 Task: Buy 5 Salad Shakers from Salad Tools & Spinners section under best seller category for shipping address: Manuel Garcia, 1228 Ridge Road, Dodge City, Kansas 67801, Cell Number 6205197251. Pay from credit card ending with 7965, CVV 549
Action: Mouse moved to (168, 84)
Screenshot: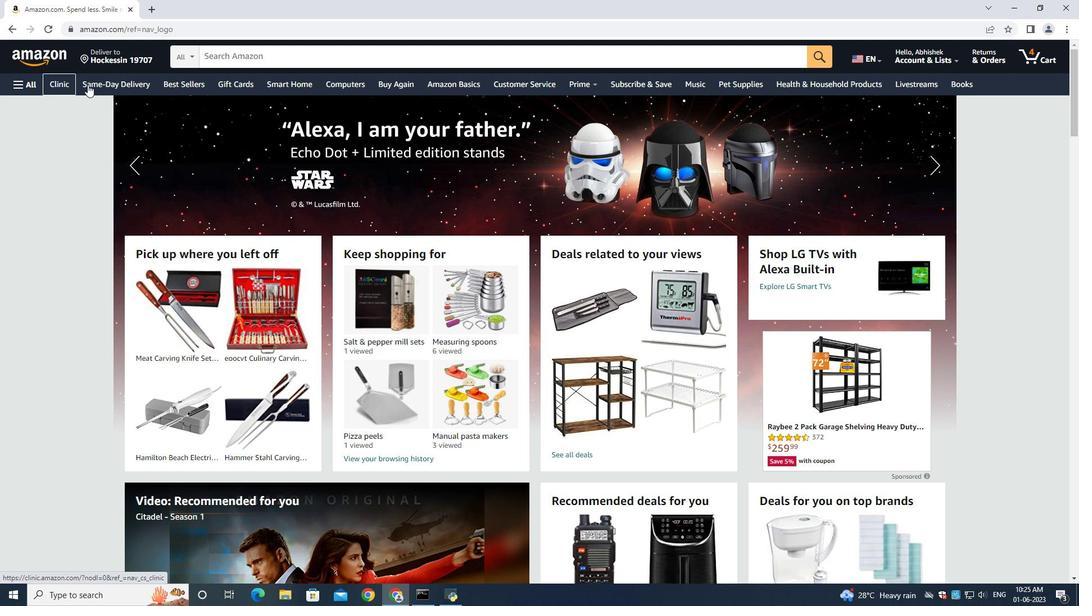 
Action: Mouse pressed left at (168, 84)
Screenshot: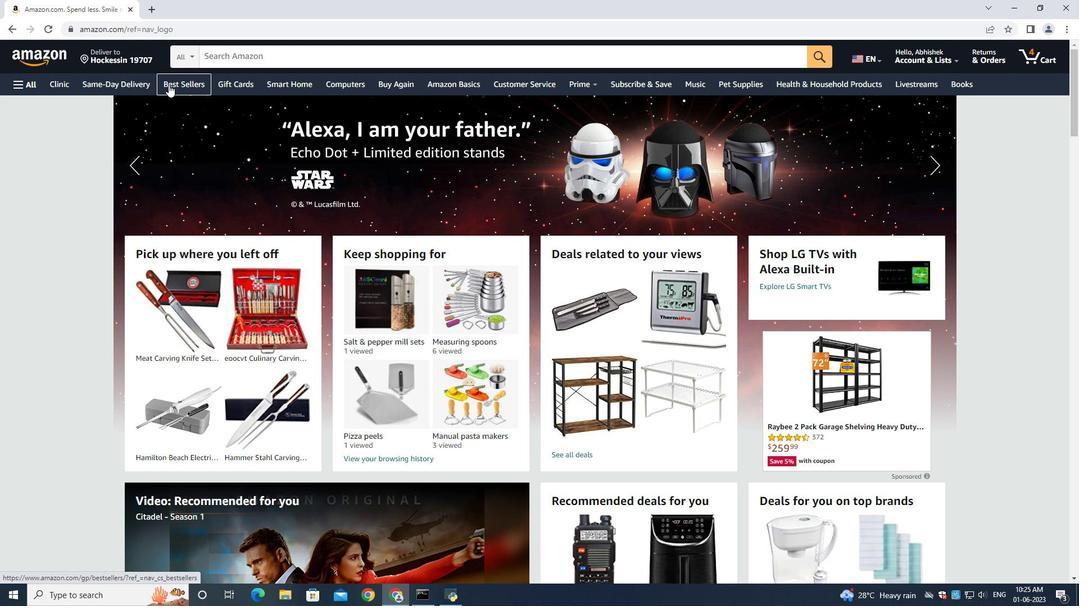 
Action: Mouse moved to (1057, 233)
Screenshot: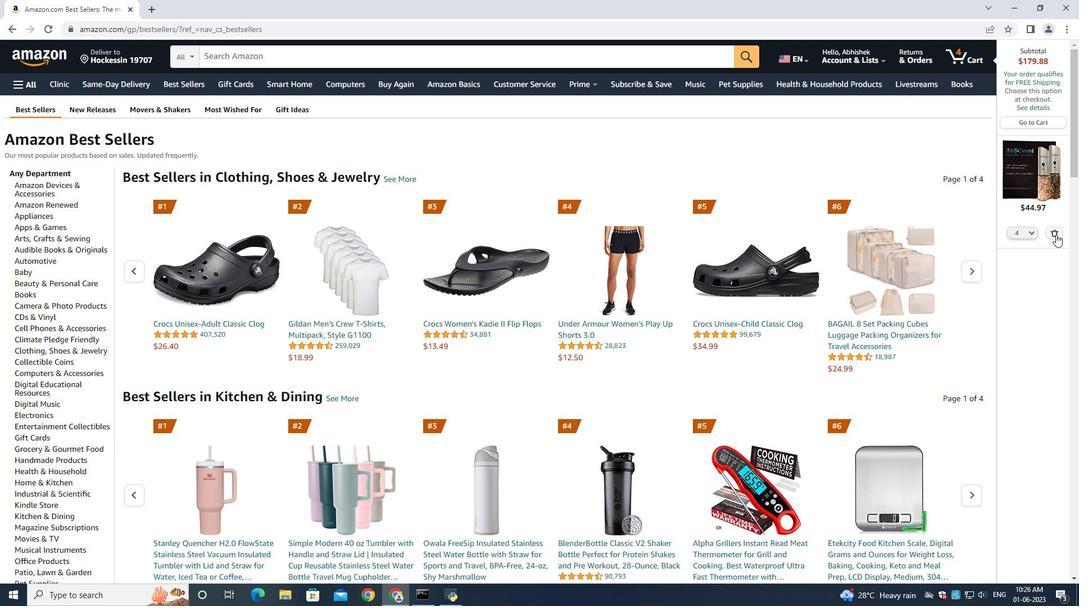 
Action: Mouse pressed left at (1057, 233)
Screenshot: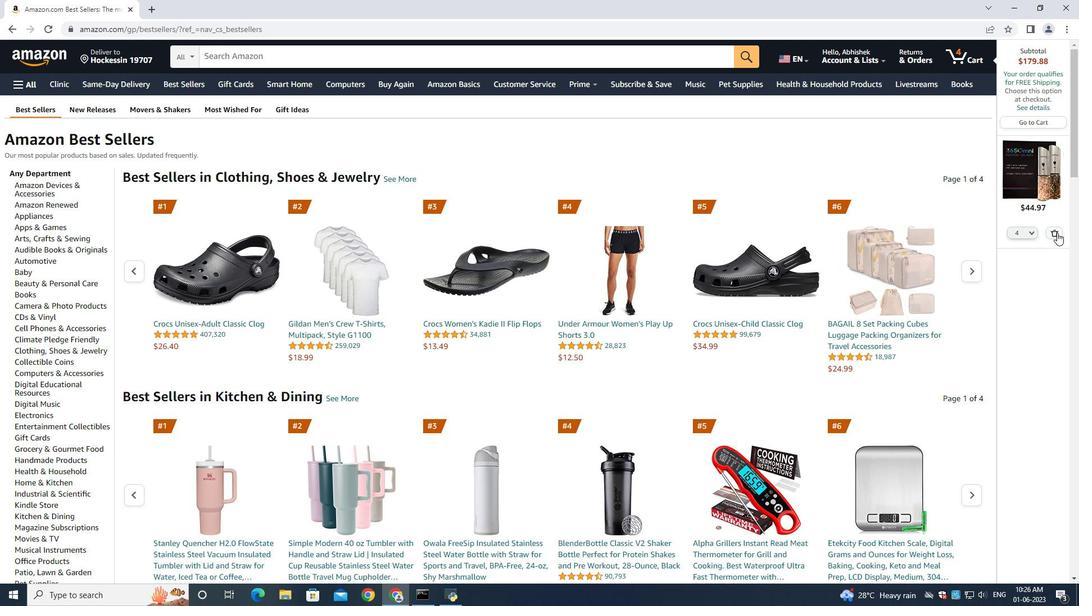 
Action: Mouse moved to (187, 84)
Screenshot: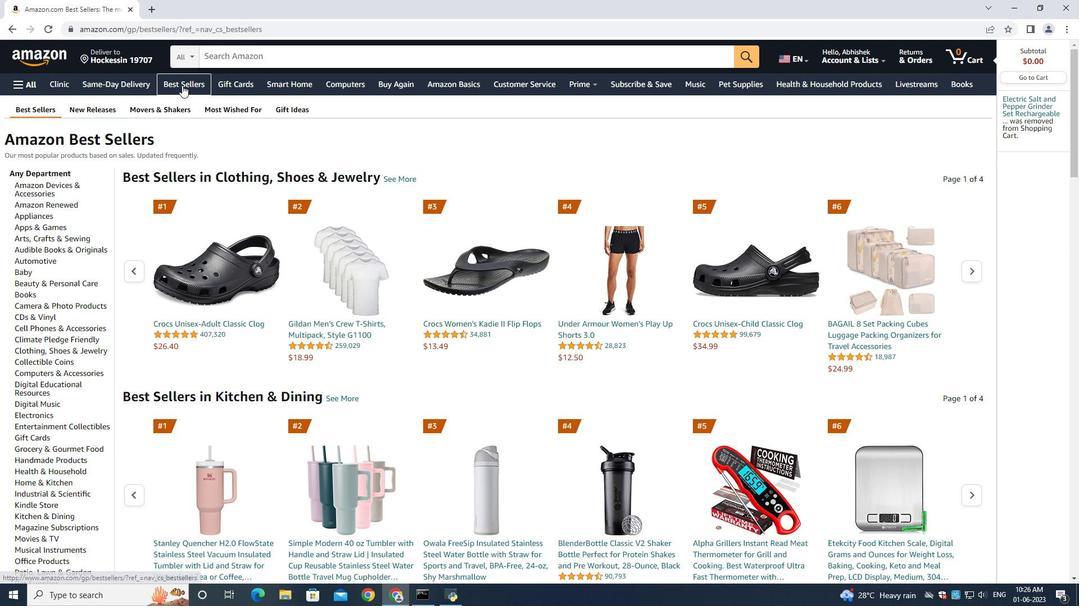 
Action: Mouse pressed left at (187, 84)
Screenshot: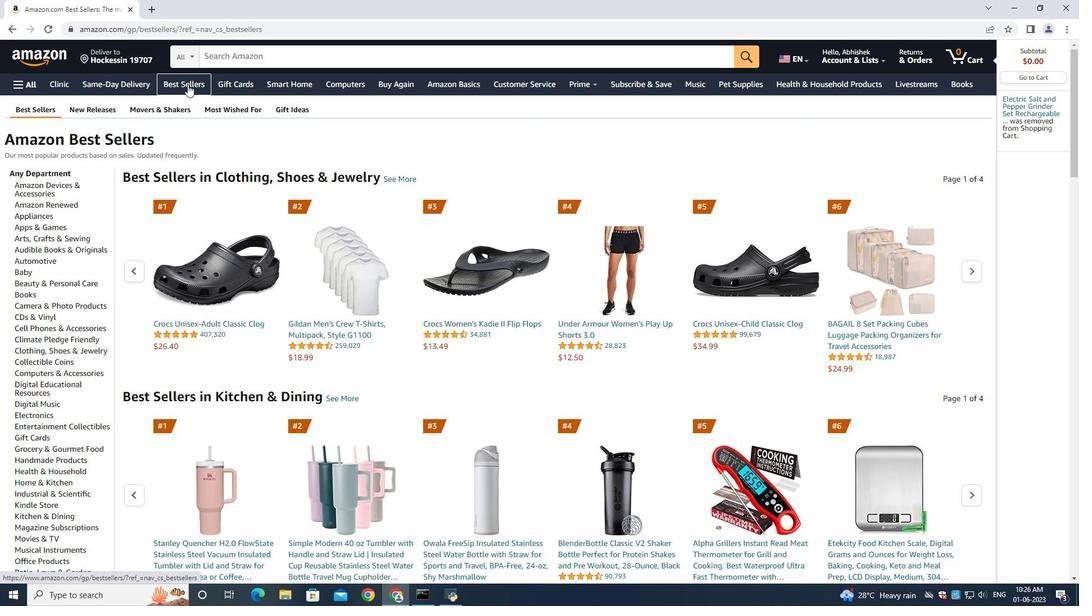 
Action: Mouse moved to (229, 61)
Screenshot: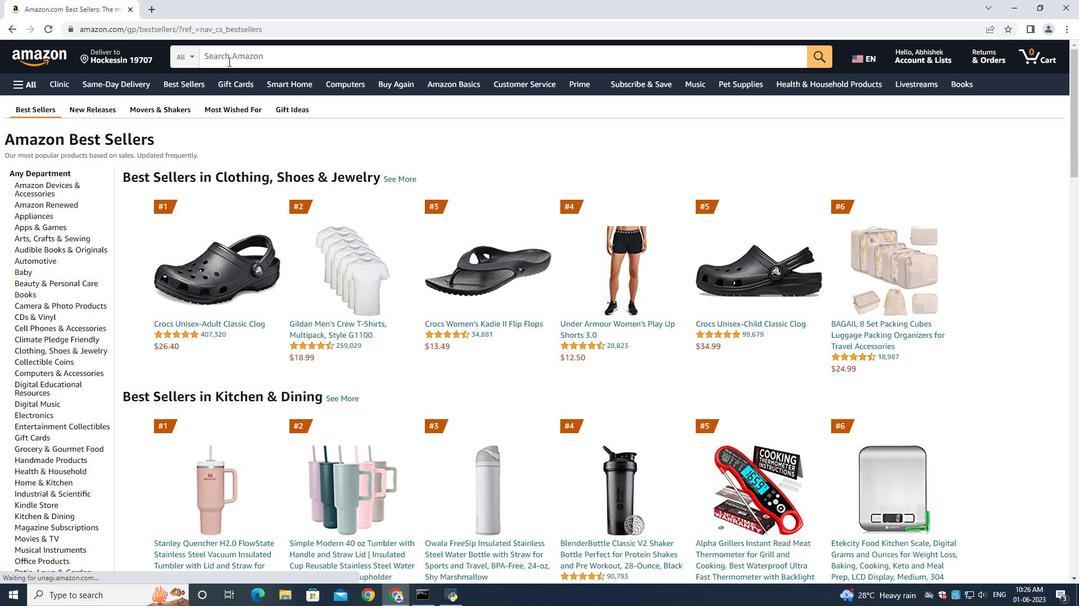
Action: Mouse pressed left at (229, 61)
Screenshot: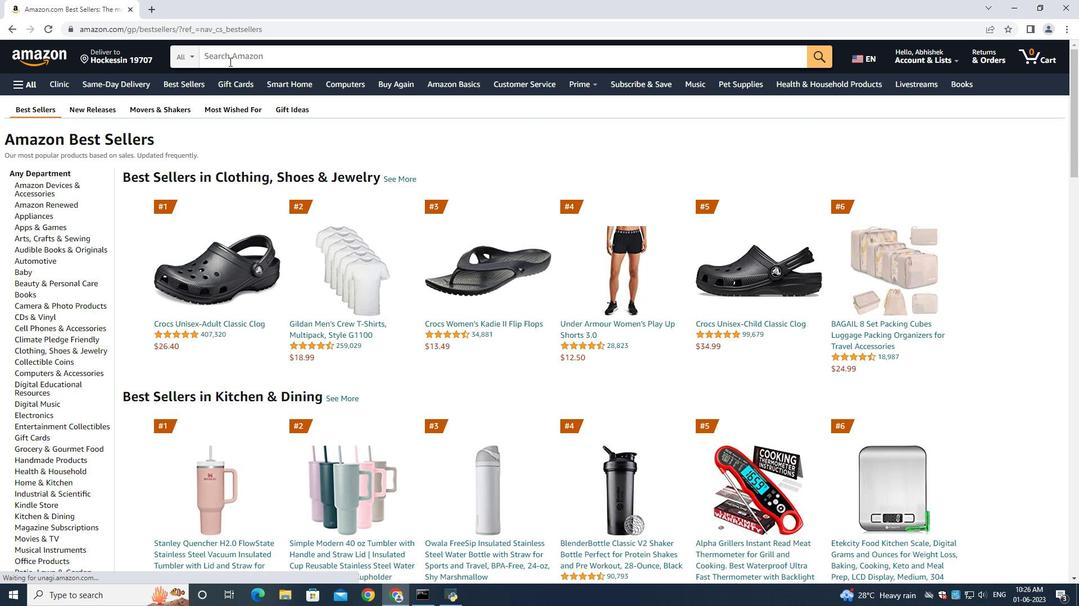 
Action: Mouse moved to (229, 61)
Screenshot: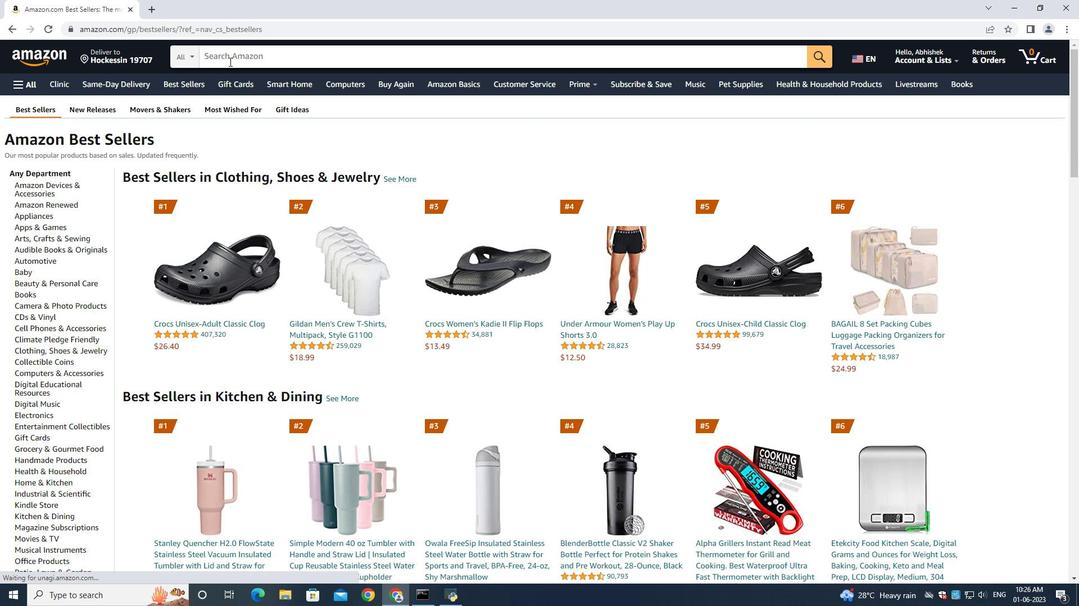 
Action: Key pressed <Key.shift>Salad<Key.space><Key.shift>Shakers<Key.enter>
Screenshot: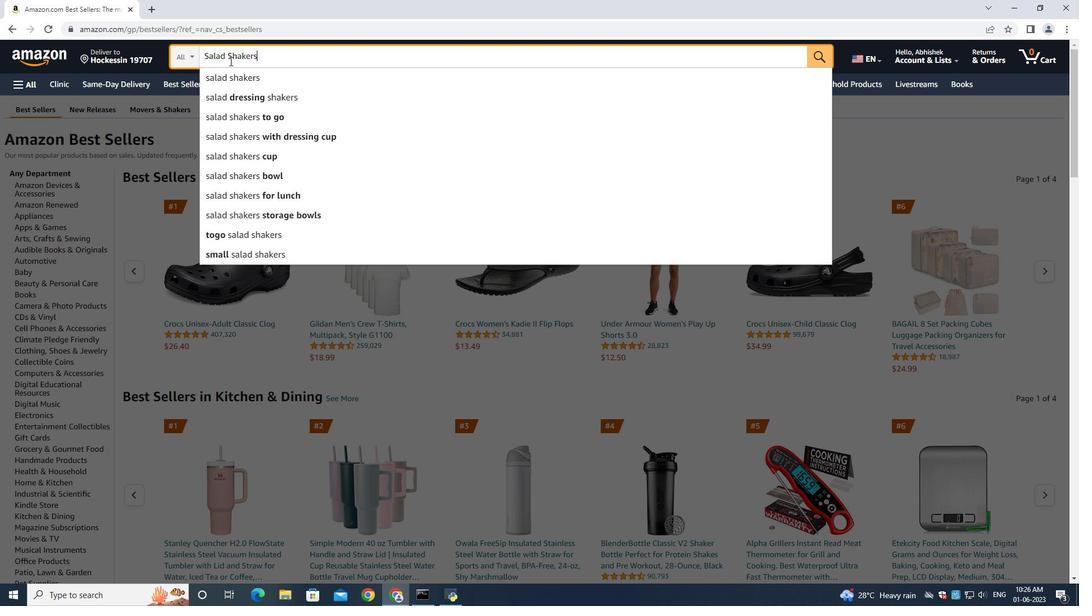 
Action: Mouse moved to (74, 316)
Screenshot: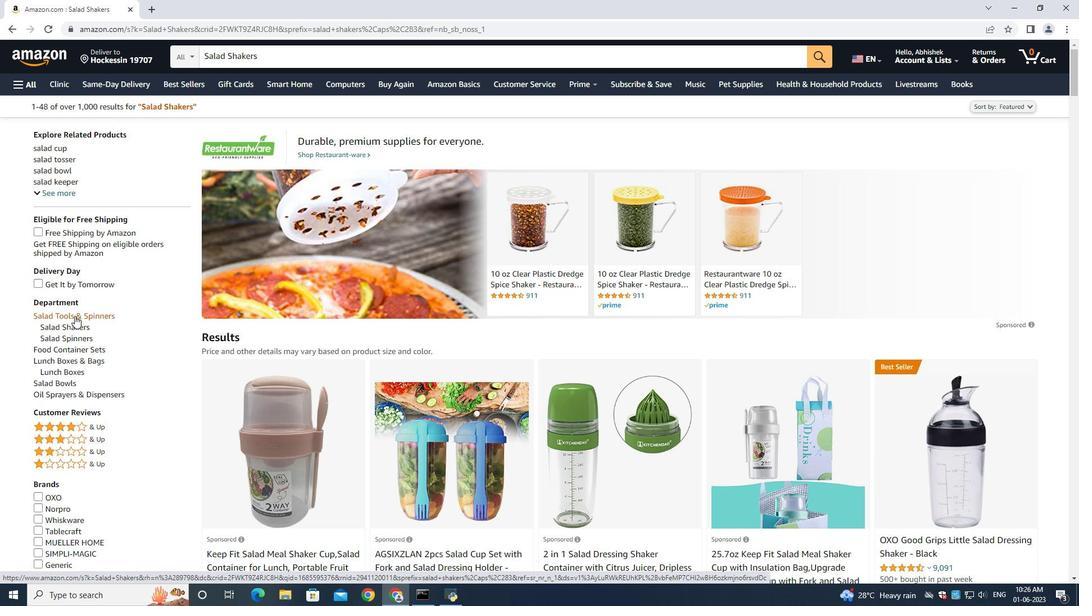 
Action: Mouse pressed left at (74, 316)
Screenshot: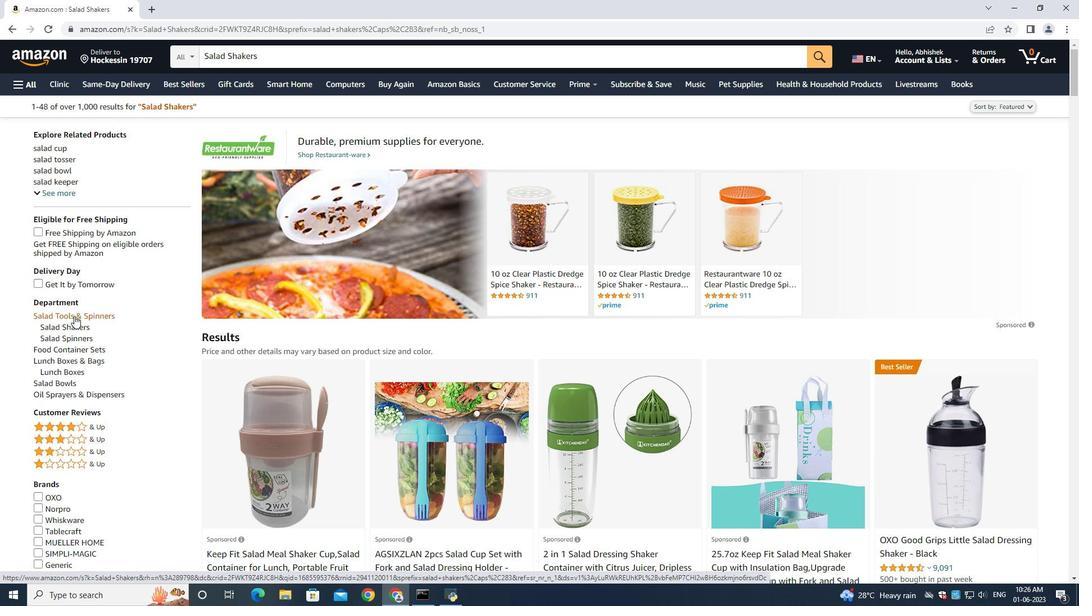 
Action: Mouse moved to (430, 355)
Screenshot: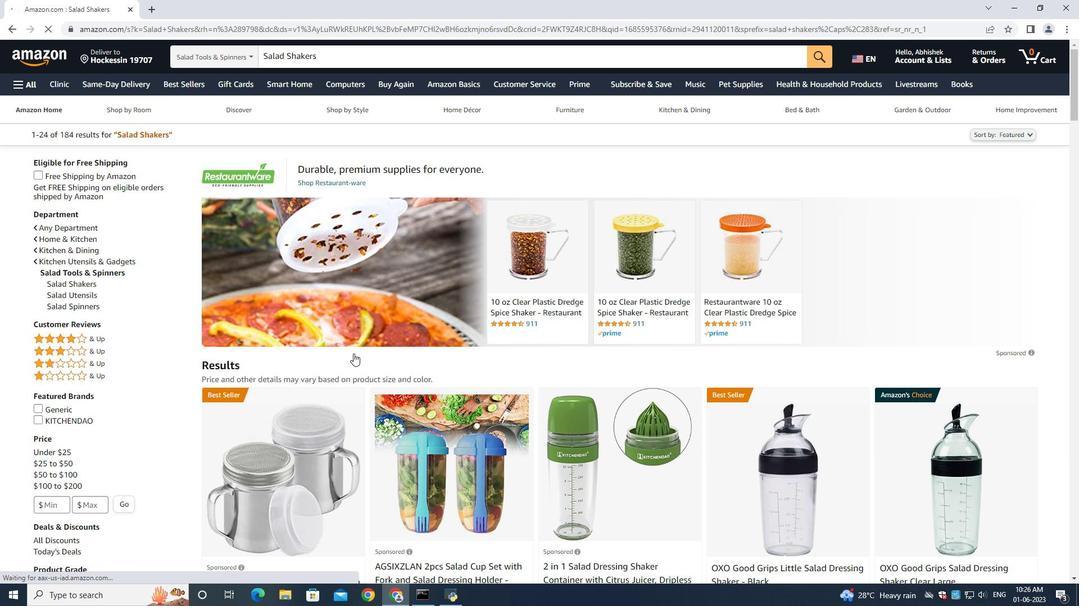 
Action: Mouse scrolled (430, 354) with delta (0, 0)
Screenshot: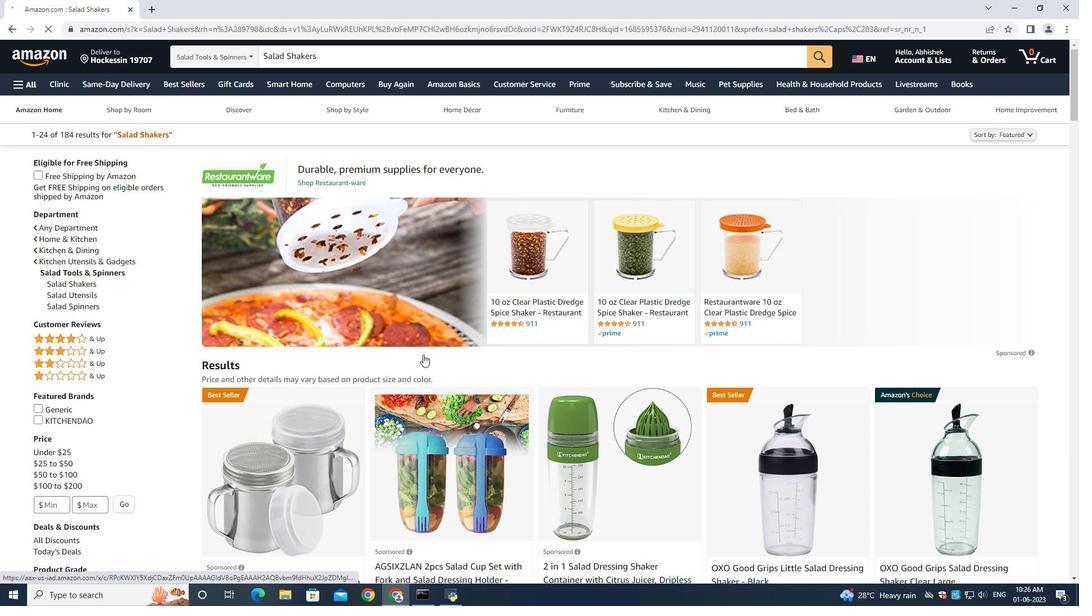 
Action: Mouse moved to (430, 356)
Screenshot: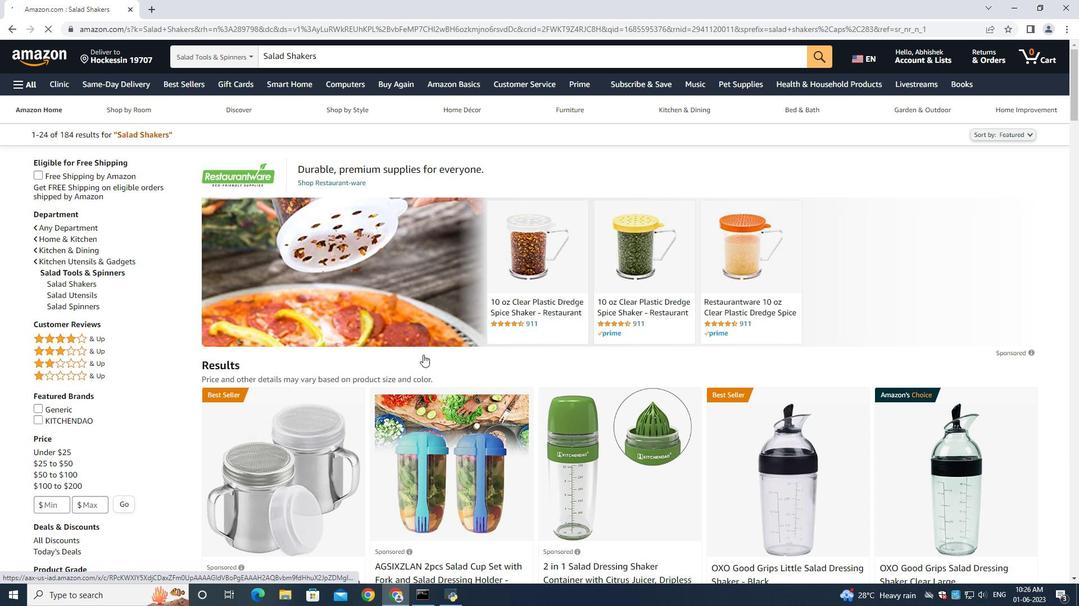 
Action: Mouse scrolled (430, 355) with delta (0, 0)
Screenshot: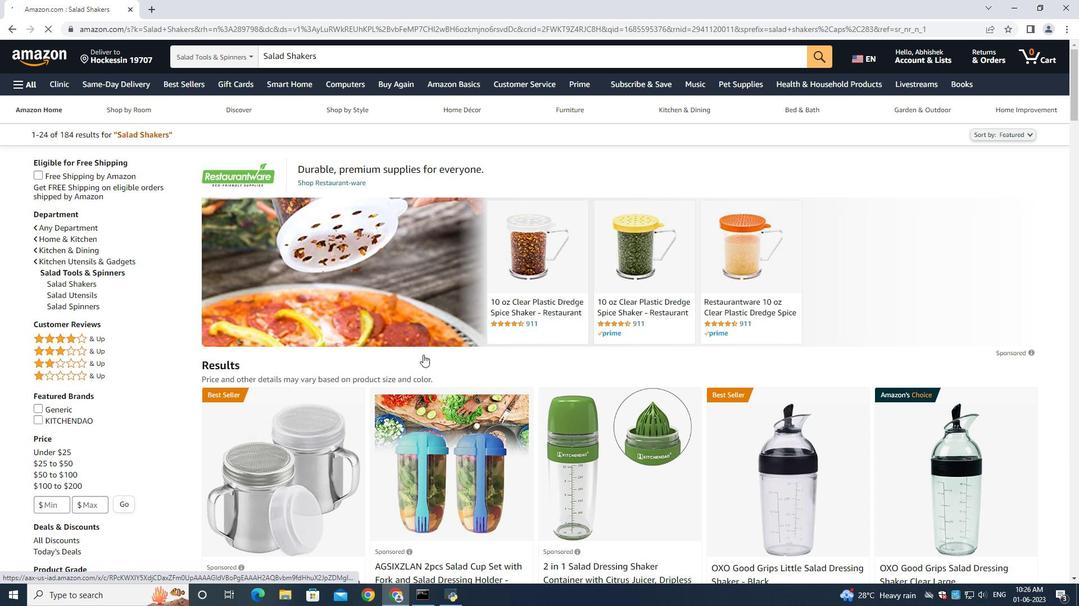 
Action: Mouse scrolled (430, 355) with delta (0, 0)
Screenshot: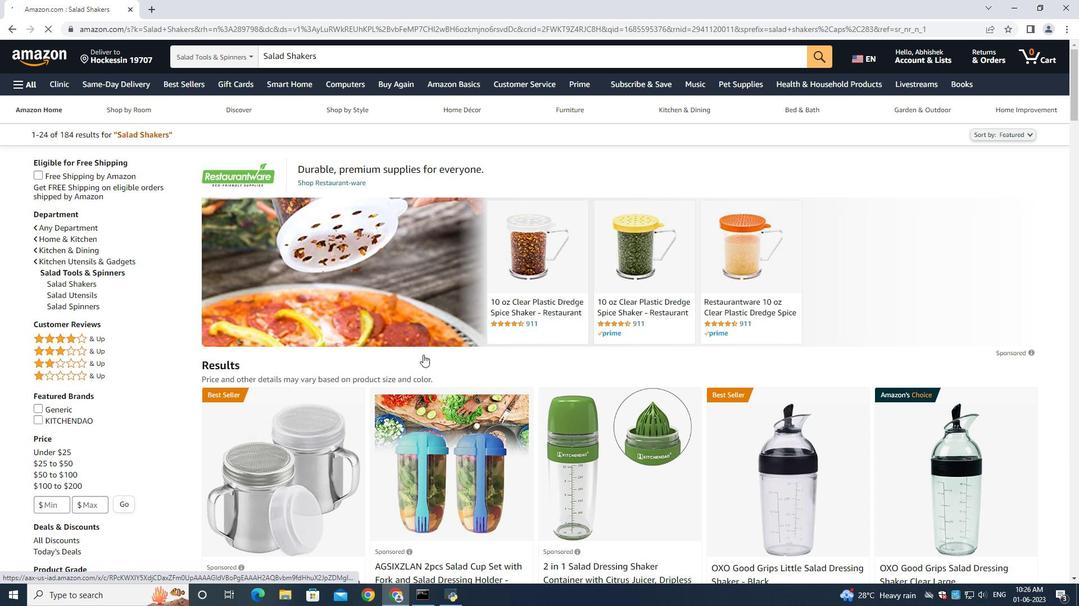 
Action: Mouse scrolled (430, 355) with delta (0, 0)
Screenshot: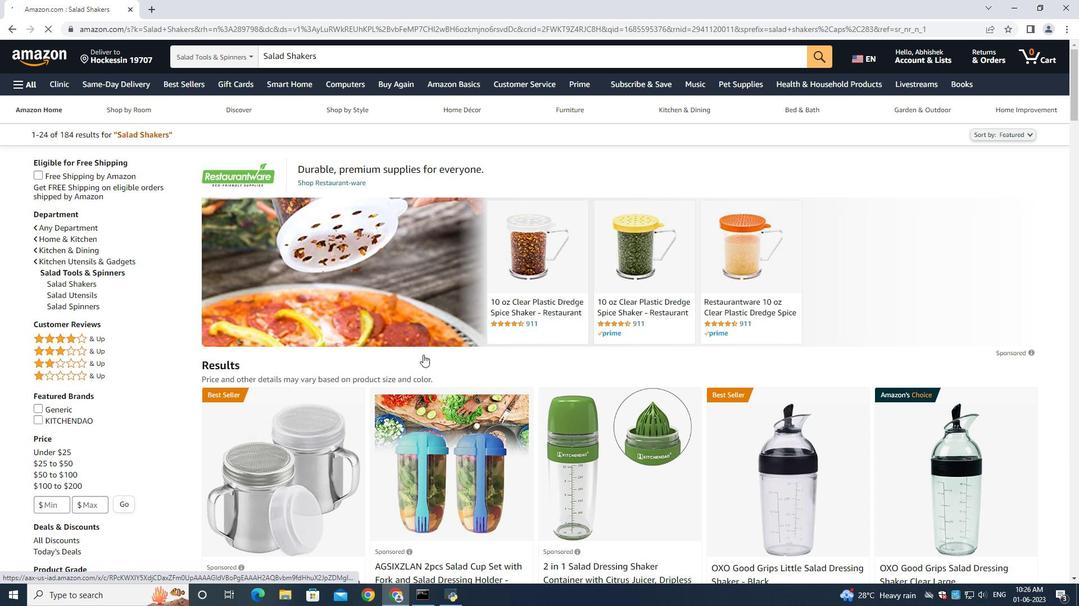 
Action: Mouse moved to (454, 329)
Screenshot: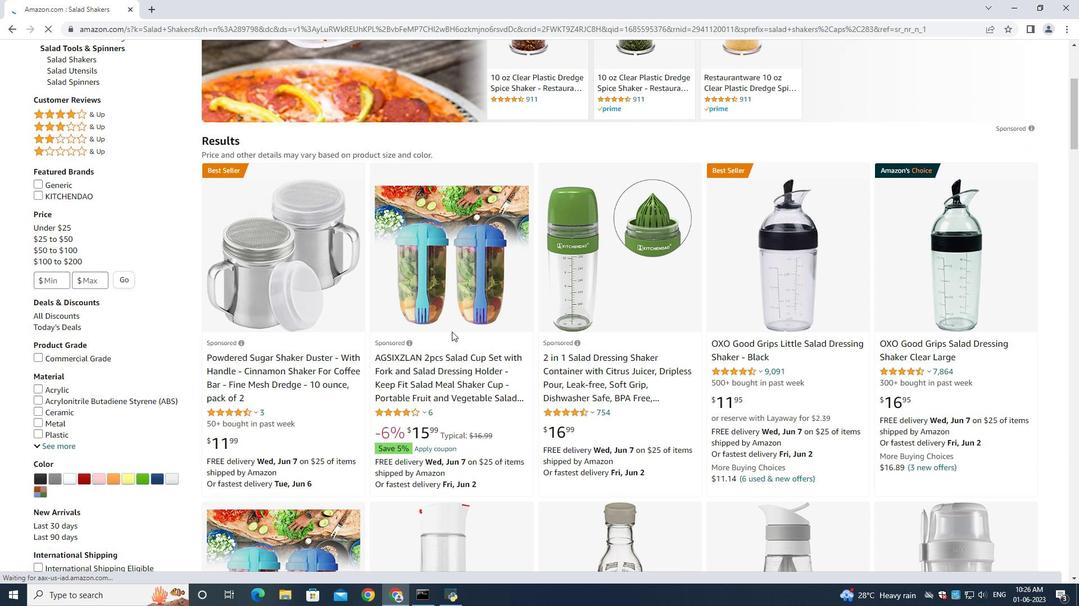 
Action: Mouse scrolled (454, 329) with delta (0, 0)
Screenshot: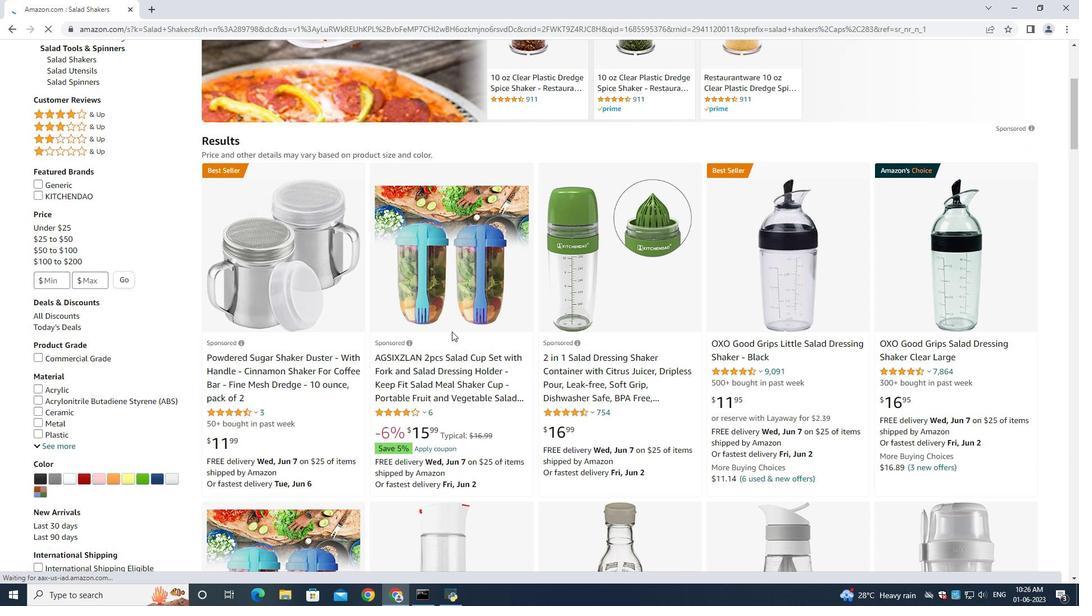 
Action: Mouse scrolled (454, 329) with delta (0, 0)
Screenshot: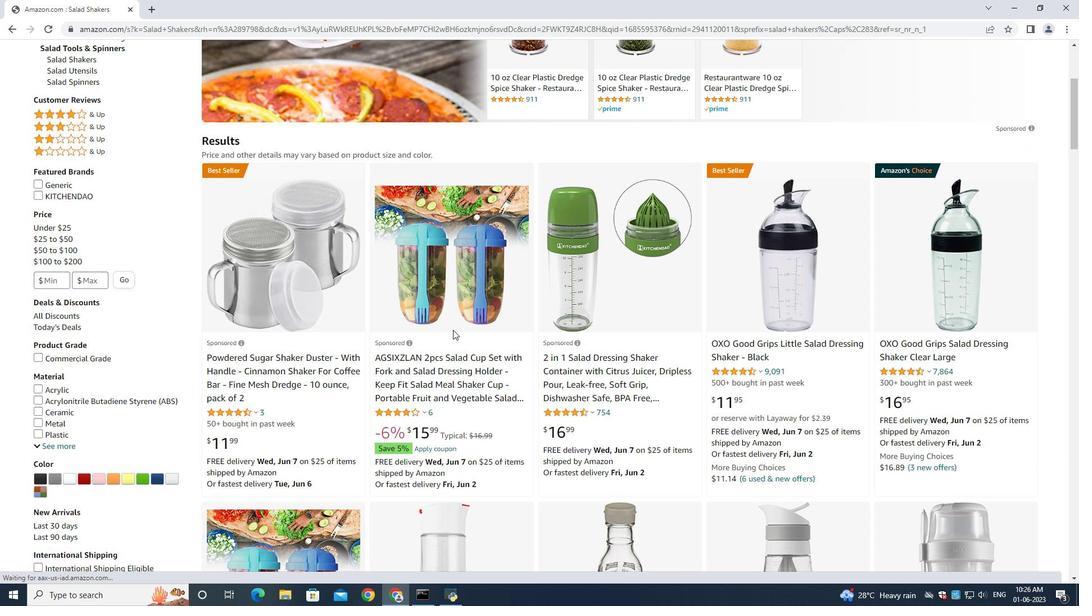 
Action: Mouse moved to (423, 247)
Screenshot: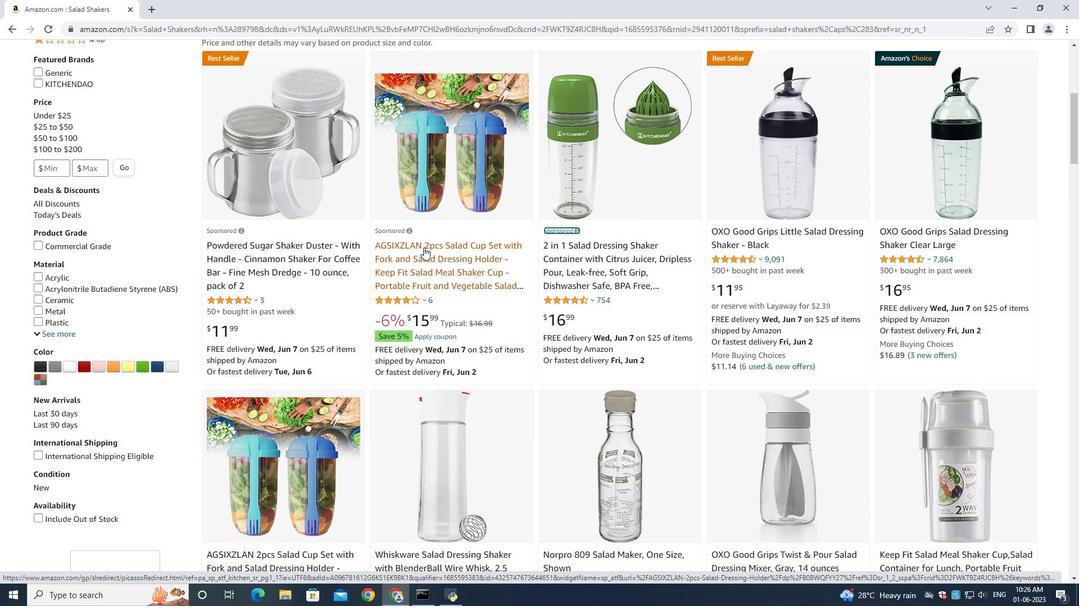 
Action: Mouse pressed left at (423, 247)
Screenshot: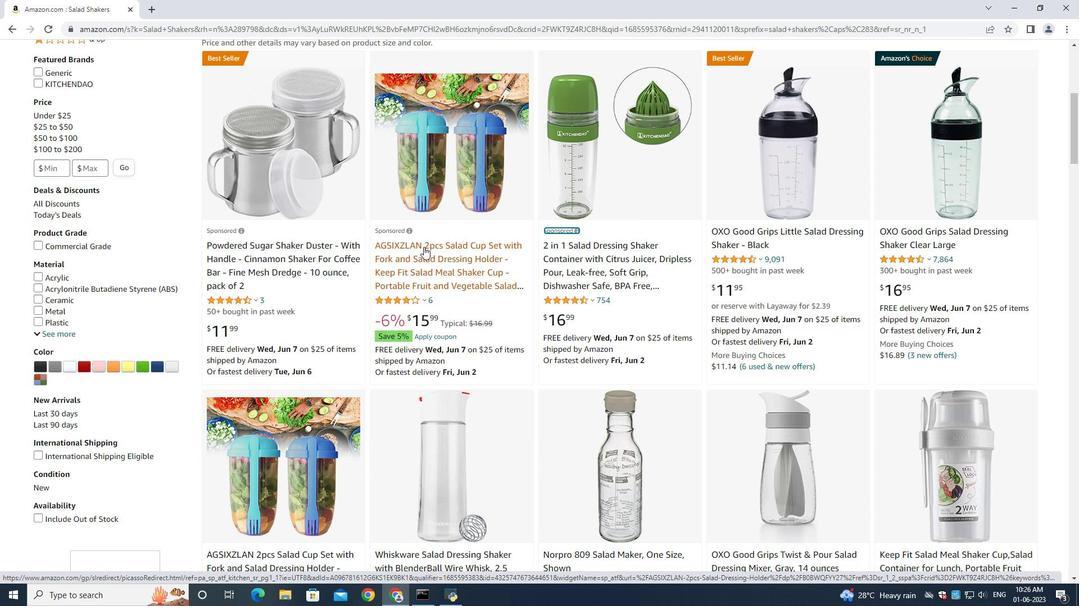
Action: Mouse moved to (620, 274)
Screenshot: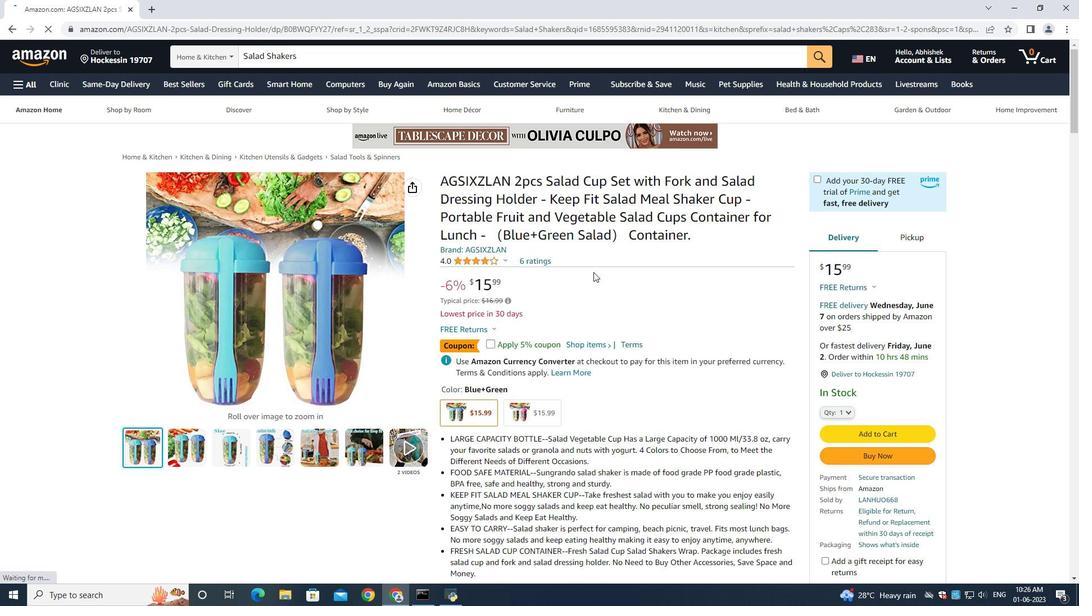 
Action: Mouse scrolled (620, 273) with delta (0, 0)
Screenshot: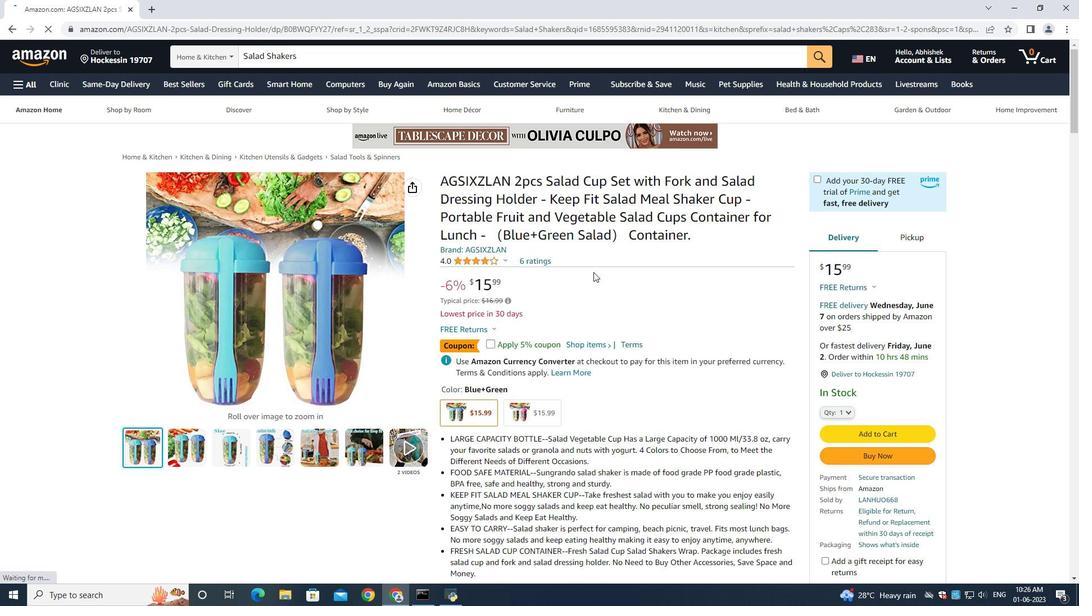 
Action: Mouse scrolled (620, 273) with delta (0, 0)
Screenshot: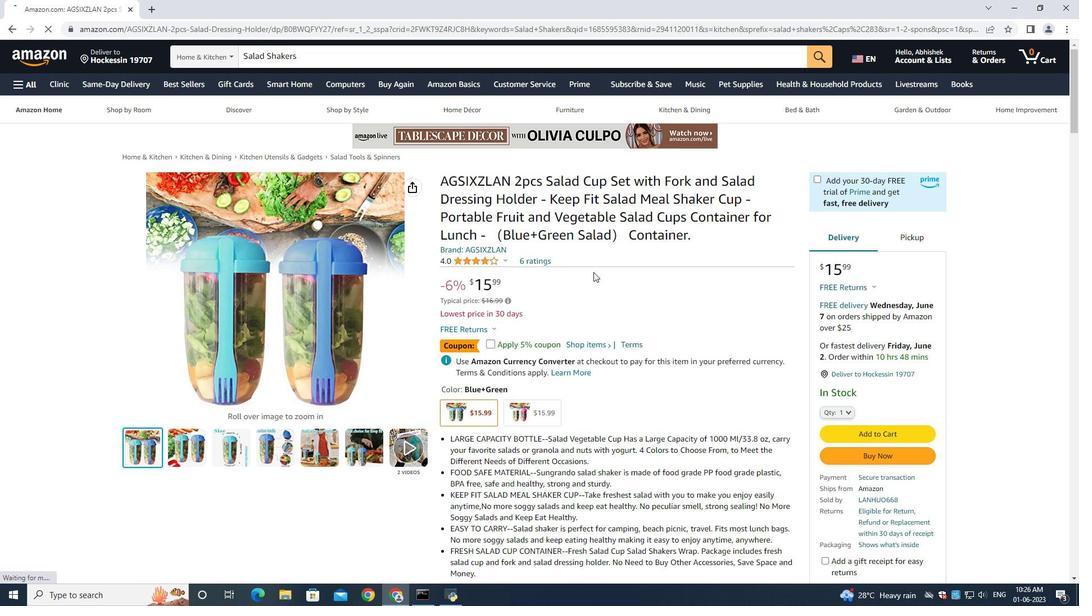 
Action: Mouse moved to (415, 338)
Screenshot: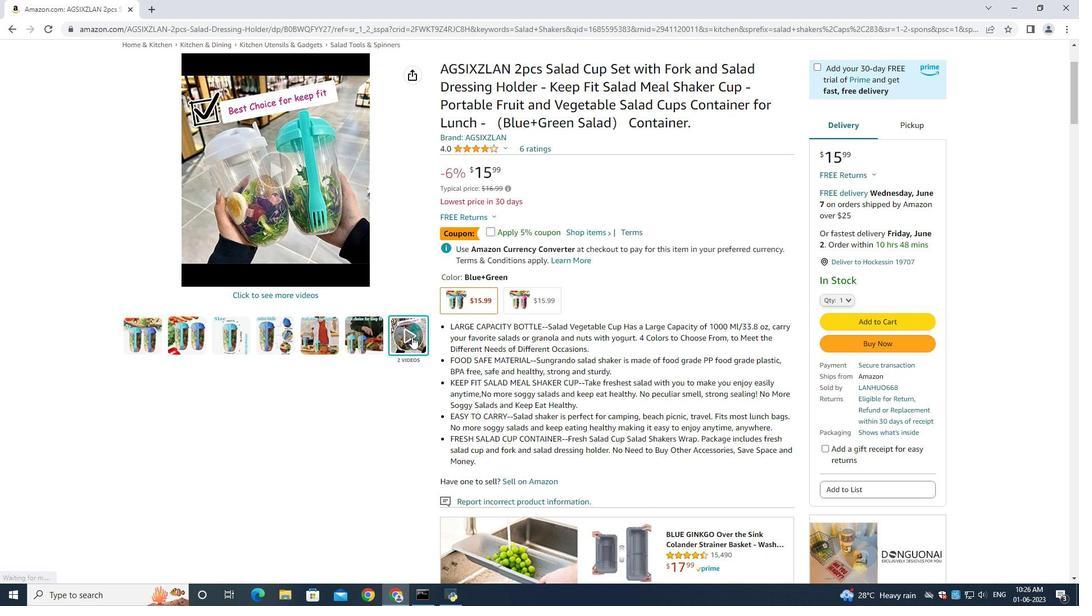 
Action: Mouse pressed left at (415, 338)
Screenshot: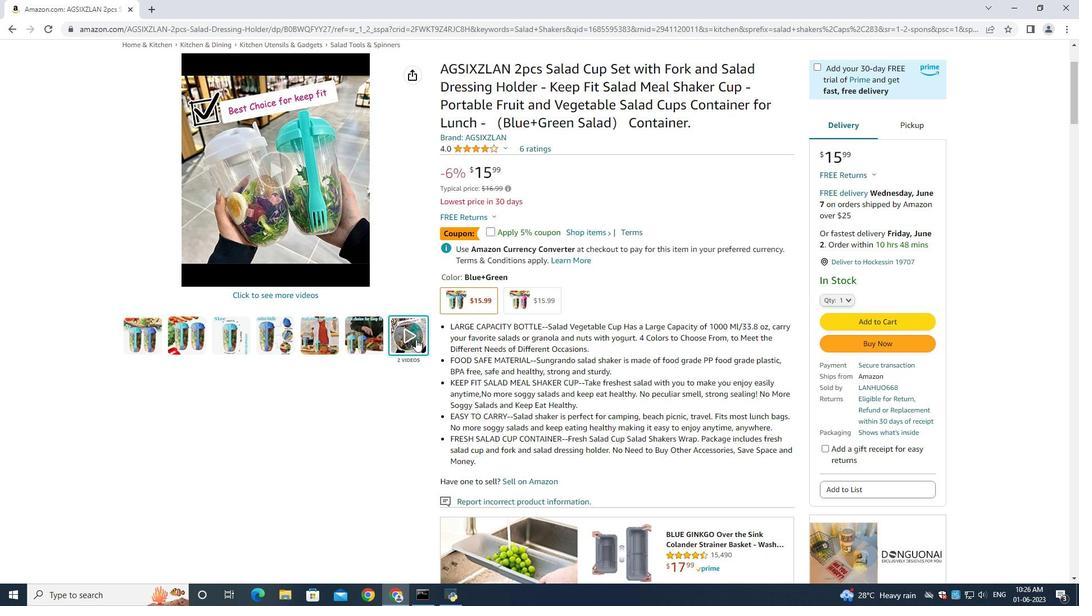 
Action: Mouse moved to (1041, 103)
Screenshot: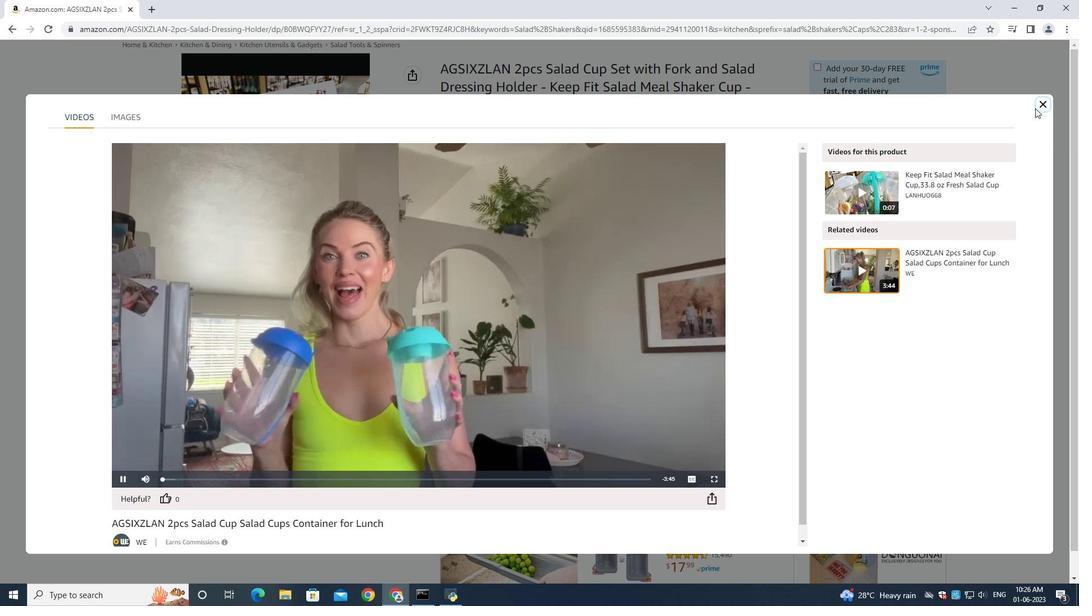 
Action: Mouse pressed left at (1041, 103)
Screenshot: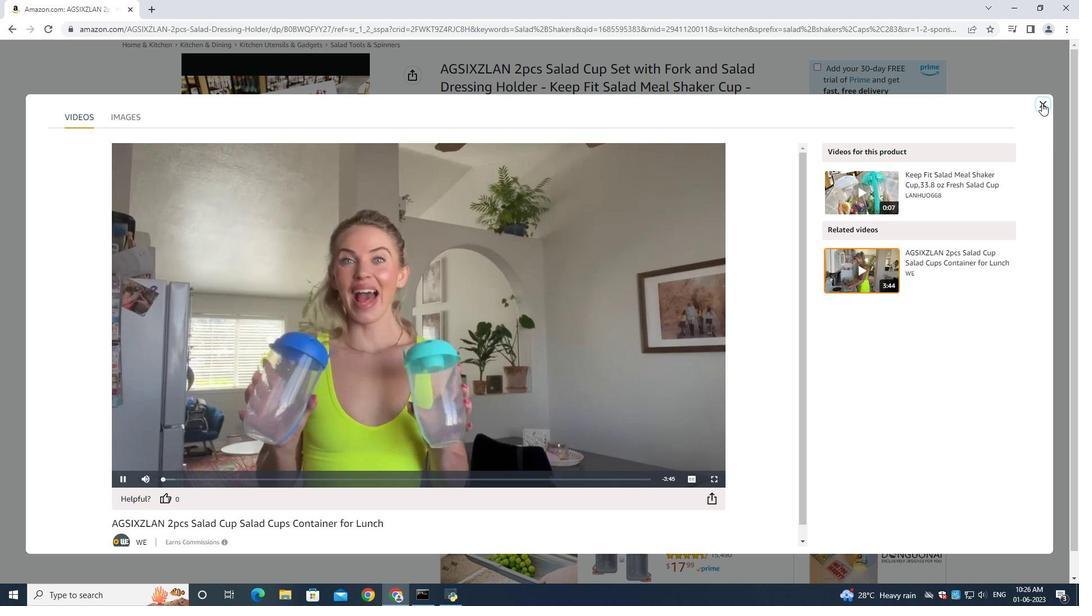 
Action: Mouse moved to (848, 297)
Screenshot: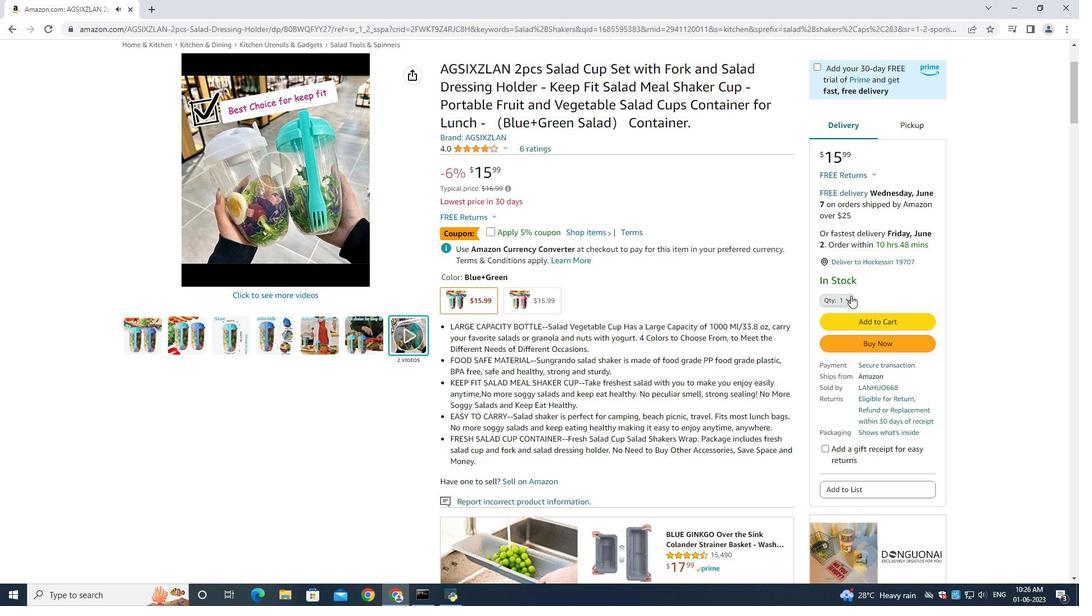 
Action: Mouse pressed left at (848, 297)
Screenshot: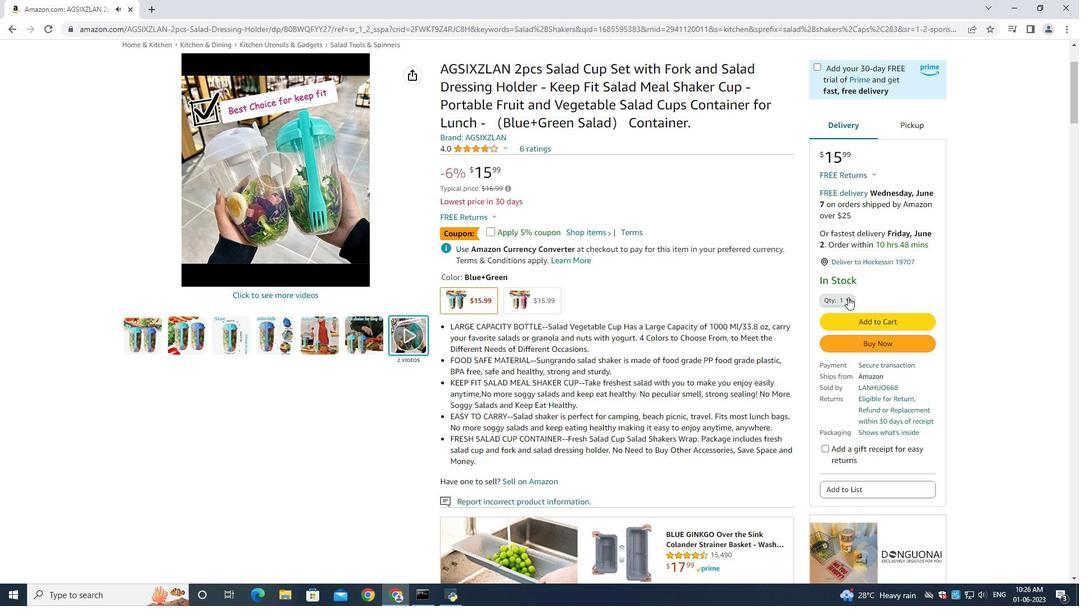 
Action: Mouse moved to (831, 358)
Screenshot: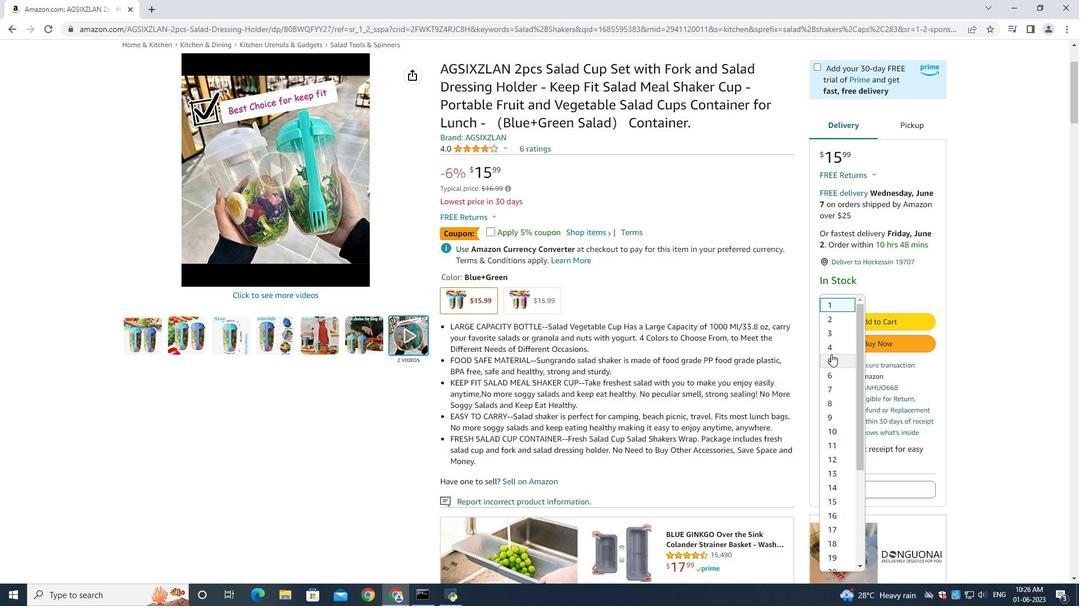 
Action: Mouse pressed left at (831, 358)
Screenshot: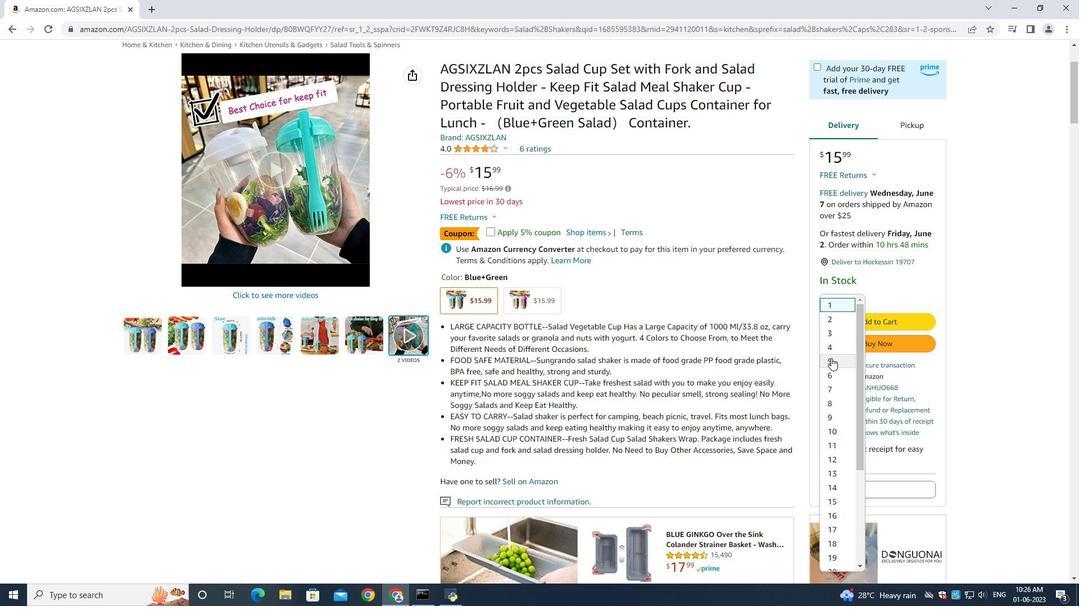 
Action: Mouse moved to (875, 335)
Screenshot: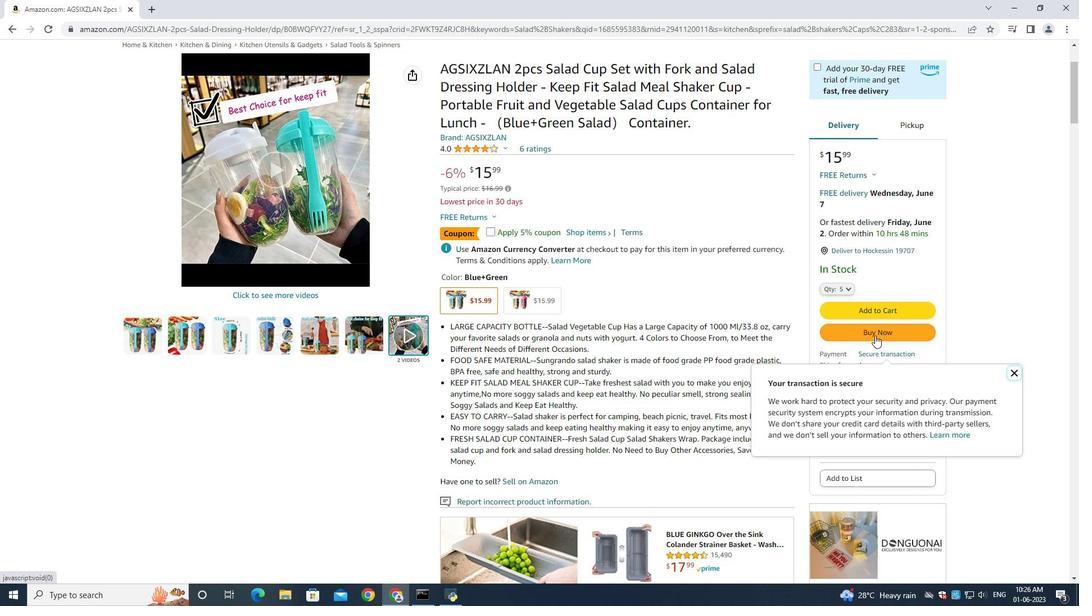 
Action: Mouse pressed left at (875, 335)
Screenshot: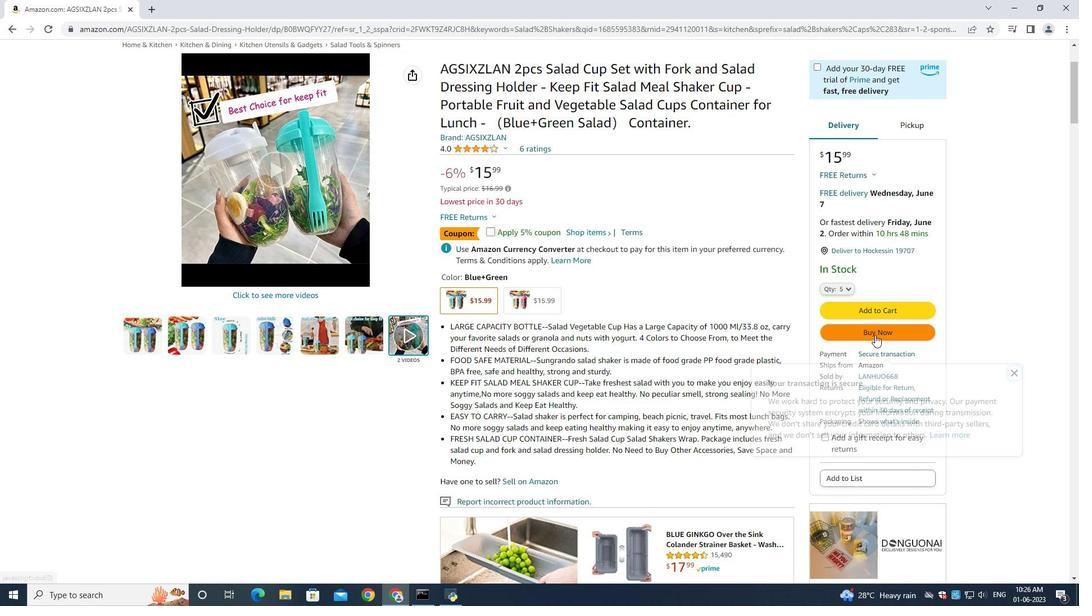 
Action: Mouse moved to (722, 343)
Screenshot: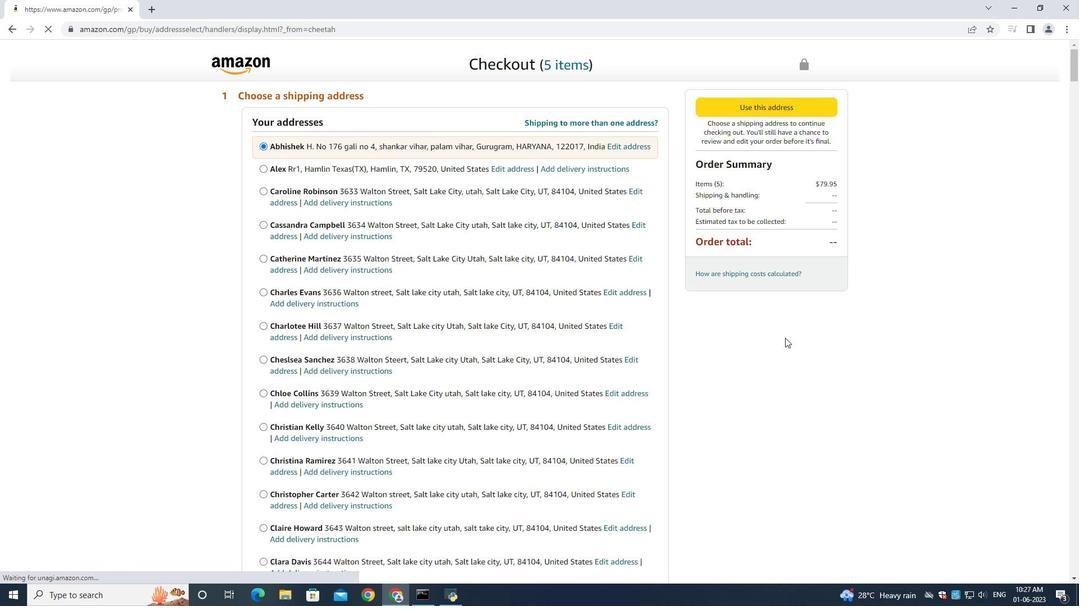 
Action: Mouse scrolled (722, 342) with delta (0, 0)
Screenshot: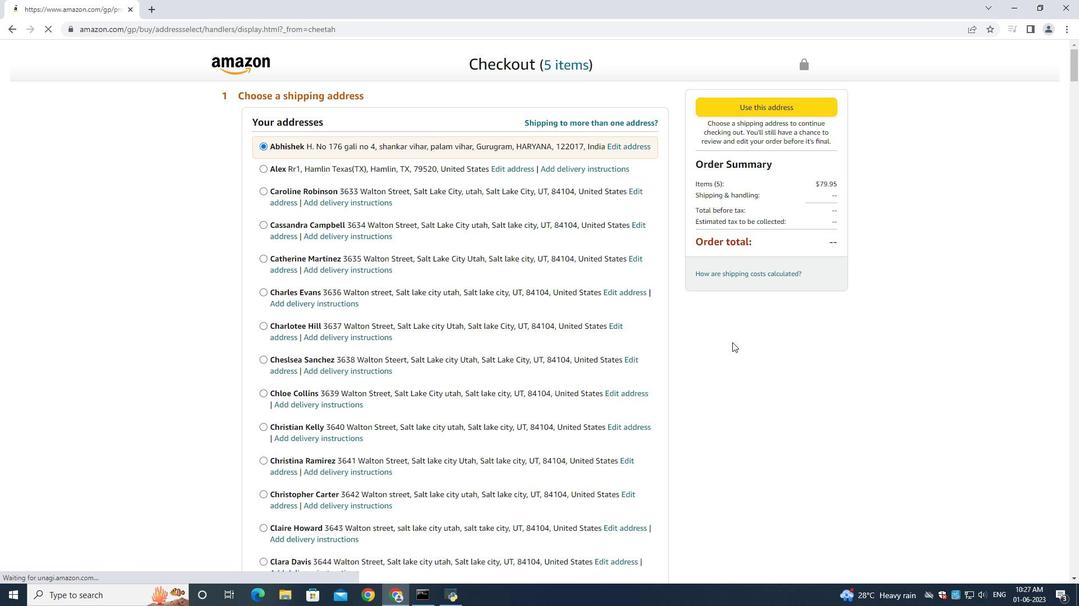 
Action: Mouse moved to (722, 343)
Screenshot: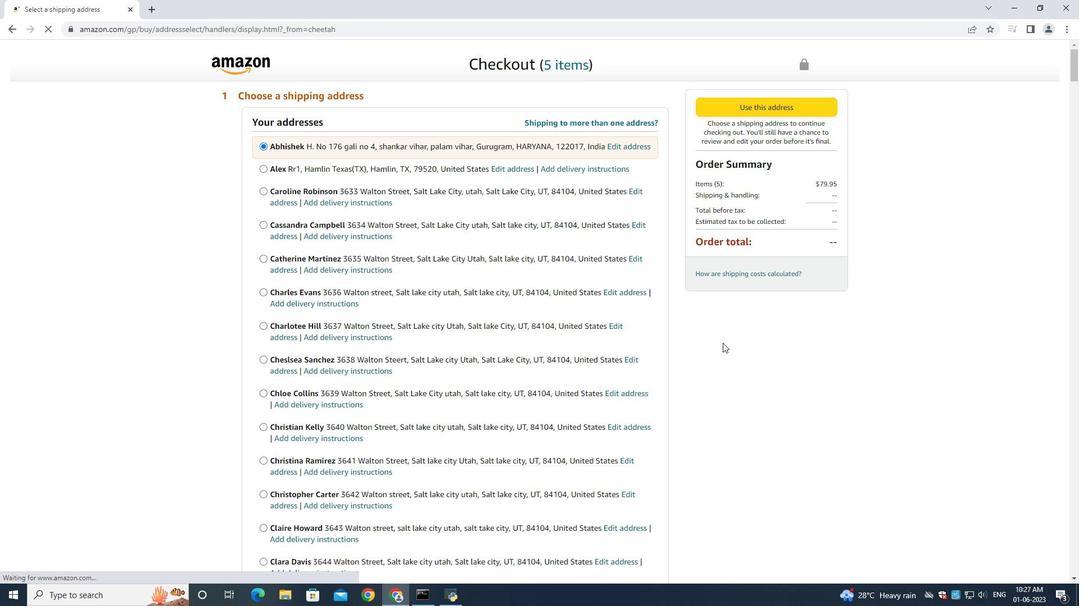 
Action: Mouse scrolled (722, 342) with delta (0, 0)
Screenshot: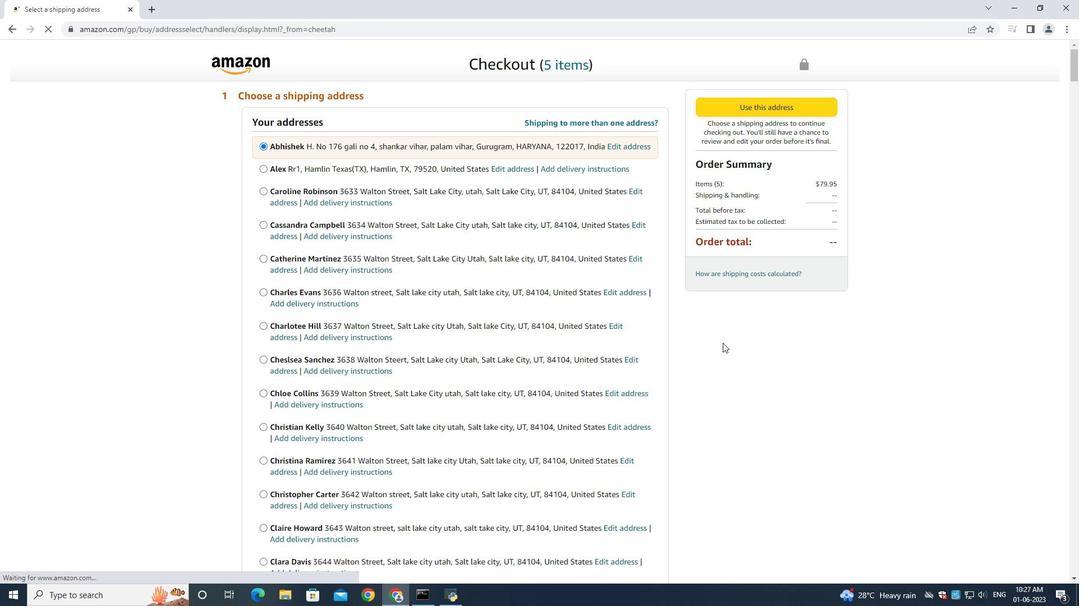 
Action: Mouse moved to (720, 343)
Screenshot: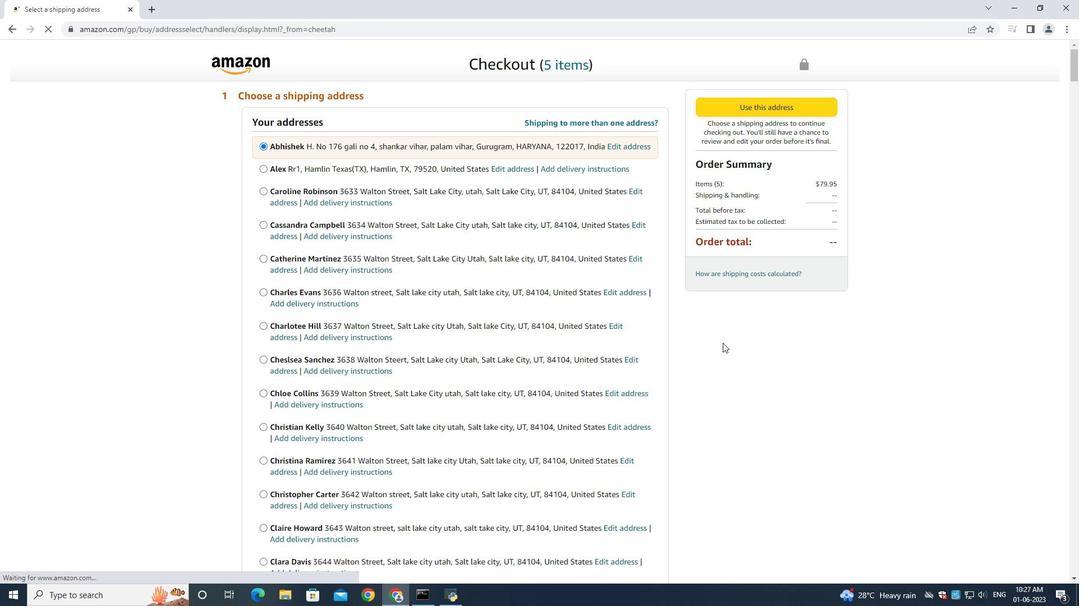 
Action: Mouse scrolled (722, 342) with delta (0, 0)
Screenshot: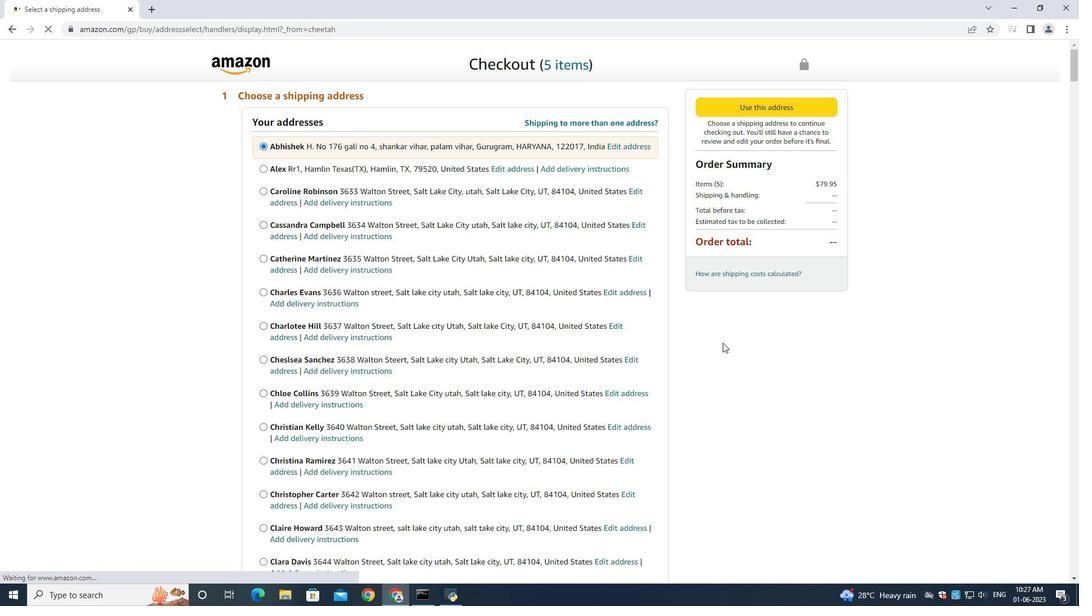 
Action: Mouse scrolled (722, 342) with delta (0, 0)
Screenshot: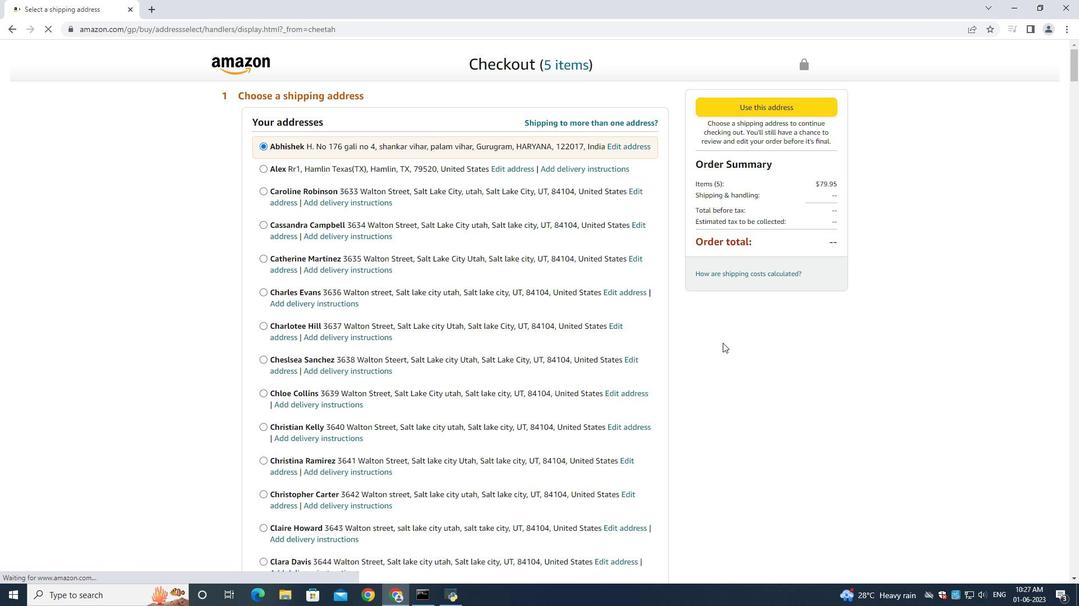 
Action: Mouse scrolled (722, 342) with delta (0, 0)
Screenshot: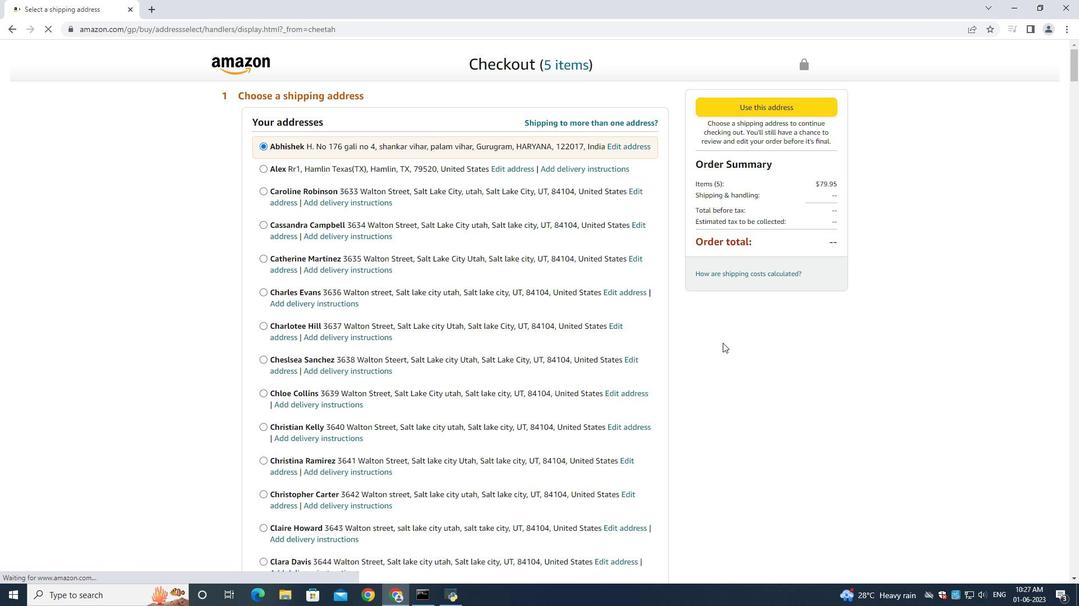
Action: Mouse scrolled (722, 342) with delta (0, 0)
Screenshot: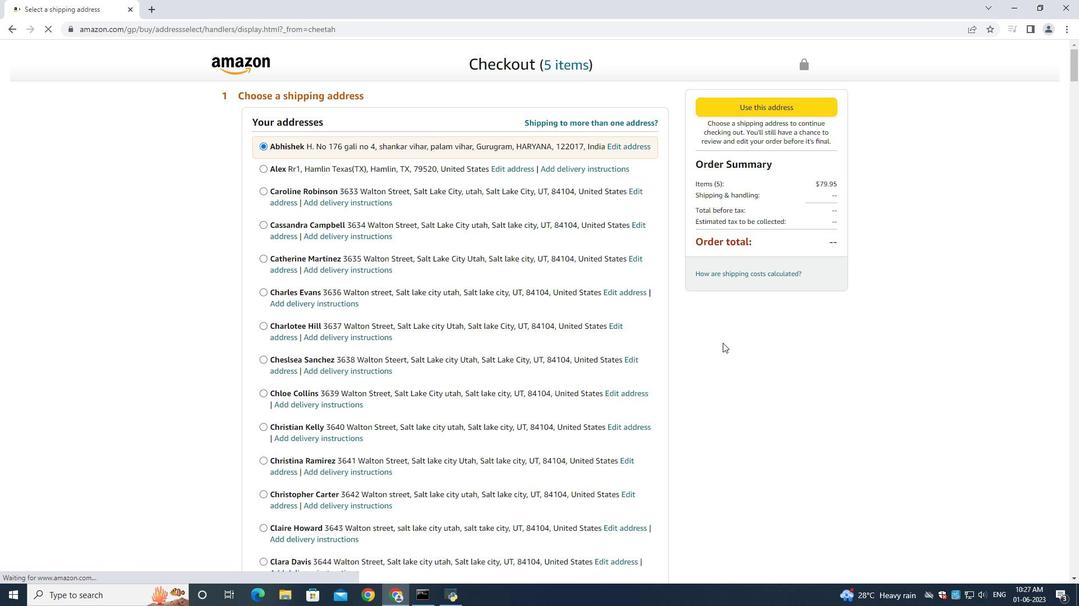 
Action: Mouse moved to (703, 345)
Screenshot: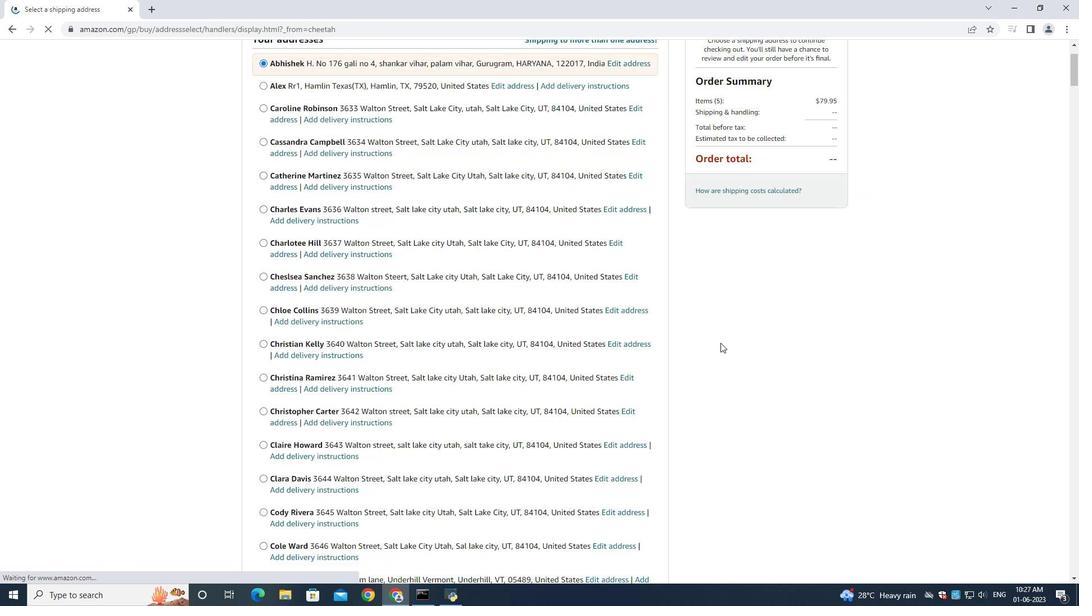 
Action: Mouse scrolled (709, 343) with delta (0, 0)
Screenshot: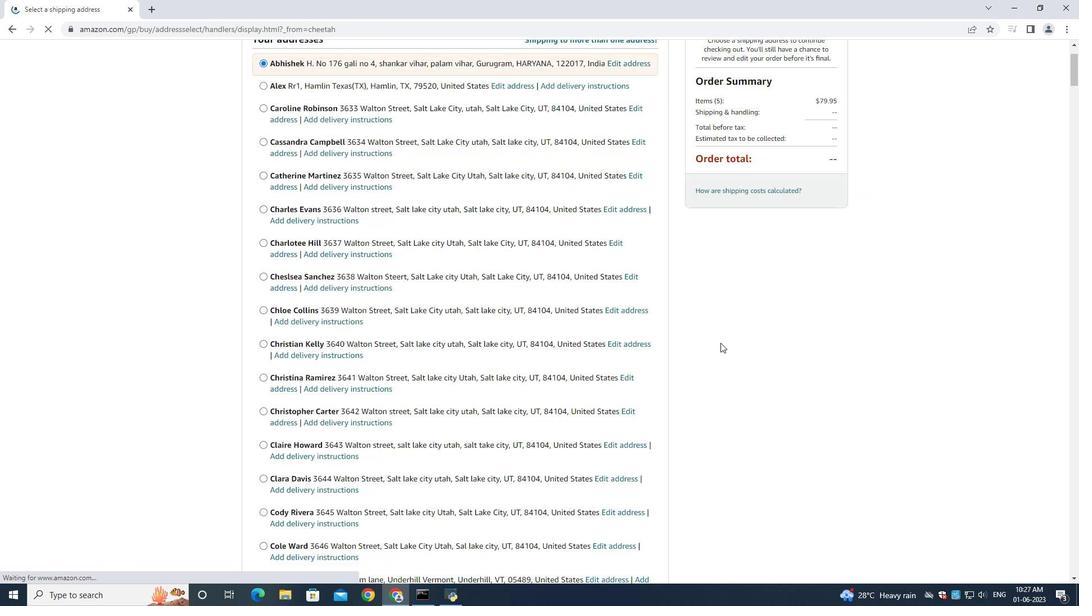 
Action: Mouse moved to (672, 350)
Screenshot: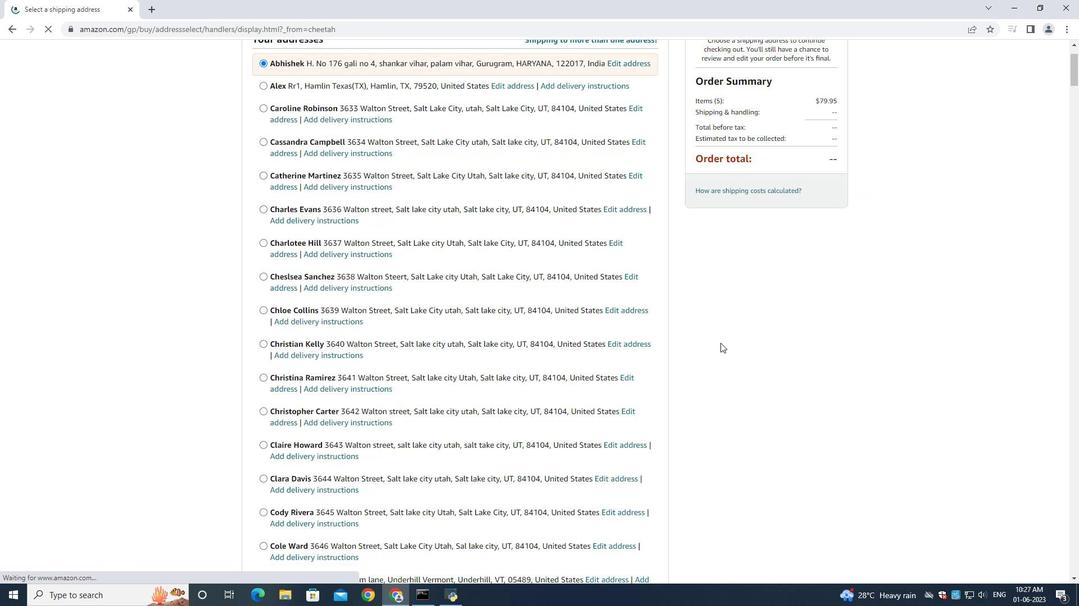 
Action: Mouse scrolled (695, 347) with delta (0, 0)
Screenshot: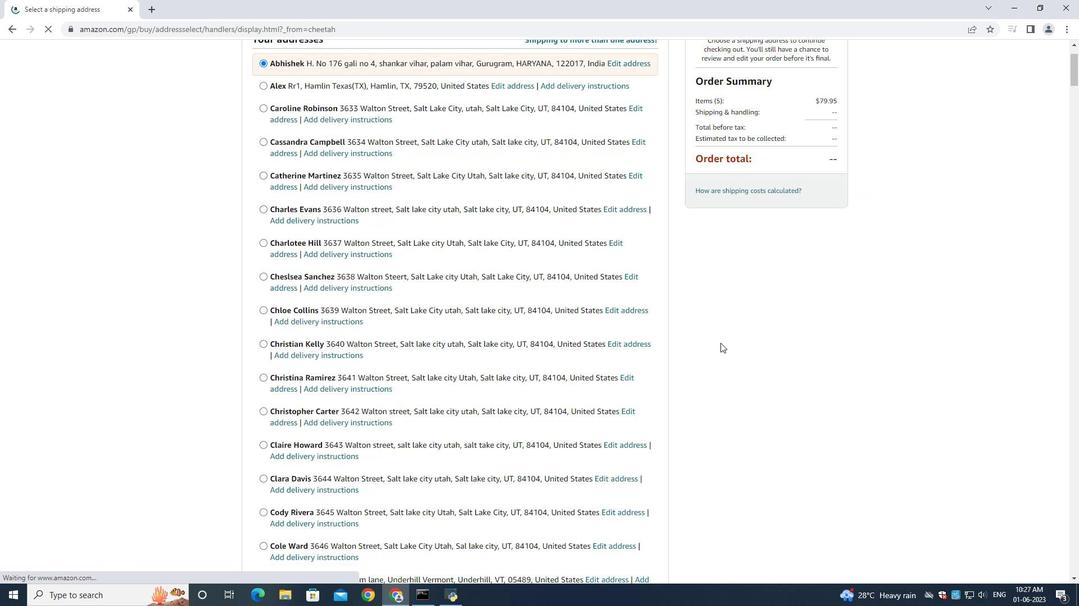 
Action: Mouse moved to (592, 349)
Screenshot: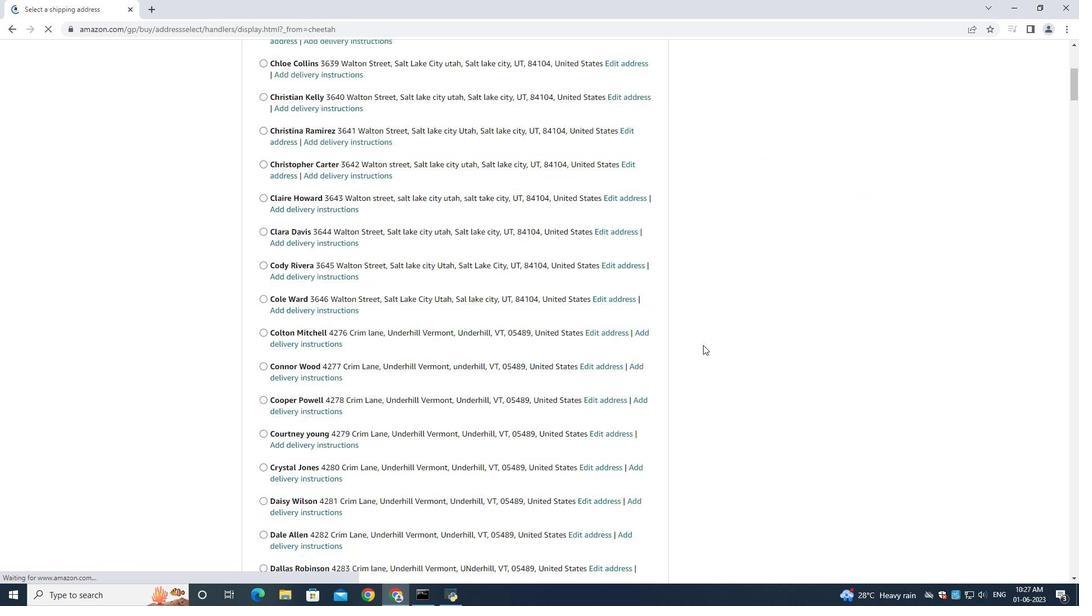 
Action: Mouse scrolled (662, 351) with delta (0, 0)
Screenshot: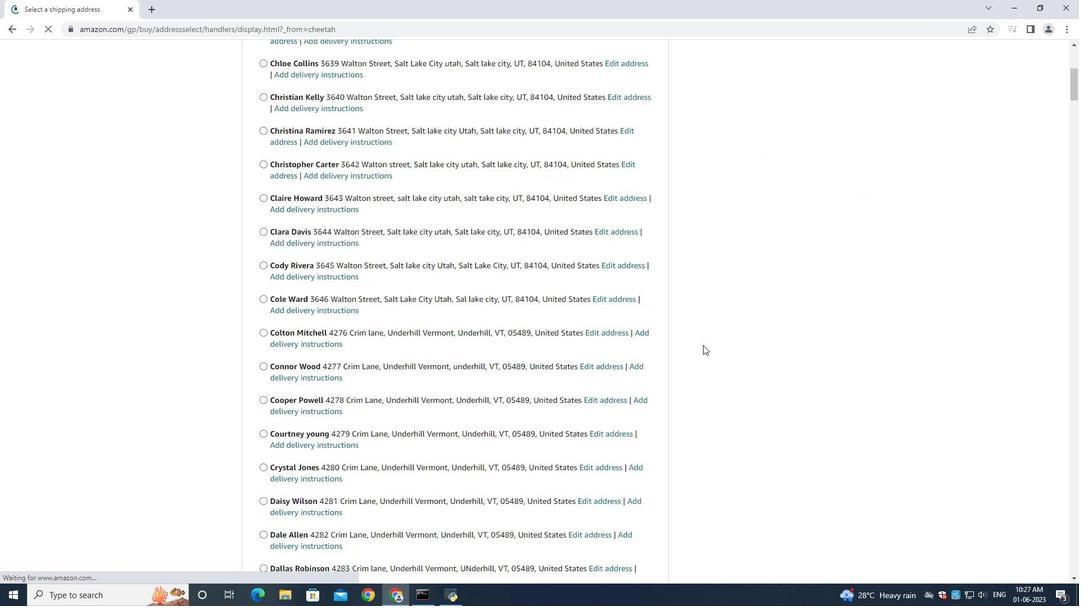 
Action: Mouse moved to (591, 349)
Screenshot: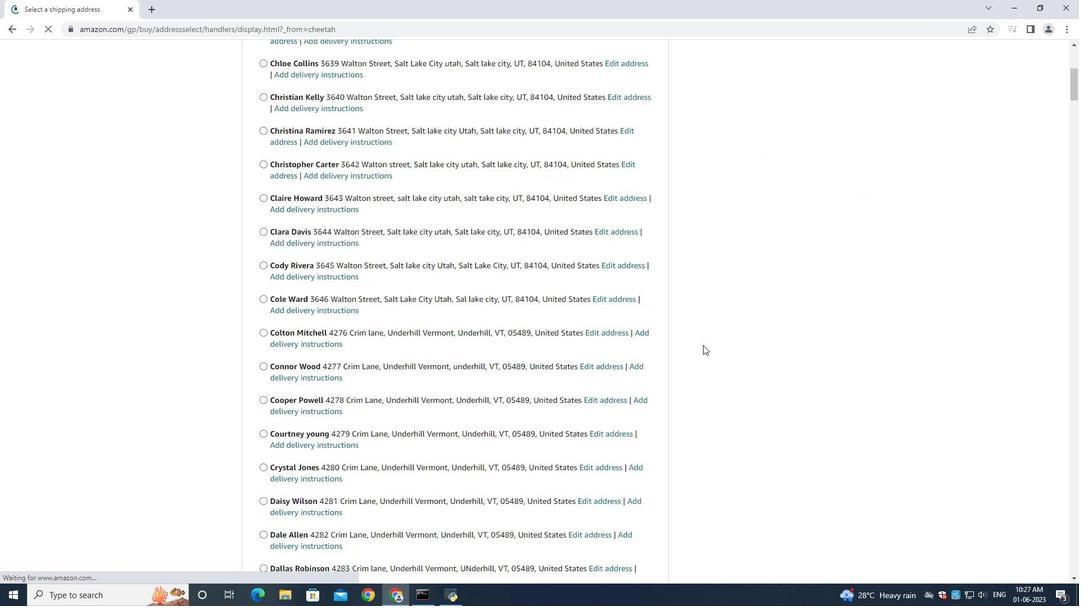 
Action: Mouse scrolled (591, 348) with delta (0, 0)
Screenshot: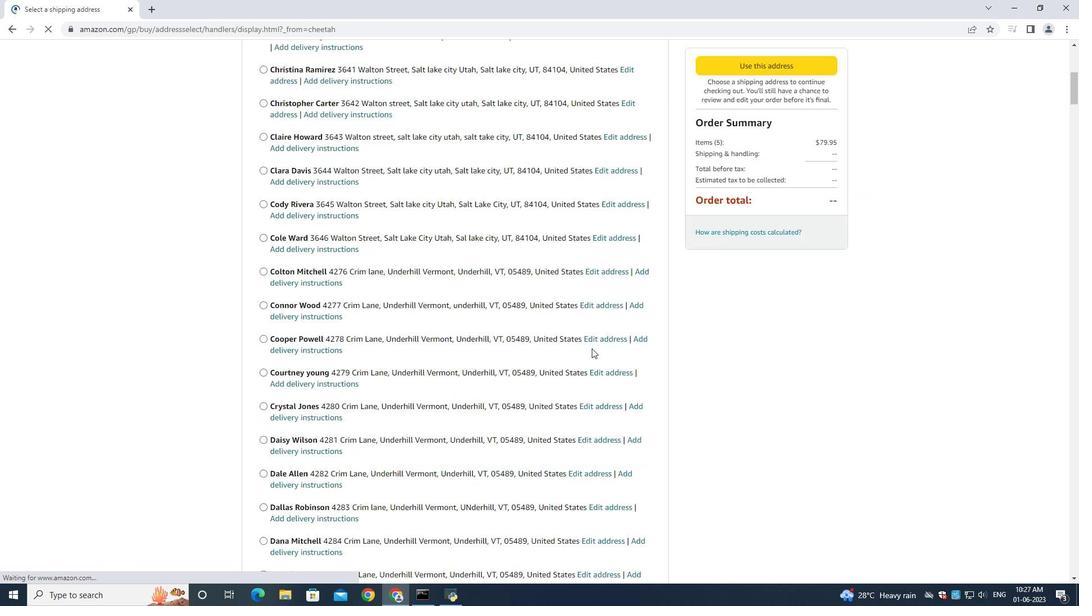 
Action: Mouse scrolled (591, 348) with delta (0, 0)
Screenshot: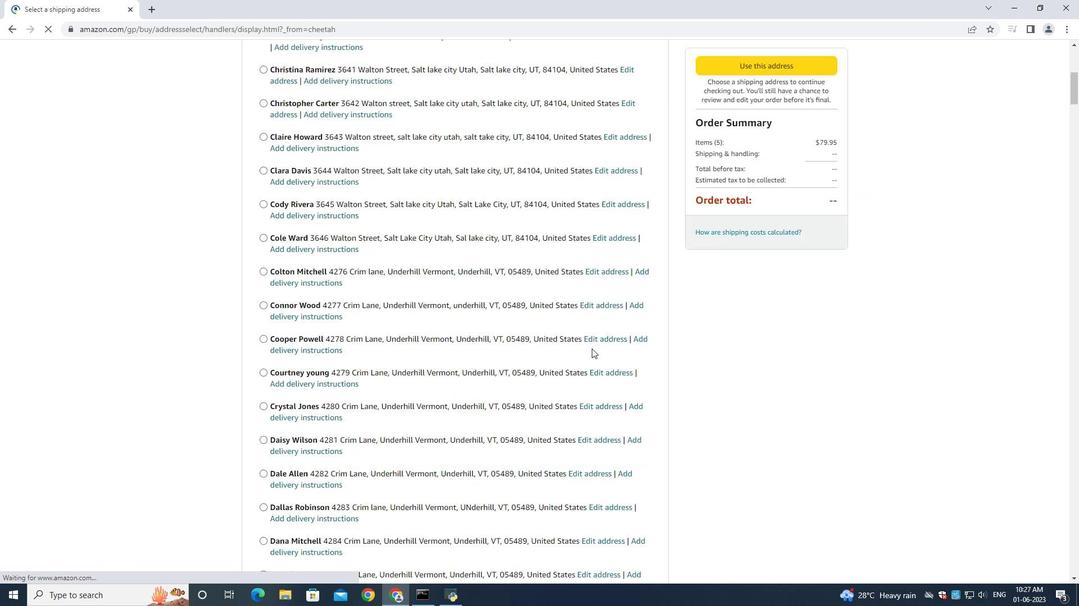 
Action: Mouse scrolled (591, 348) with delta (0, 0)
Screenshot: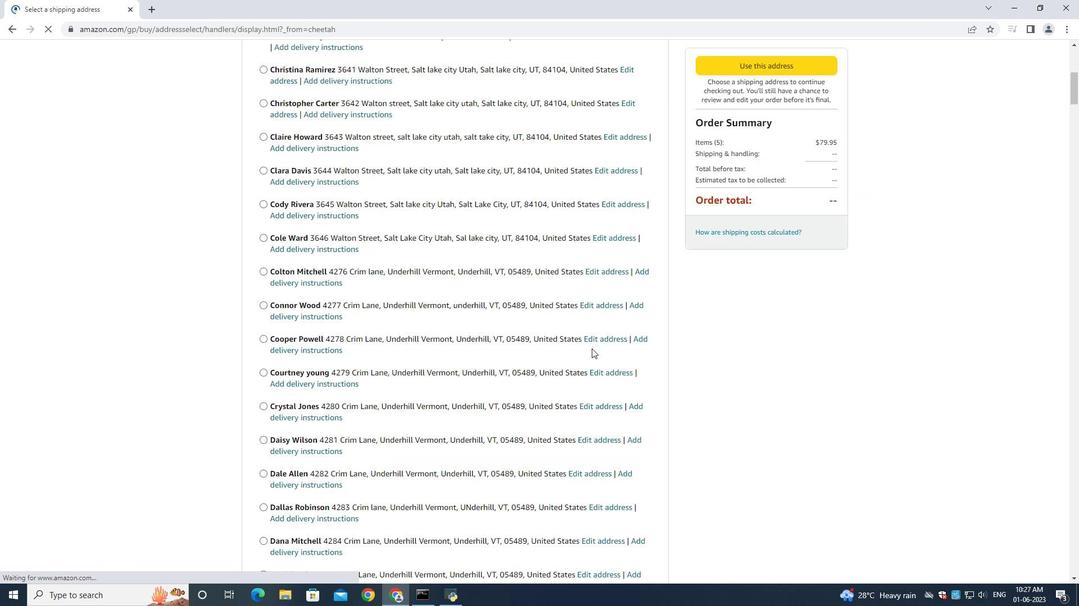 
Action: Mouse moved to (591, 349)
Screenshot: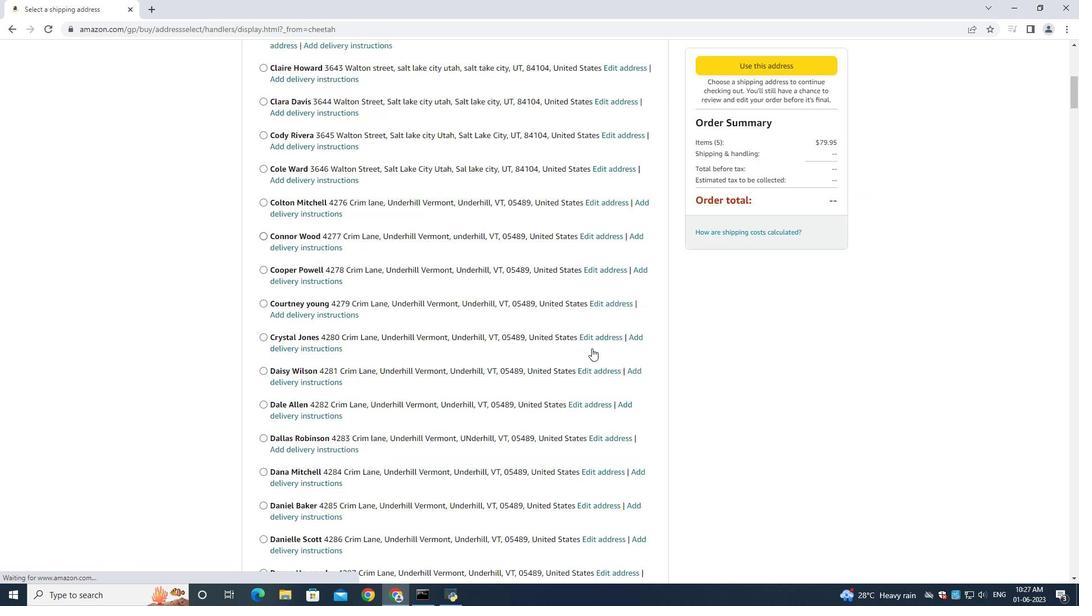 
Action: Mouse scrolled (591, 348) with delta (0, 0)
Screenshot: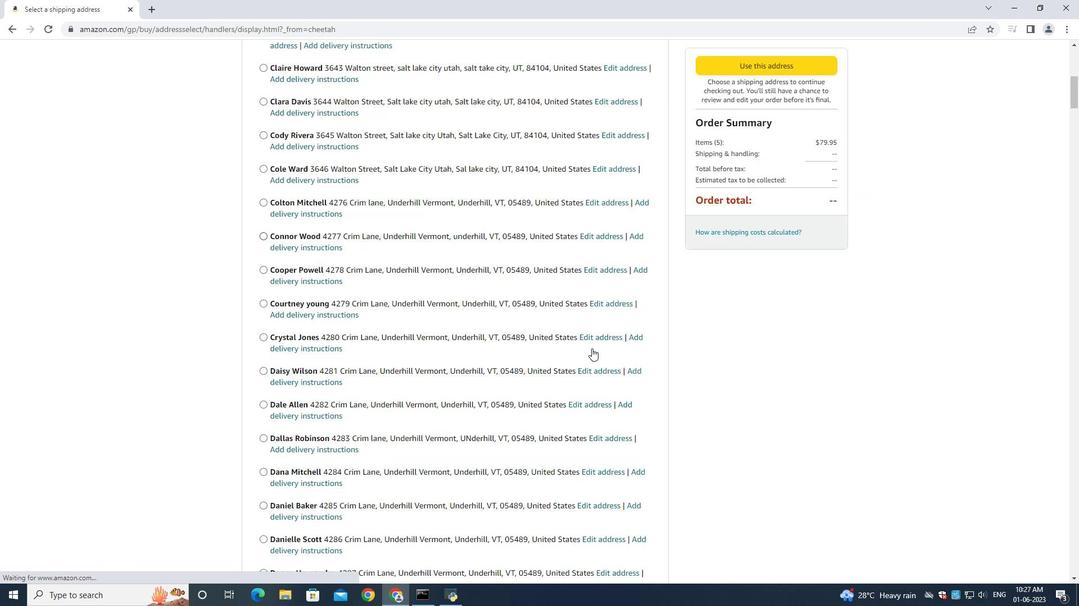 
Action: Mouse moved to (590, 349)
Screenshot: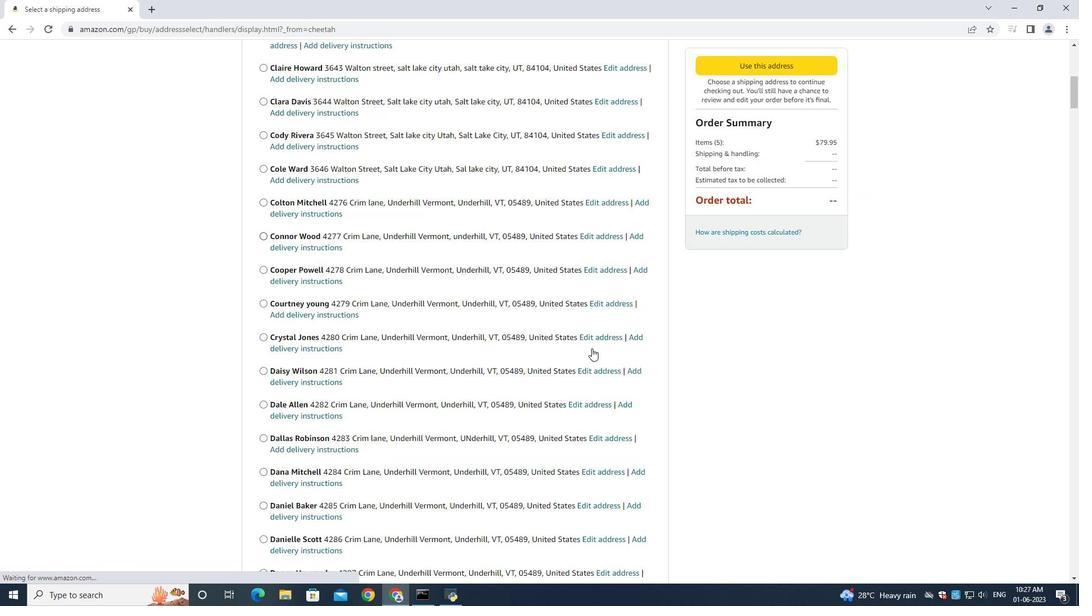 
Action: Mouse scrolled (591, 348) with delta (0, 0)
Screenshot: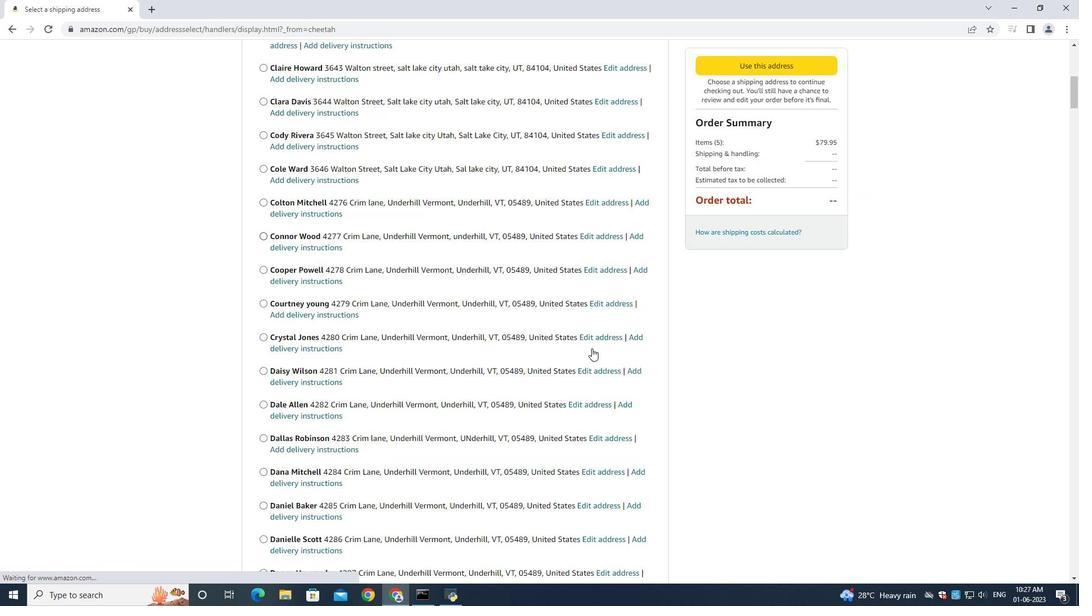 
Action: Mouse moved to (590, 349)
Screenshot: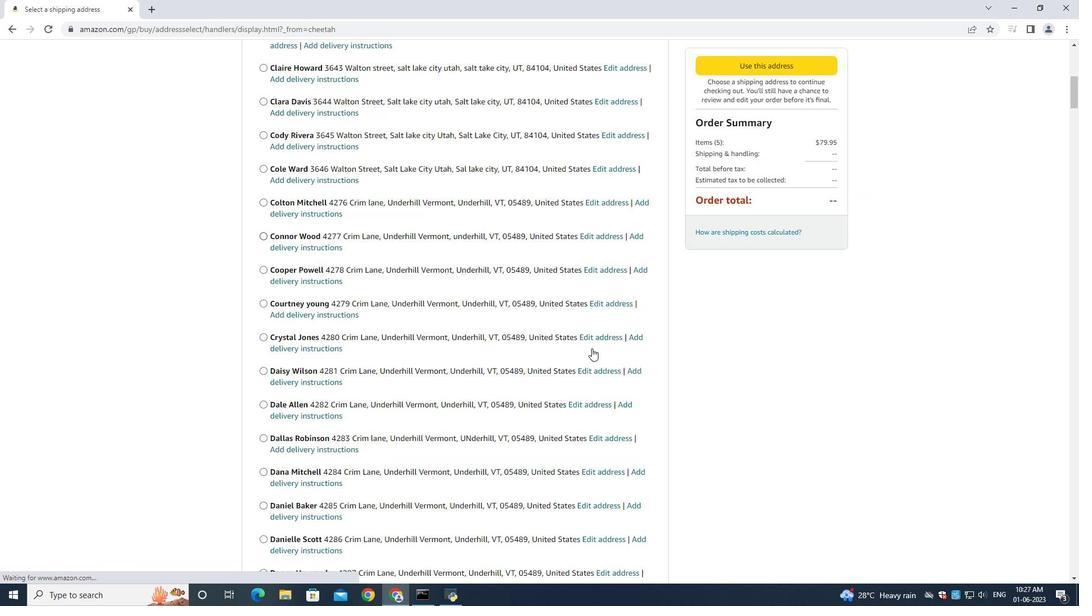 
Action: Mouse scrolled (590, 348) with delta (0, 0)
Screenshot: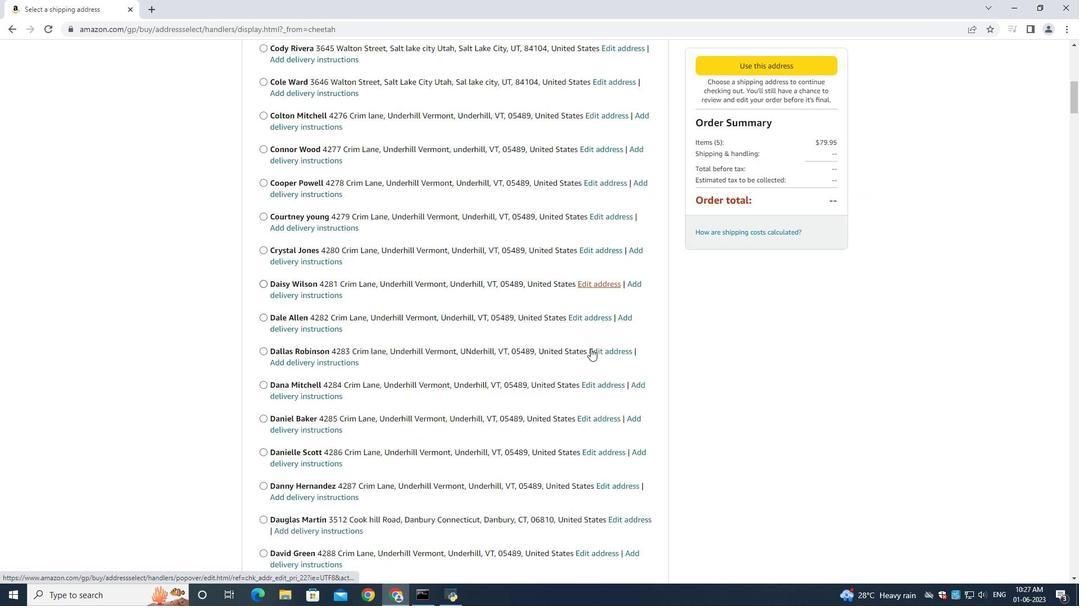 
Action: Mouse scrolled (590, 348) with delta (0, 0)
Screenshot: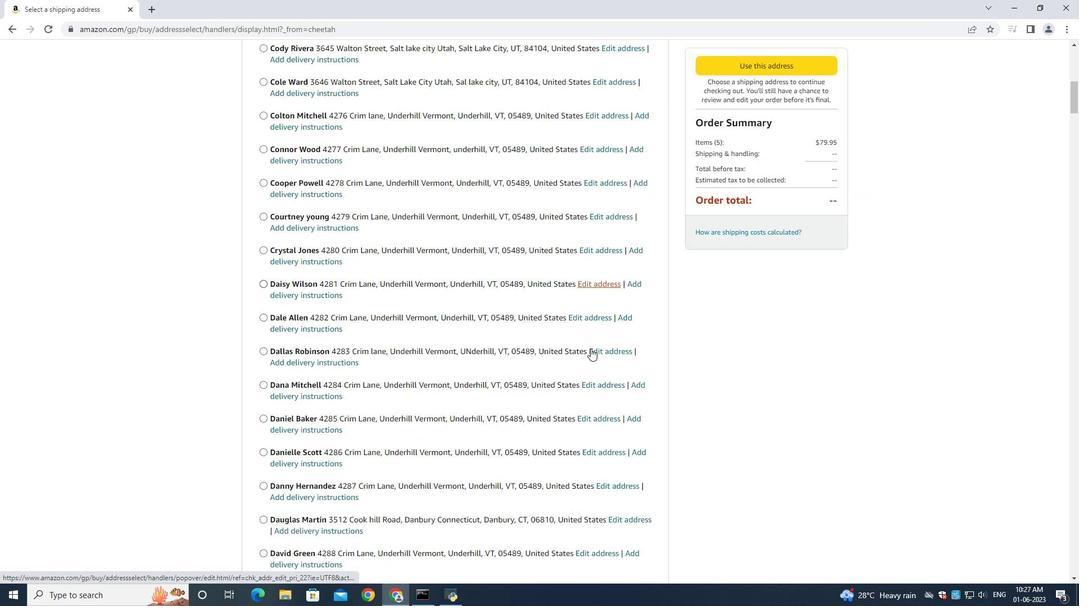 
Action: Mouse scrolled (590, 348) with delta (0, 0)
Screenshot: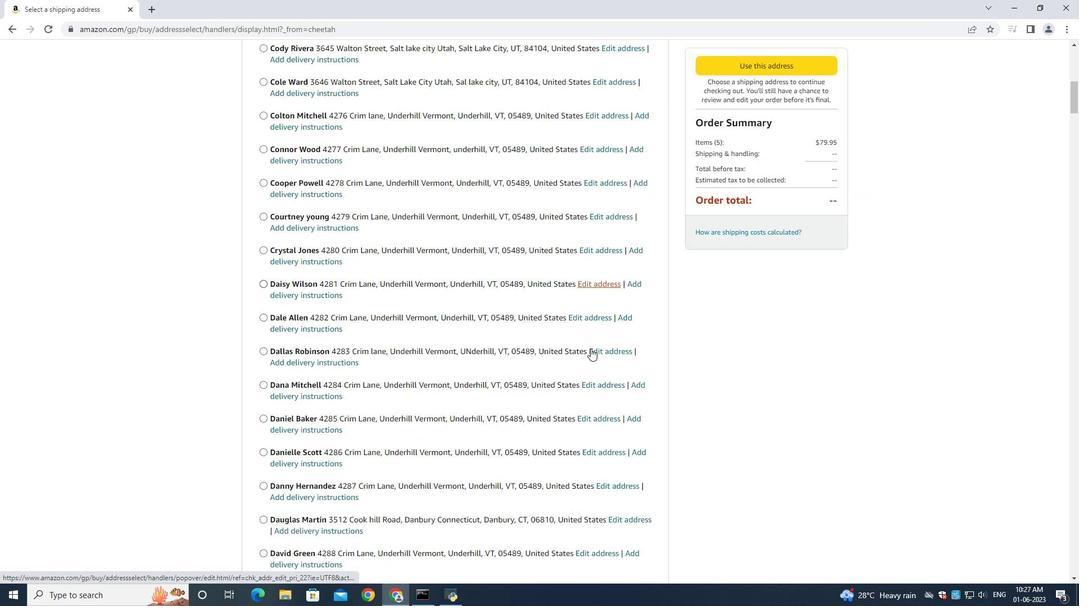 
Action: Mouse scrolled (590, 348) with delta (0, 0)
Screenshot: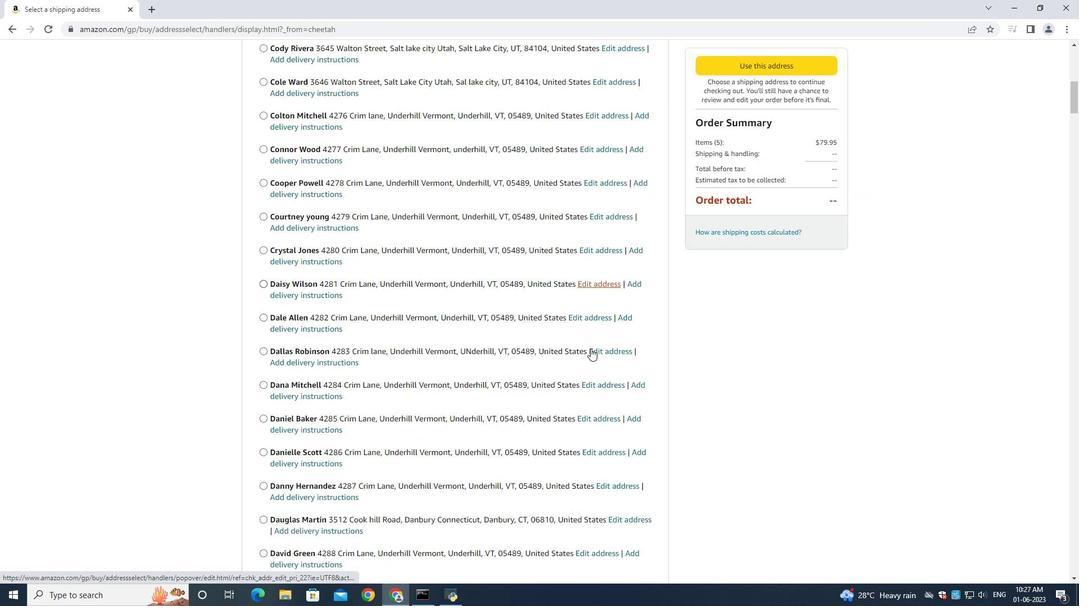 
Action: Mouse moved to (590, 349)
Screenshot: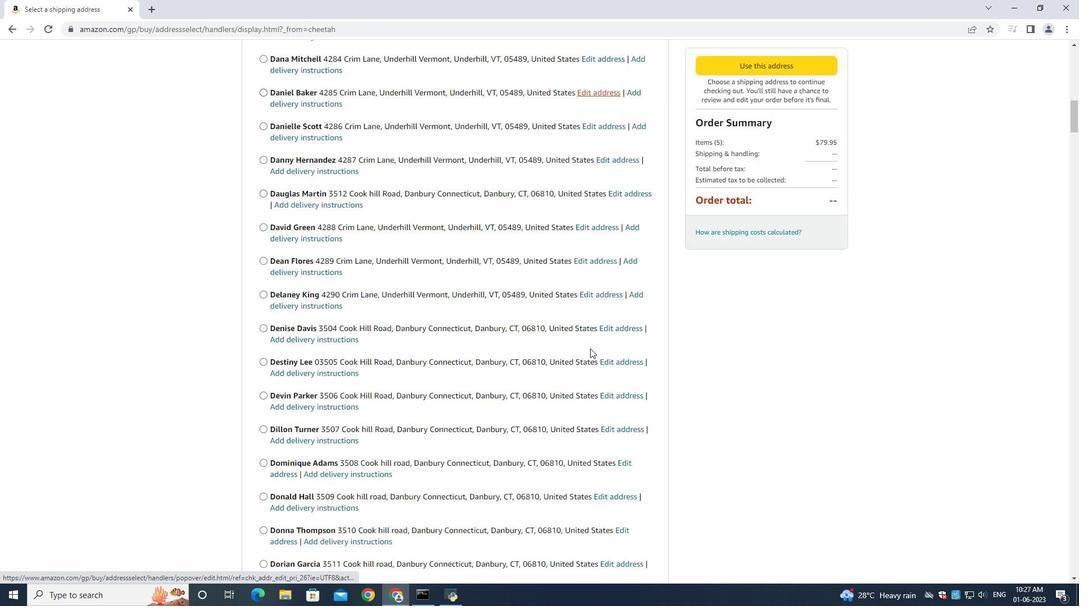 
Action: Mouse scrolled (590, 348) with delta (0, 0)
Screenshot: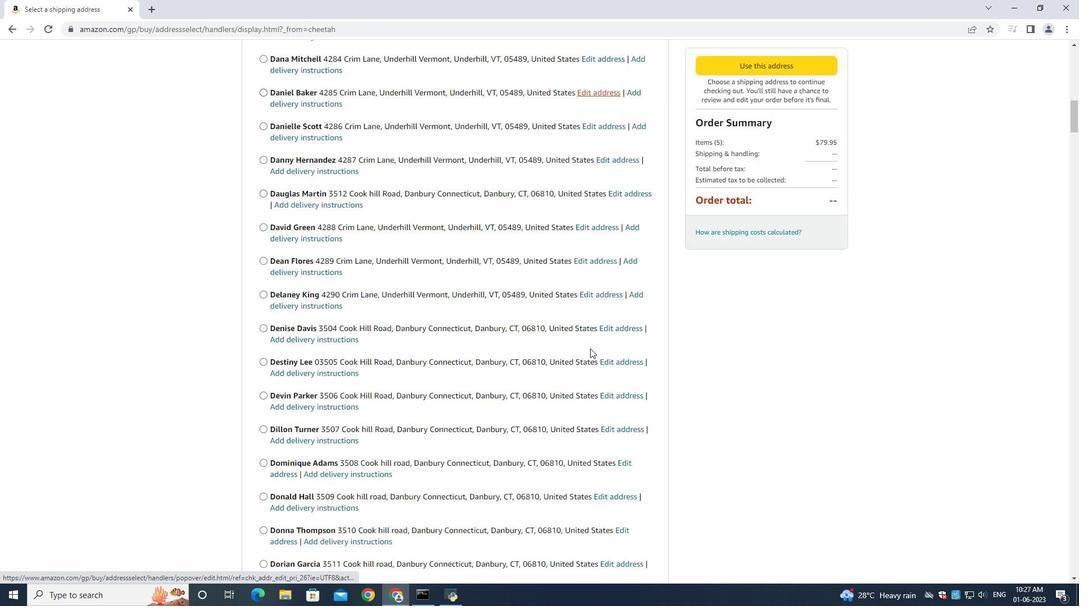 
Action: Mouse moved to (591, 351)
Screenshot: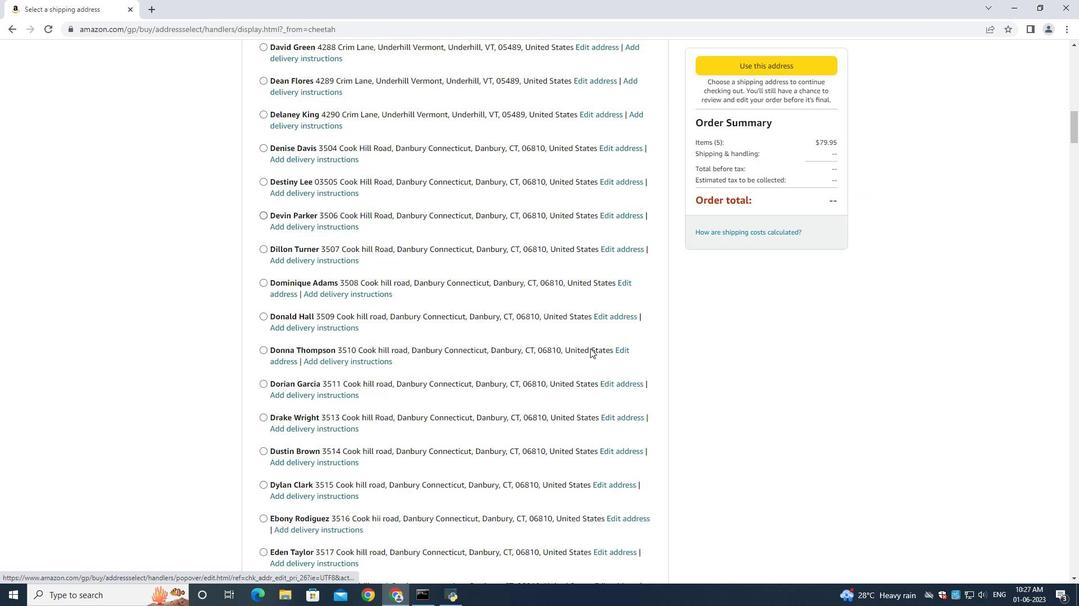 
Action: Mouse scrolled (591, 350) with delta (0, 0)
Screenshot: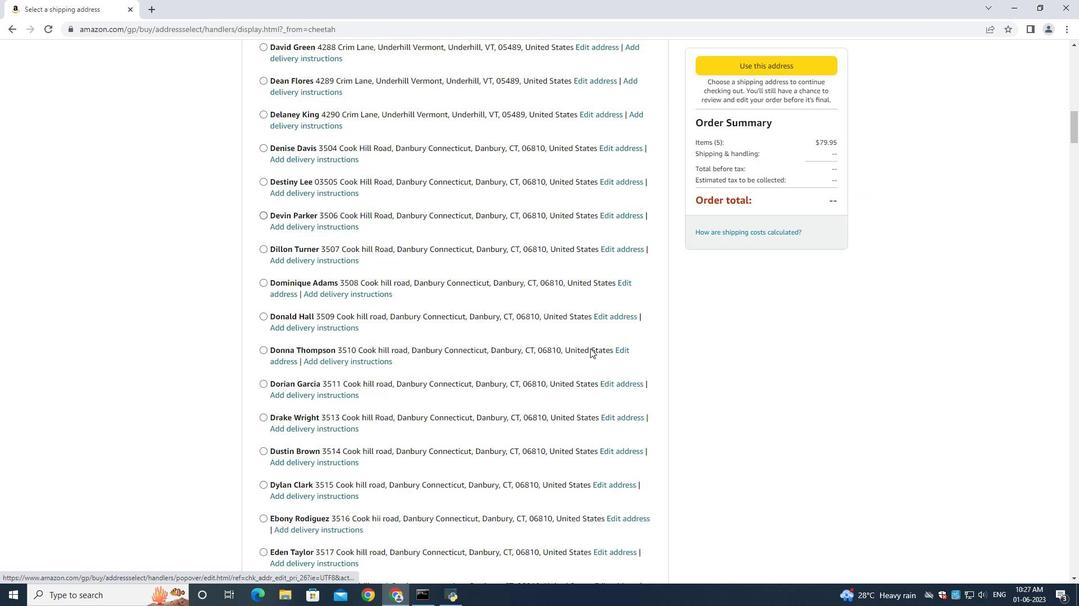 
Action: Mouse scrolled (591, 351) with delta (0, 0)
Screenshot: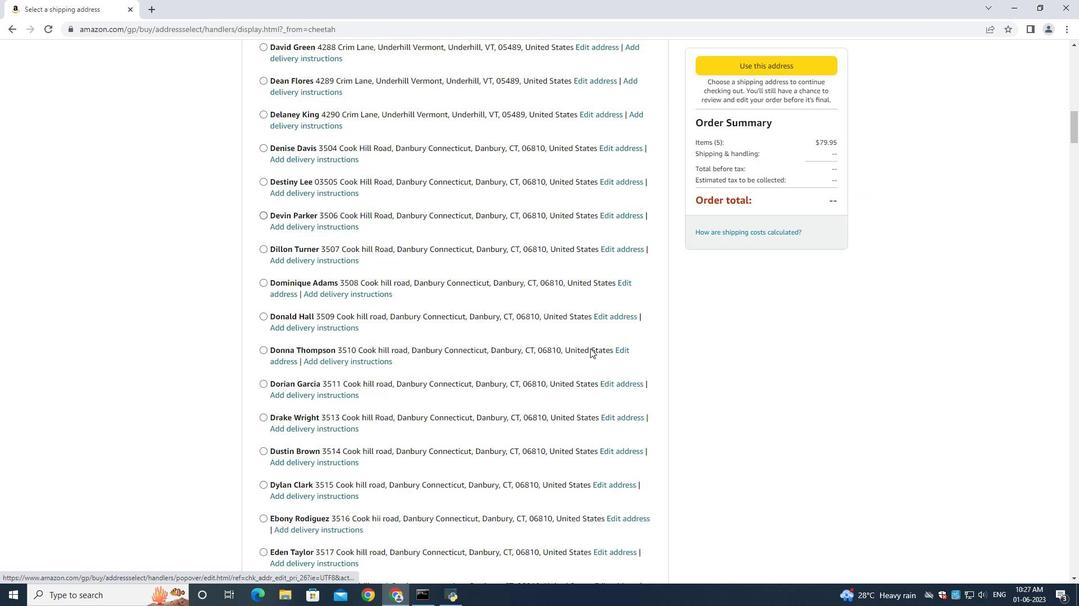 
Action: Mouse scrolled (591, 351) with delta (0, 0)
Screenshot: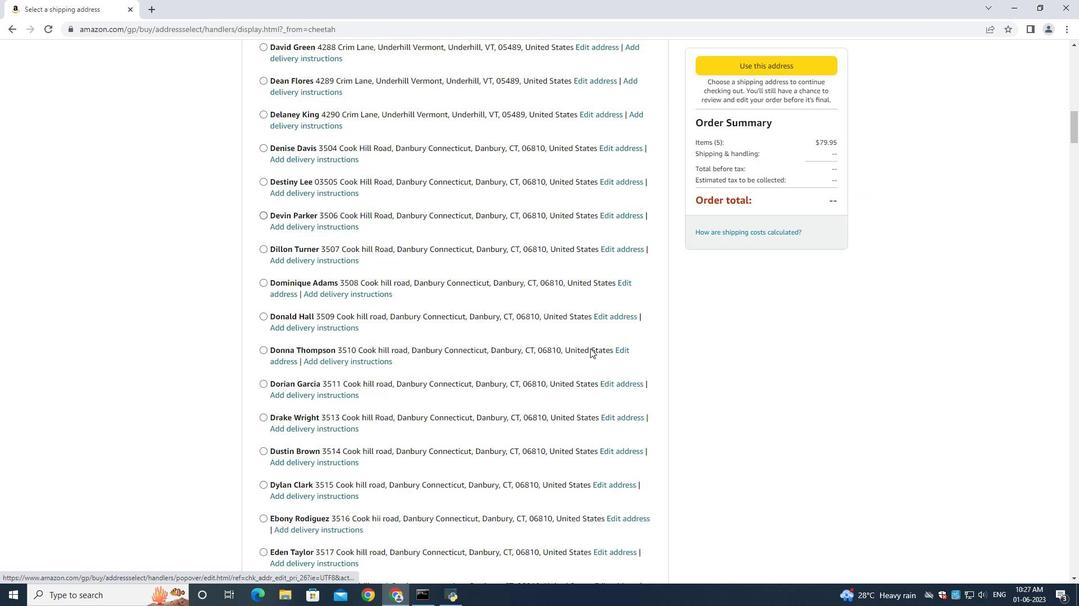 
Action: Mouse scrolled (591, 351) with delta (0, 0)
Screenshot: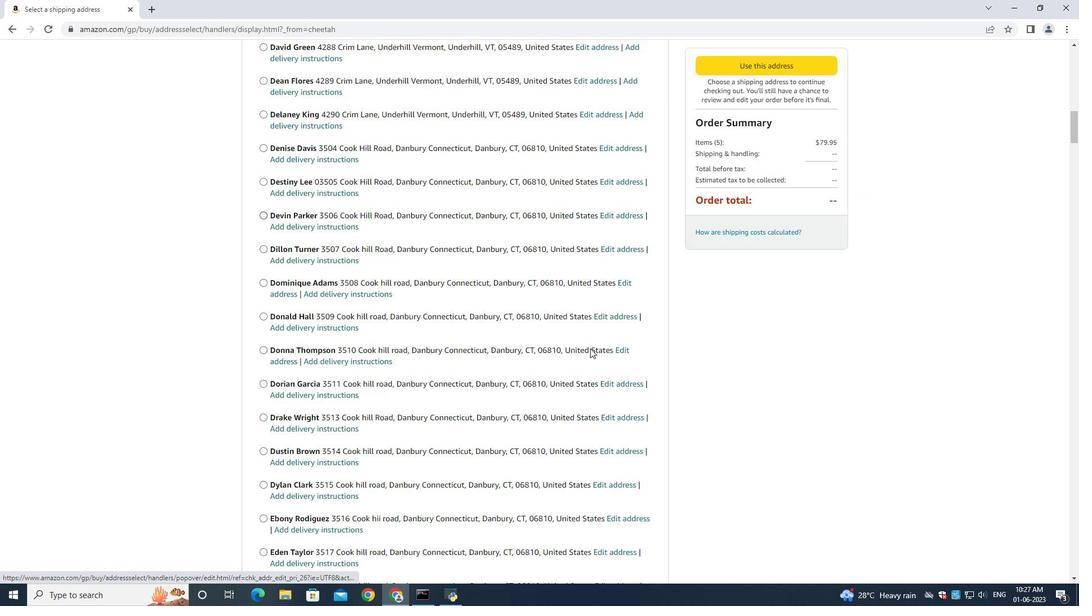 
Action: Mouse scrolled (591, 351) with delta (0, 0)
Screenshot: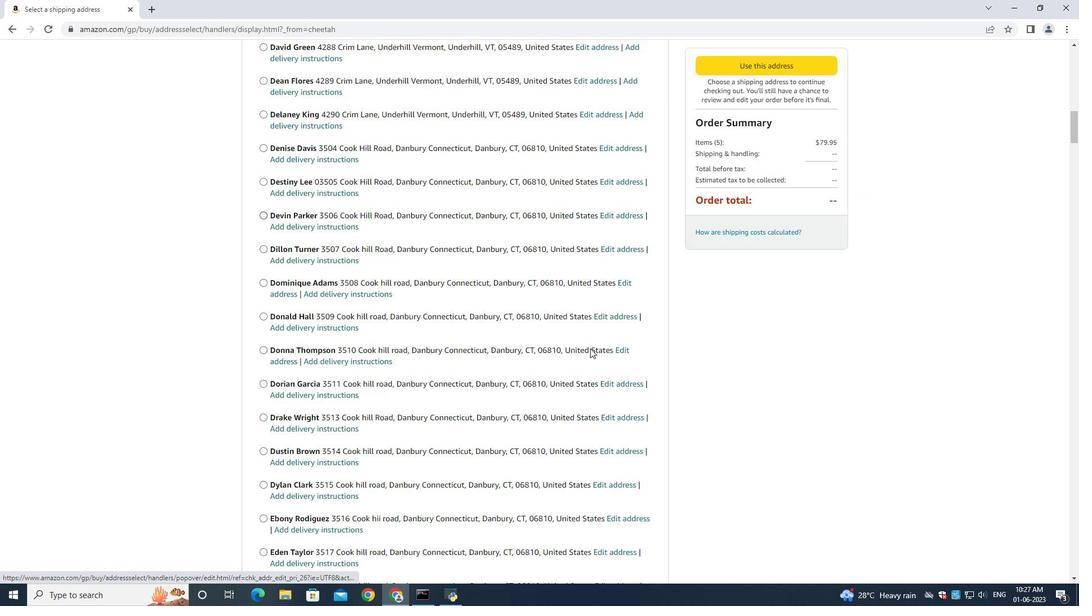 
Action: Mouse moved to (591, 352)
Screenshot: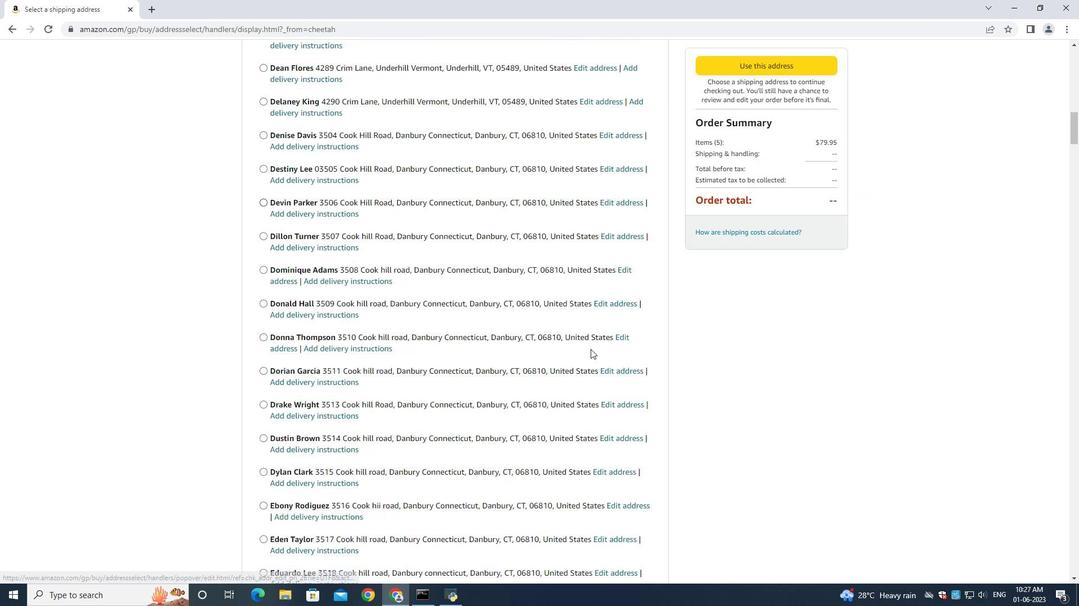 
Action: Mouse scrolled (591, 351) with delta (0, 0)
Screenshot: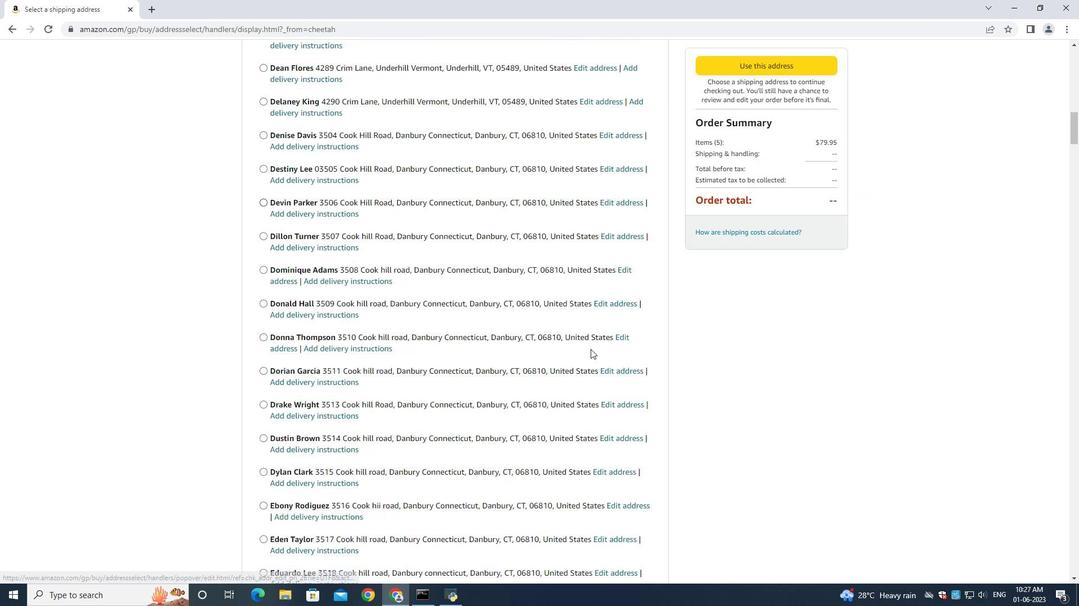 
Action: Mouse moved to (592, 352)
Screenshot: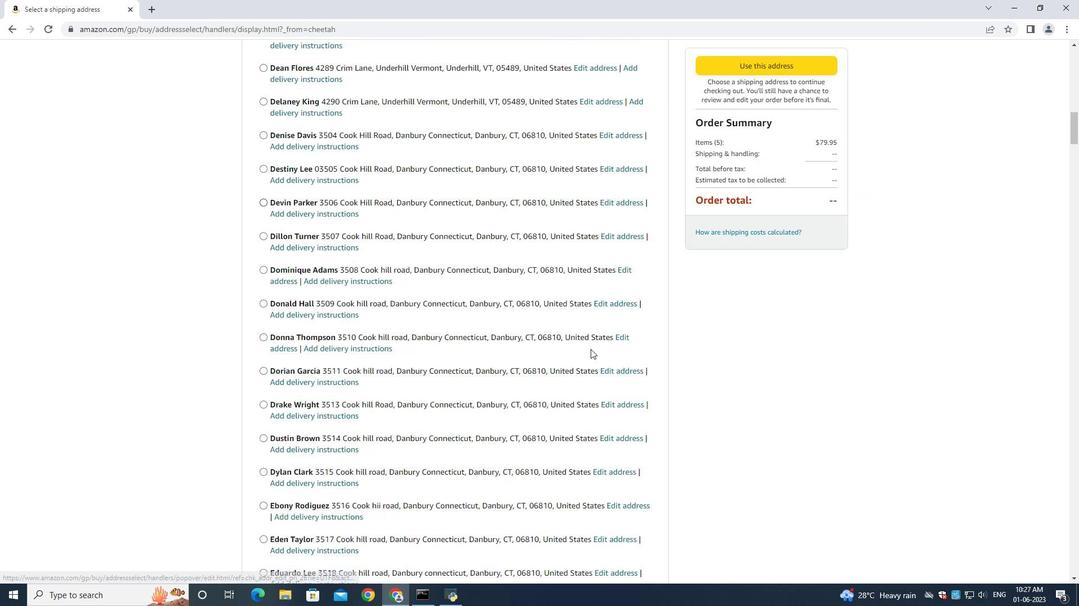 
Action: Mouse scrolled (591, 351) with delta (0, 0)
Screenshot: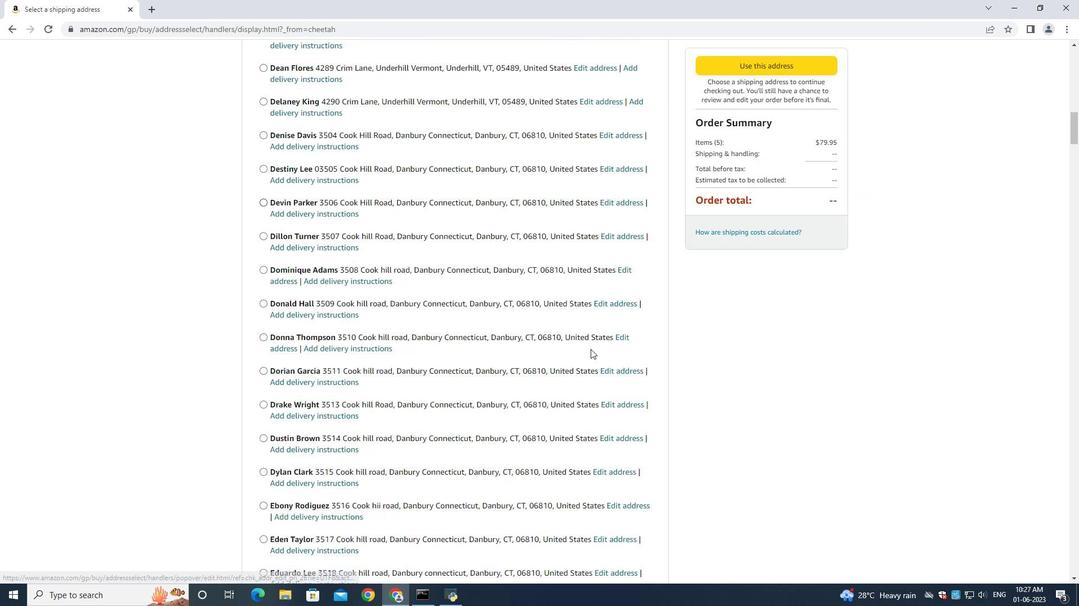 
Action: Mouse scrolled (591, 351) with delta (0, 0)
Screenshot: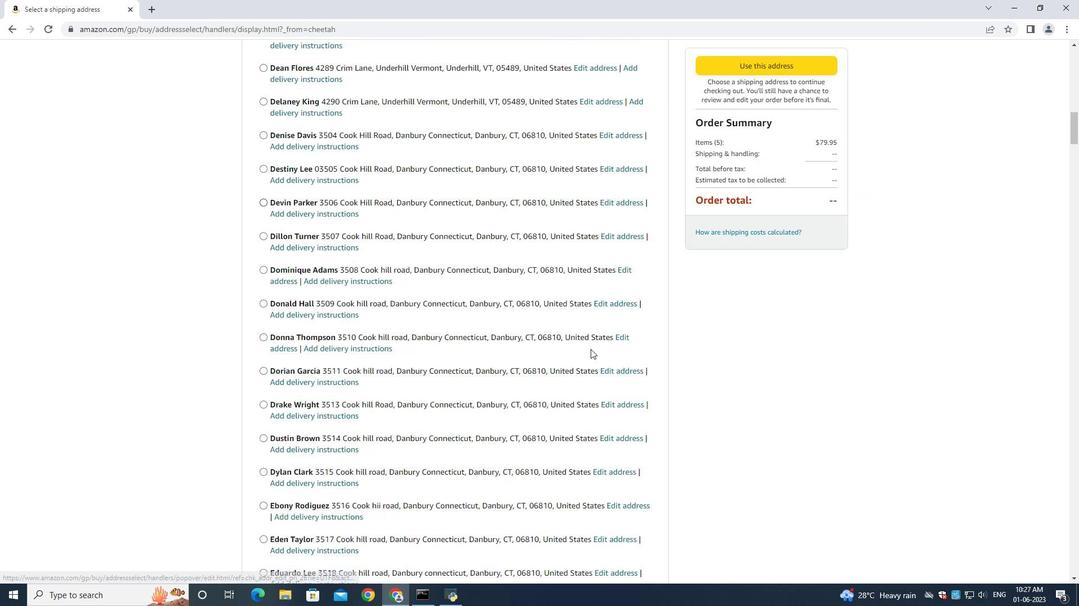 
Action: Mouse scrolled (592, 351) with delta (0, 0)
Screenshot: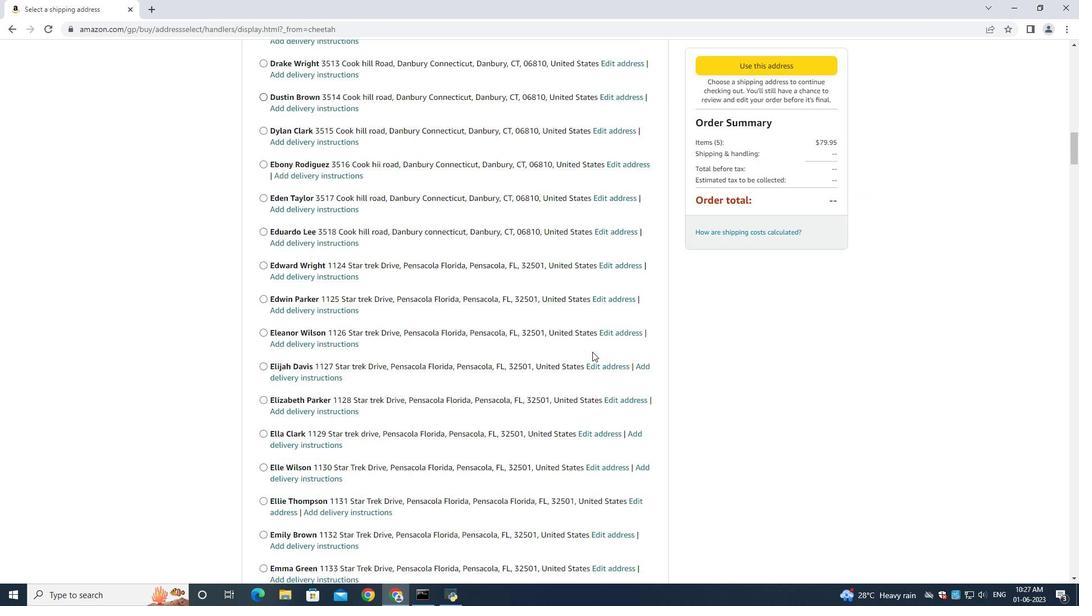 
Action: Mouse moved to (592, 352)
Screenshot: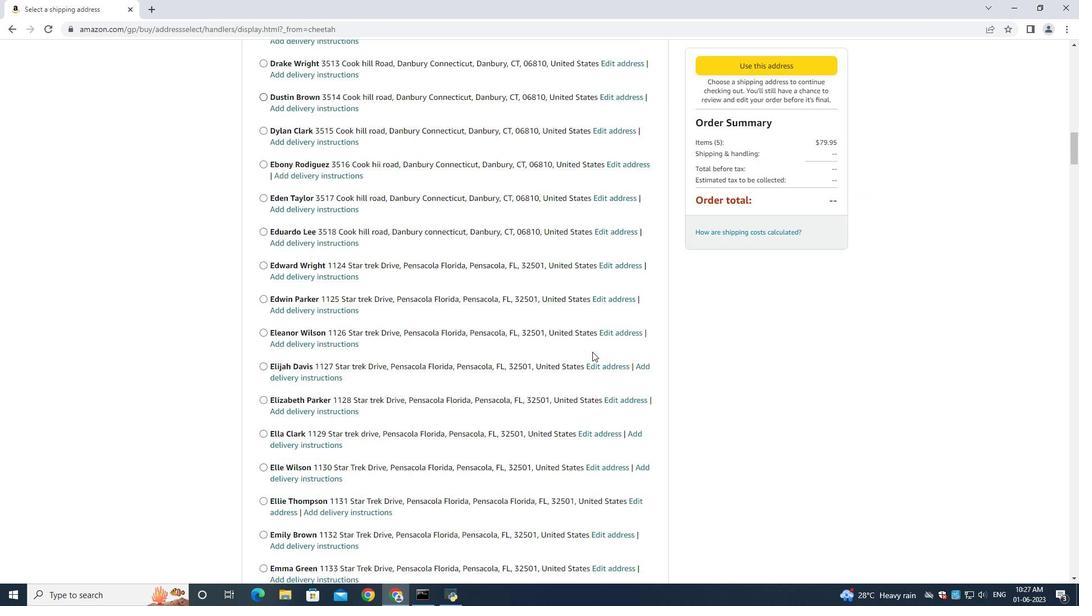 
Action: Mouse scrolled (592, 352) with delta (0, 0)
Screenshot: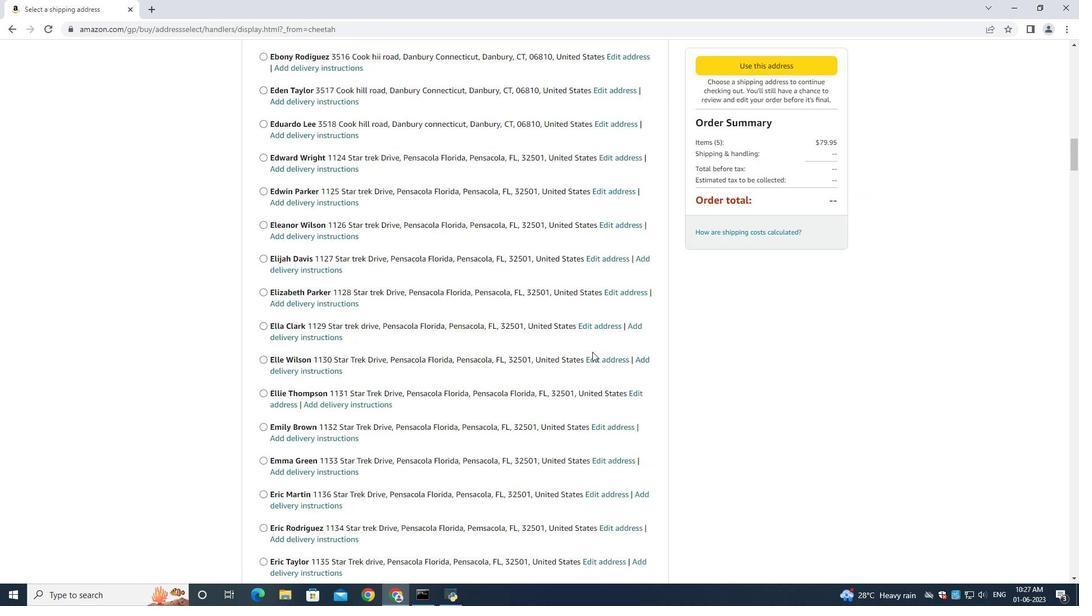 
Action: Mouse moved to (592, 353)
Screenshot: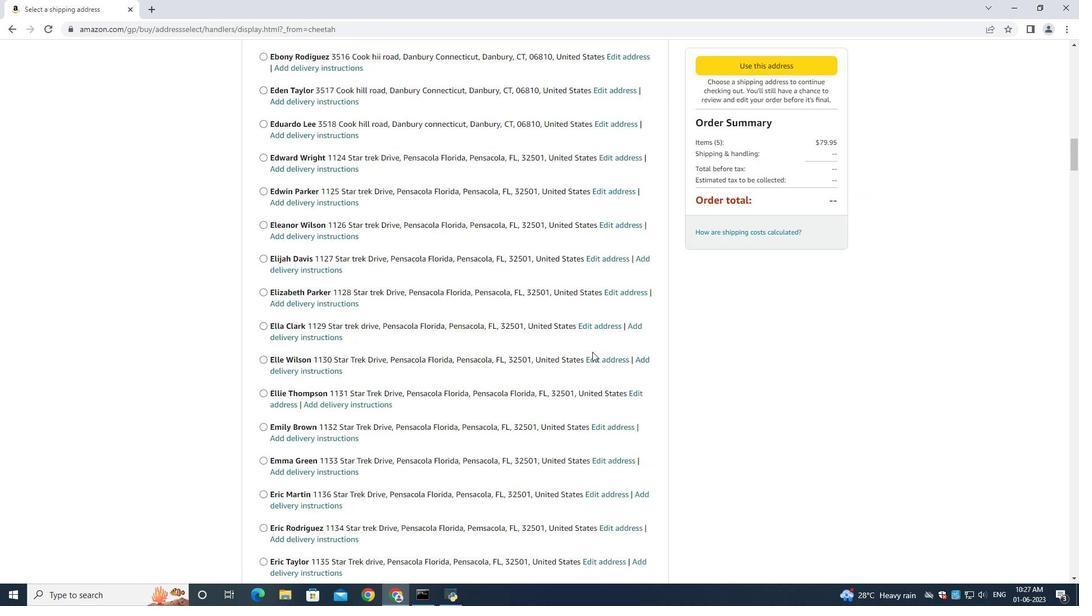 
Action: Mouse scrolled (592, 352) with delta (0, 0)
Screenshot: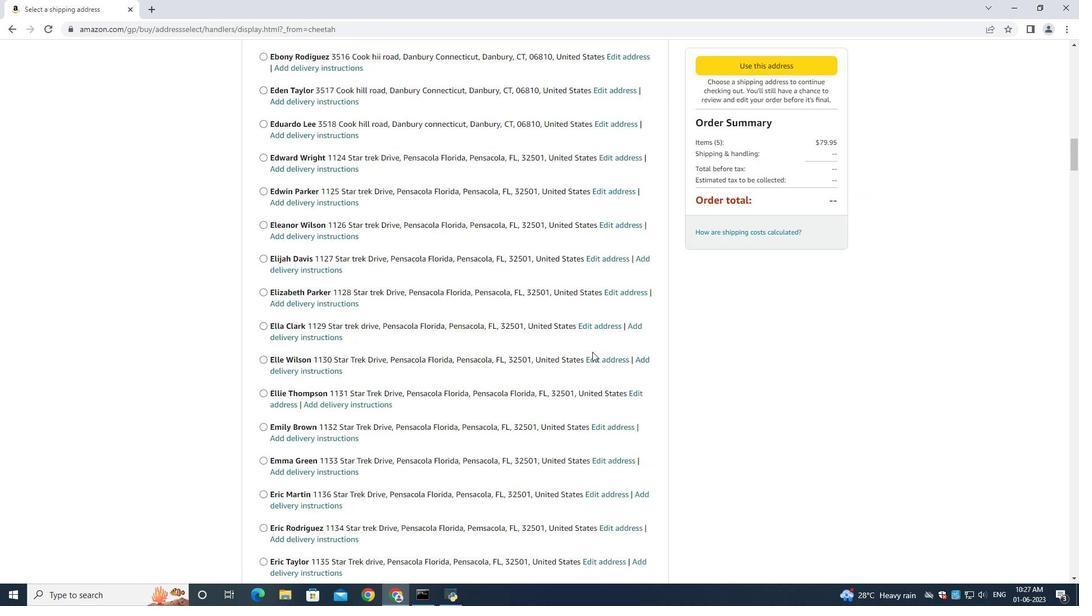 
Action: Mouse scrolled (592, 352) with delta (0, 0)
Screenshot: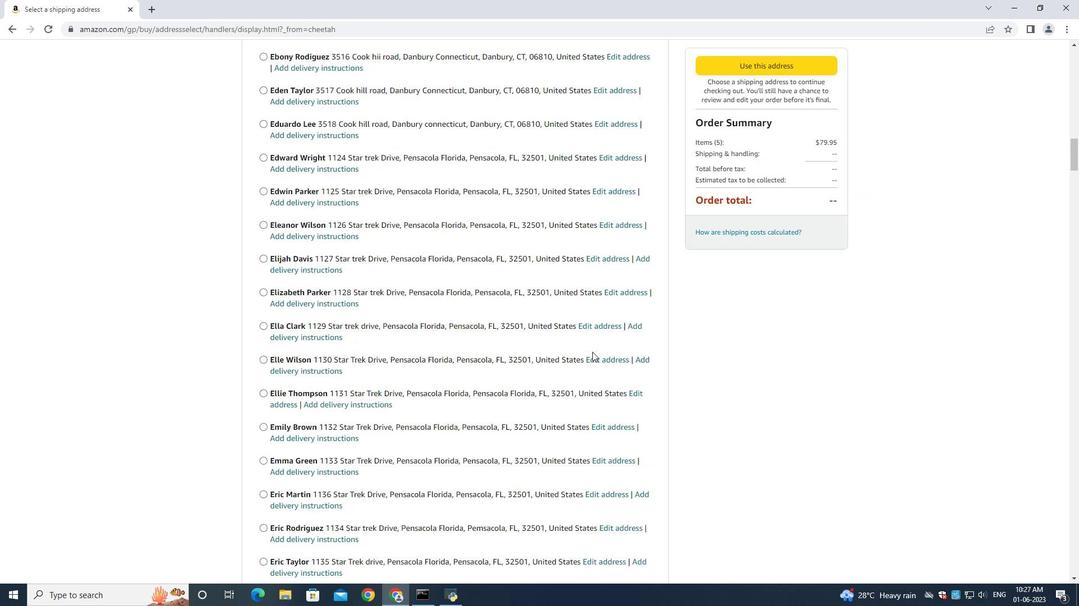 
Action: Mouse moved to (593, 353)
Screenshot: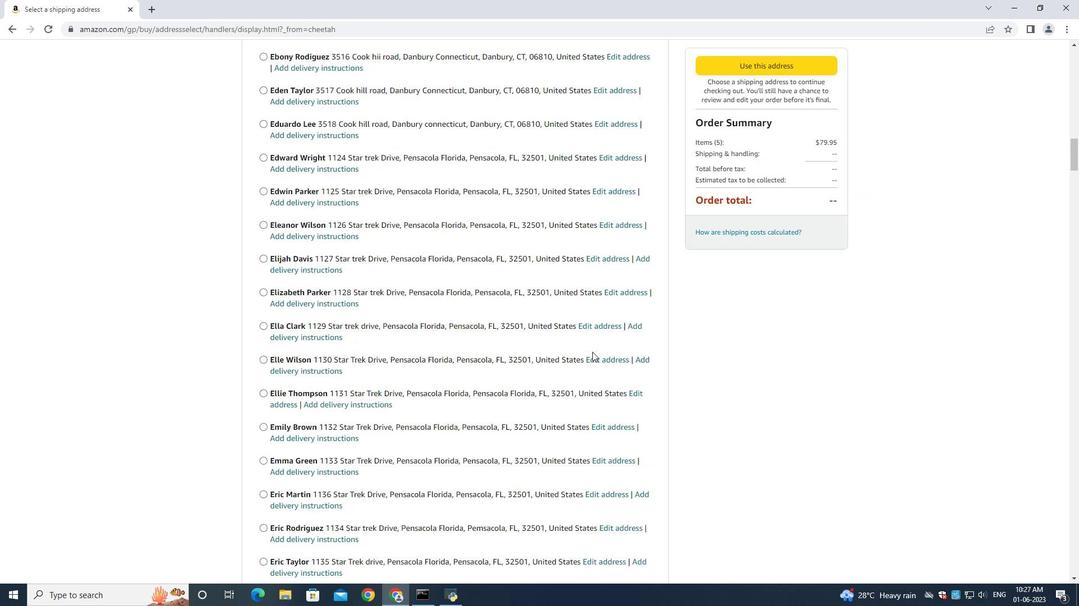 
Action: Mouse scrolled (592, 352) with delta (0, 0)
Screenshot: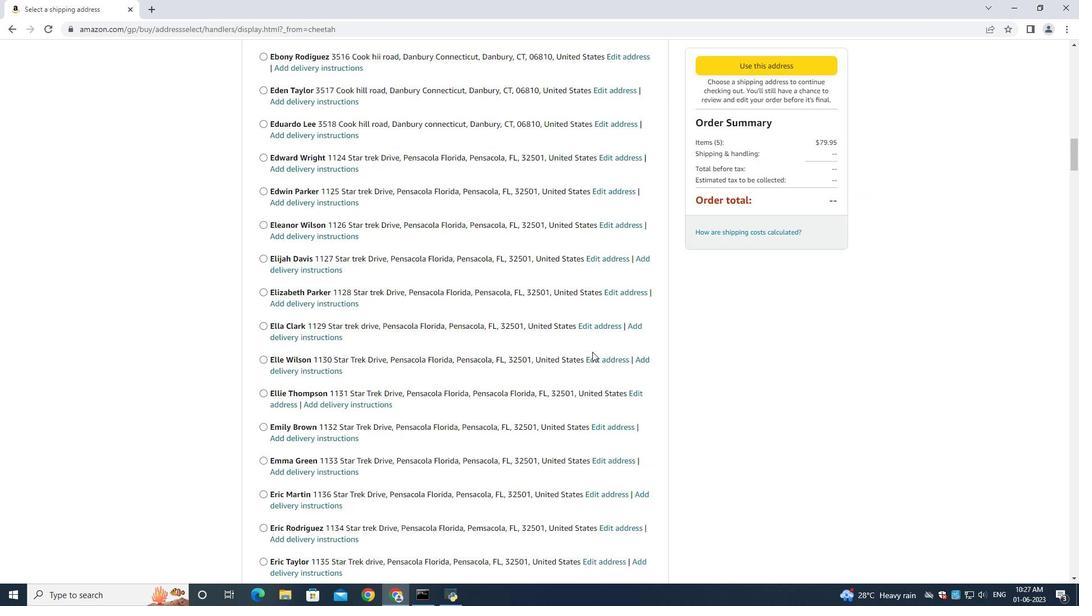 
Action: Mouse scrolled (593, 352) with delta (0, 0)
Screenshot: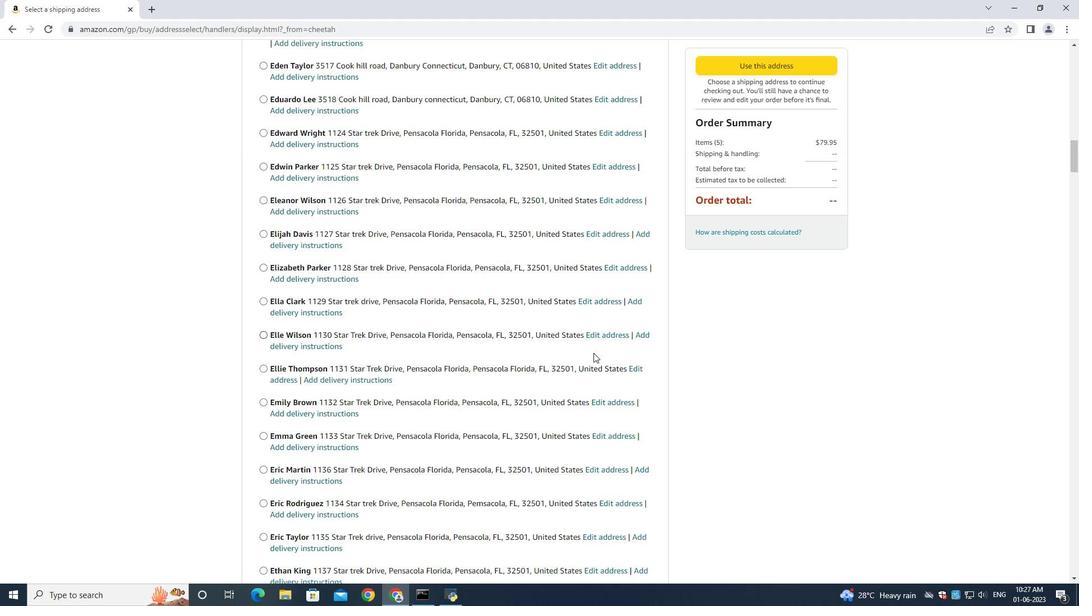 
Action: Mouse scrolled (593, 352) with delta (0, 0)
Screenshot: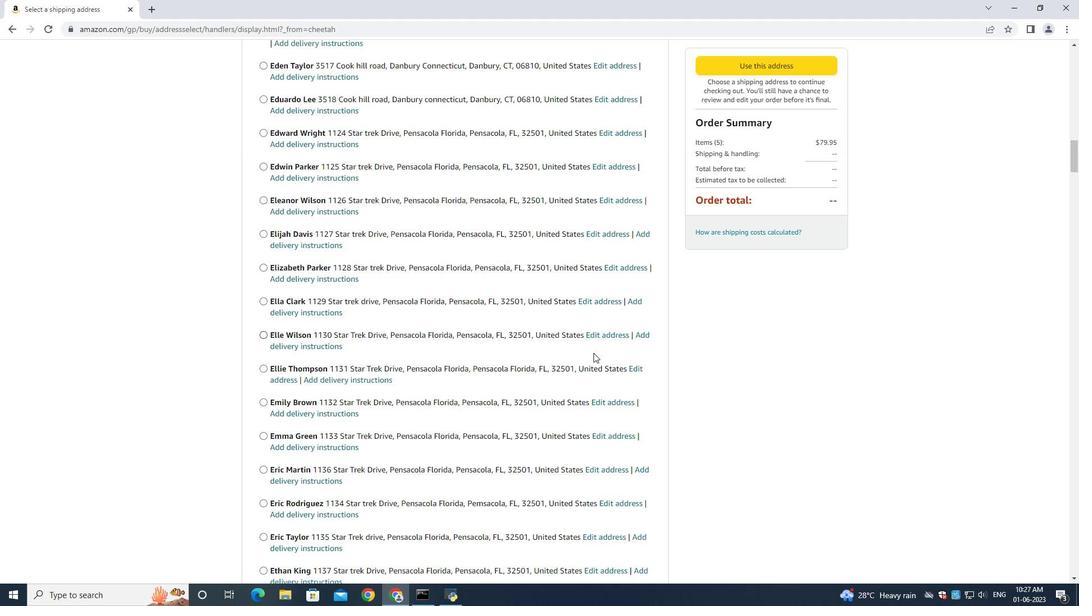 
Action: Mouse scrolled (593, 352) with delta (0, 0)
Screenshot: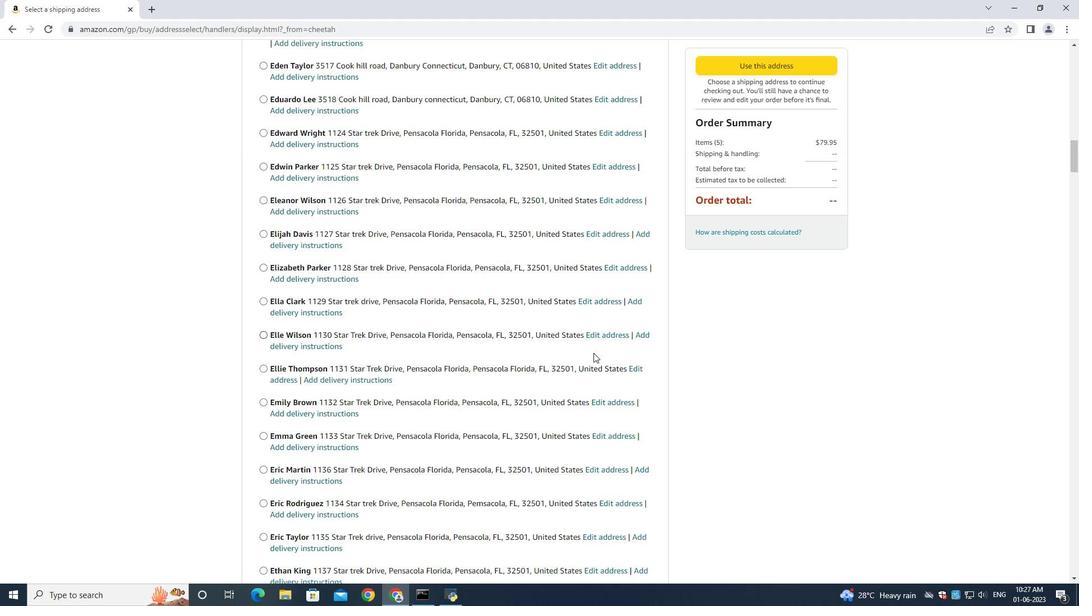 
Action: Mouse scrolled (593, 352) with delta (0, 0)
Screenshot: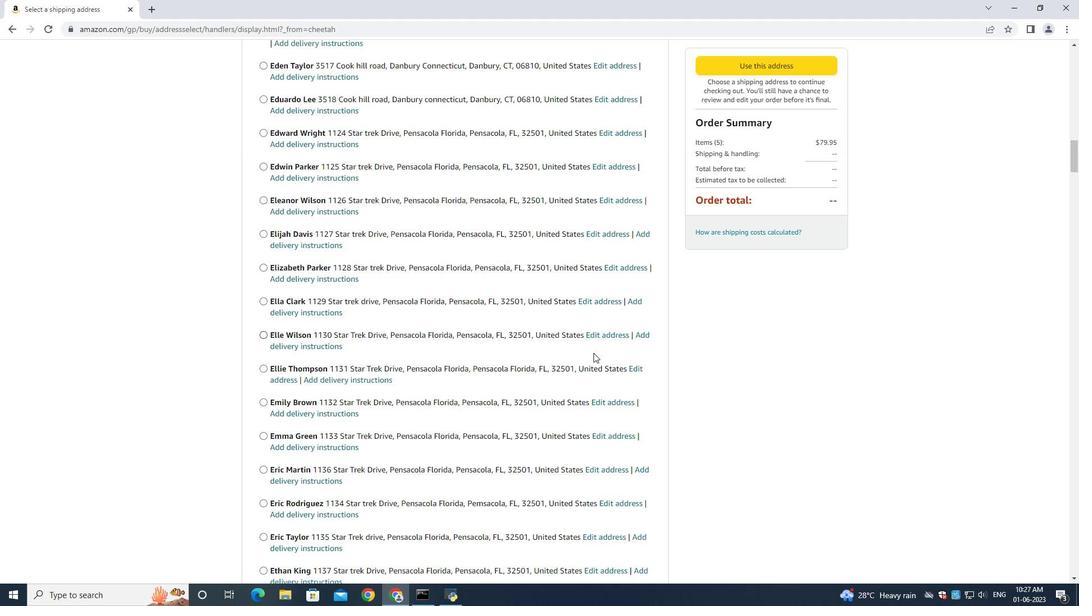 
Action: Mouse scrolled (593, 352) with delta (0, 0)
Screenshot: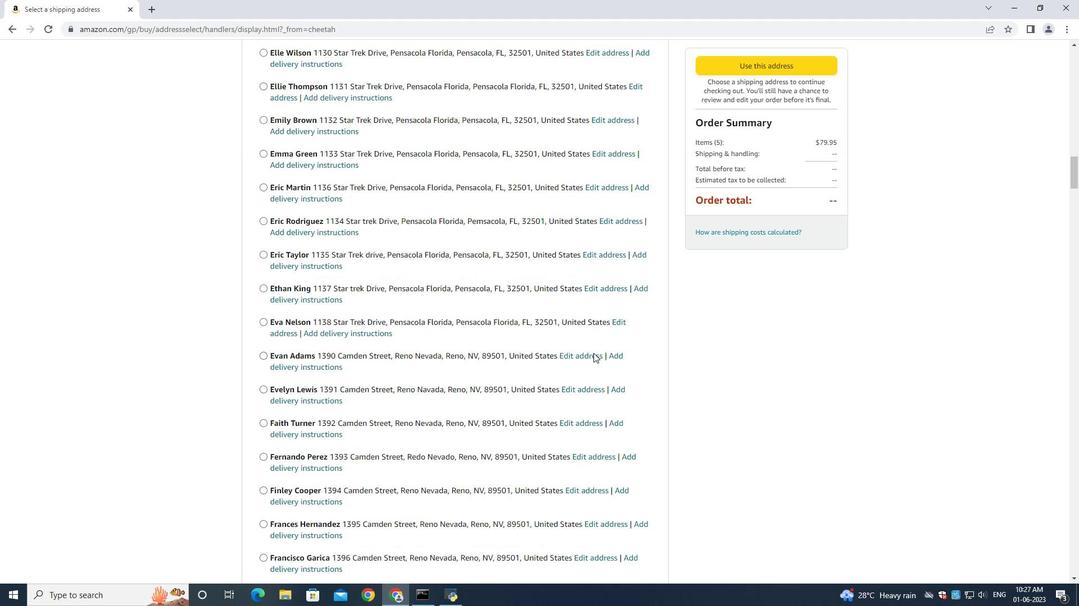 
Action: Mouse scrolled (593, 352) with delta (0, 0)
Screenshot: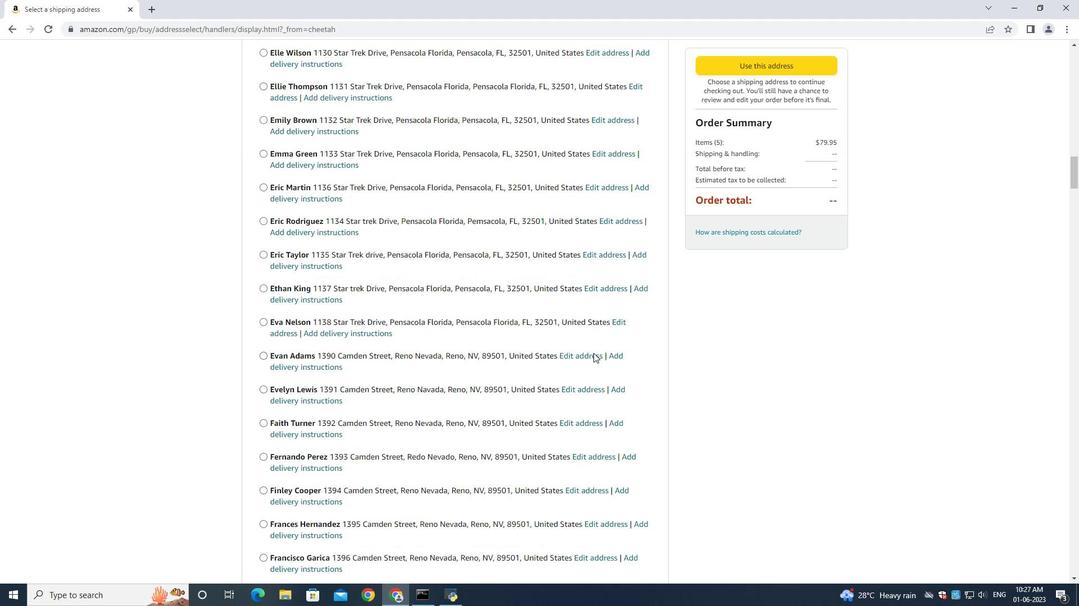 
Action: Mouse scrolled (593, 352) with delta (0, 0)
Screenshot: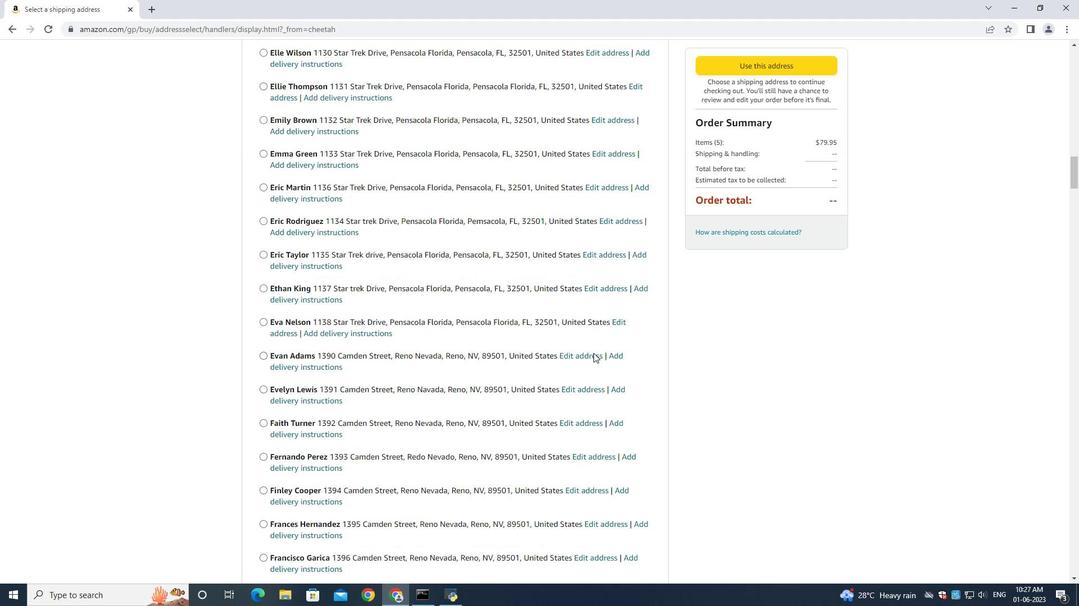 
Action: Mouse scrolled (593, 352) with delta (0, 0)
Screenshot: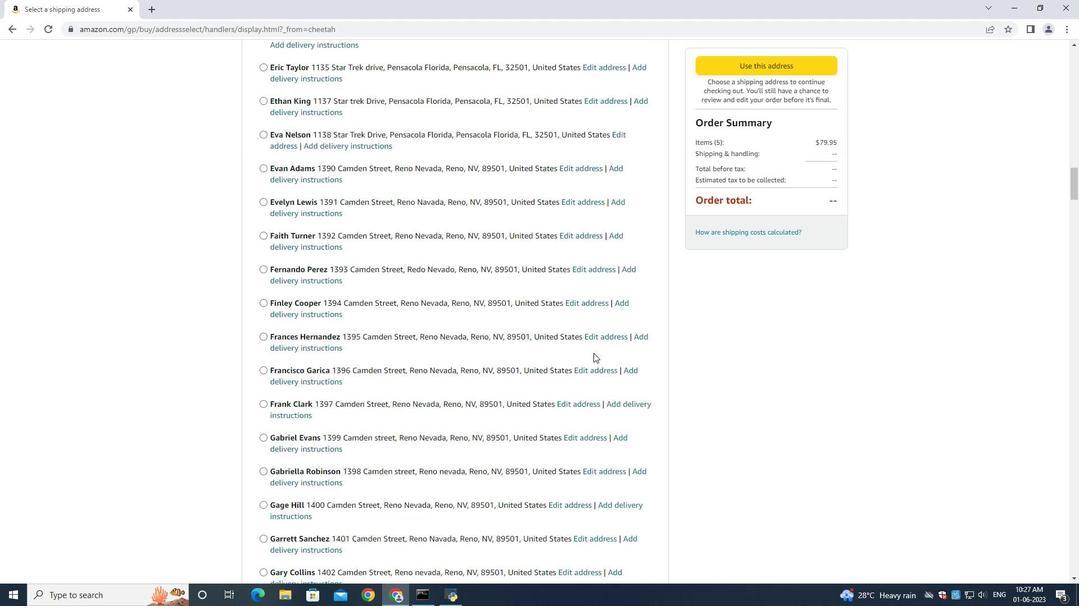 
Action: Mouse moved to (593, 354)
Screenshot: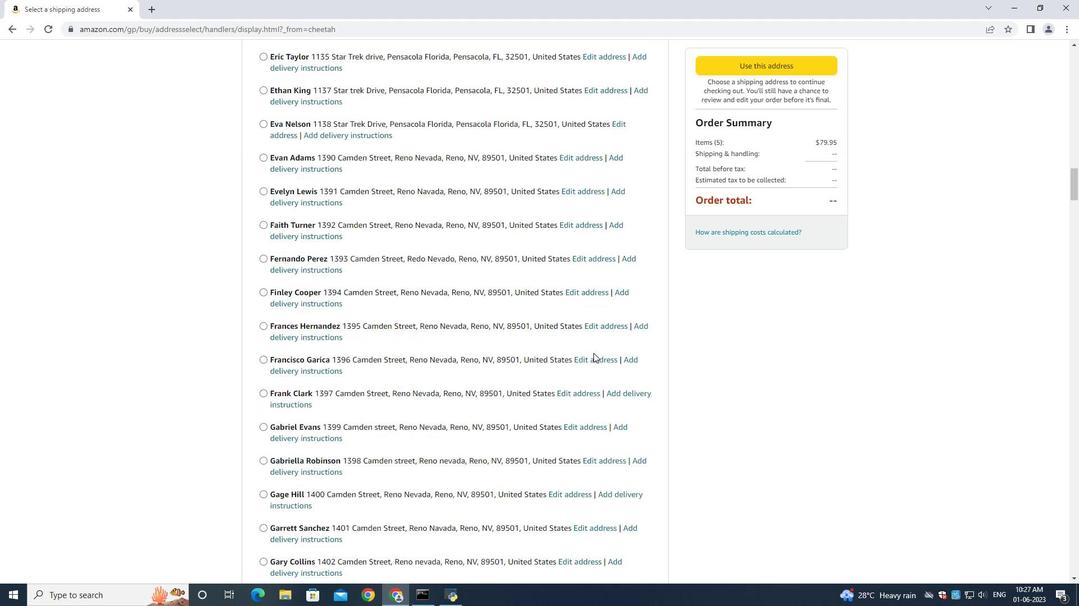 
Action: Mouse scrolled (593, 353) with delta (0, 0)
Screenshot: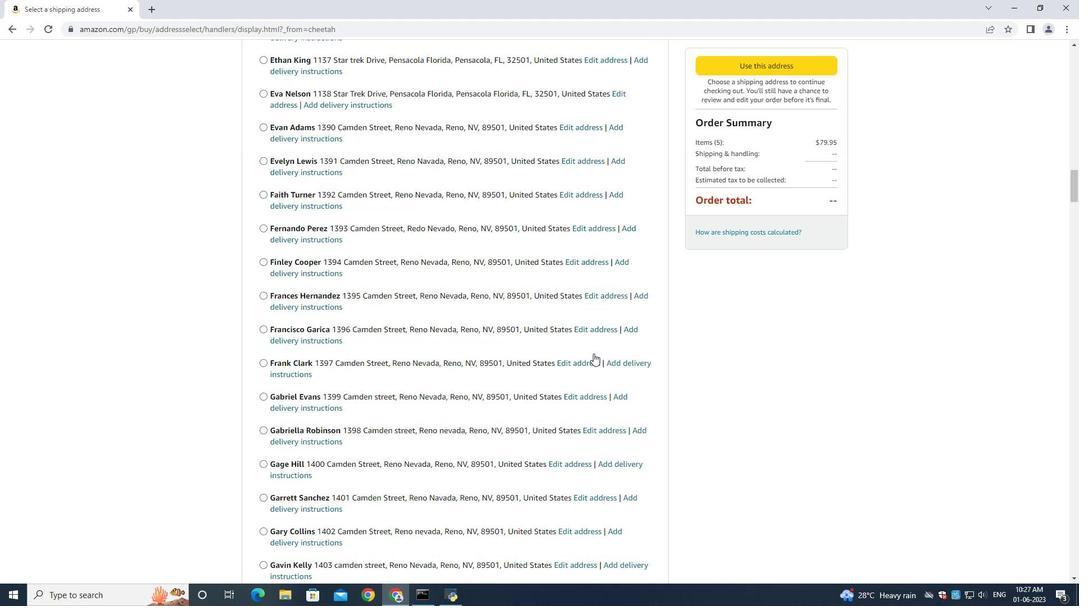 
Action: Mouse moved to (593, 354)
Screenshot: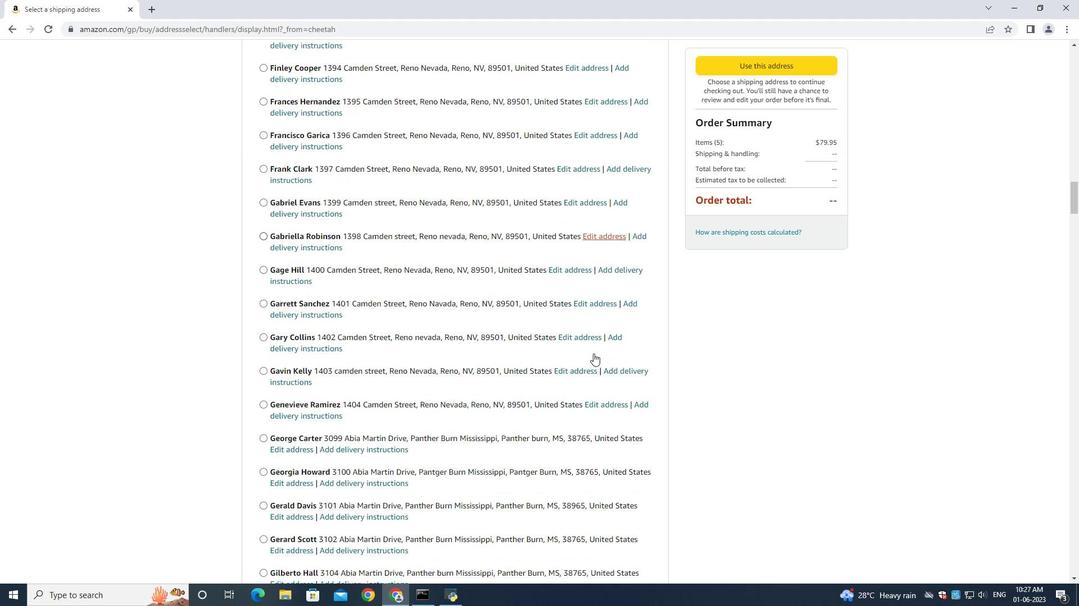 
Action: Mouse scrolled (593, 353) with delta (0, 0)
Screenshot: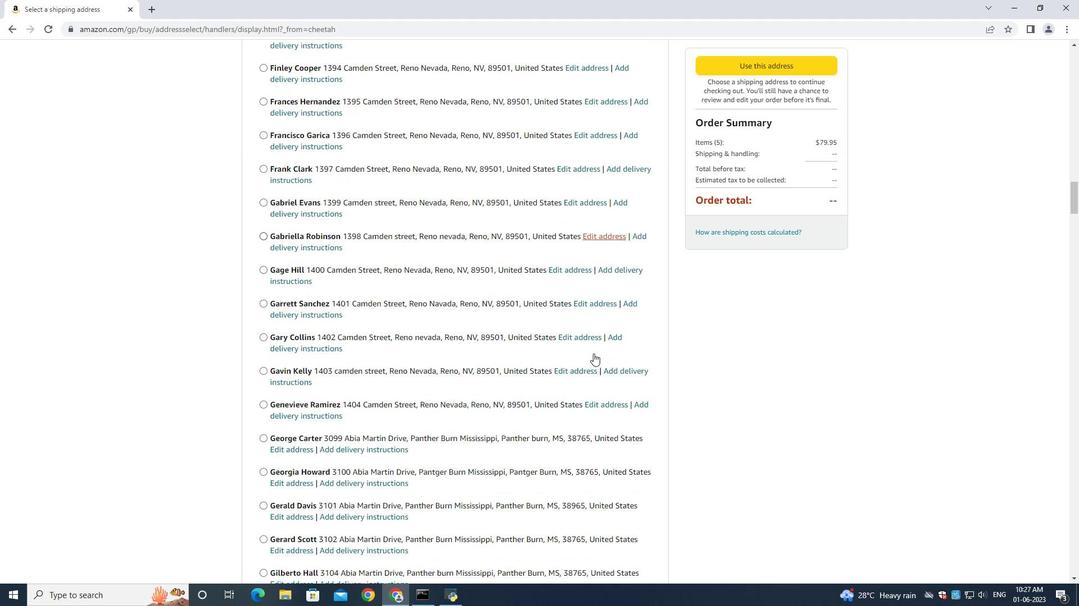 
Action: Mouse moved to (595, 357)
Screenshot: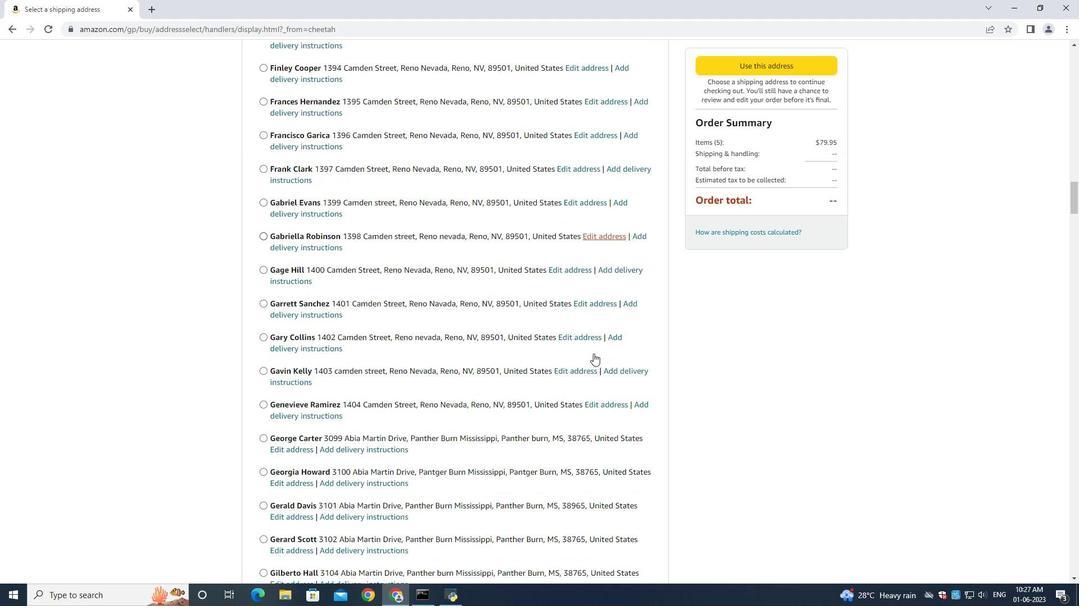 
Action: Mouse scrolled (593, 353) with delta (0, 0)
Screenshot: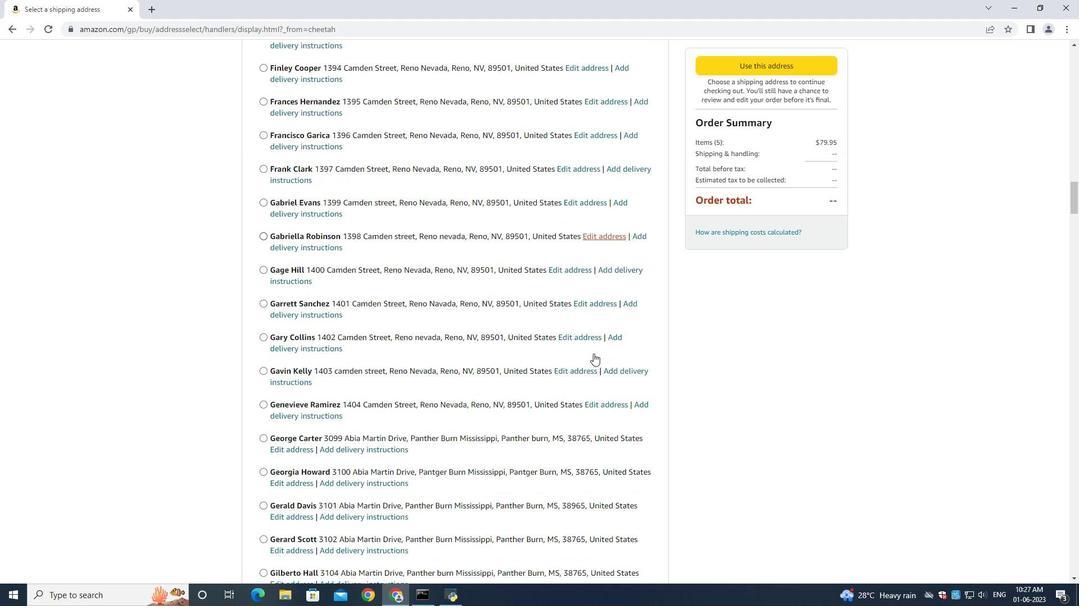 
Action: Mouse scrolled (593, 353) with delta (0, 0)
Screenshot: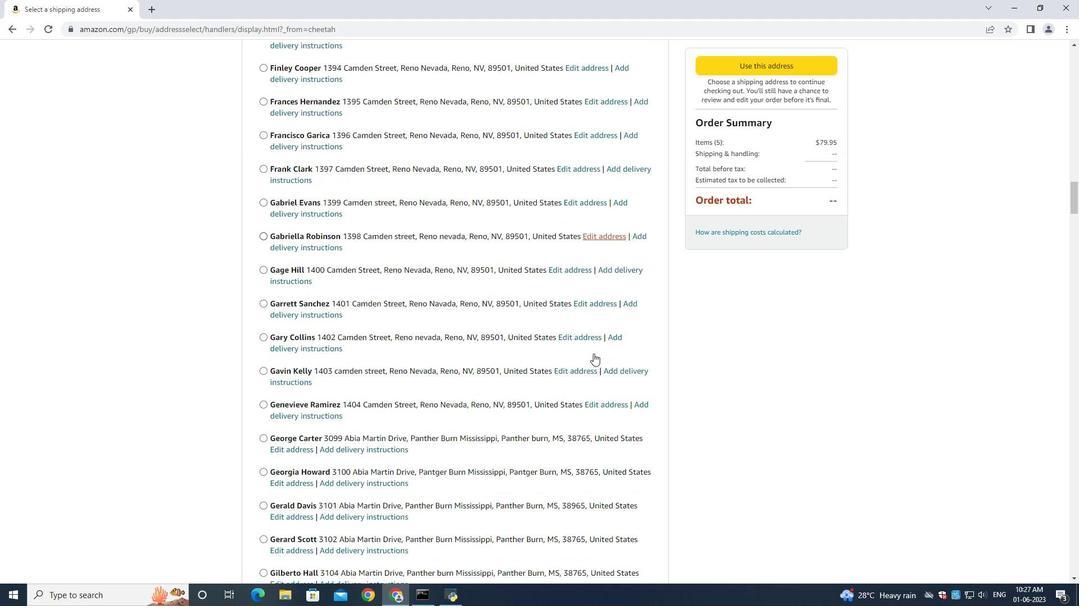 
Action: Mouse moved to (595, 357)
Screenshot: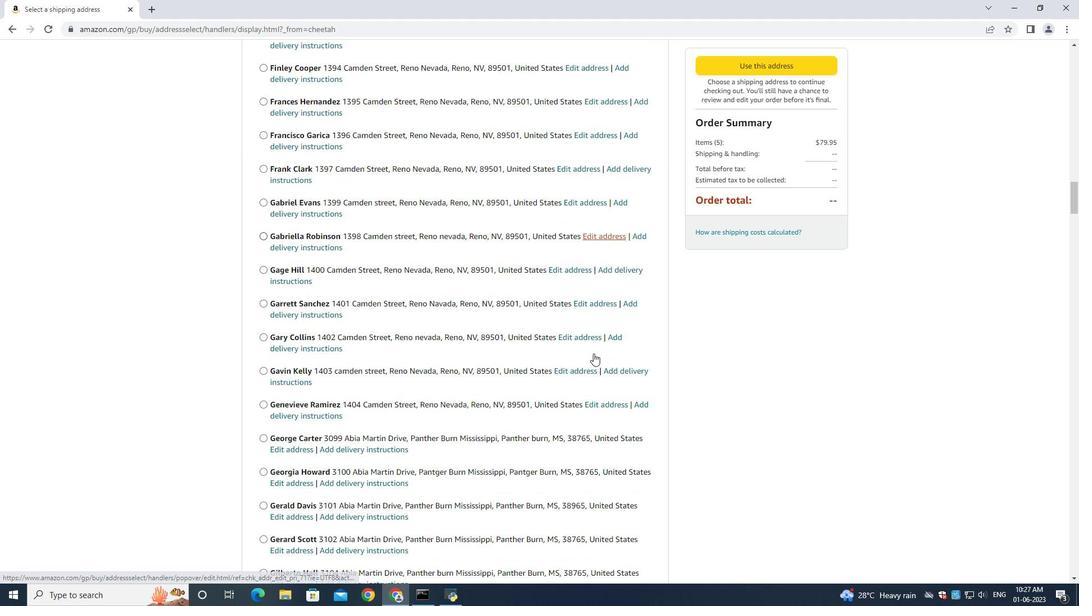 
Action: Mouse scrolled (595, 356) with delta (0, 0)
Screenshot: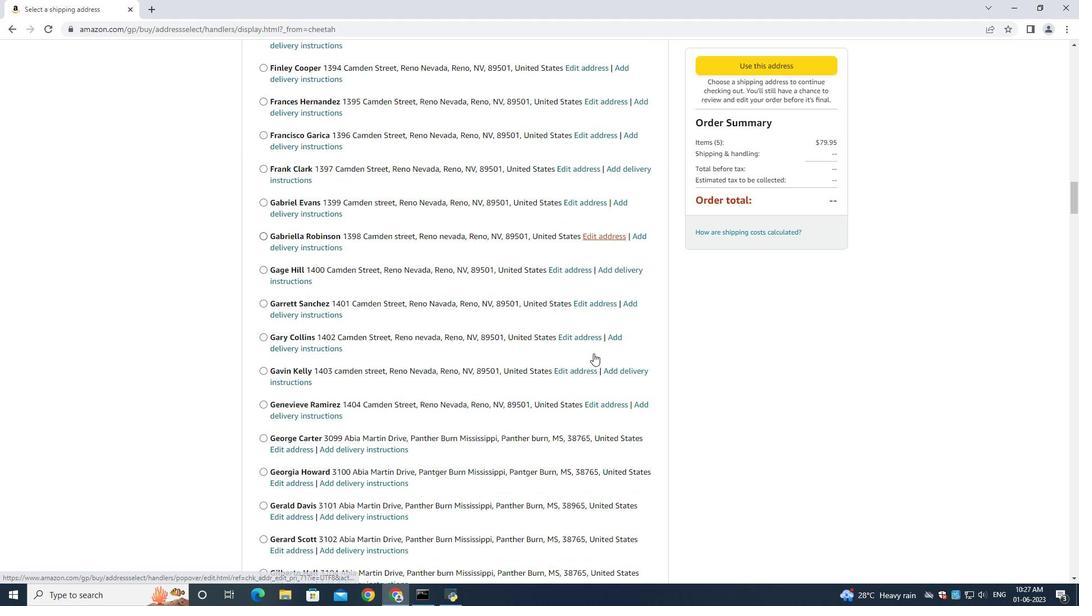 
Action: Mouse moved to (595, 357)
Screenshot: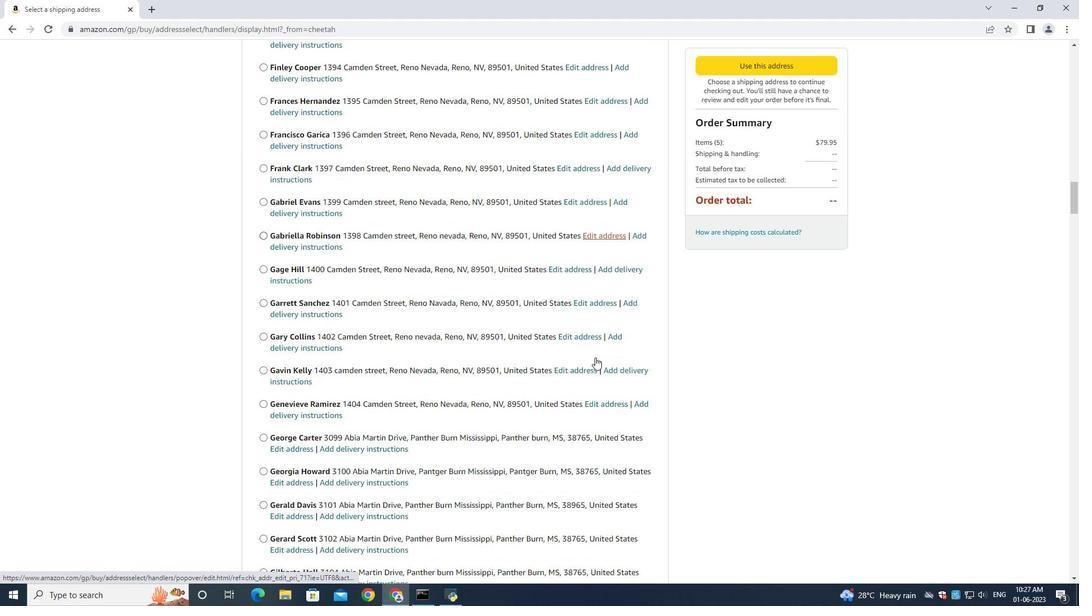 
Action: Mouse scrolled (595, 356) with delta (0, 0)
Screenshot: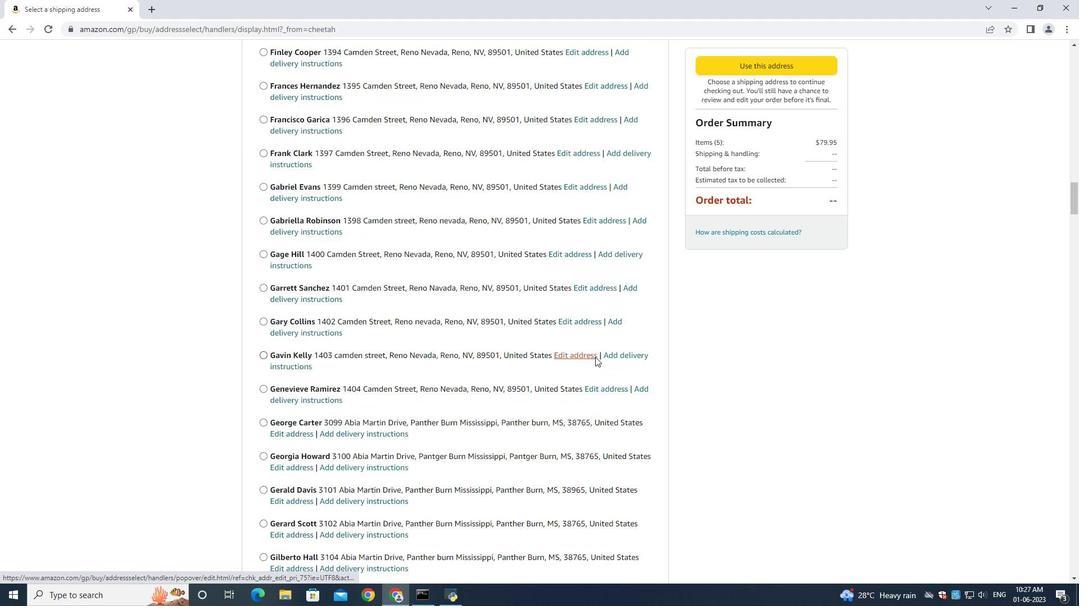 
Action: Mouse moved to (595, 357)
Screenshot: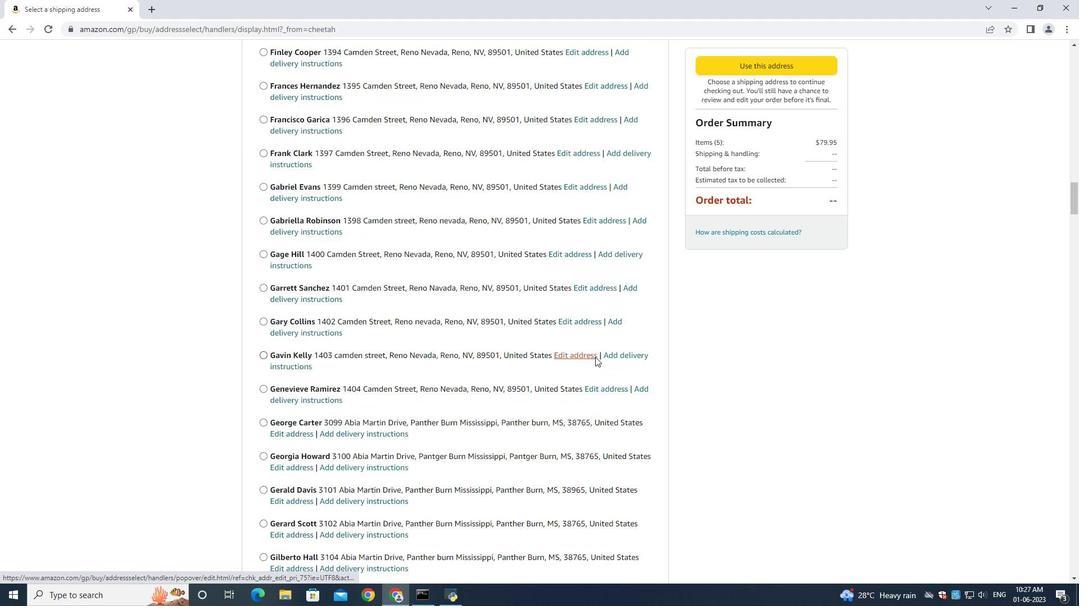 
Action: Mouse scrolled (595, 356) with delta (0, 0)
Screenshot: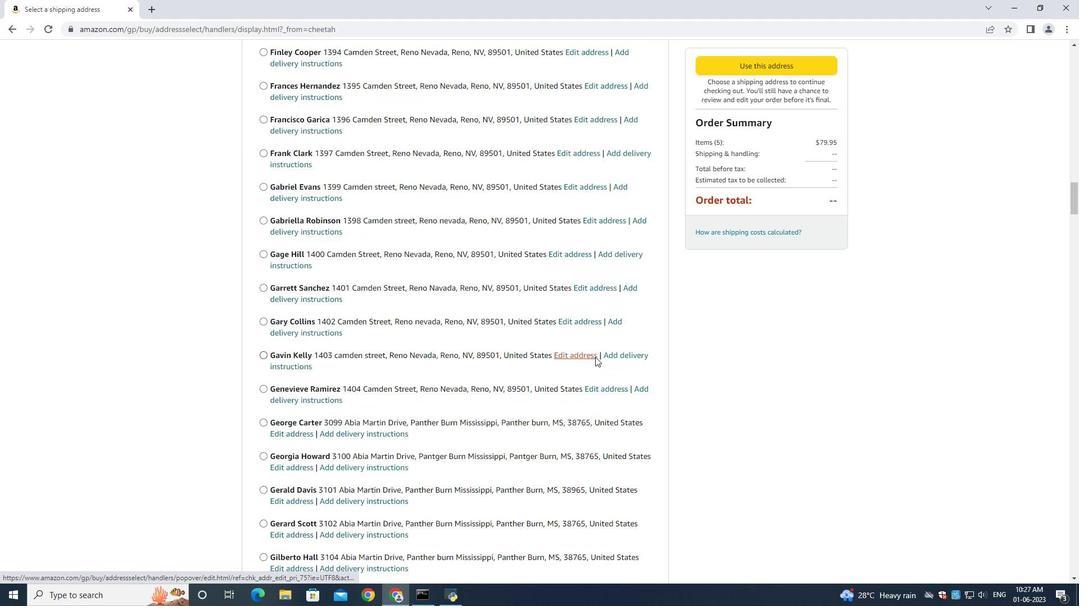 
Action: Mouse scrolled (595, 356) with delta (0, 0)
Screenshot: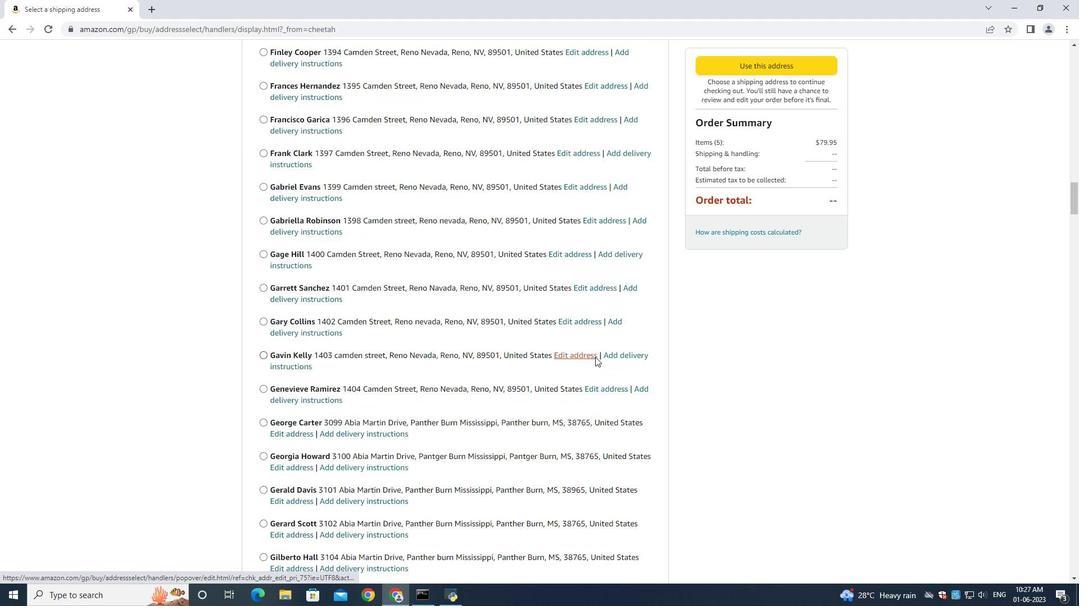 
Action: Mouse scrolled (595, 357) with delta (0, 0)
Screenshot: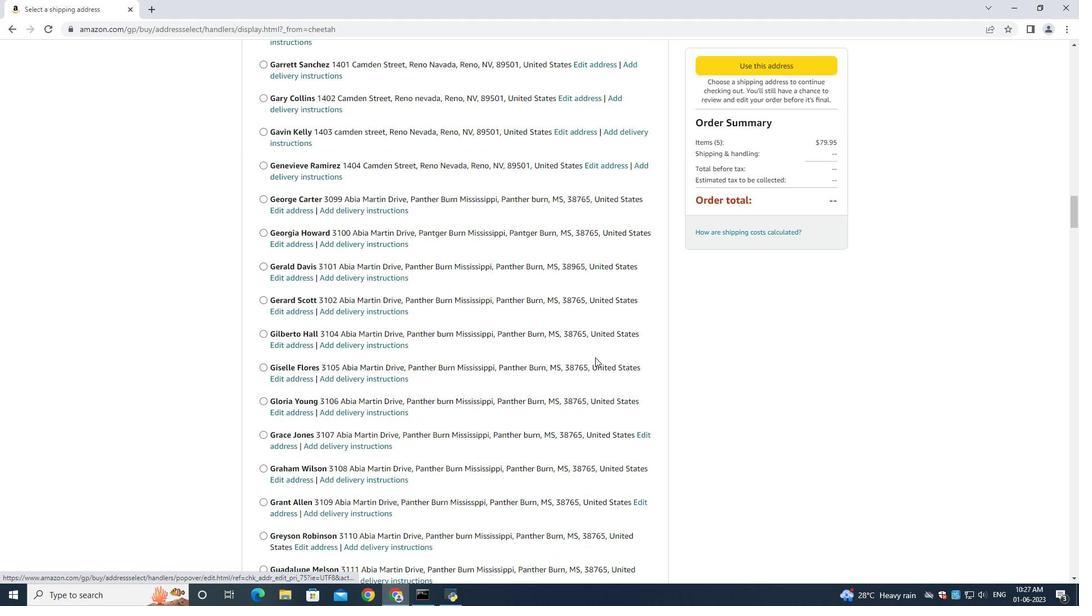 
Action: Mouse scrolled (595, 357) with delta (0, 0)
Screenshot: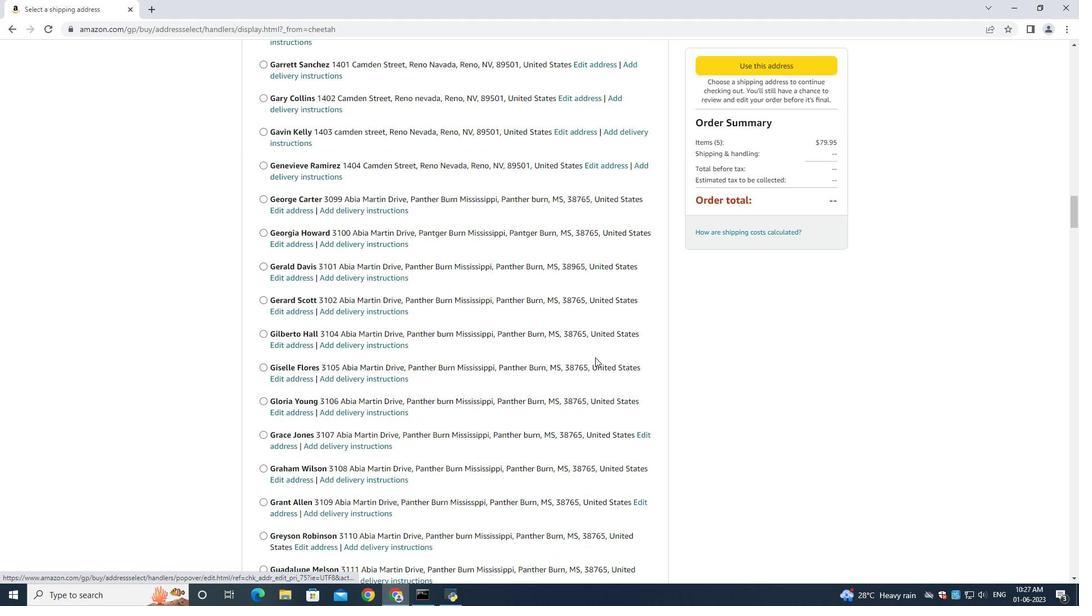 
Action: Mouse scrolled (595, 357) with delta (0, 0)
Screenshot: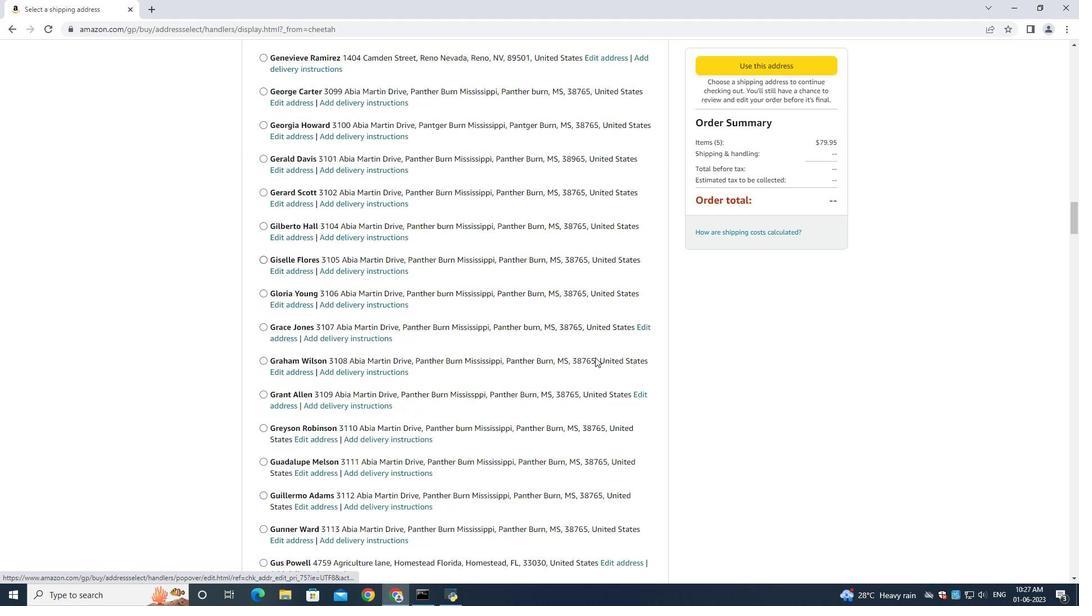 
Action: Mouse scrolled (595, 357) with delta (0, 0)
Screenshot: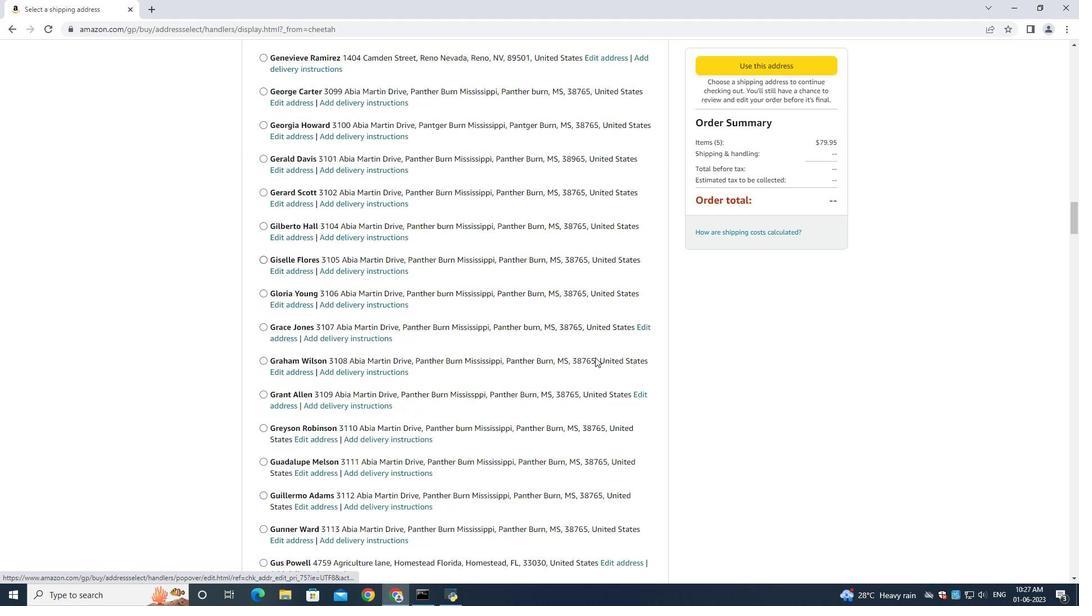 
Action: Mouse scrolled (595, 357) with delta (0, 0)
Screenshot: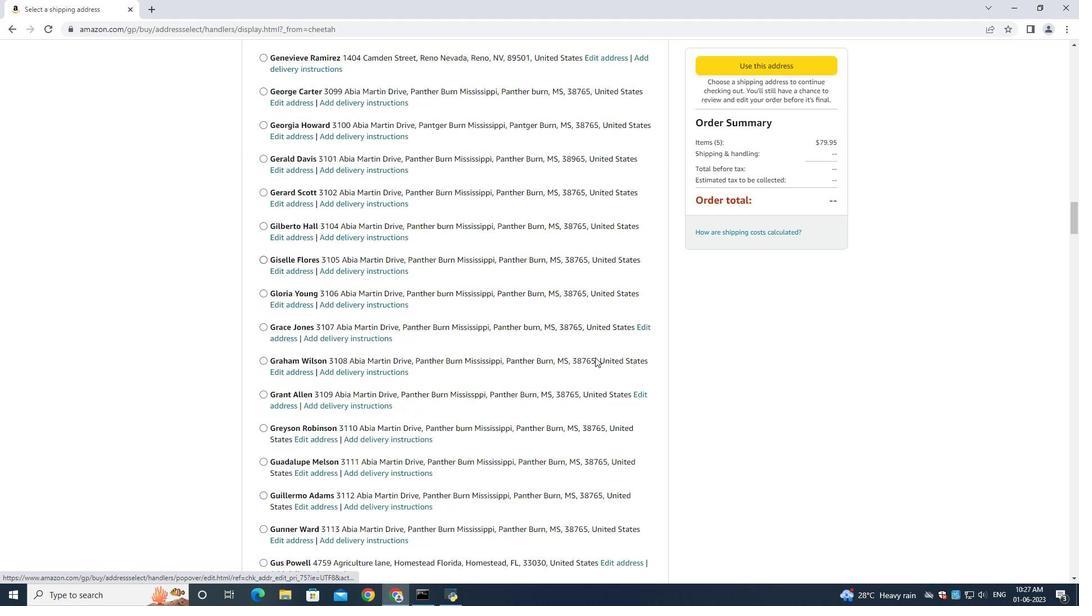 
Action: Mouse scrolled (595, 357) with delta (0, 0)
Screenshot: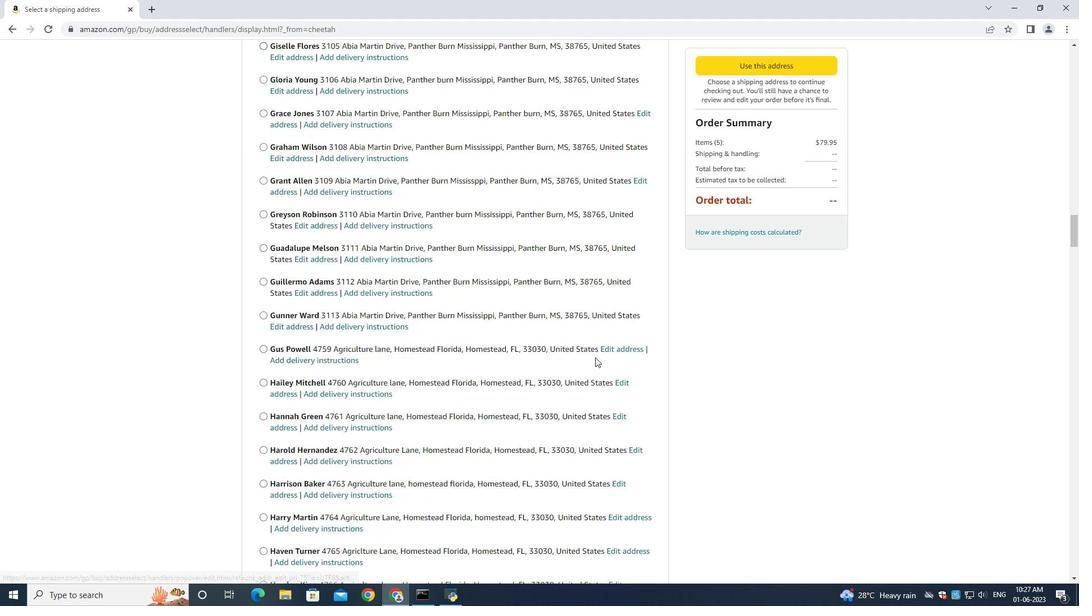 
Action: Mouse scrolled (595, 357) with delta (0, 0)
Screenshot: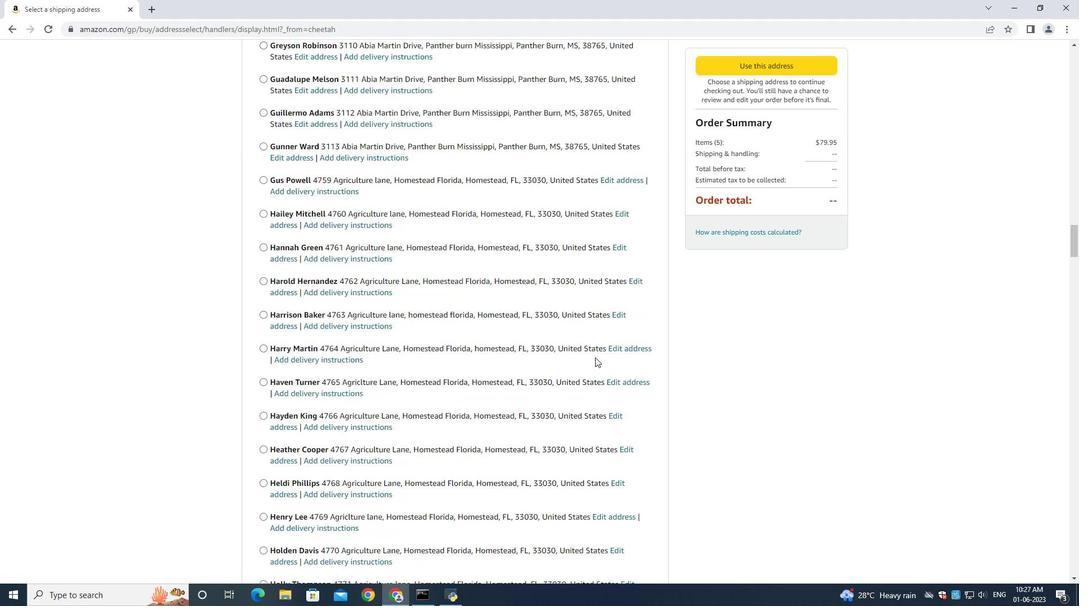 
Action: Mouse scrolled (595, 357) with delta (0, 0)
Screenshot: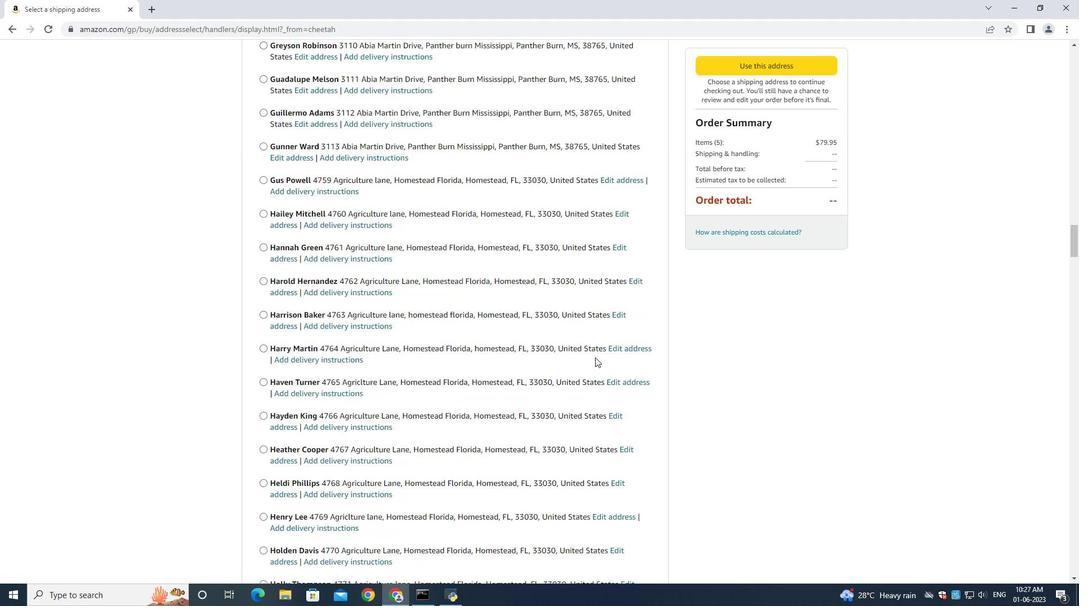 
Action: Mouse scrolled (595, 357) with delta (0, 0)
Screenshot: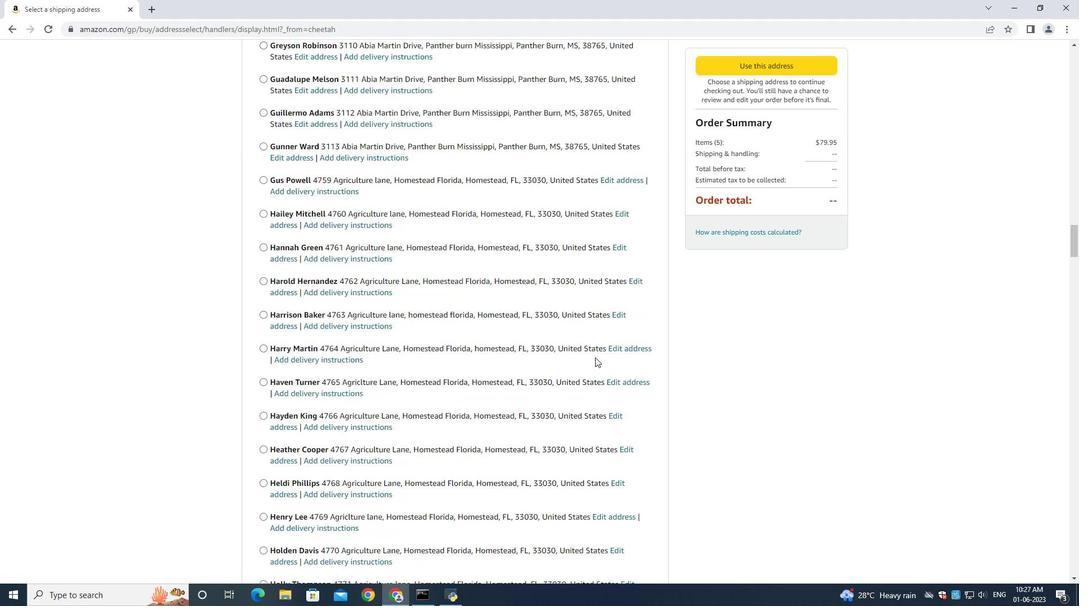 
Action: Mouse scrolled (595, 357) with delta (0, 0)
Screenshot: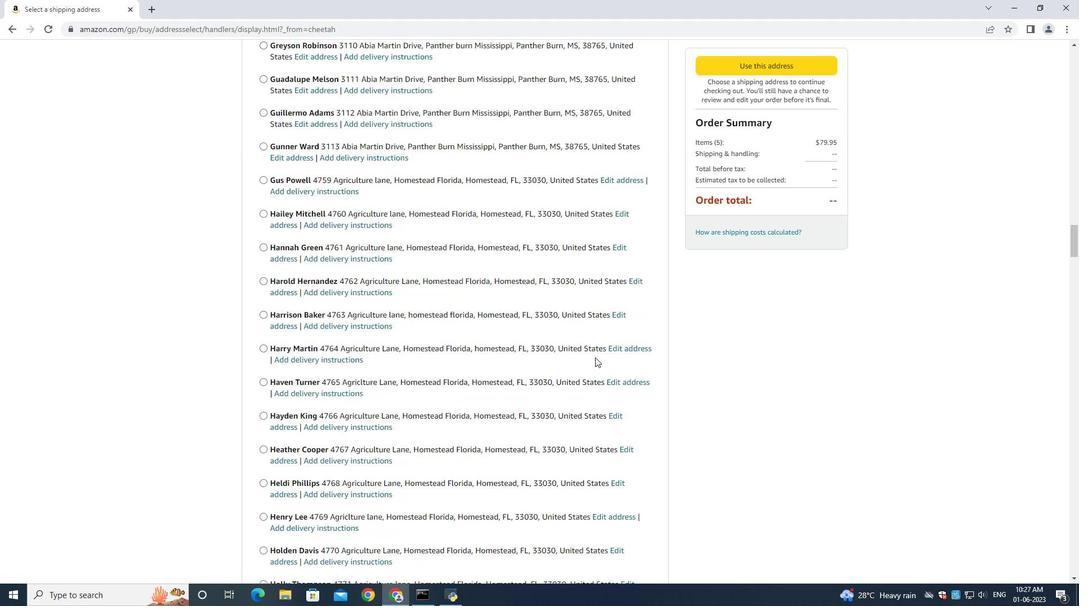 
Action: Mouse scrolled (595, 357) with delta (0, 0)
Screenshot: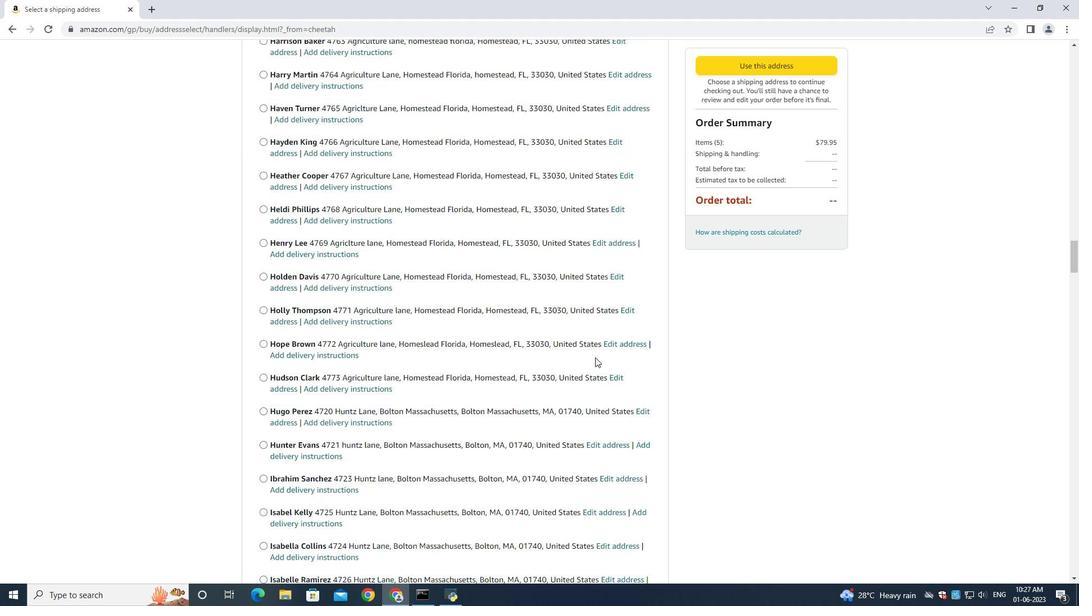 
Action: Mouse scrolled (595, 357) with delta (0, 0)
Screenshot: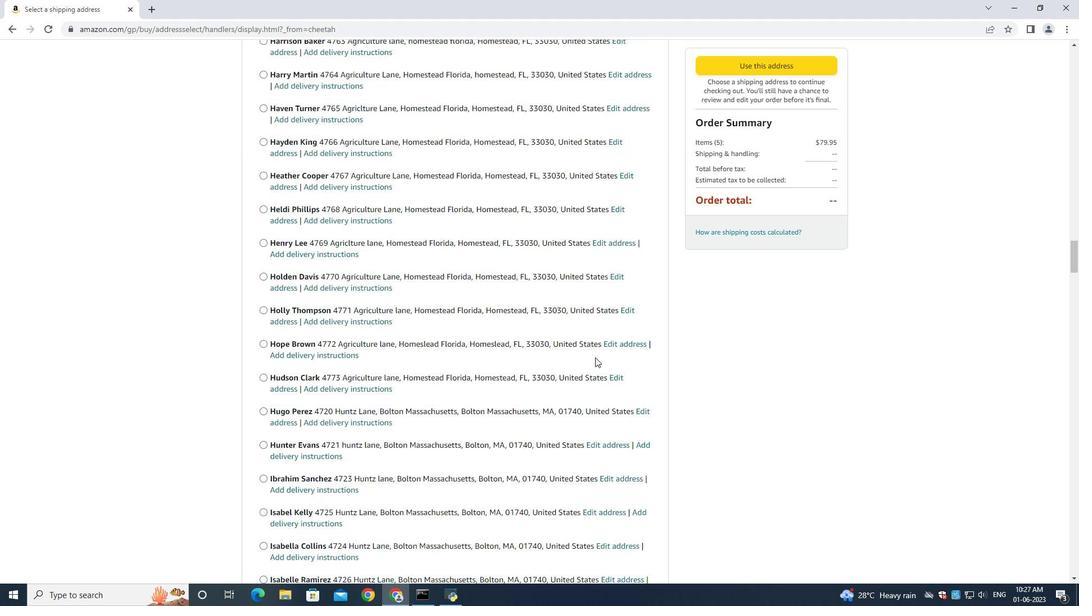 
Action: Mouse scrolled (595, 357) with delta (0, 0)
Screenshot: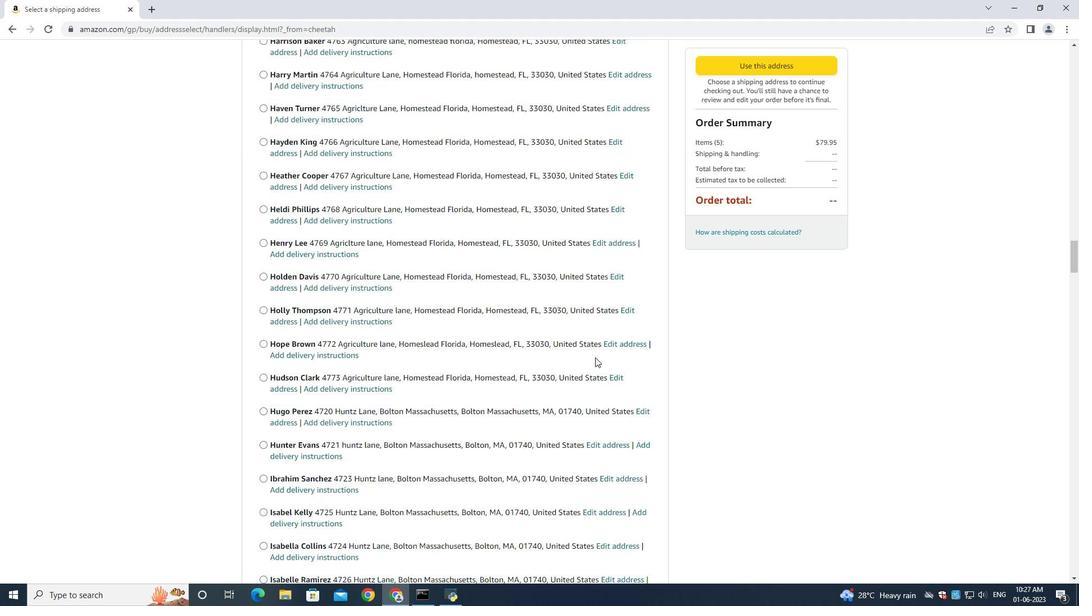 
Action: Mouse scrolled (595, 357) with delta (0, 0)
Screenshot: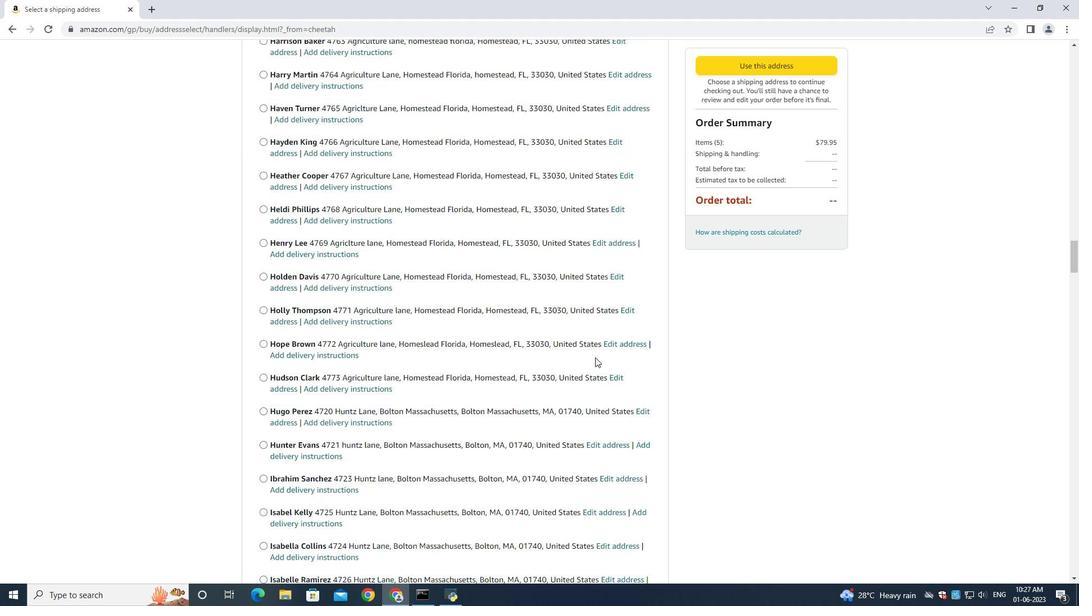 
Action: Mouse scrolled (595, 357) with delta (0, 0)
Screenshot: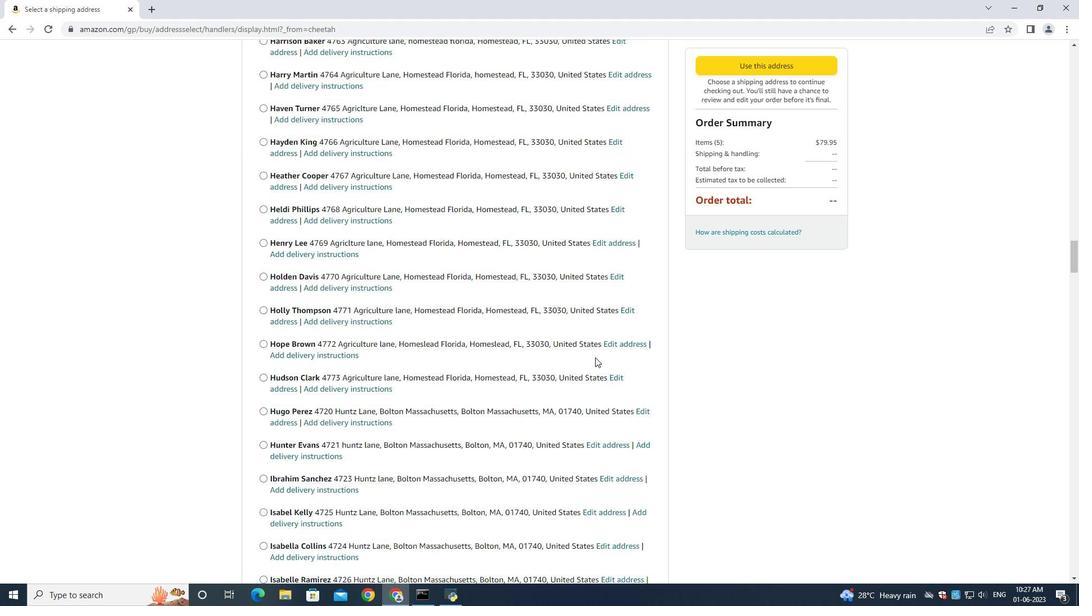 
Action: Mouse scrolled (595, 357) with delta (0, 0)
Screenshot: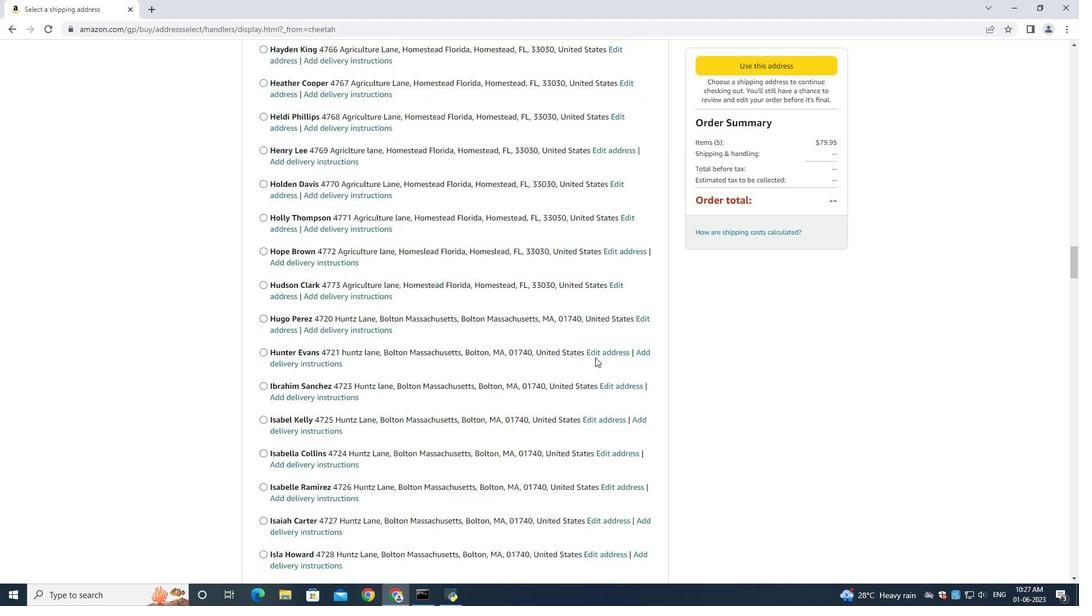 
Action: Mouse scrolled (595, 357) with delta (0, 0)
Screenshot: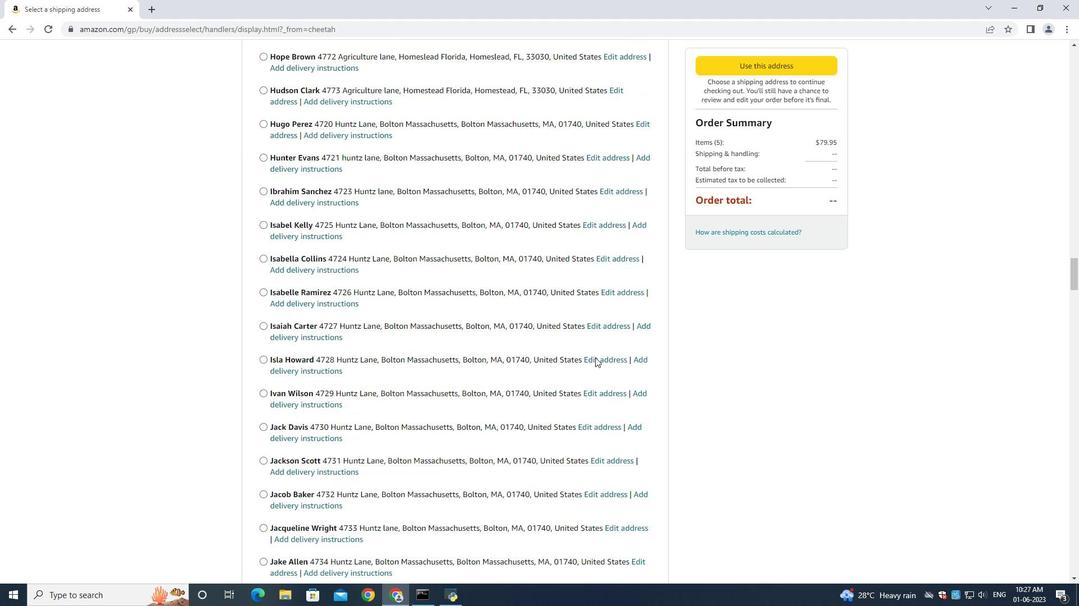 
Action: Mouse scrolled (595, 357) with delta (0, 0)
Screenshot: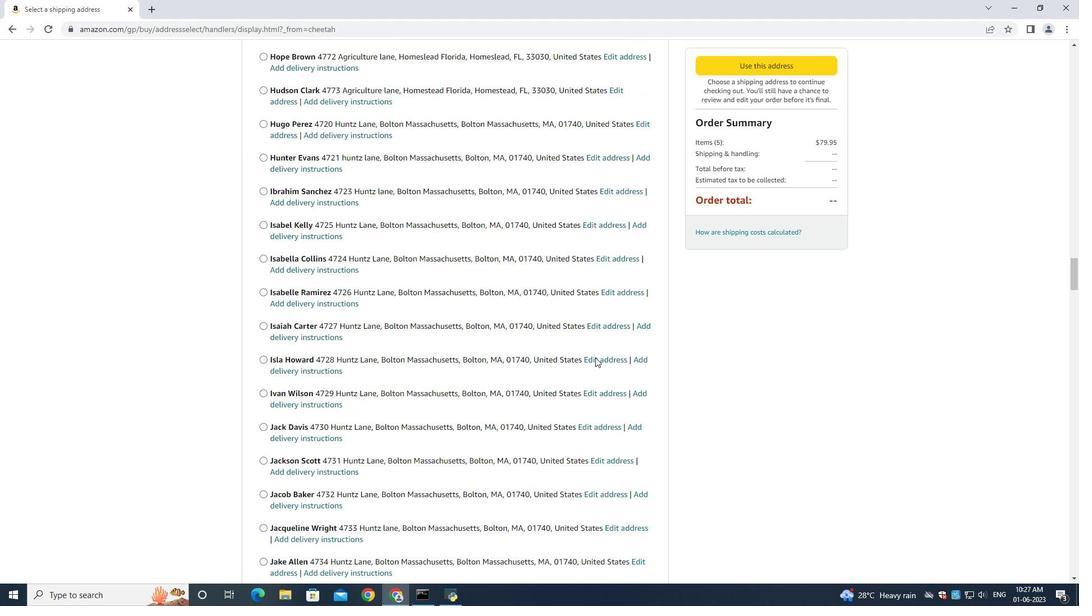 
Action: Mouse scrolled (595, 357) with delta (0, 0)
Screenshot: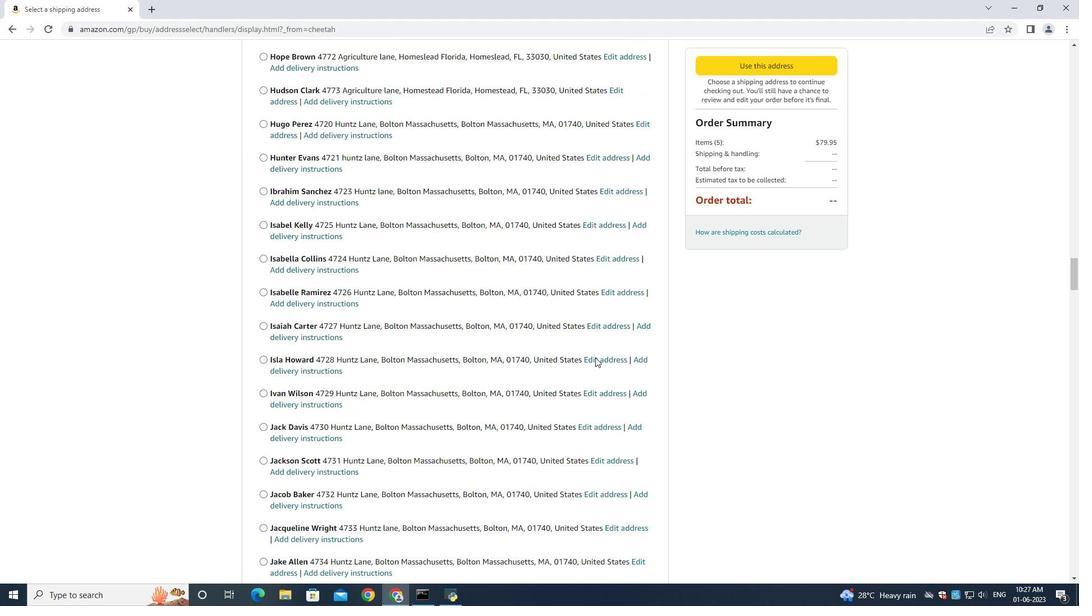 
Action: Mouse scrolled (595, 357) with delta (0, 0)
Screenshot: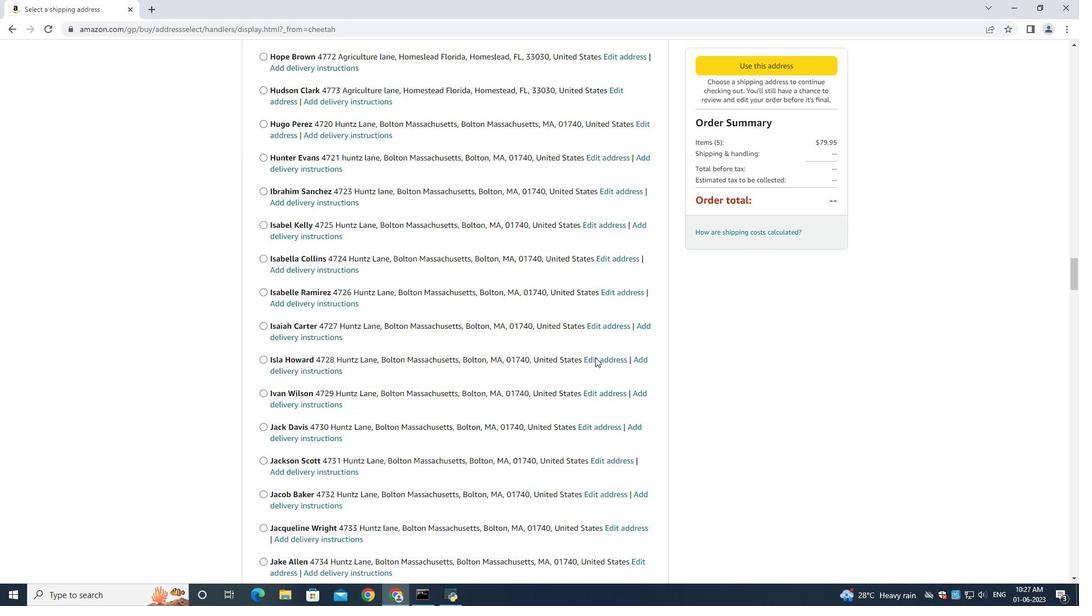 
Action: Mouse scrolled (595, 357) with delta (0, 0)
Screenshot: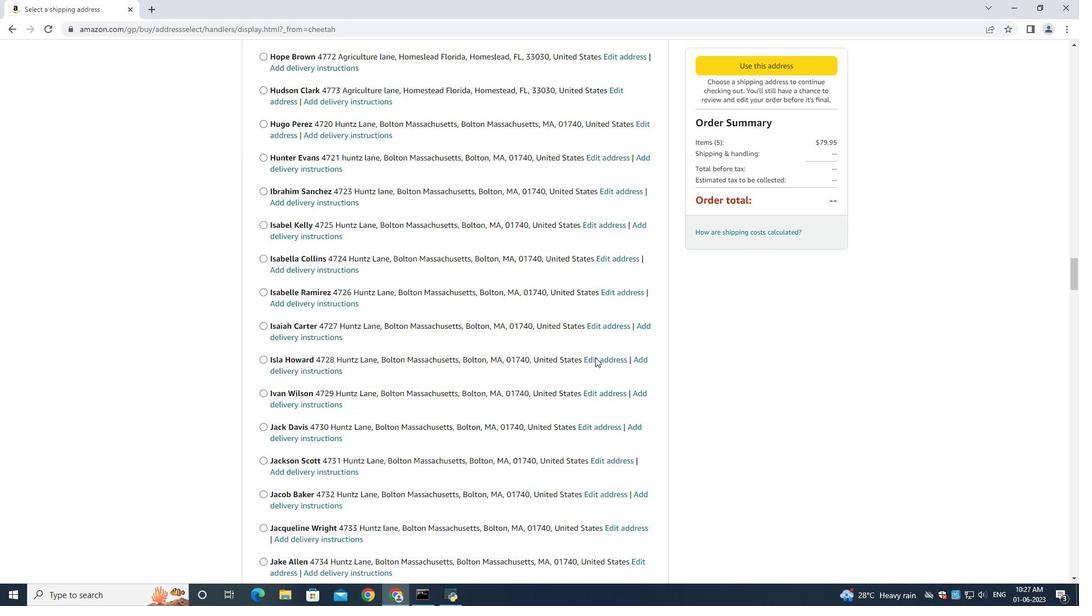 
Action: Mouse scrolled (595, 357) with delta (0, 0)
Screenshot: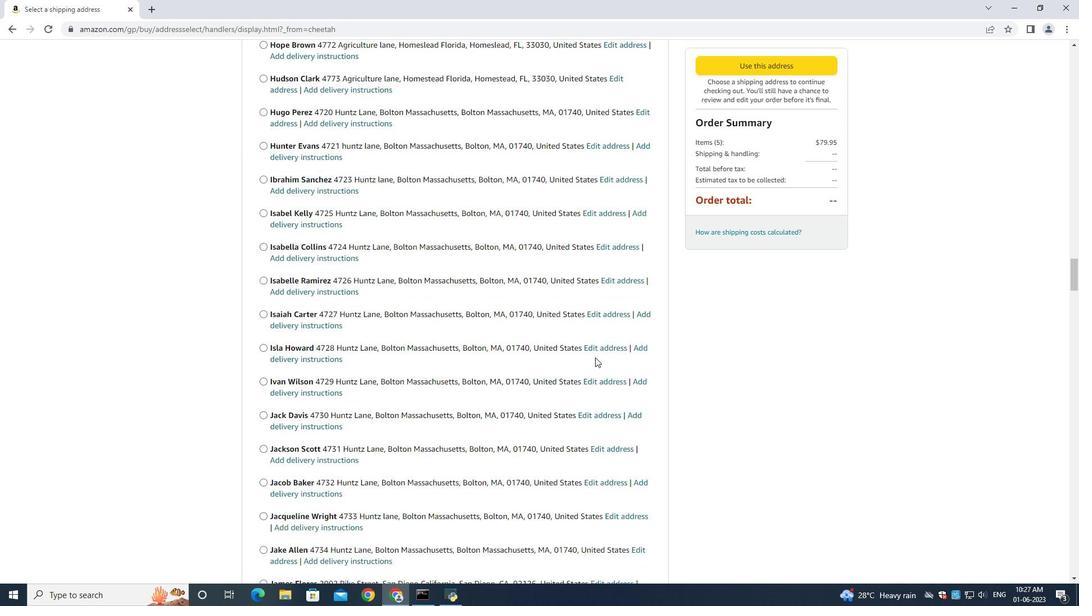 
Action: Mouse scrolled (595, 357) with delta (0, 0)
Screenshot: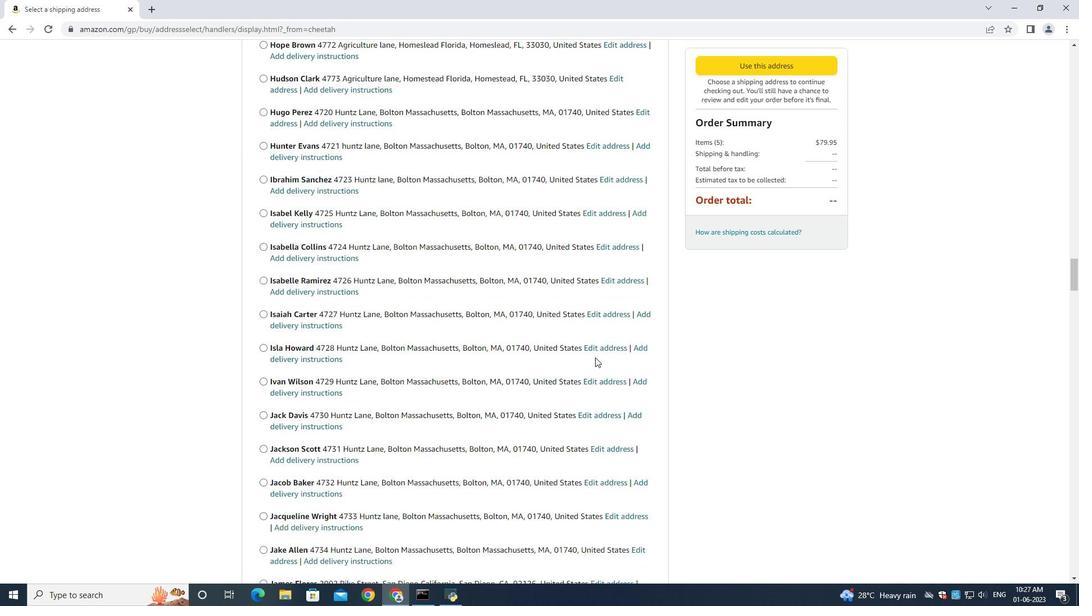 
Action: Mouse scrolled (595, 357) with delta (0, 0)
Screenshot: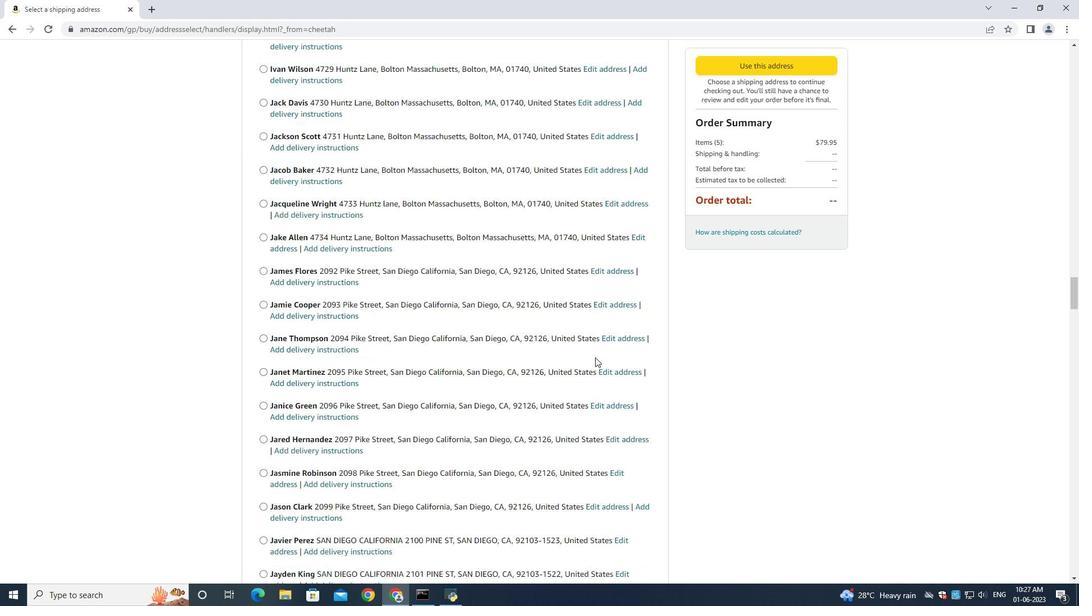 
Action: Mouse scrolled (595, 357) with delta (0, 0)
Screenshot: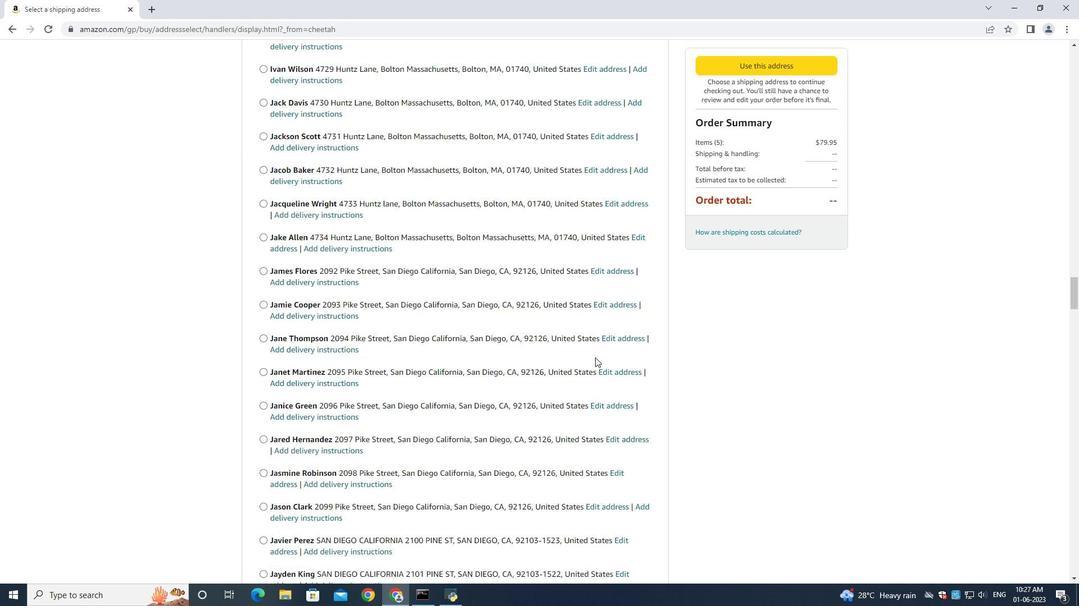 
Action: Mouse scrolled (595, 357) with delta (0, 0)
Screenshot: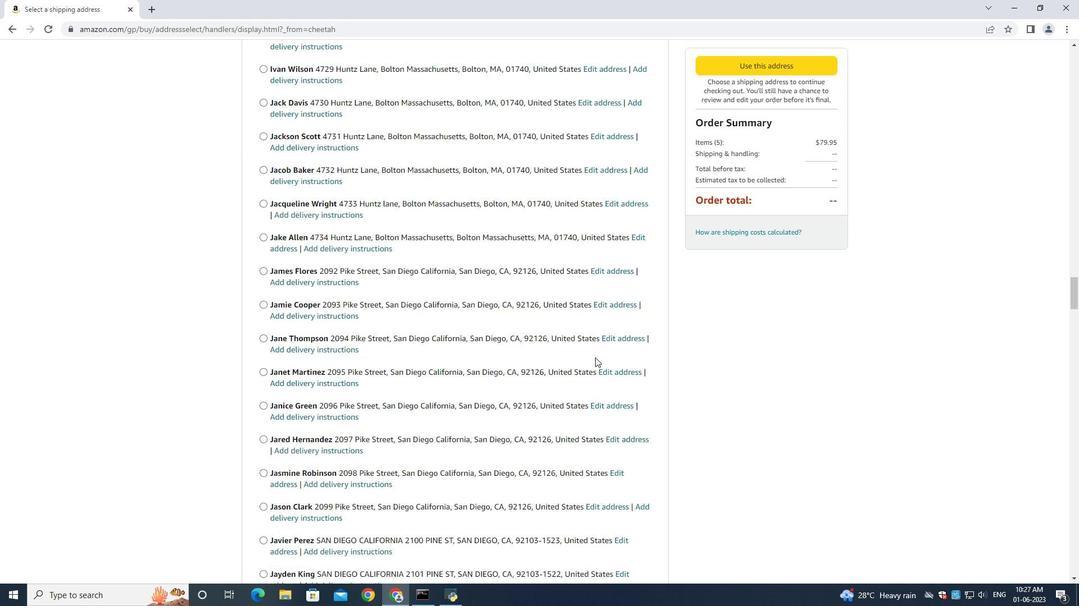 
Action: Mouse scrolled (595, 357) with delta (0, 0)
Screenshot: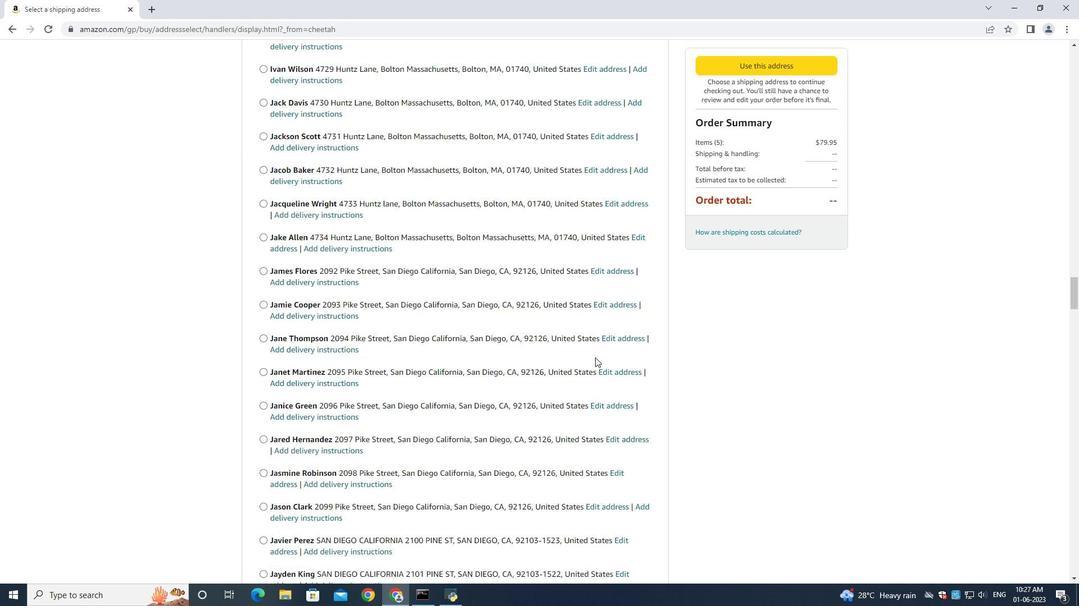 
Action: Mouse scrolled (595, 357) with delta (0, 0)
Screenshot: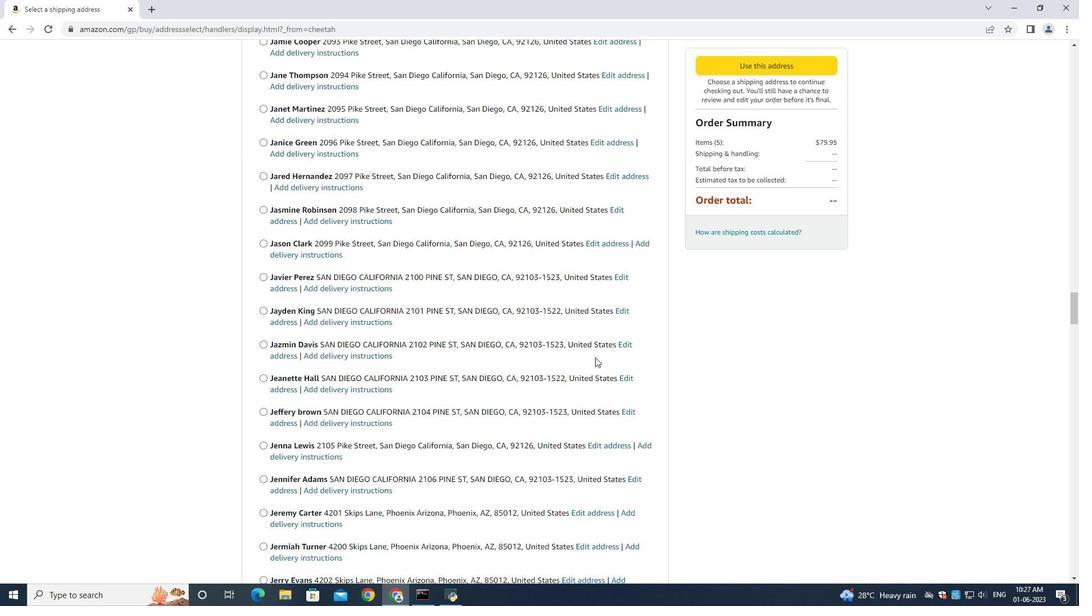 
Action: Mouse scrolled (595, 357) with delta (0, 0)
Screenshot: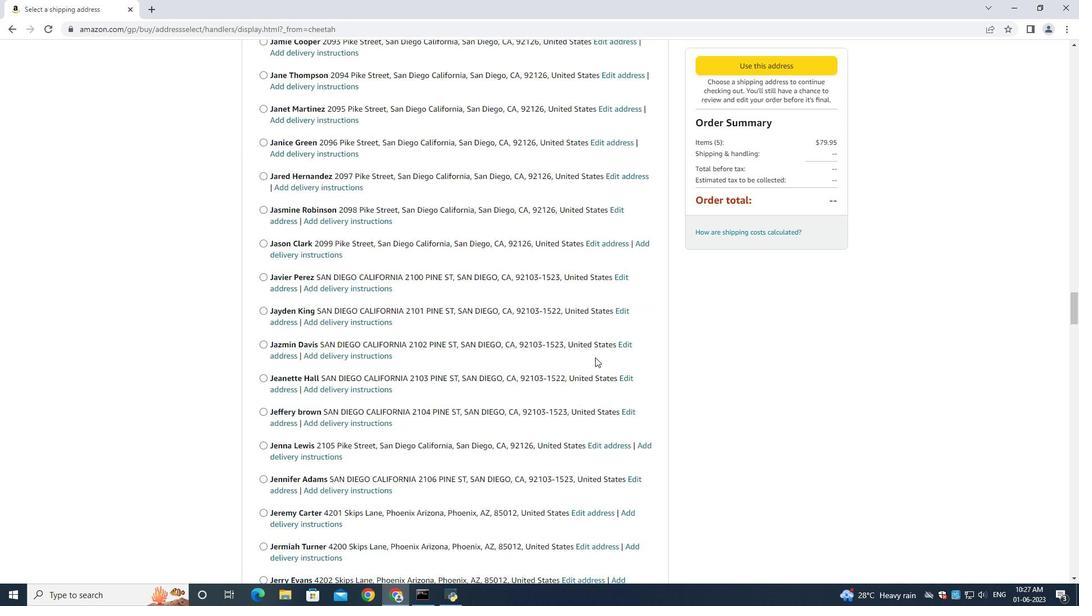 
Action: Mouse scrolled (595, 357) with delta (0, 0)
Screenshot: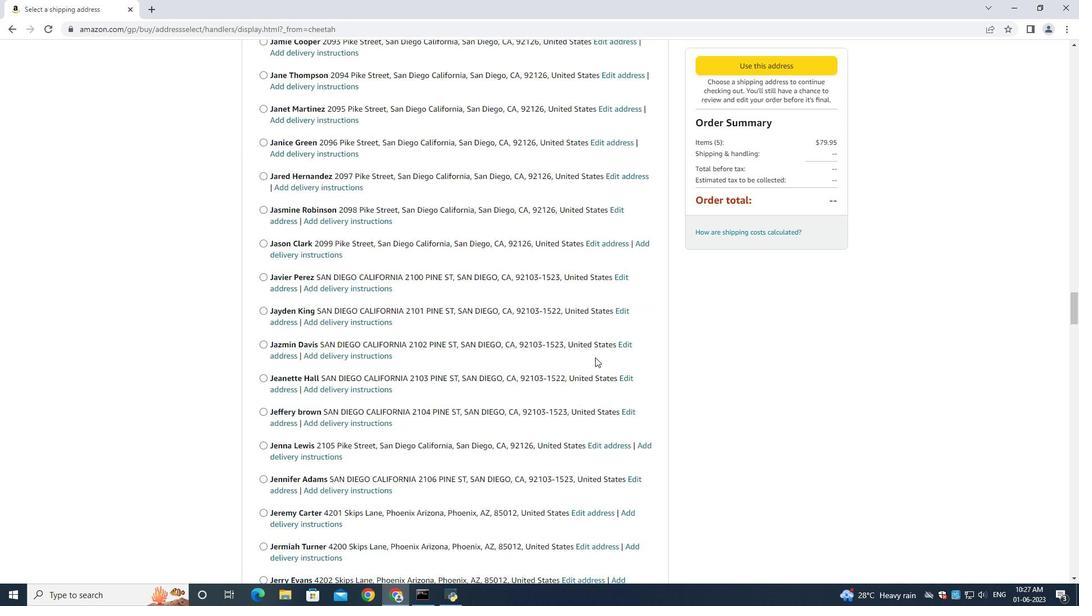 
Action: Mouse scrolled (595, 357) with delta (0, 0)
Screenshot: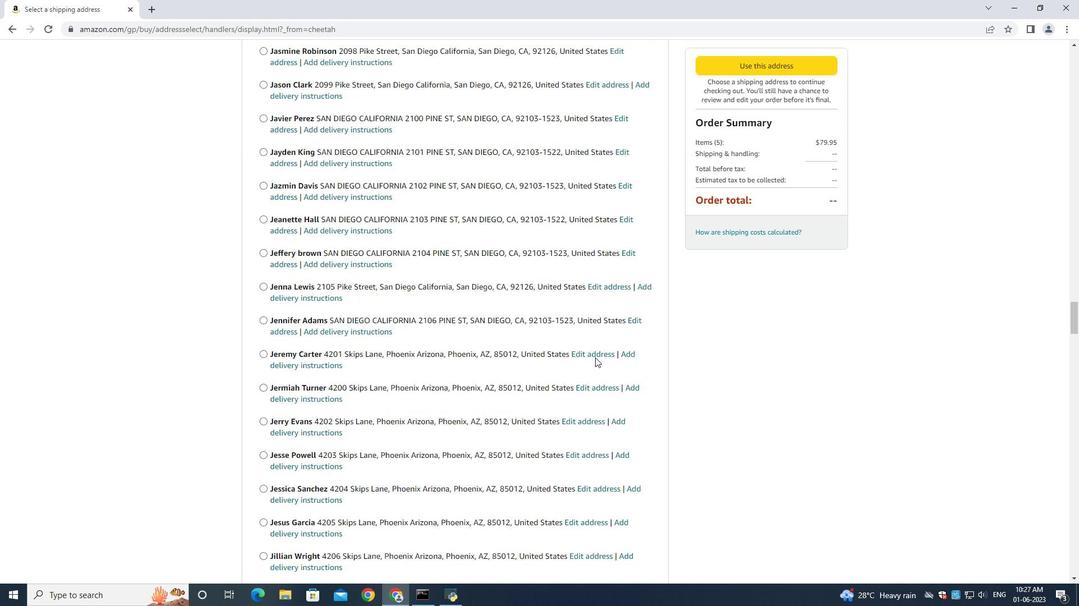 
Action: Mouse scrolled (595, 357) with delta (0, 0)
Screenshot: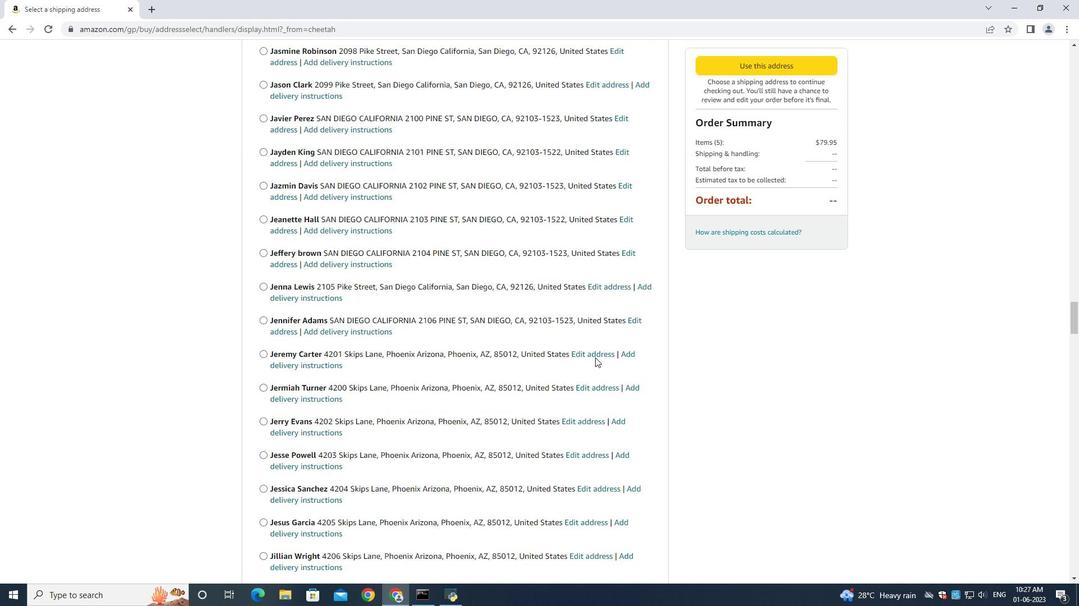 
Action: Mouse scrolled (595, 357) with delta (0, 0)
Screenshot: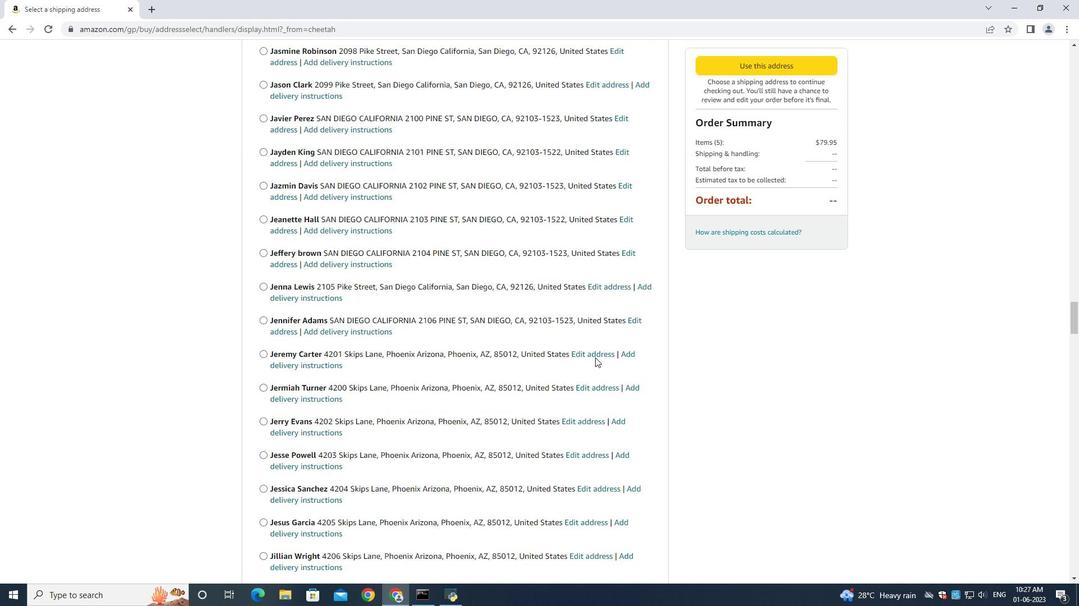 
Action: Mouse scrolled (595, 357) with delta (0, 0)
Screenshot: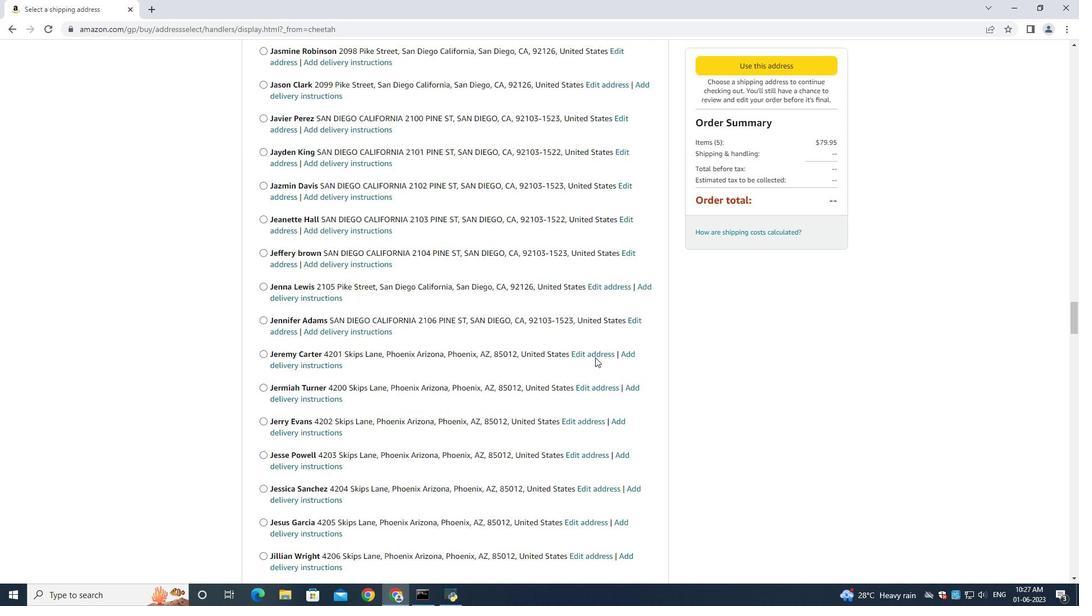 
Action: Mouse scrolled (595, 357) with delta (0, 0)
Screenshot: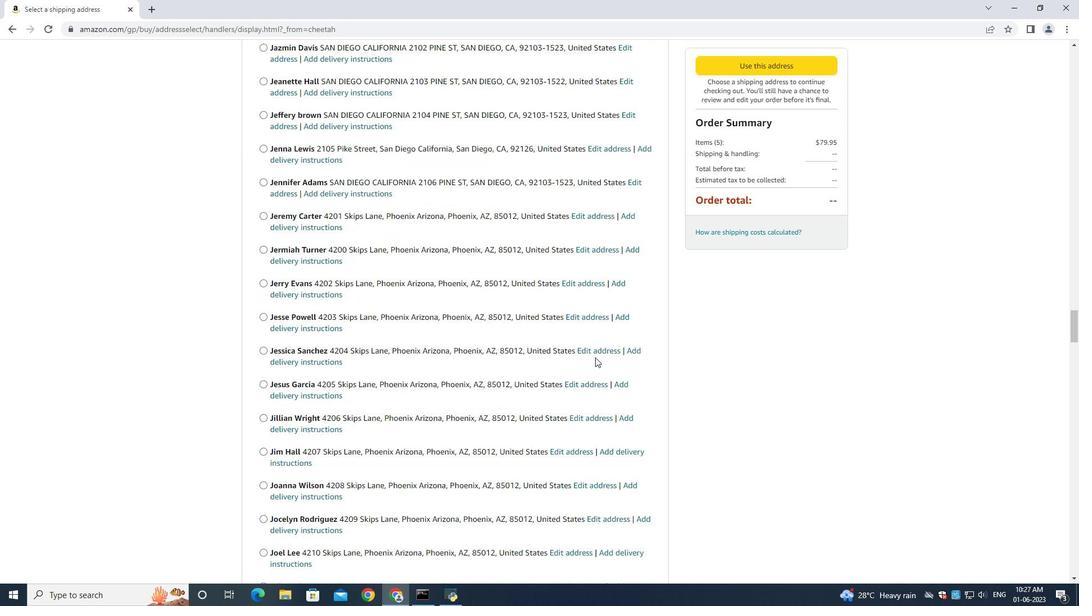 
Action: Mouse scrolled (595, 357) with delta (0, 0)
Screenshot: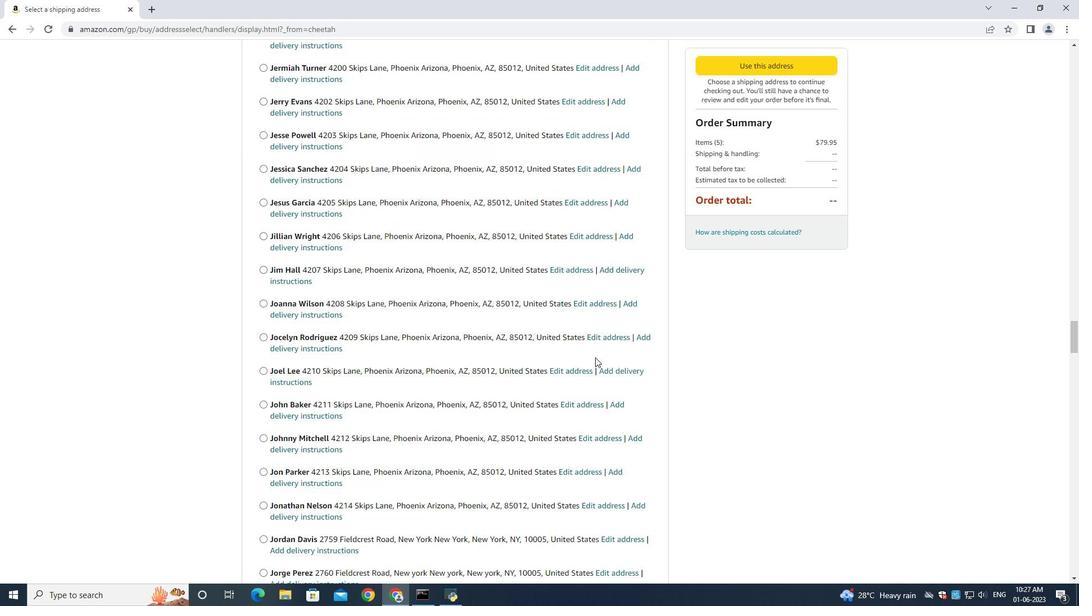 
Action: Mouse scrolled (595, 357) with delta (0, 0)
Screenshot: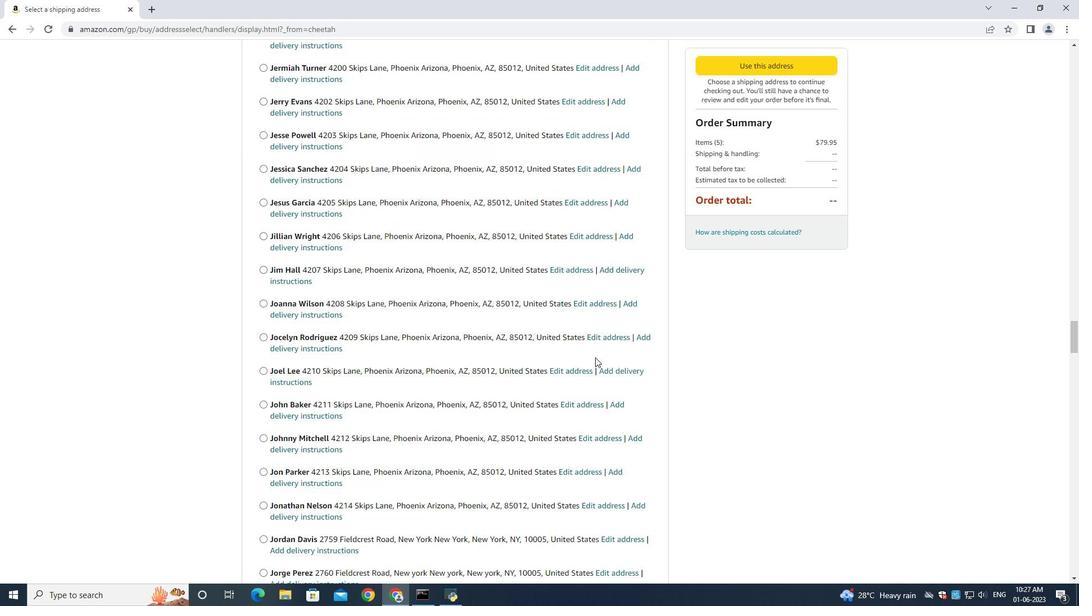 
Action: Mouse scrolled (595, 357) with delta (0, 0)
Screenshot: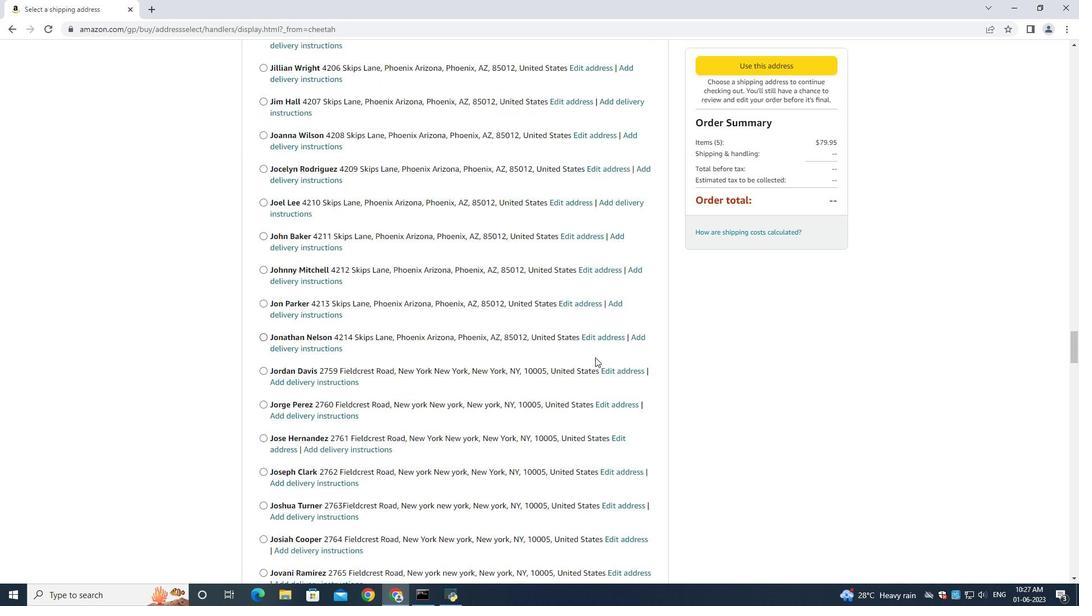 
Action: Mouse scrolled (595, 357) with delta (0, 0)
Screenshot: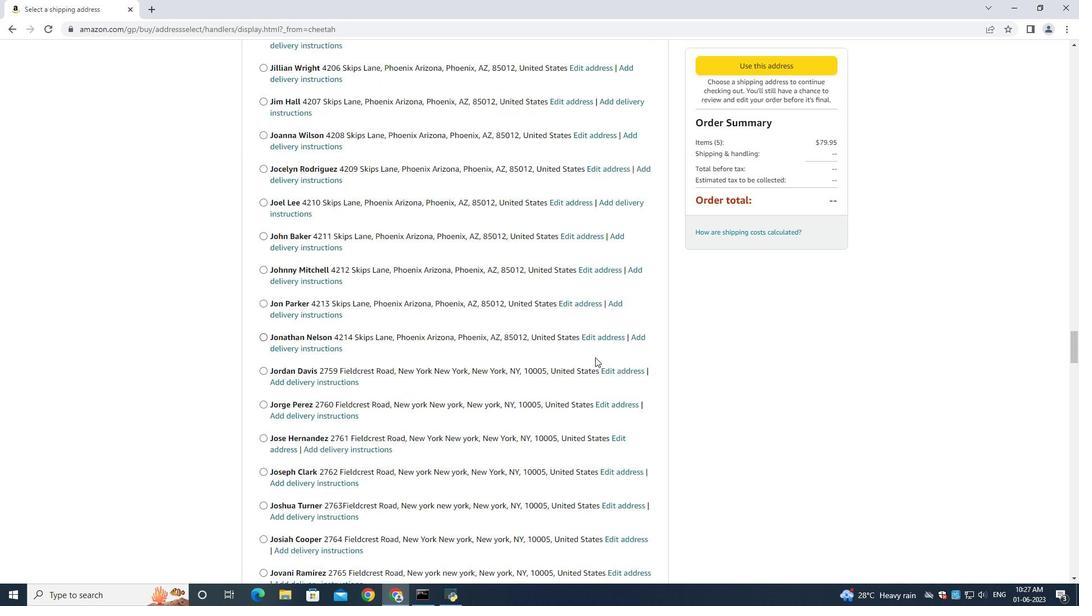 
Action: Mouse scrolled (595, 357) with delta (0, 0)
Screenshot: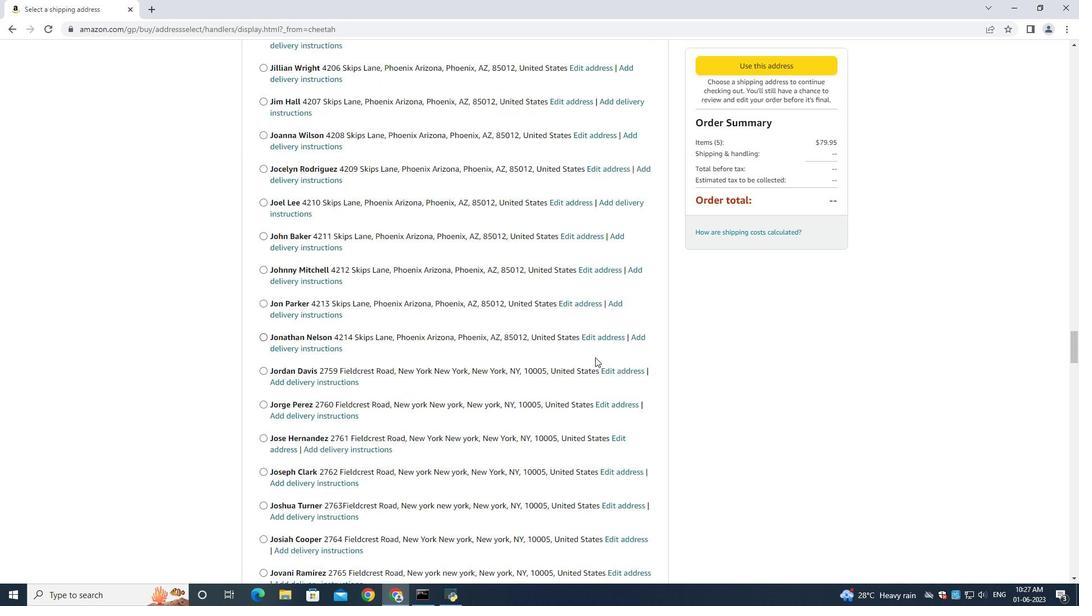 
Action: Mouse scrolled (595, 357) with delta (0, 0)
Screenshot: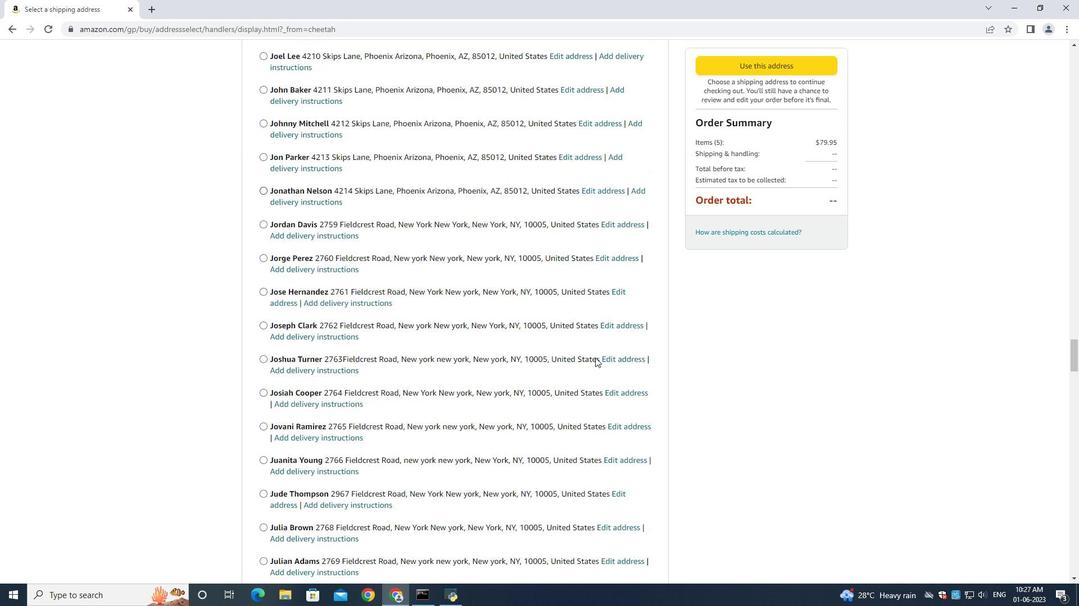 
Action: Mouse scrolled (595, 357) with delta (0, 0)
Screenshot: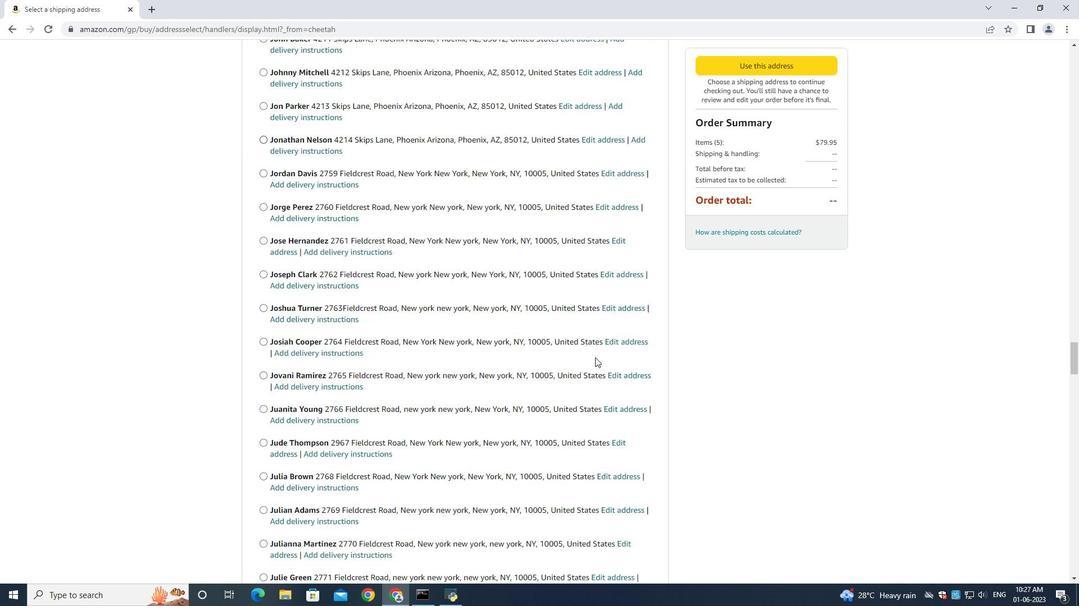 
Action: Mouse scrolled (595, 357) with delta (0, 0)
Screenshot: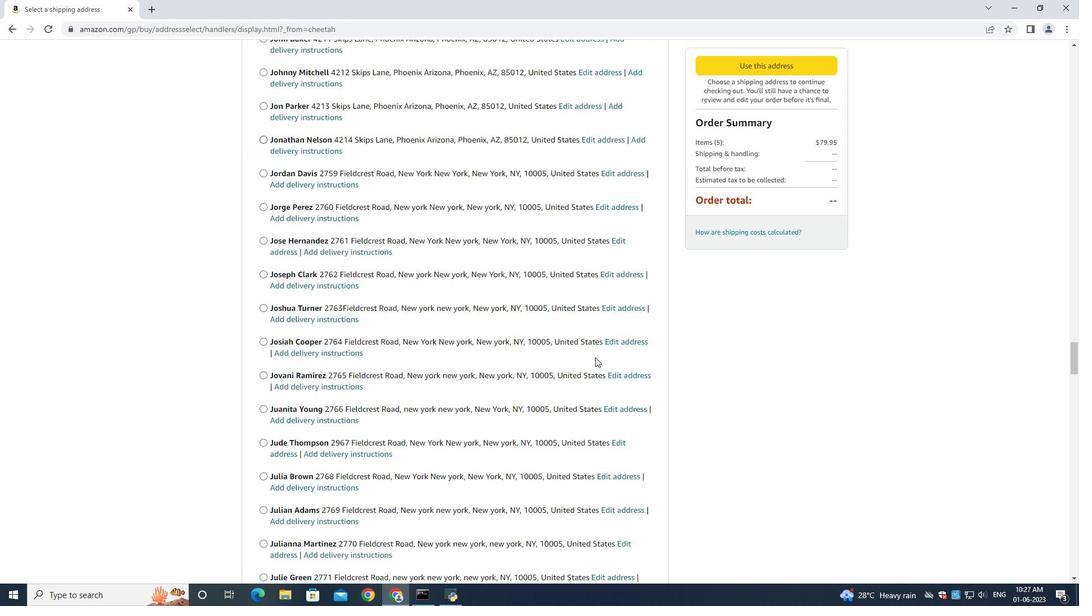 
Action: Mouse scrolled (595, 357) with delta (0, 0)
Screenshot: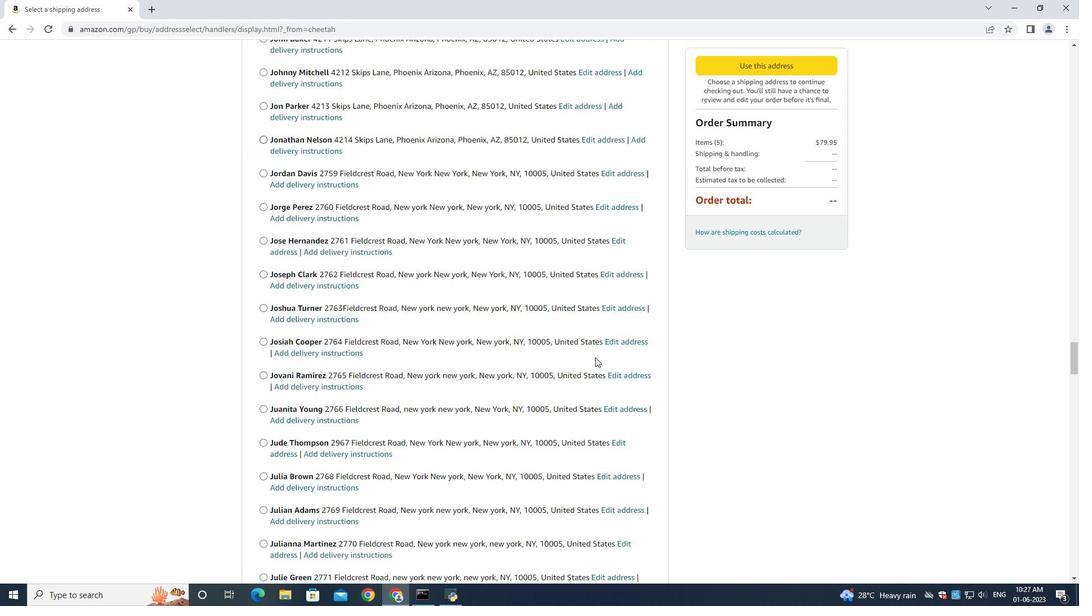 
Action: Mouse scrolled (595, 357) with delta (0, 0)
Screenshot: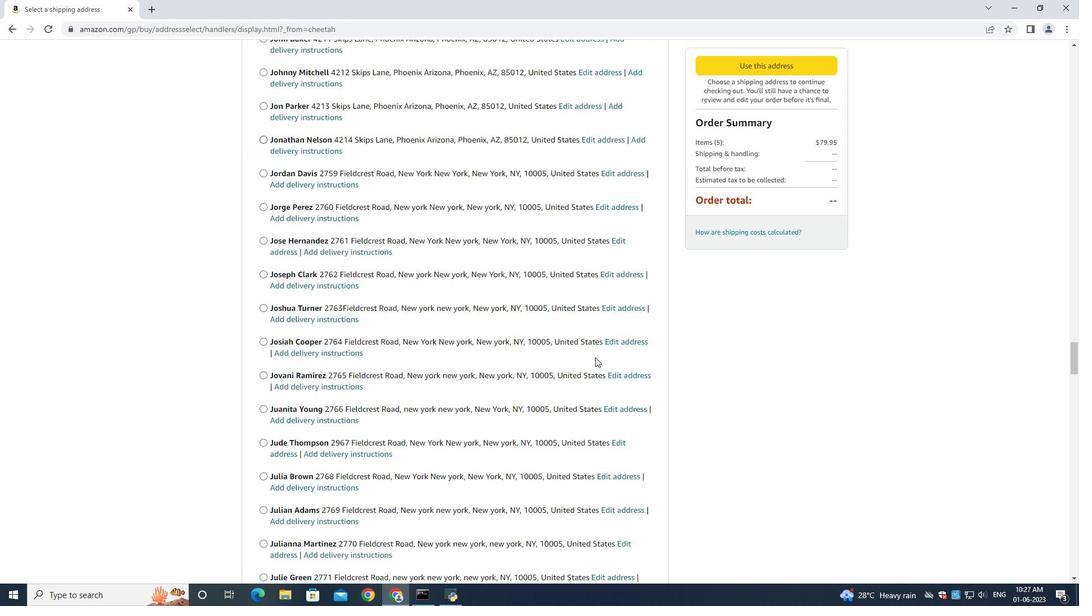 
Action: Mouse scrolled (595, 357) with delta (0, 0)
Screenshot: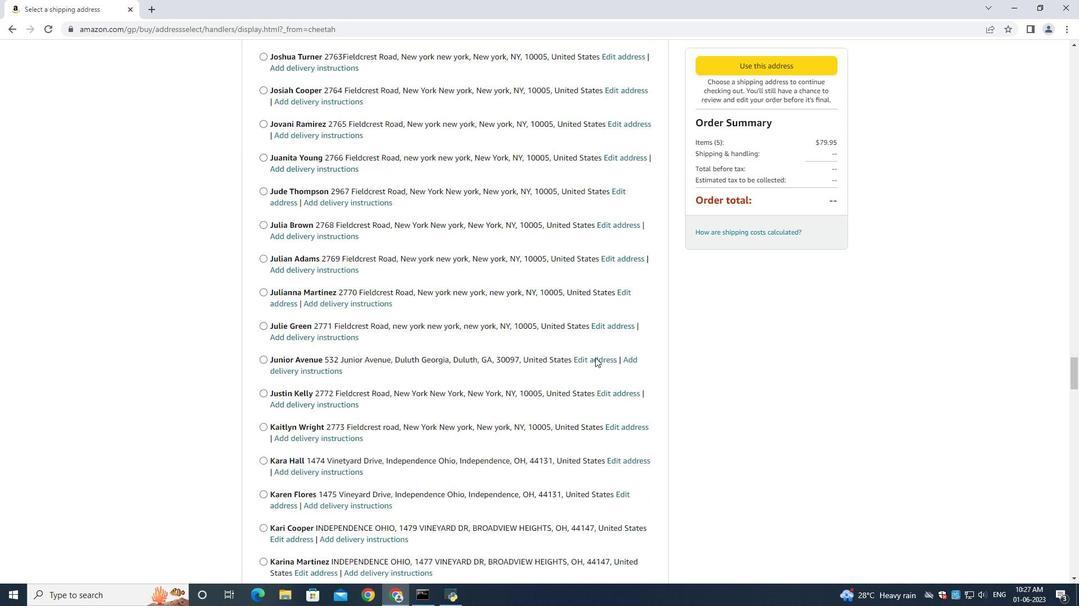 
Action: Mouse scrolled (595, 357) with delta (0, 0)
Screenshot: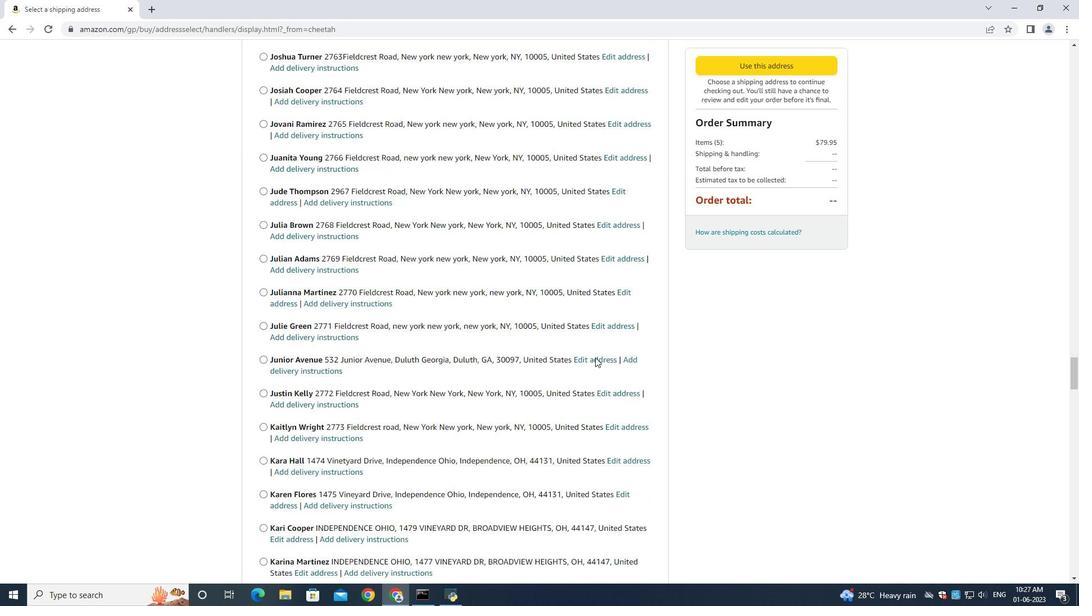 
Action: Mouse scrolled (595, 357) with delta (0, 0)
Screenshot: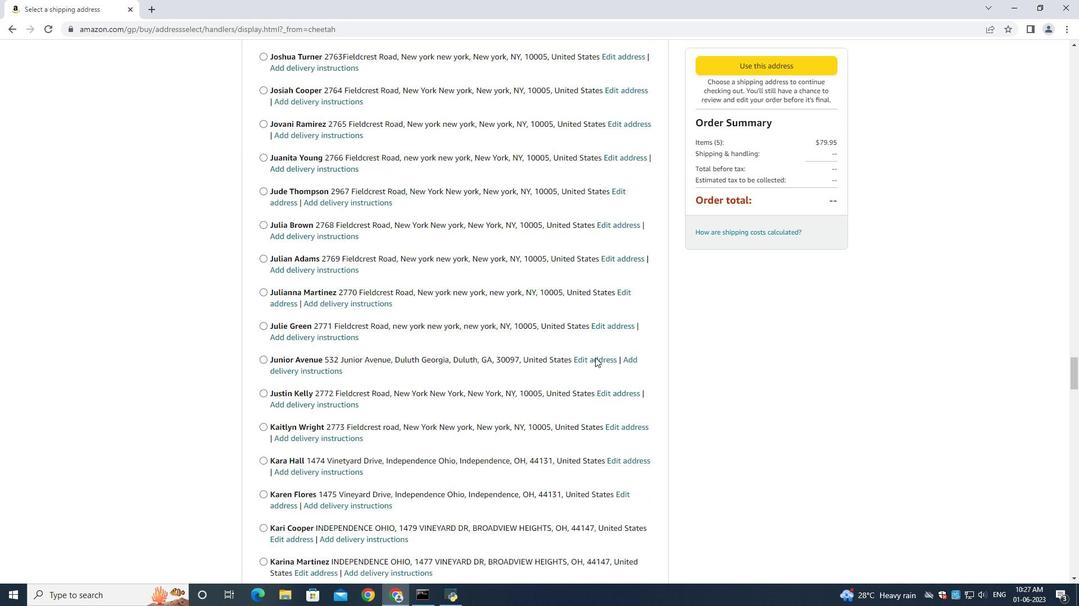 
Action: Mouse scrolled (595, 357) with delta (0, 0)
Screenshot: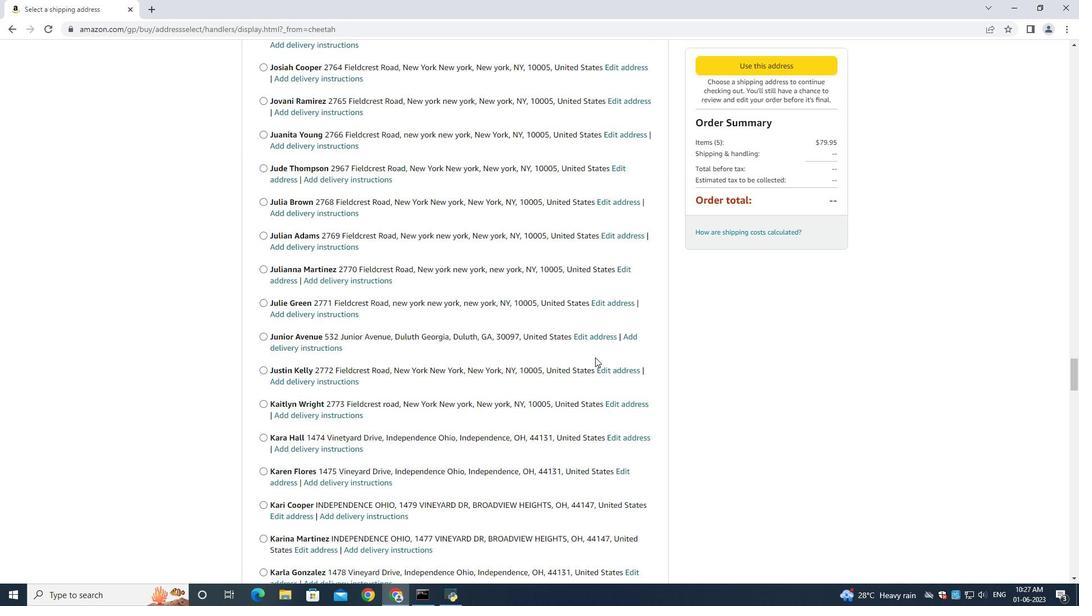 
Action: Mouse scrolled (595, 357) with delta (0, 0)
Screenshot: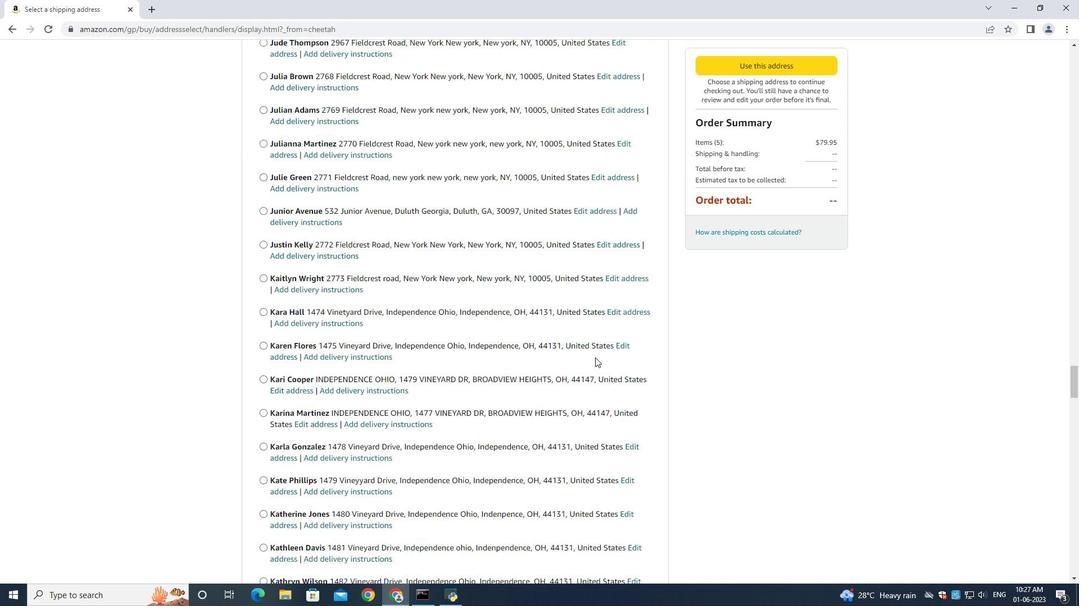 
Action: Mouse scrolled (595, 357) with delta (0, 0)
Screenshot: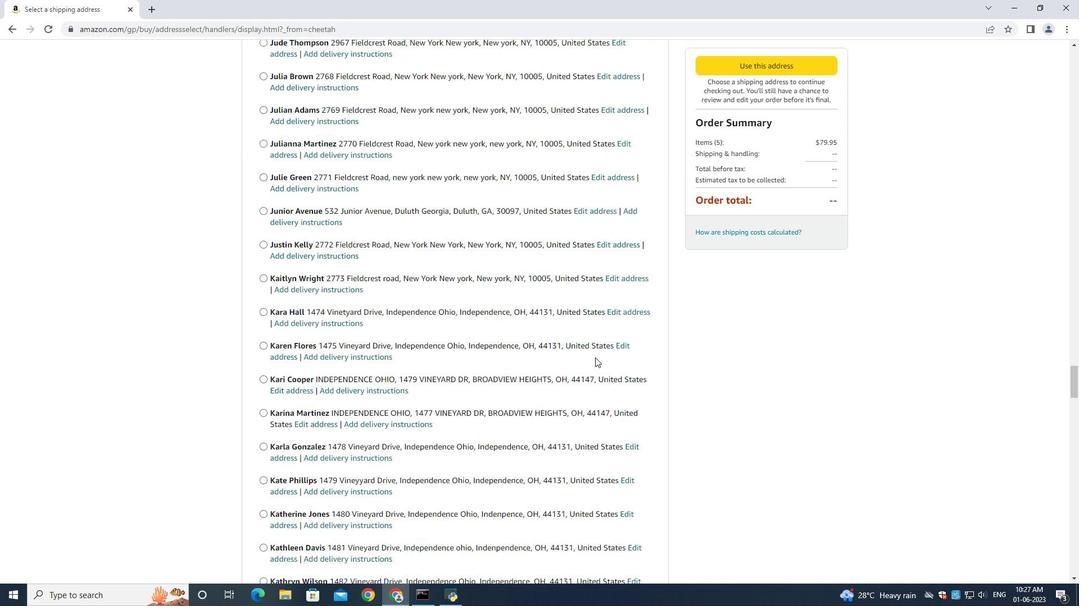 
Action: Mouse scrolled (595, 357) with delta (0, 0)
Screenshot: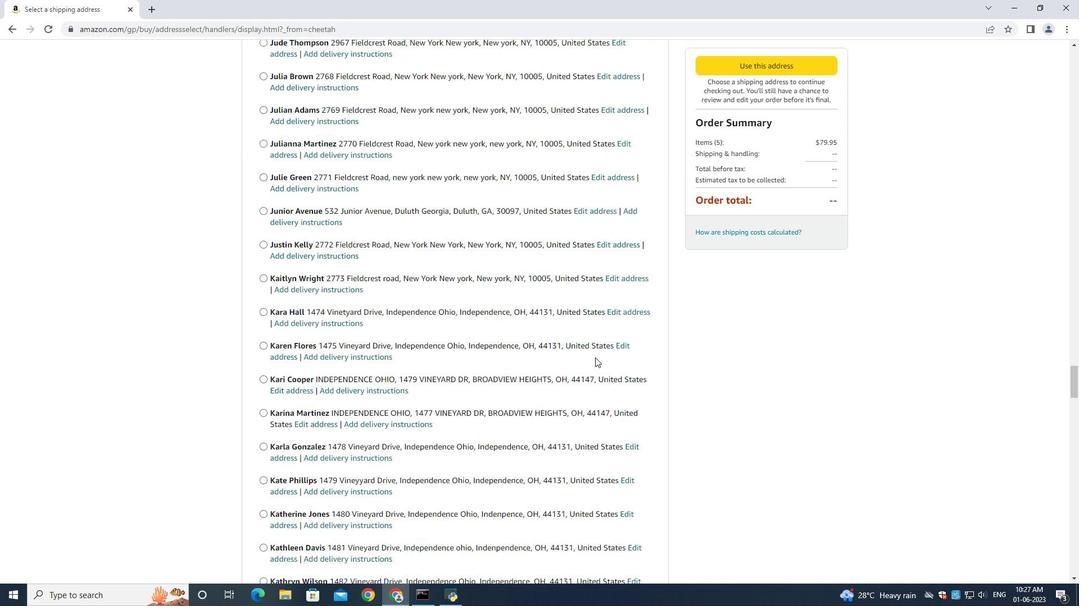 
Action: Mouse scrolled (595, 357) with delta (0, 0)
Screenshot: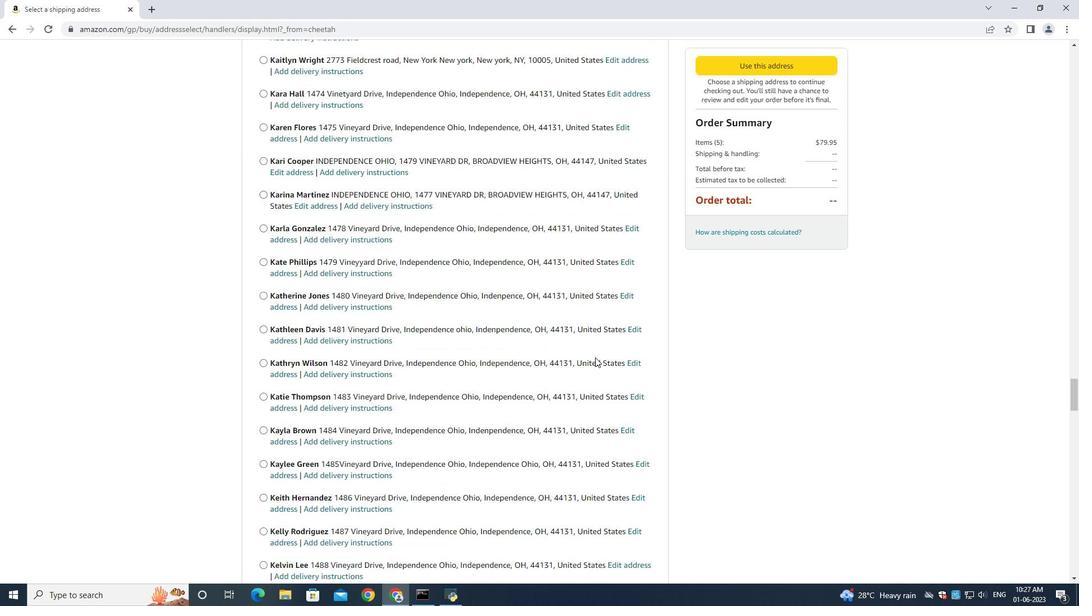 
Action: Mouse scrolled (595, 357) with delta (0, 0)
Screenshot: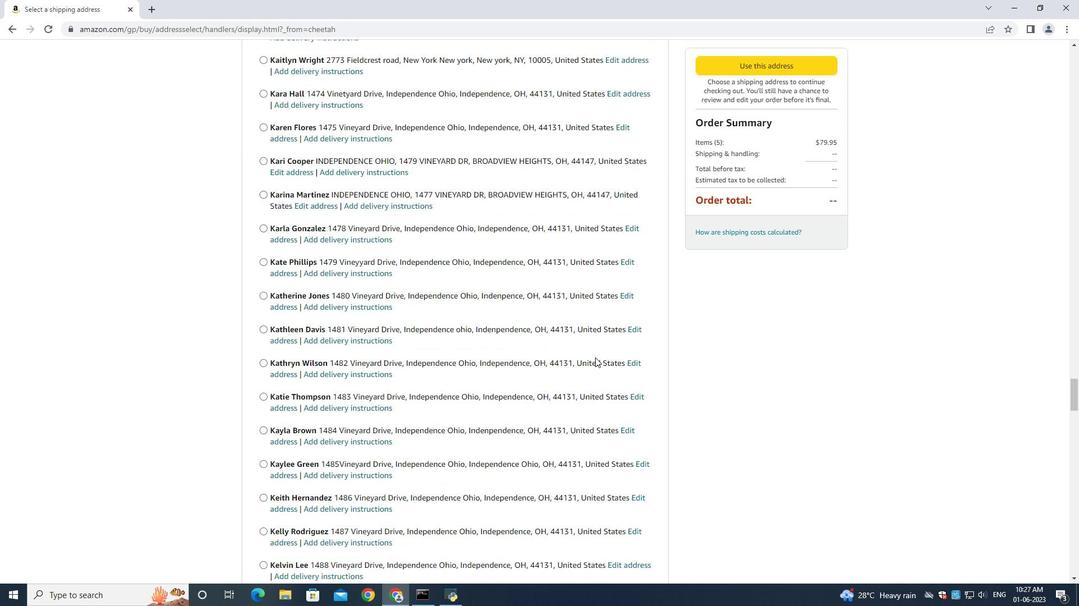 
Action: Mouse scrolled (595, 357) with delta (0, 0)
Screenshot: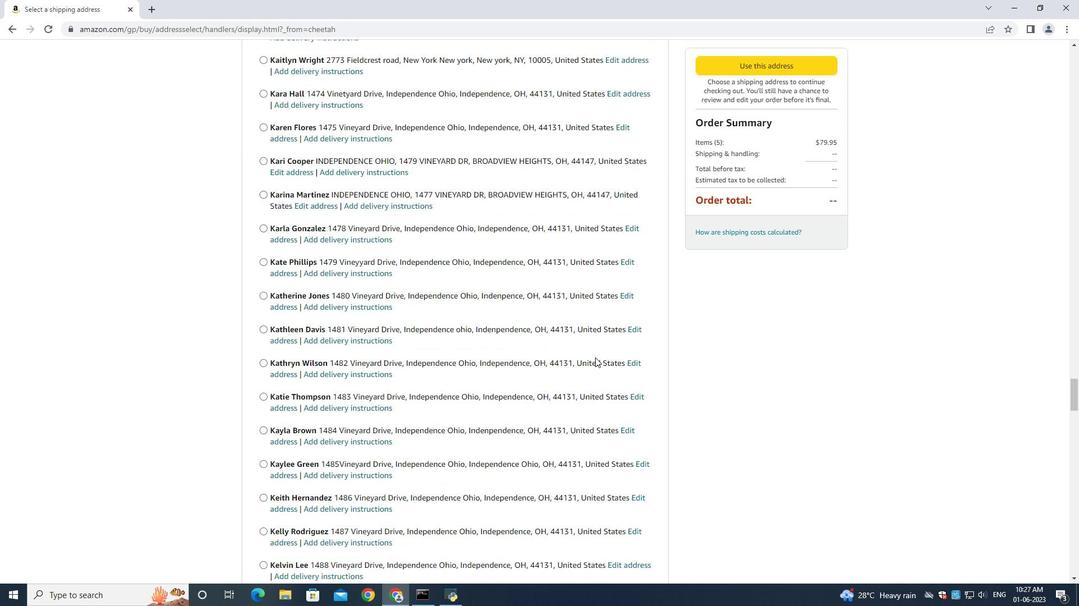 
Action: Mouse scrolled (595, 357) with delta (0, 0)
Screenshot: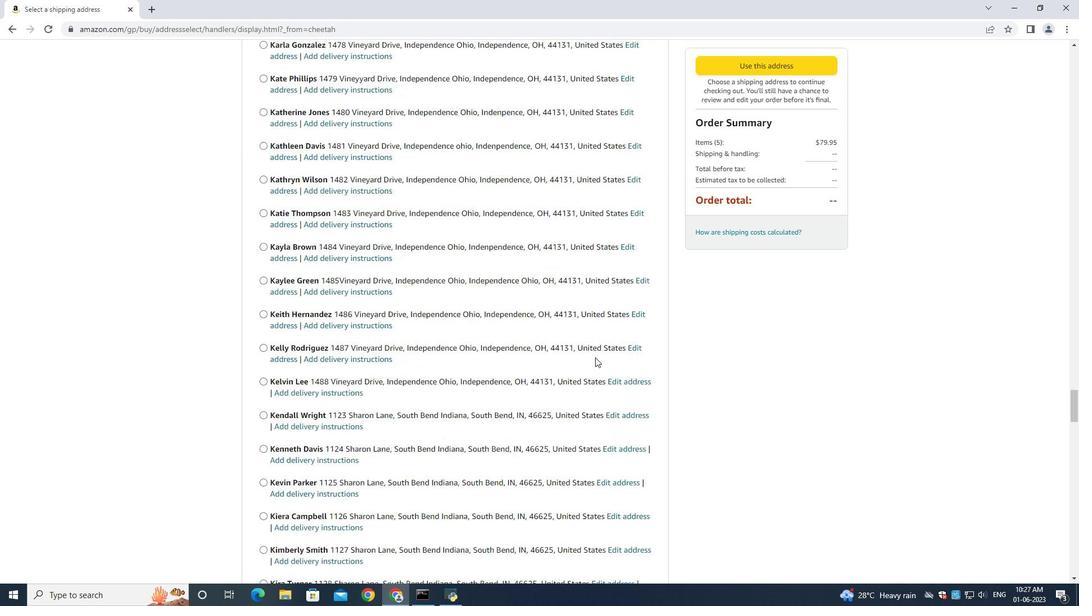 
Action: Mouse scrolled (595, 357) with delta (0, 0)
Screenshot: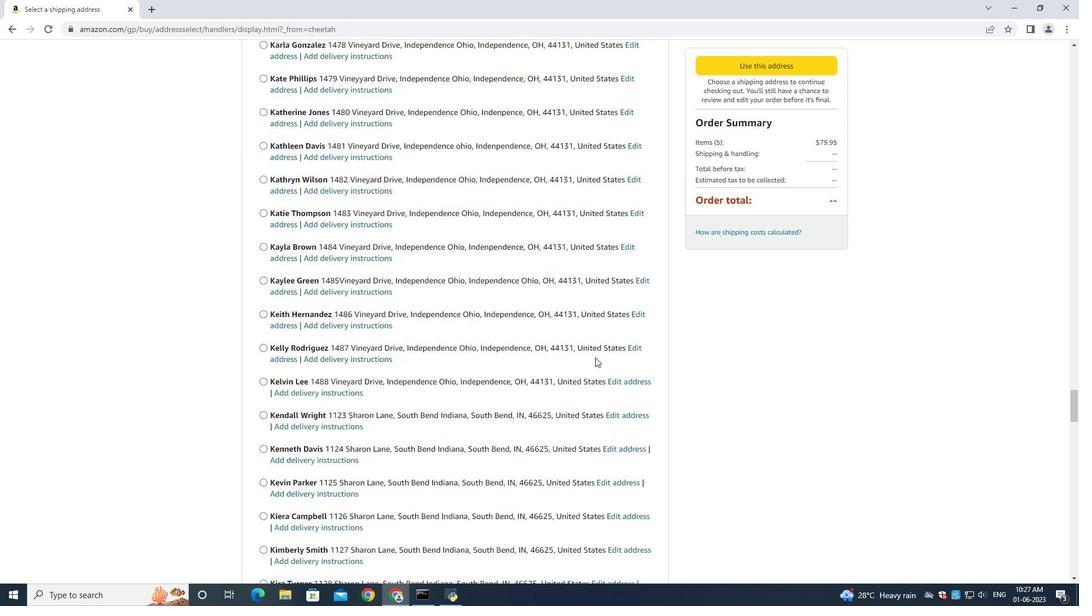 
Action: Mouse scrolled (595, 357) with delta (0, 0)
Screenshot: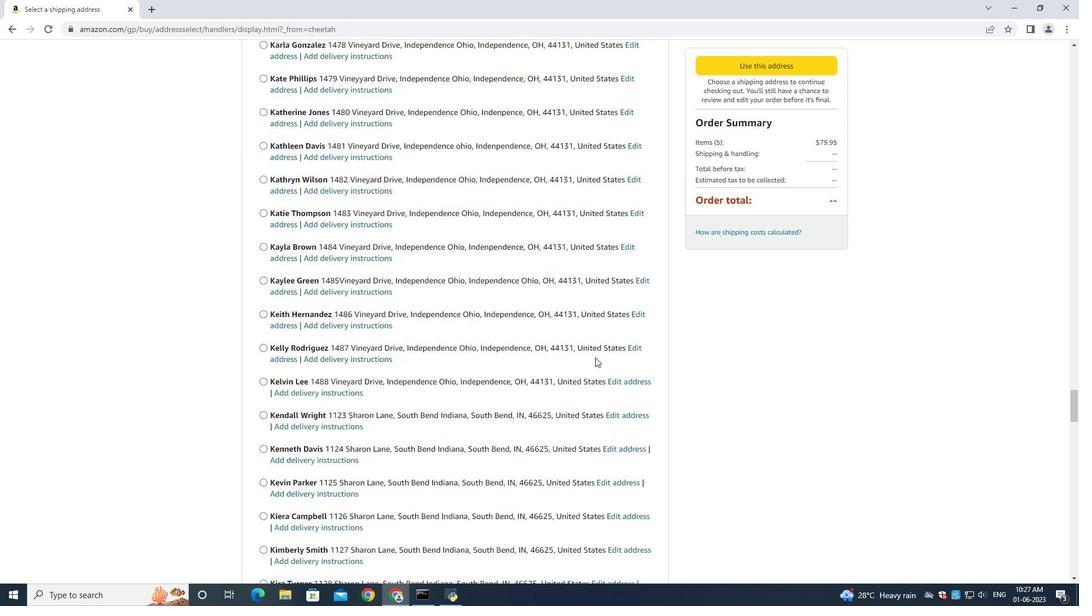 
Action: Mouse scrolled (595, 357) with delta (0, 0)
Screenshot: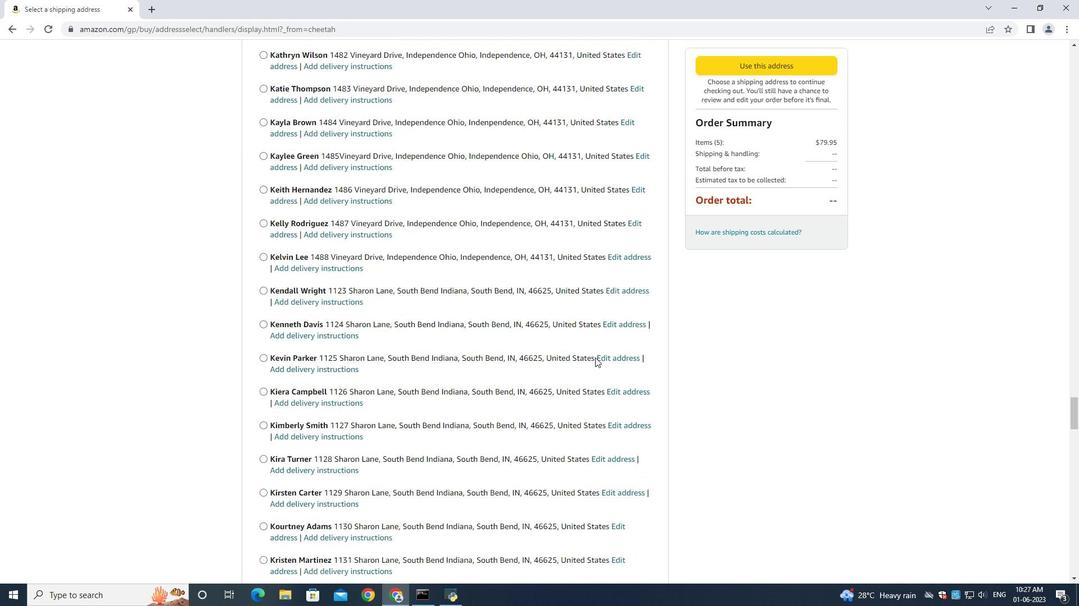 
Action: Mouse scrolled (595, 357) with delta (0, 0)
Screenshot: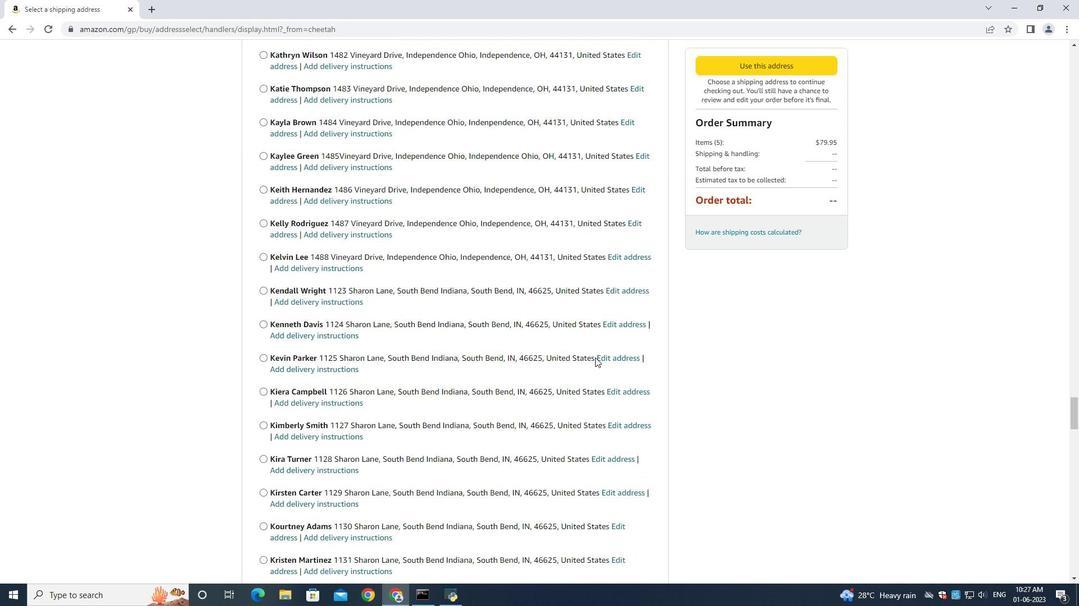 
Action: Mouse scrolled (595, 357) with delta (0, 0)
Screenshot: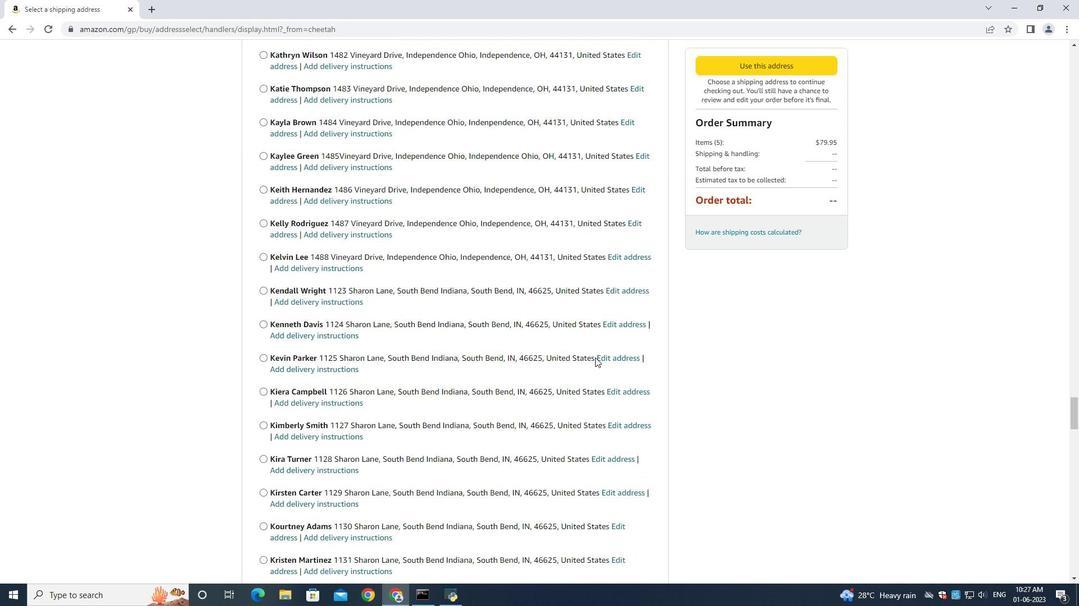 
Action: Mouse scrolled (595, 357) with delta (0, 0)
Screenshot: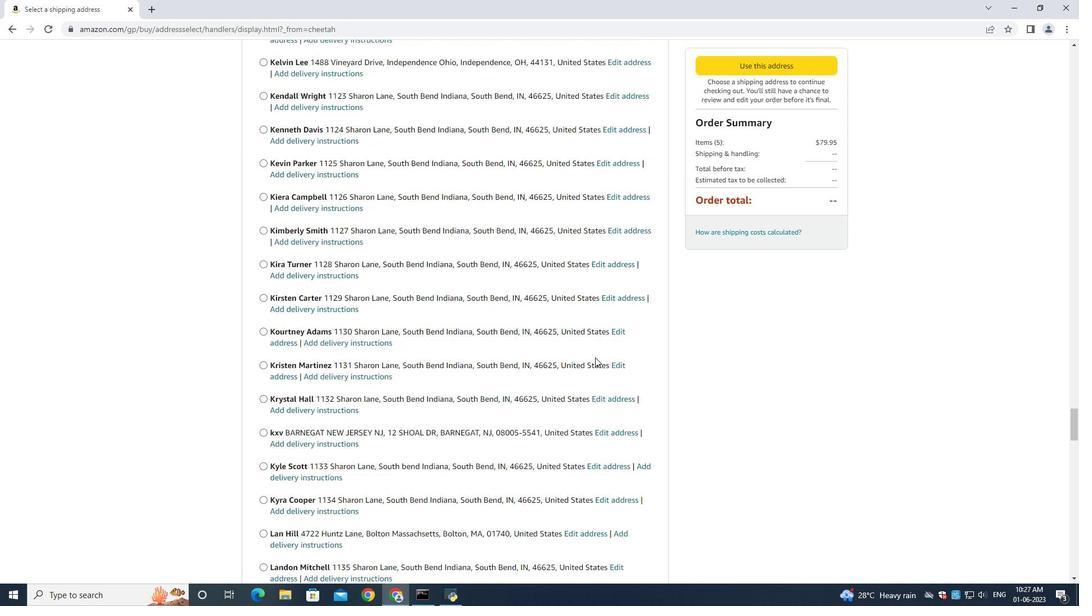 
Action: Mouse scrolled (595, 357) with delta (0, 0)
Screenshot: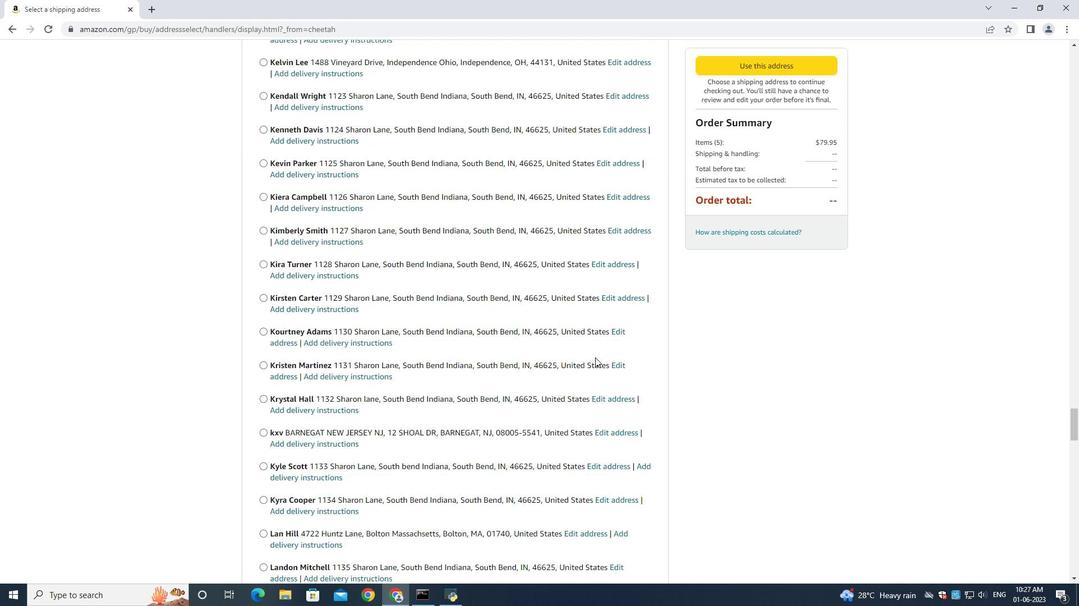 
Action: Mouse scrolled (595, 357) with delta (0, 0)
Screenshot: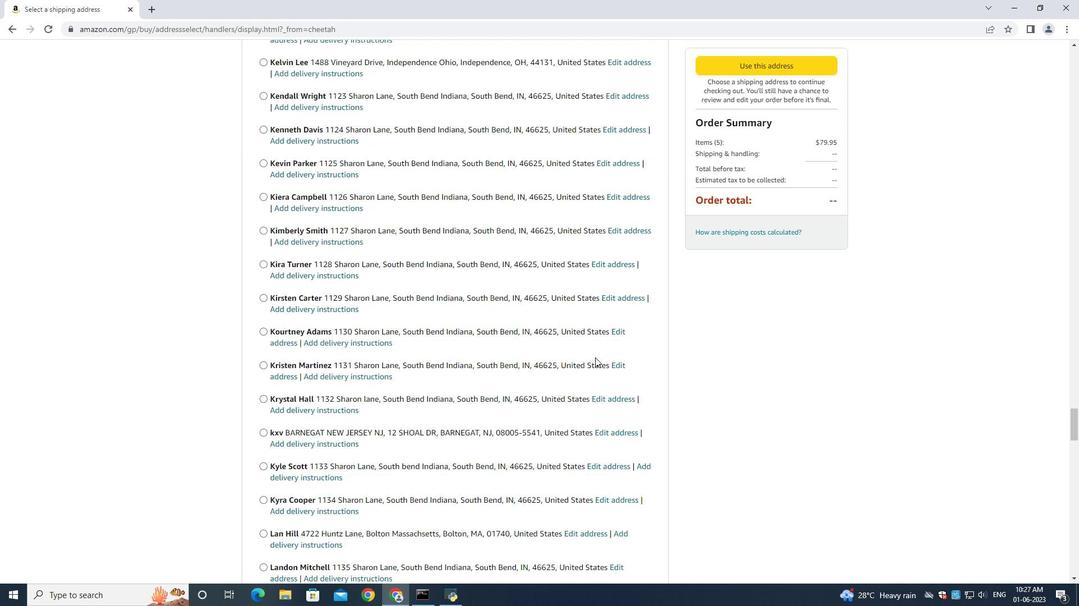 
Action: Mouse scrolled (595, 357) with delta (0, 0)
Screenshot: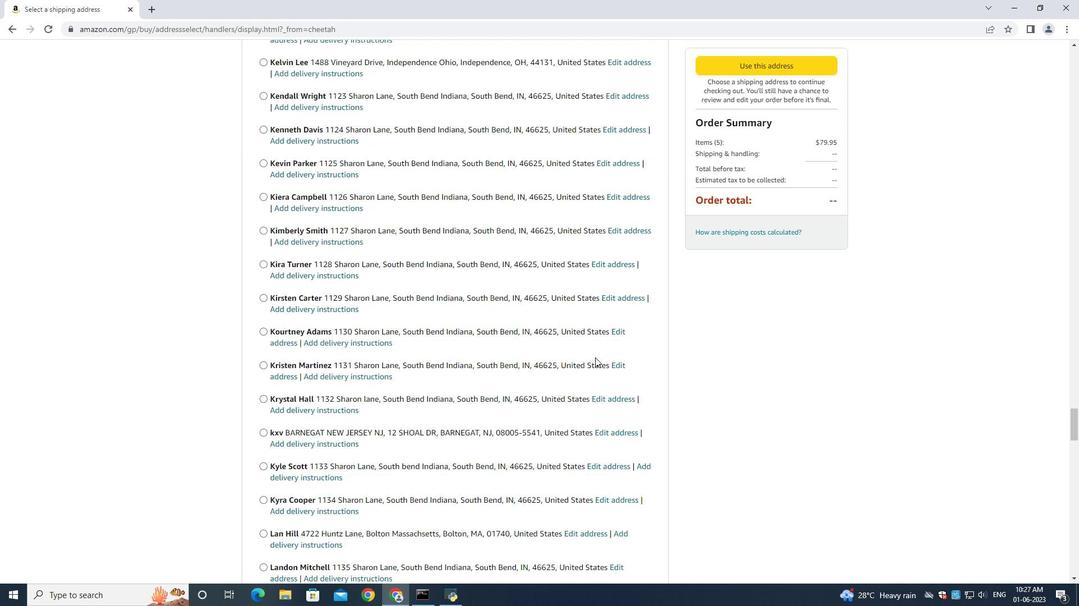 
Action: Mouse scrolled (595, 357) with delta (0, 0)
Screenshot: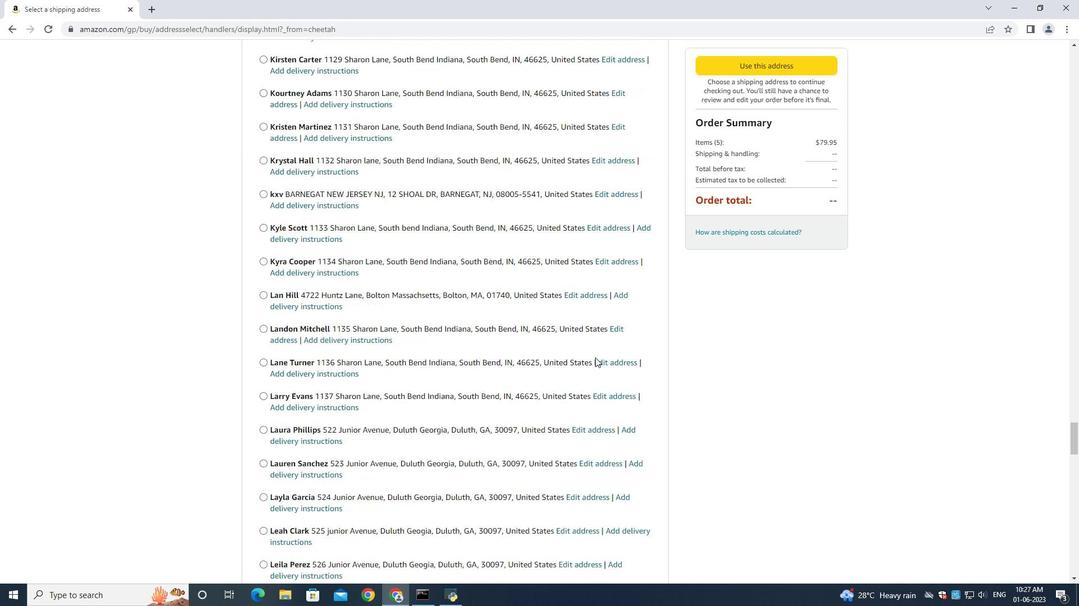 
Action: Mouse scrolled (595, 357) with delta (0, 0)
Screenshot: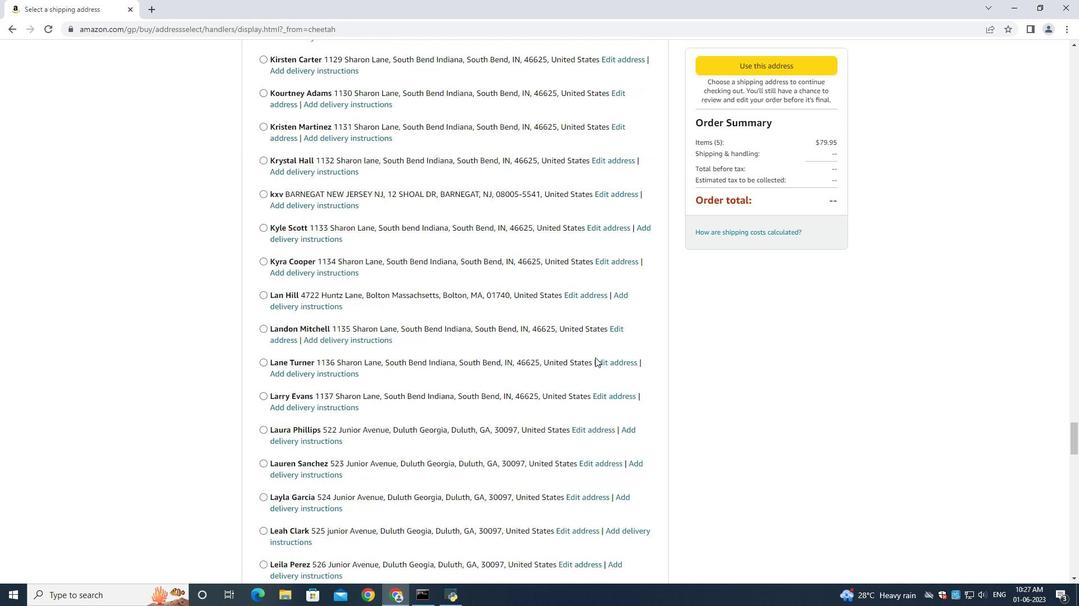 
Action: Mouse scrolled (595, 357) with delta (0, 0)
Screenshot: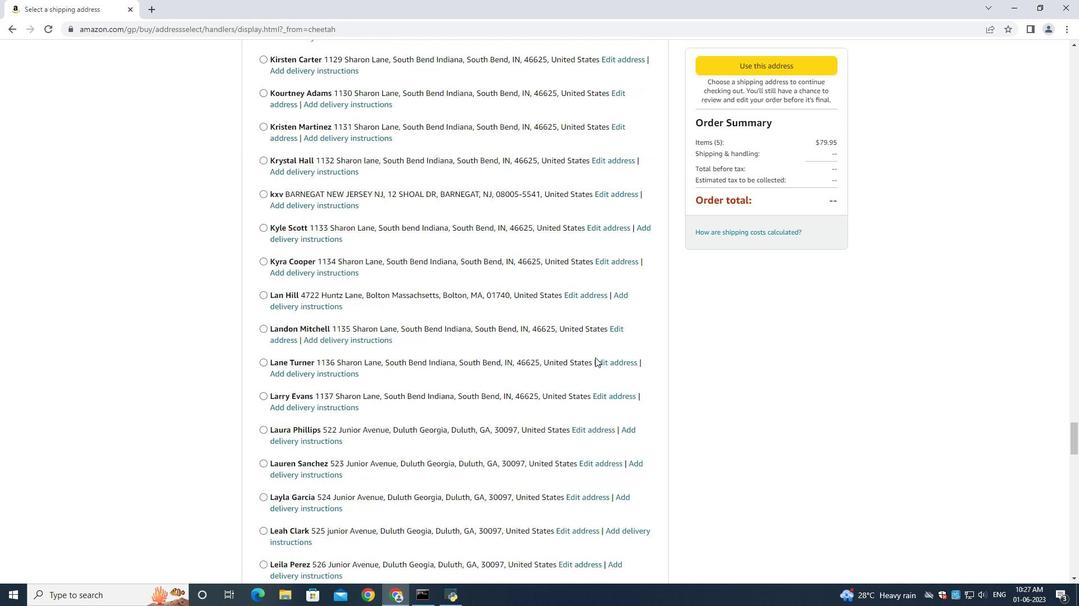 
Action: Mouse scrolled (595, 357) with delta (0, 0)
Screenshot: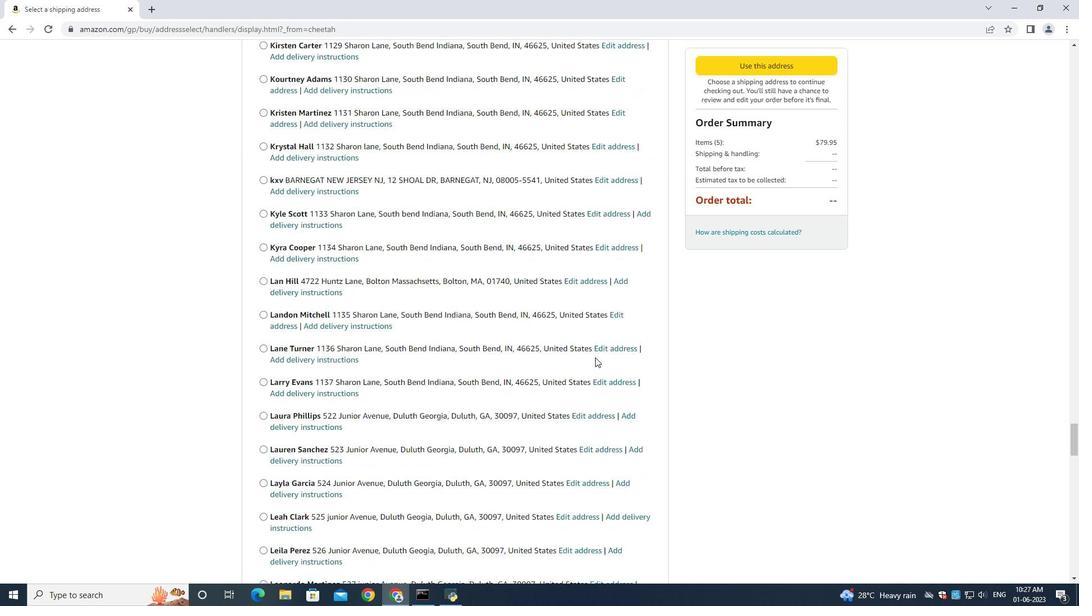 
Action: Mouse scrolled (595, 357) with delta (0, 0)
Screenshot: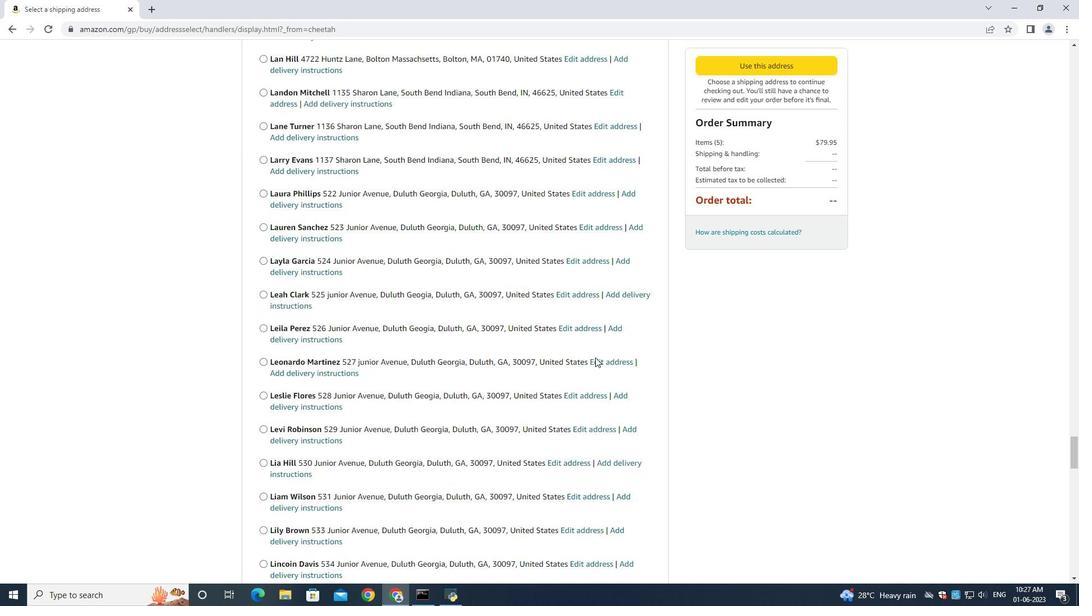 
Action: Mouse moved to (595, 358)
Screenshot: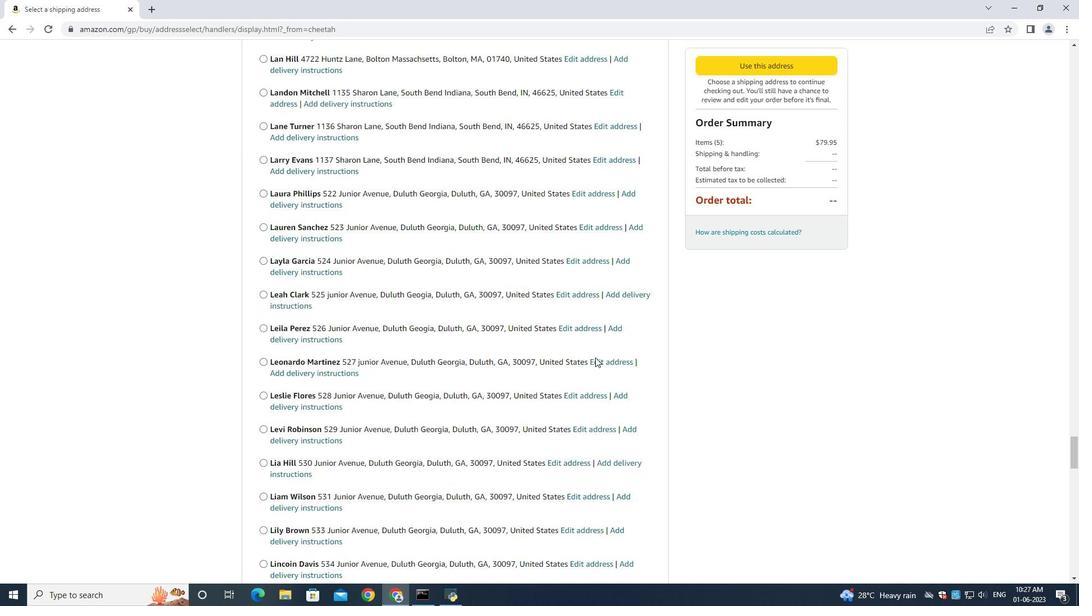 
Action: Mouse scrolled (595, 357) with delta (0, 0)
Screenshot: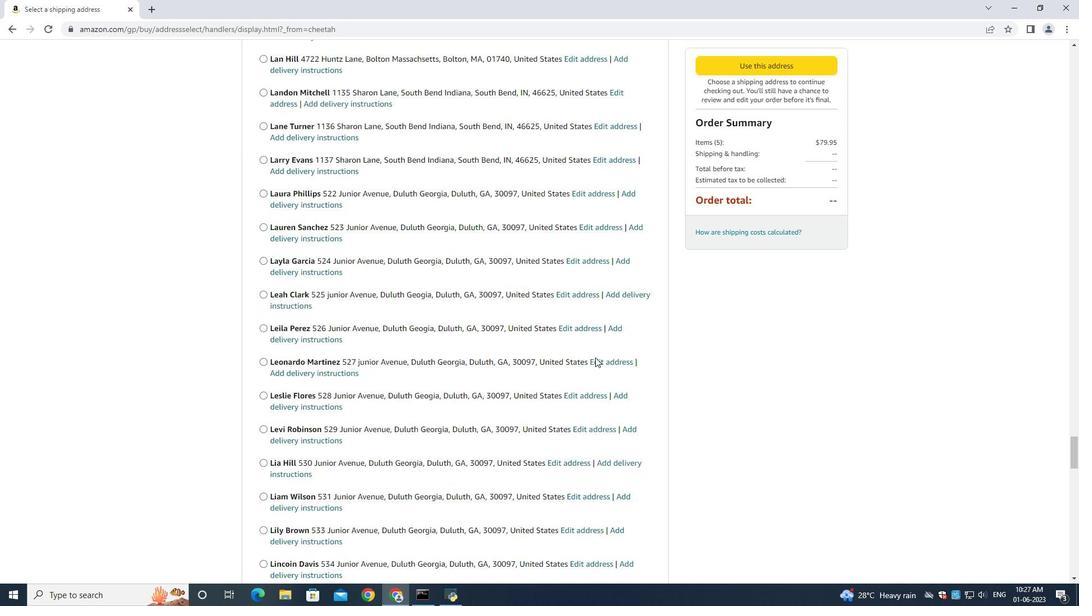 
Action: Mouse moved to (595, 358)
Screenshot: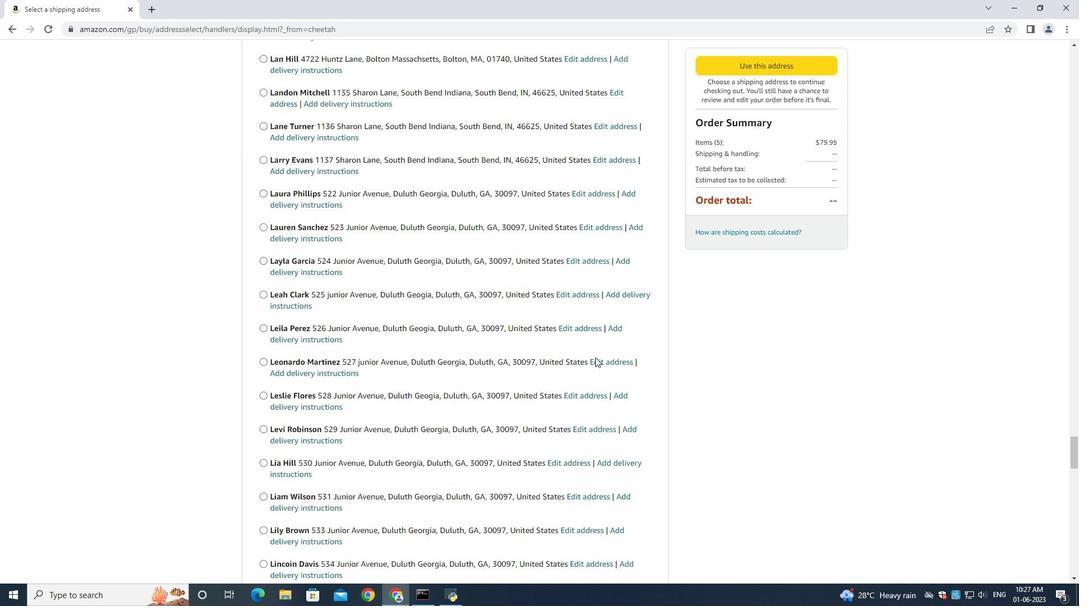 
Action: Mouse scrolled (595, 357) with delta (0, 0)
Screenshot: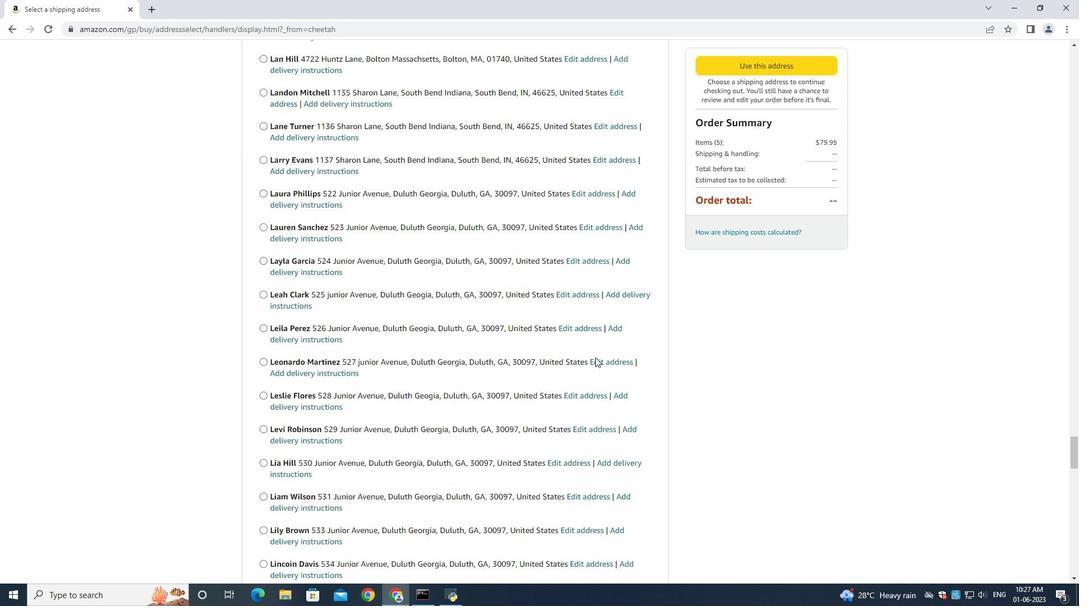 
Action: Mouse scrolled (595, 357) with delta (0, 0)
Screenshot: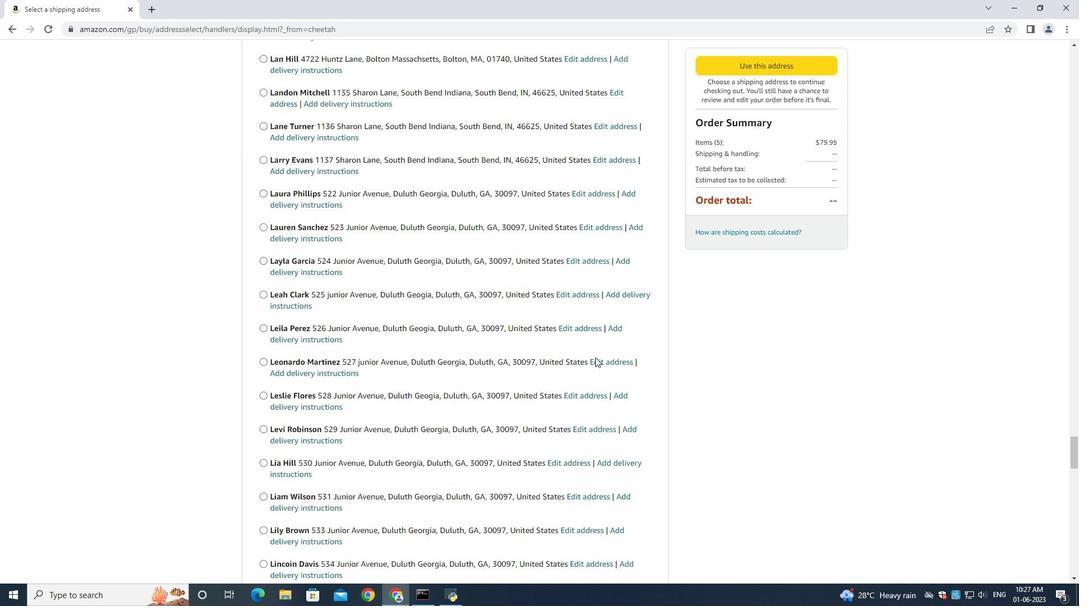 
Action: Mouse scrolled (595, 357) with delta (0, 0)
Screenshot: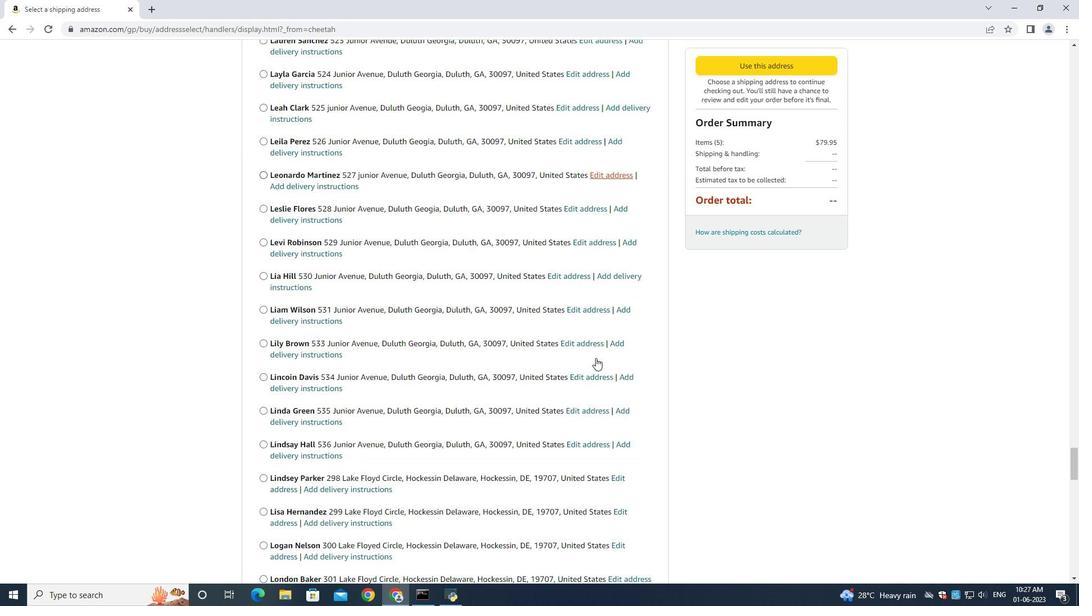 
Action: Mouse scrolled (595, 357) with delta (0, 0)
Screenshot: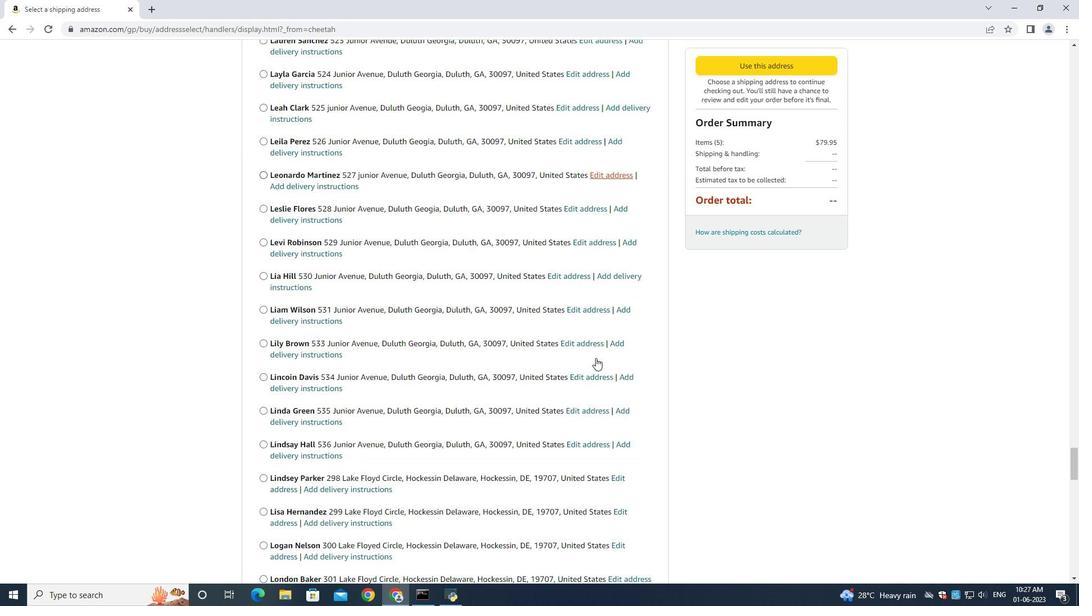 
Action: Mouse scrolled (595, 357) with delta (0, 0)
Screenshot: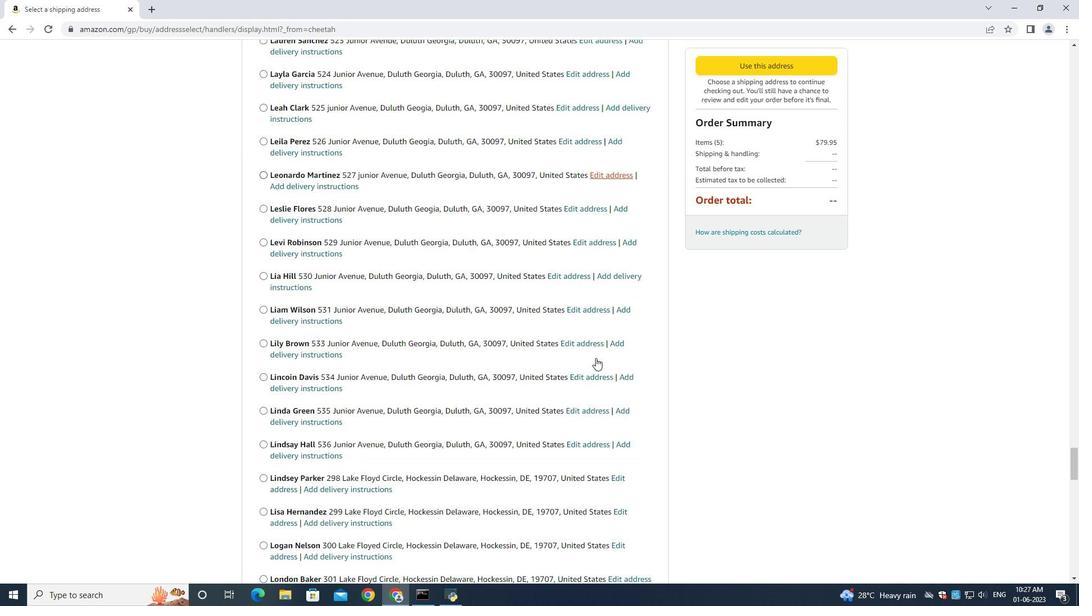 
Action: Mouse scrolled (595, 357) with delta (0, 0)
Screenshot: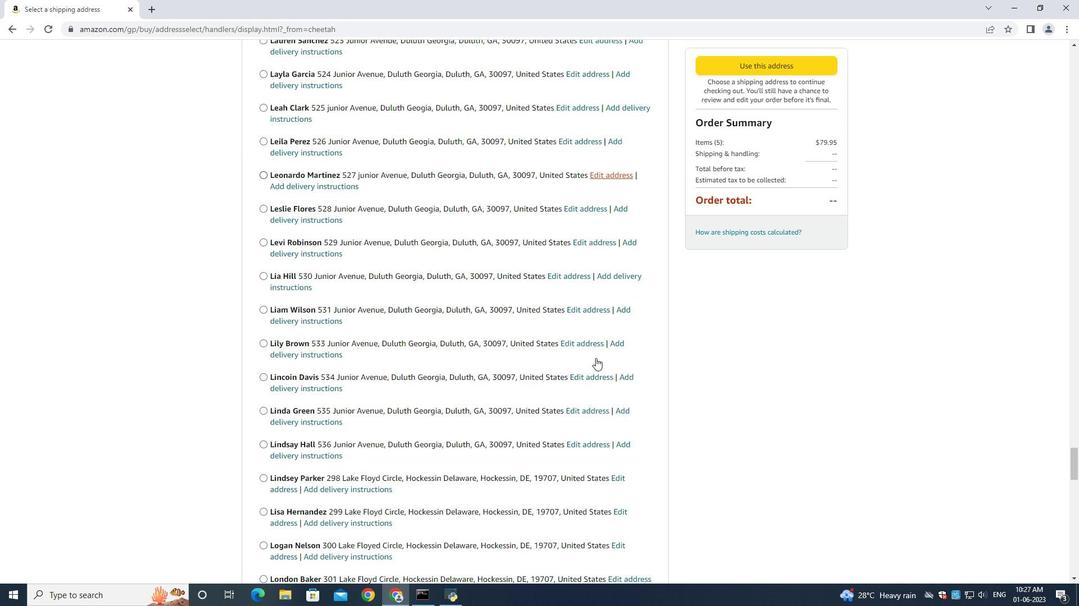 
Action: Mouse scrolled (595, 357) with delta (0, 0)
Screenshot: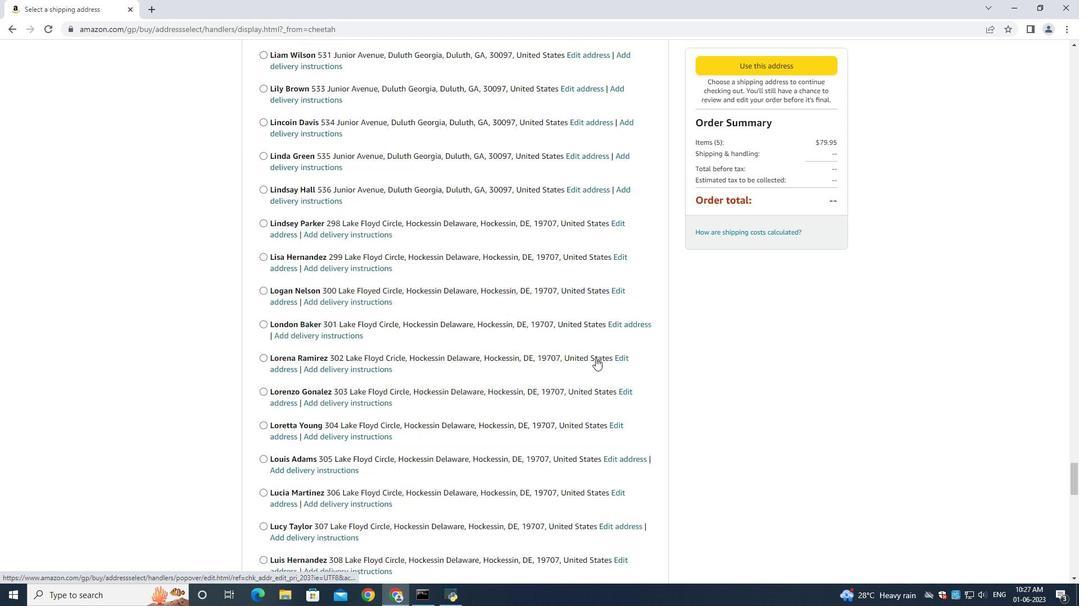 
Action: Mouse scrolled (595, 357) with delta (0, 0)
Screenshot: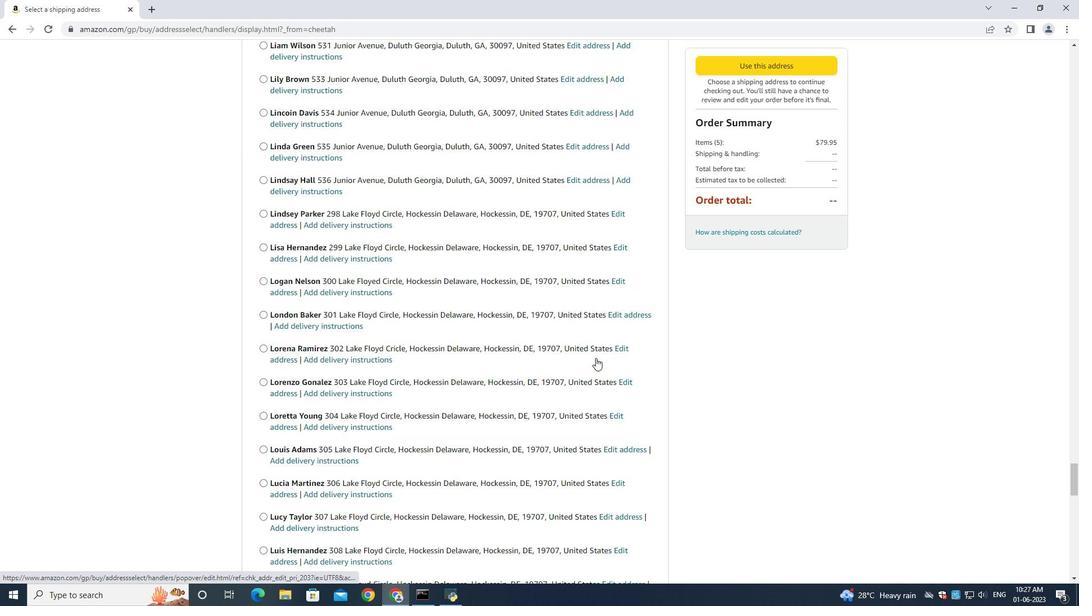 
Action: Mouse scrolled (595, 357) with delta (0, 0)
Screenshot: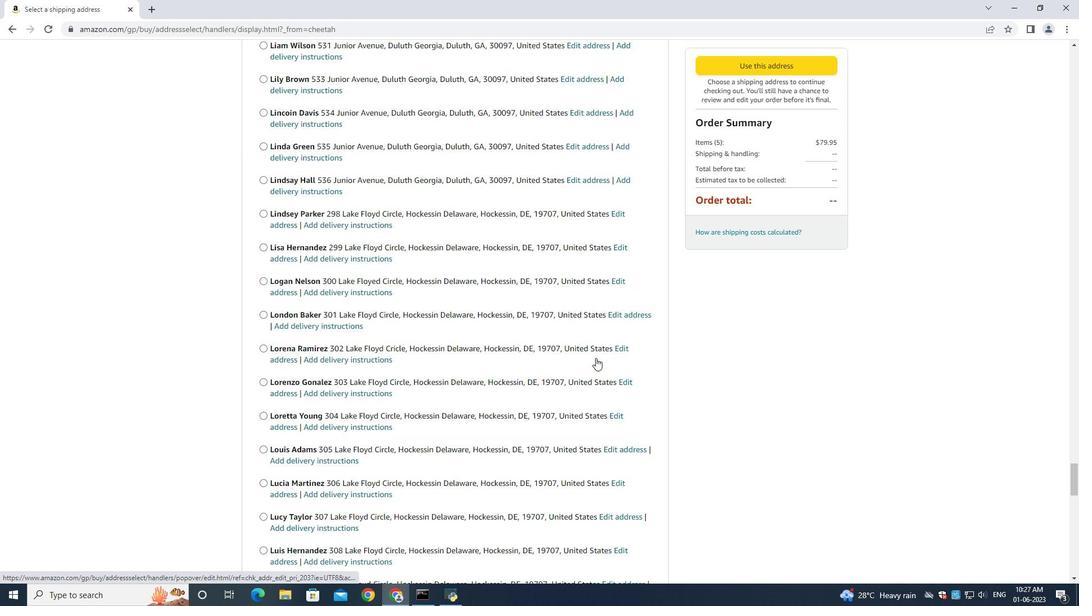 
Action: Mouse scrolled (595, 357) with delta (0, 0)
Screenshot: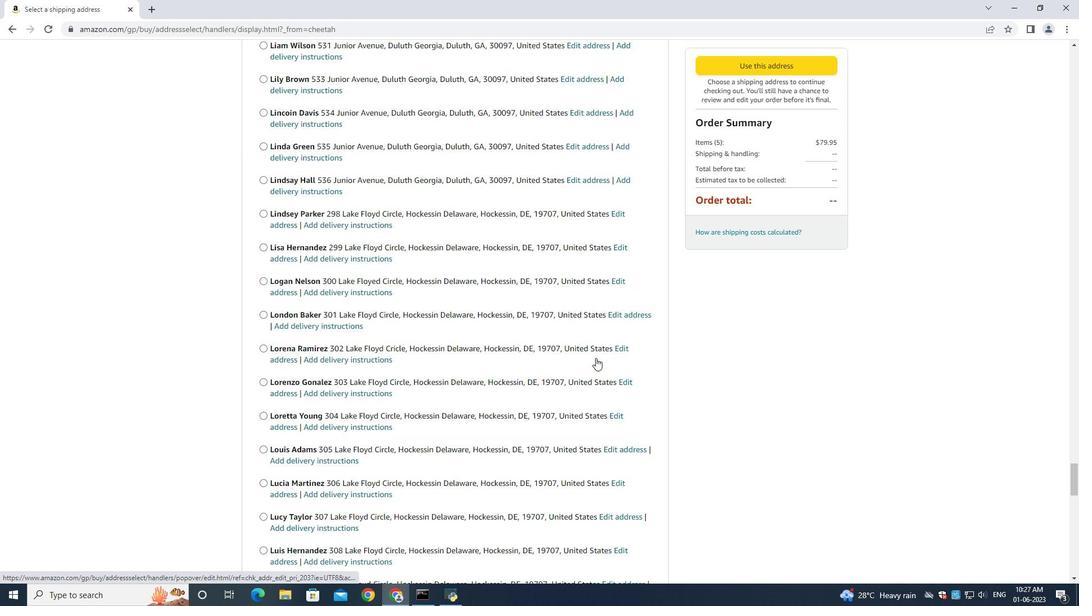 
Action: Mouse scrolled (595, 357) with delta (0, 0)
Screenshot: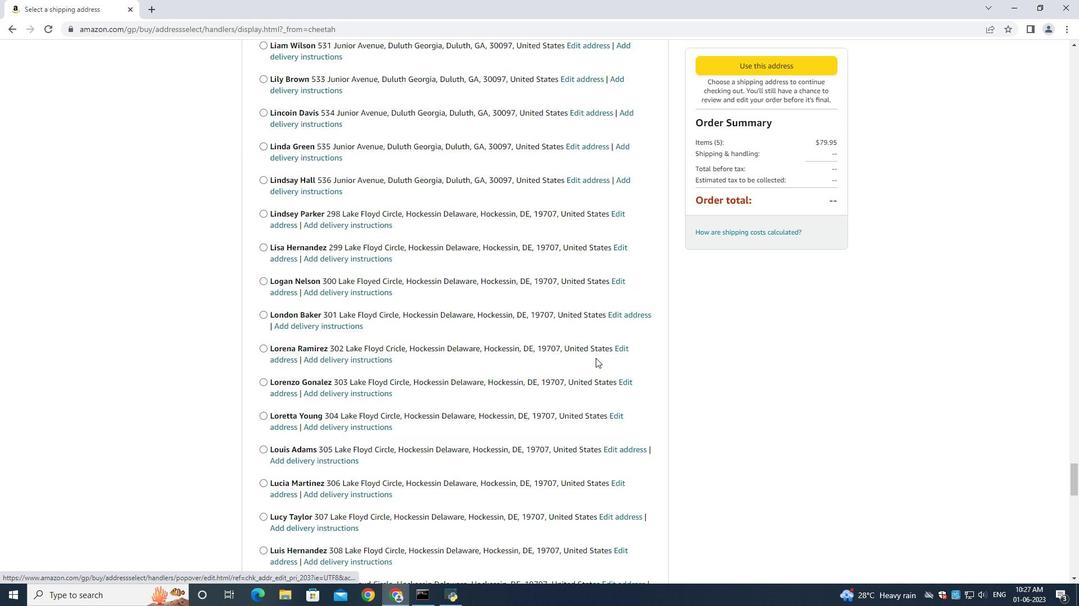 
Action: Mouse scrolled (595, 357) with delta (0, 0)
Screenshot: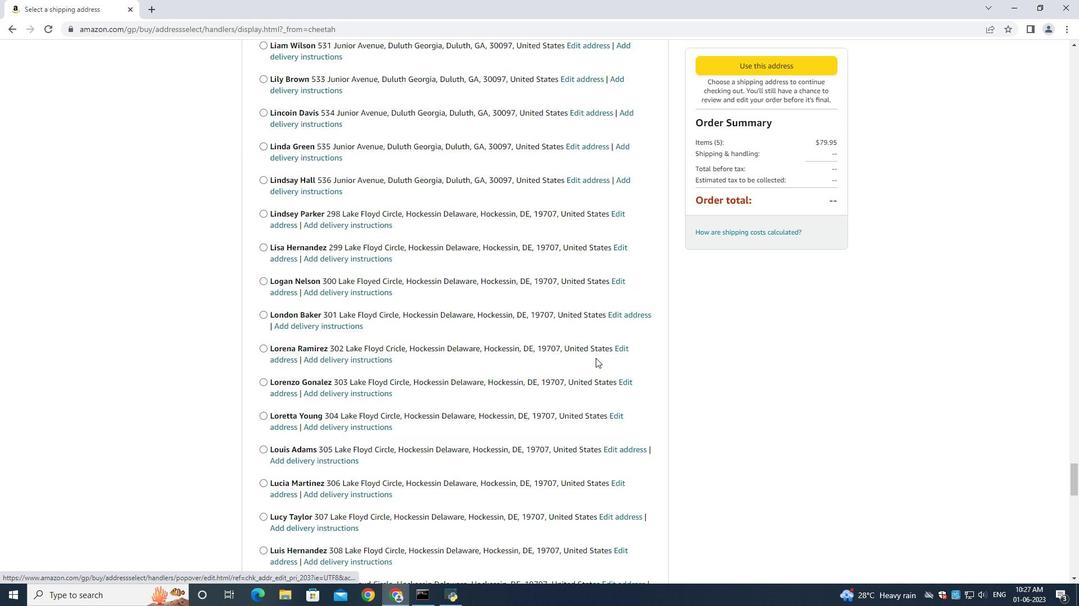 
Action: Mouse scrolled (595, 357) with delta (0, 0)
Screenshot: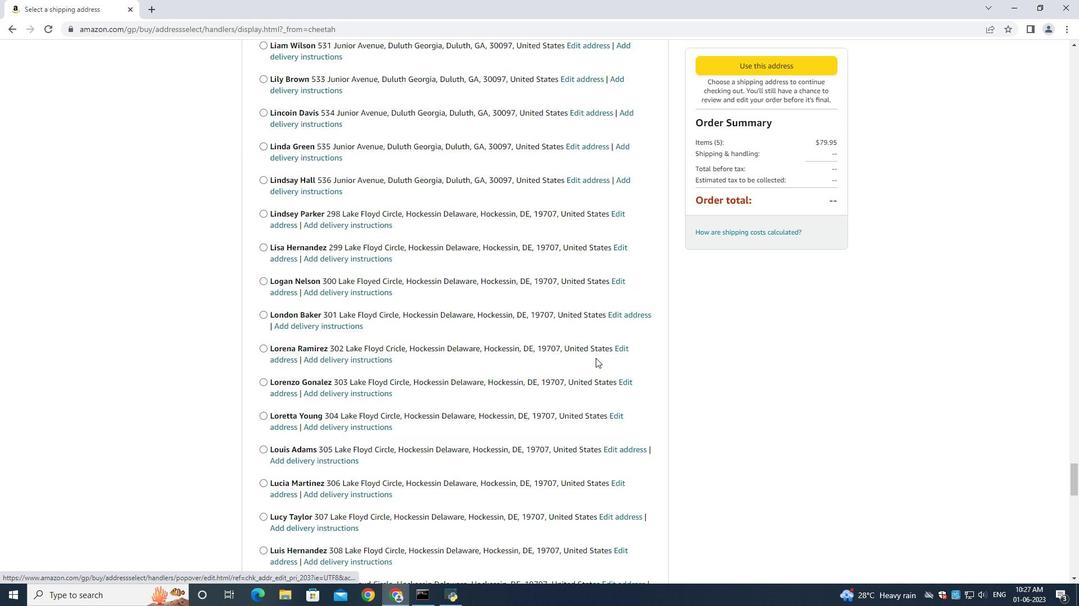 
Action: Mouse scrolled (595, 357) with delta (0, 0)
Screenshot: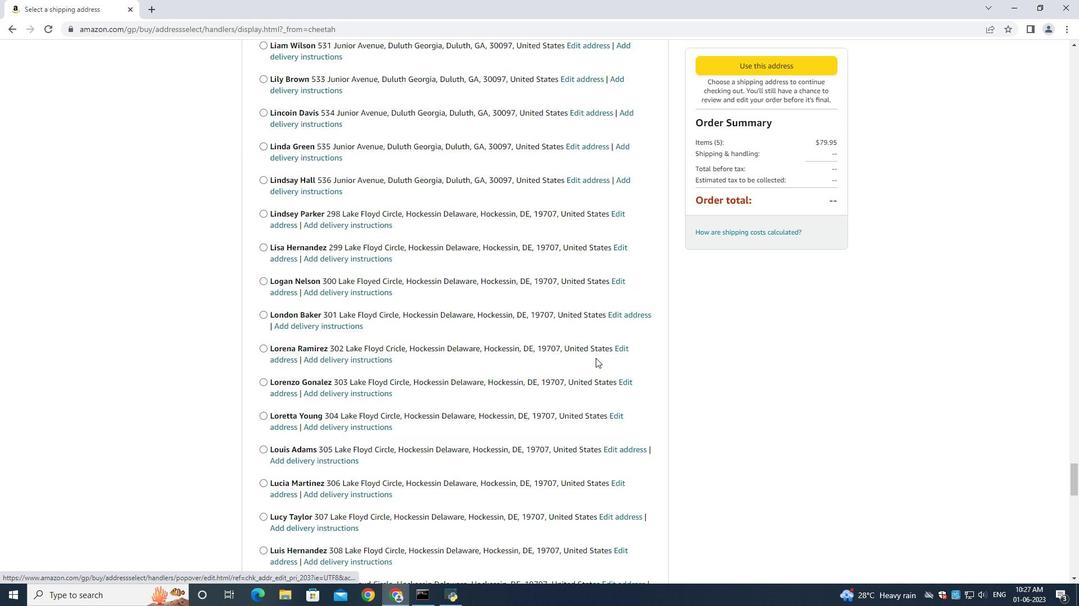
Action: Mouse scrolled (595, 357) with delta (0, 0)
Screenshot: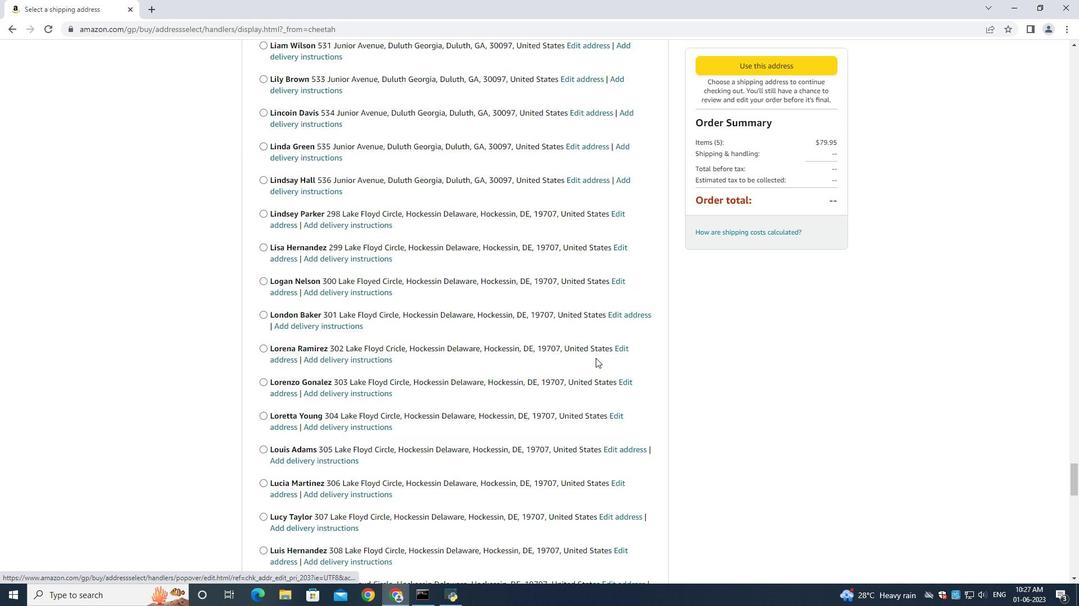 
Action: Mouse scrolled (595, 357) with delta (0, 0)
Screenshot: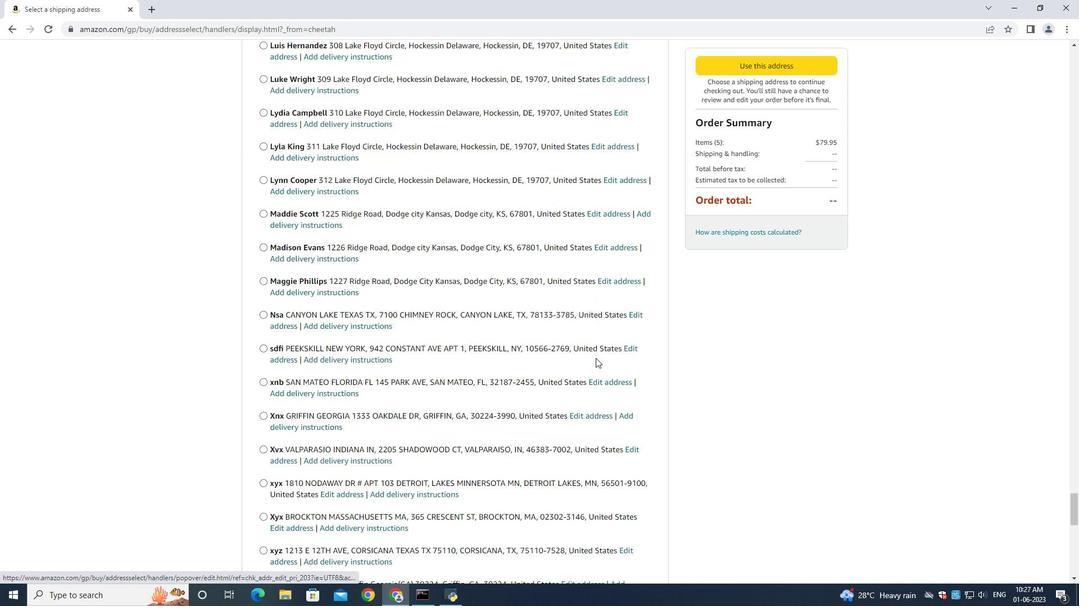 
Action: Mouse scrolled (595, 357) with delta (0, 0)
Screenshot: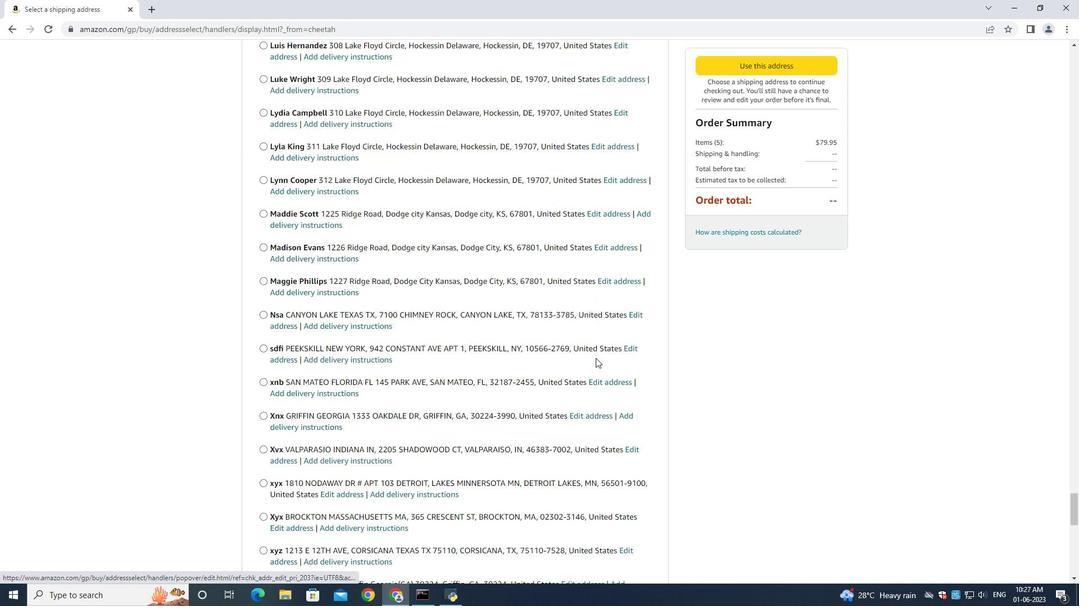 
Action: Mouse scrolled (595, 357) with delta (0, 0)
Screenshot: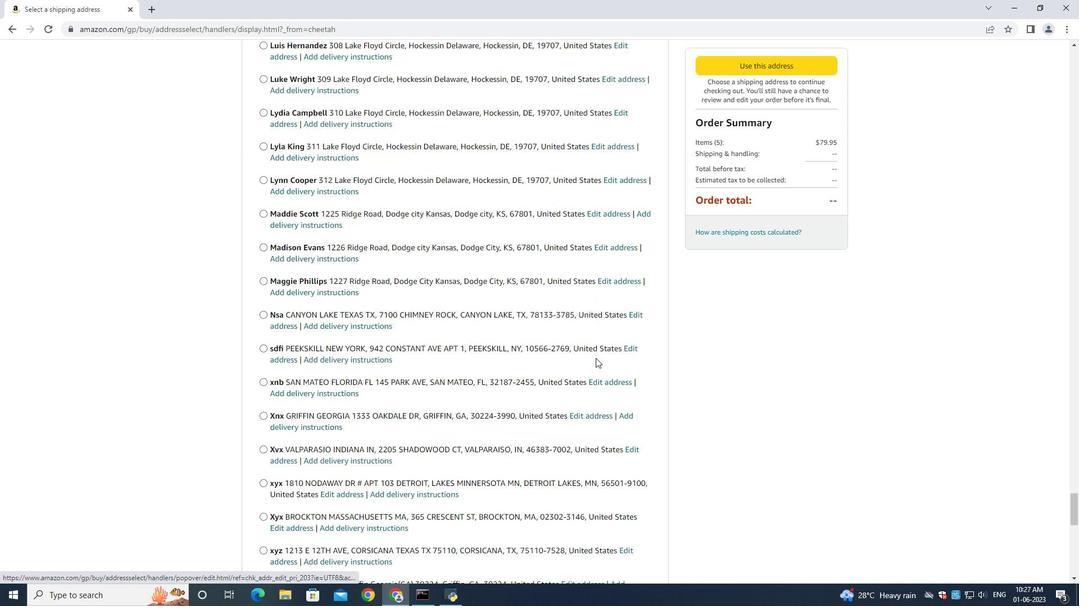 
Action: Mouse scrolled (595, 357) with delta (0, 0)
Screenshot: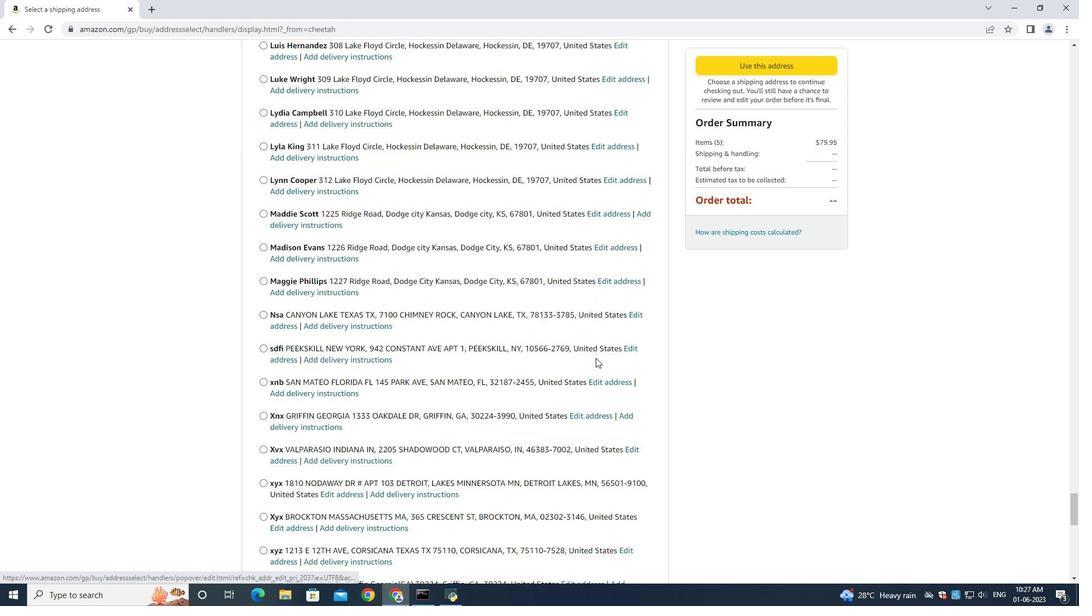 
Action: Mouse scrolled (595, 357) with delta (0, 0)
Screenshot: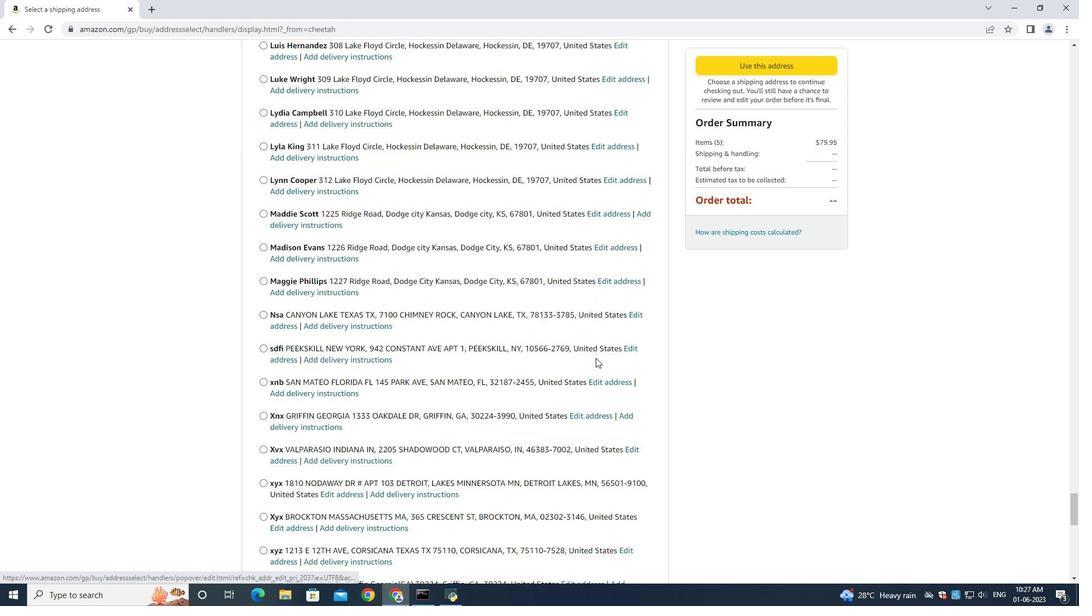 
Action: Mouse moved to (595, 358)
Screenshot: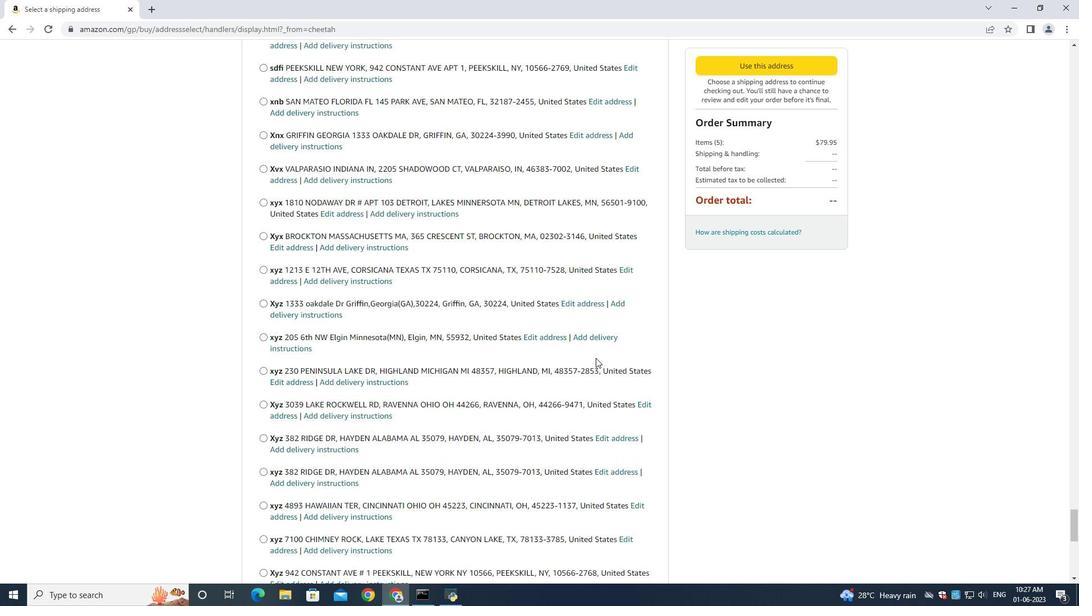 
Action: Mouse scrolled (595, 357) with delta (0, 0)
Screenshot: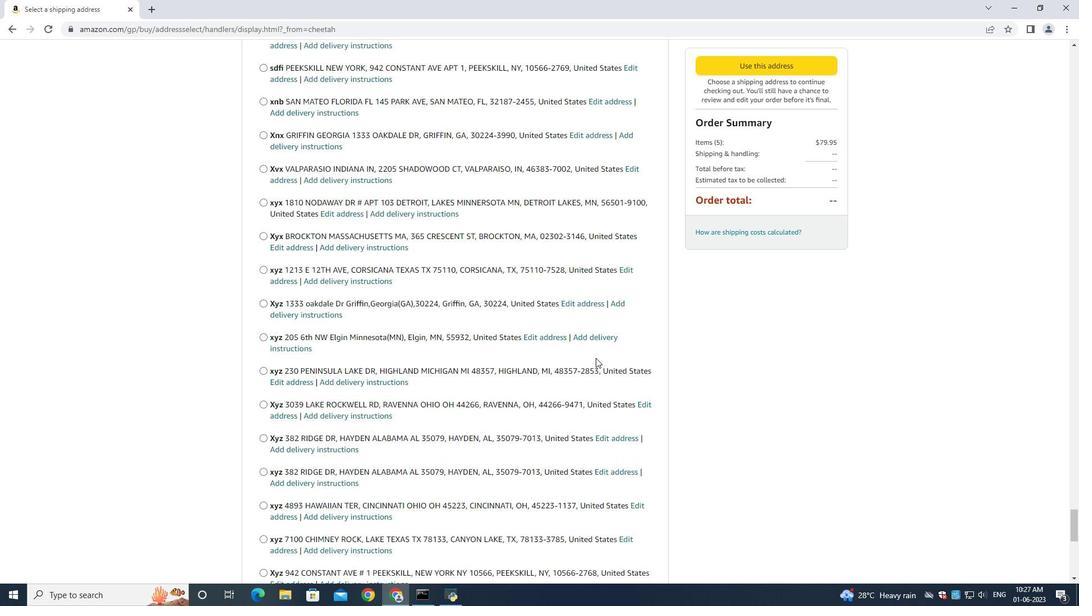 
Action: Mouse scrolled (595, 357) with delta (0, 0)
Screenshot: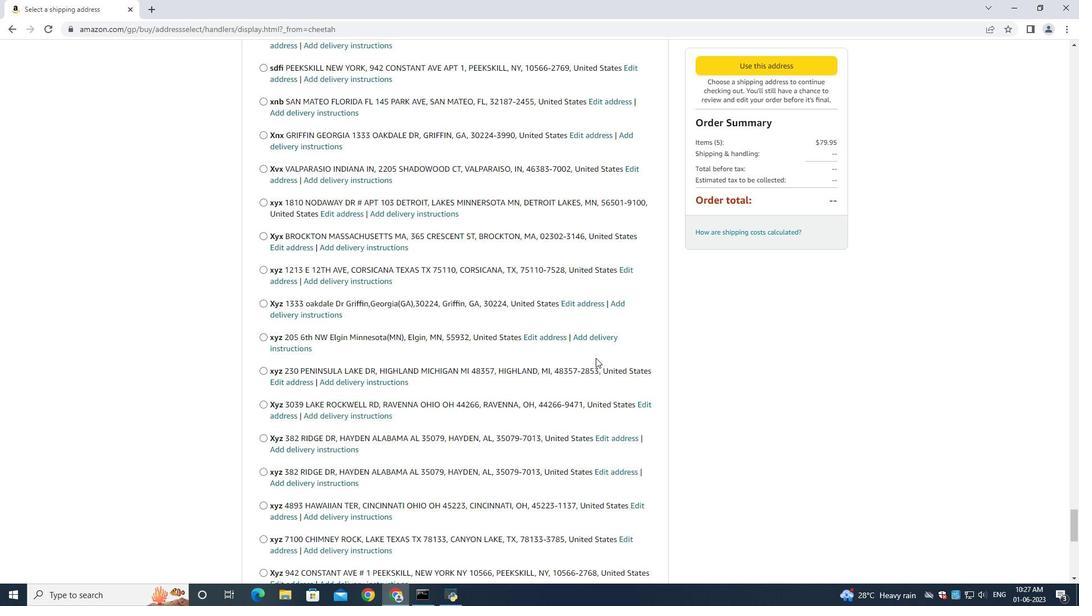 
Action: Mouse scrolled (595, 357) with delta (0, 0)
Screenshot: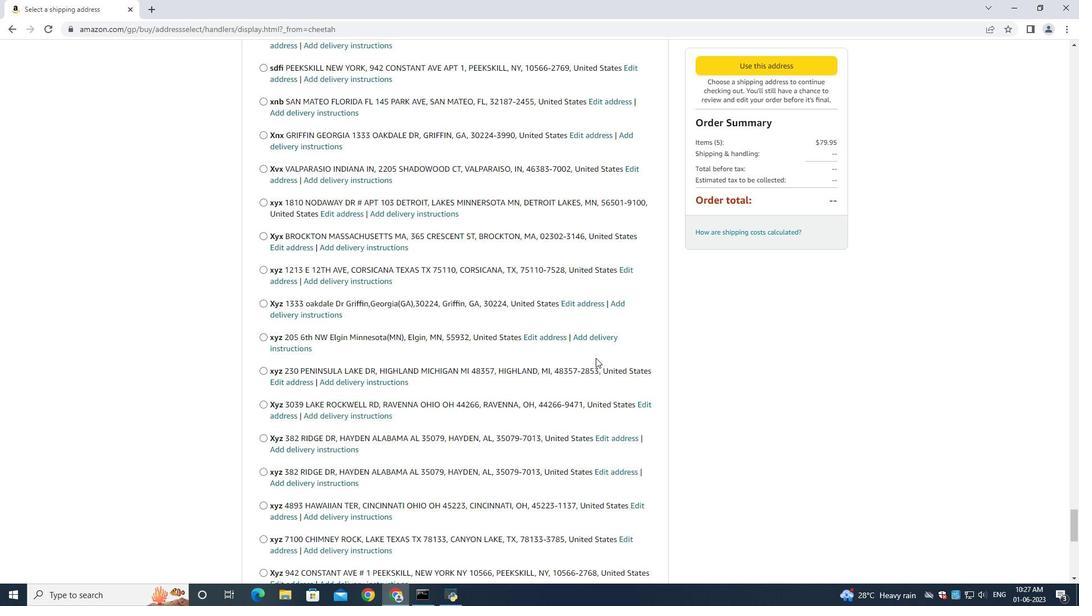 
Action: Mouse scrolled (595, 357) with delta (0, 0)
Screenshot: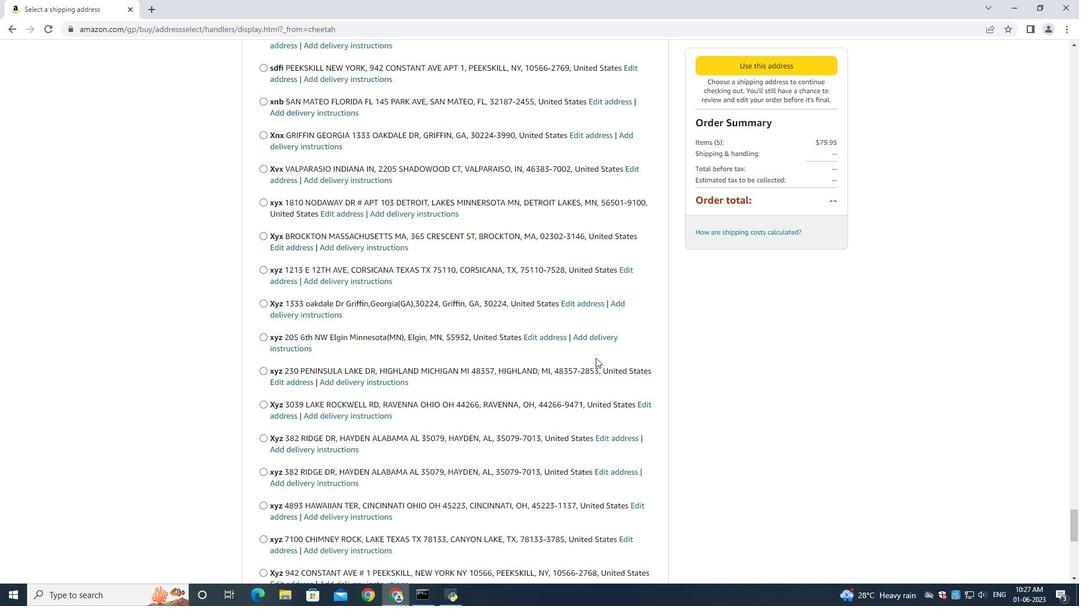 
Action: Mouse moved to (332, 364)
Screenshot: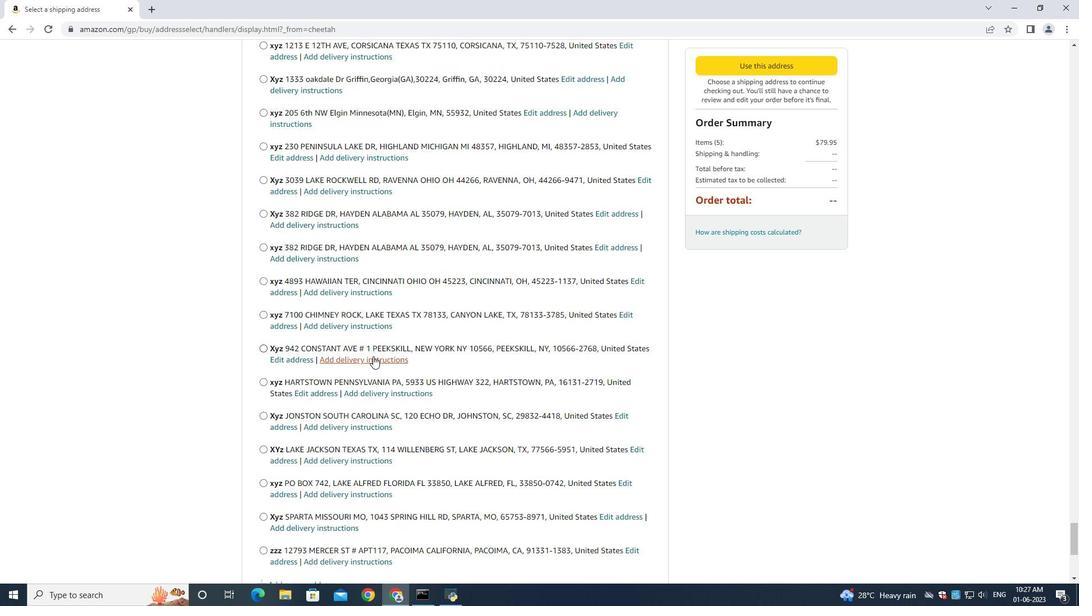 
Action: Mouse scrolled (328, 363) with delta (0, 0)
Screenshot: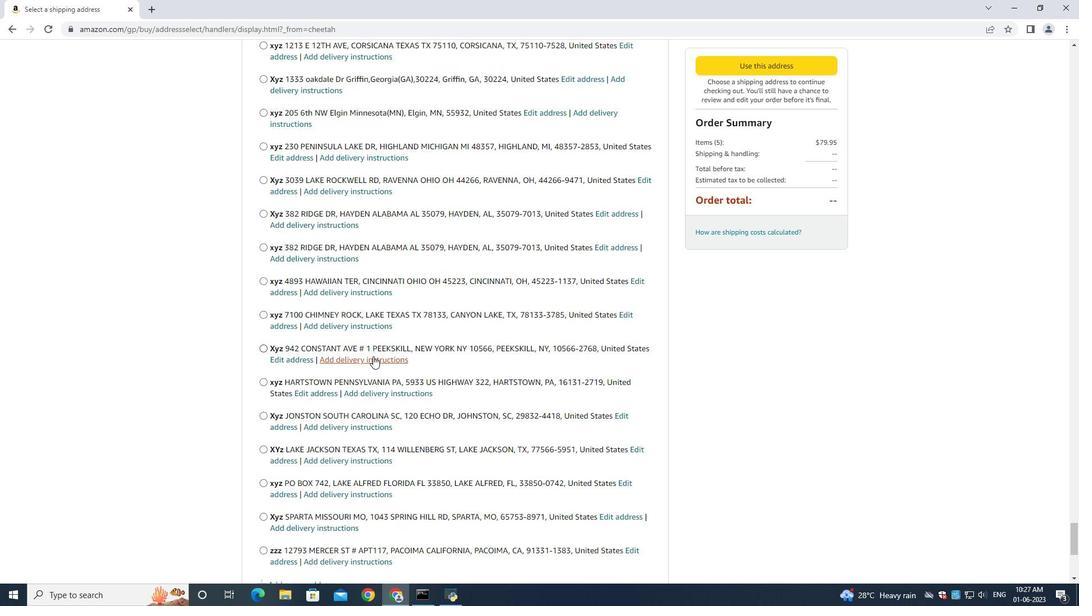 
Action: Mouse scrolled (328, 363) with delta (0, 0)
Screenshot: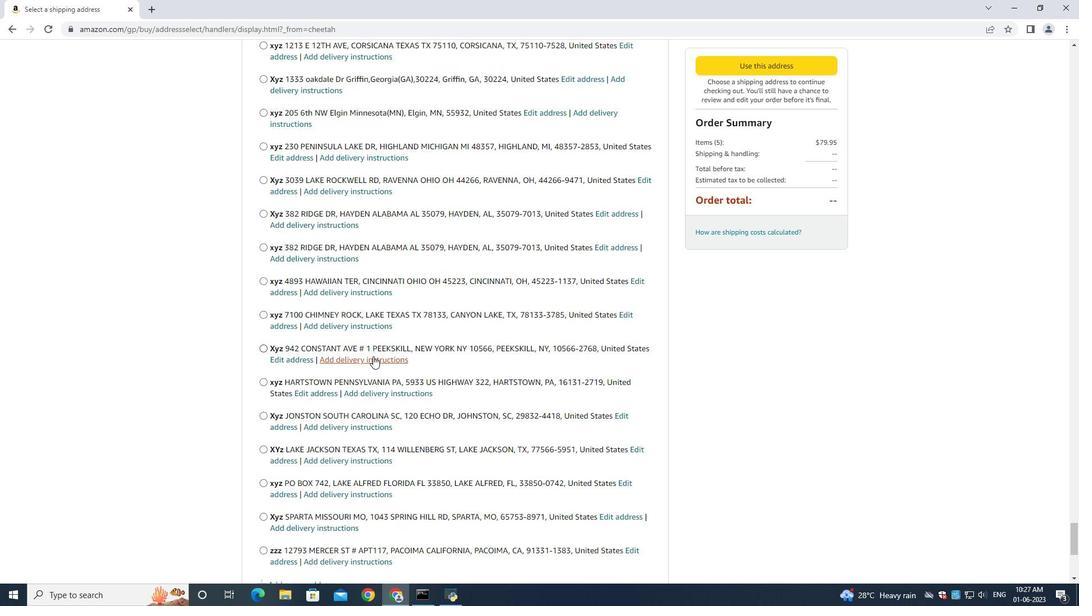 
Action: Mouse scrolled (328, 363) with delta (0, 0)
Screenshot: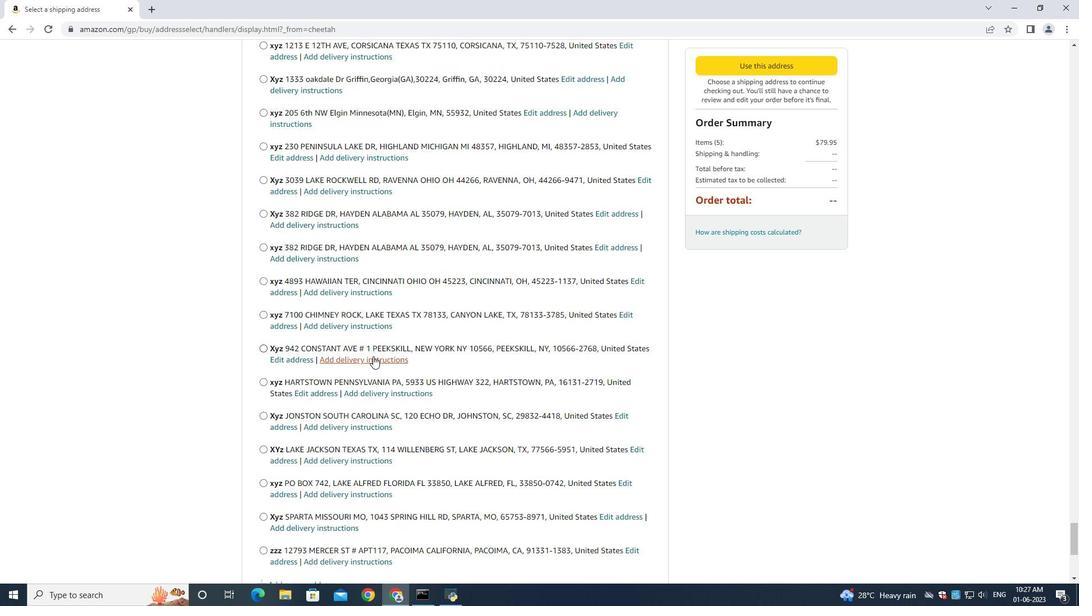 
Action: Mouse scrolled (328, 363) with delta (0, 0)
Screenshot: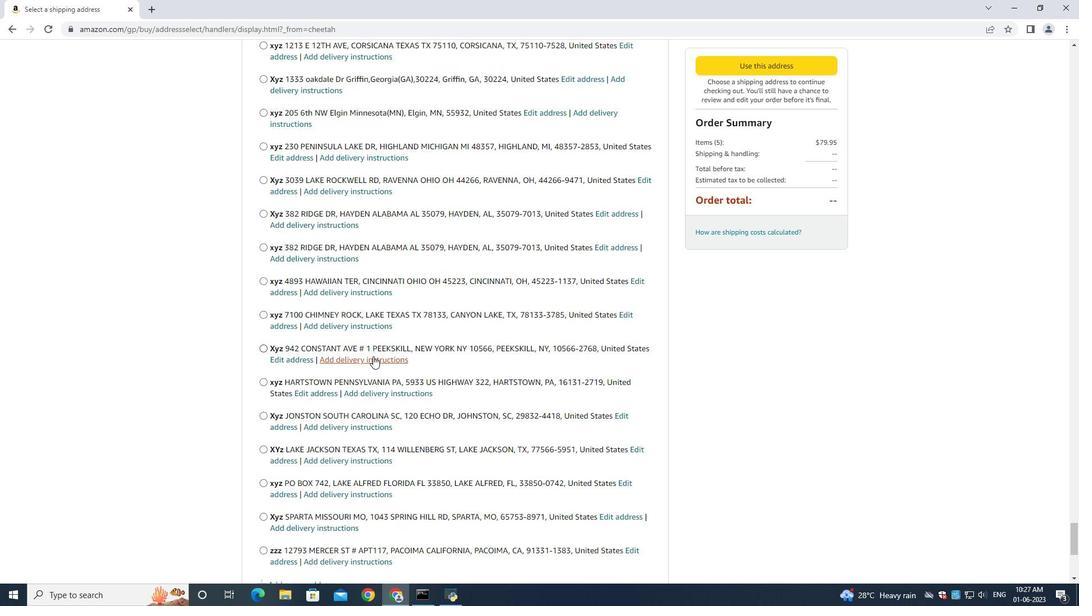
Action: Mouse scrolled (328, 363) with delta (0, 0)
Screenshot: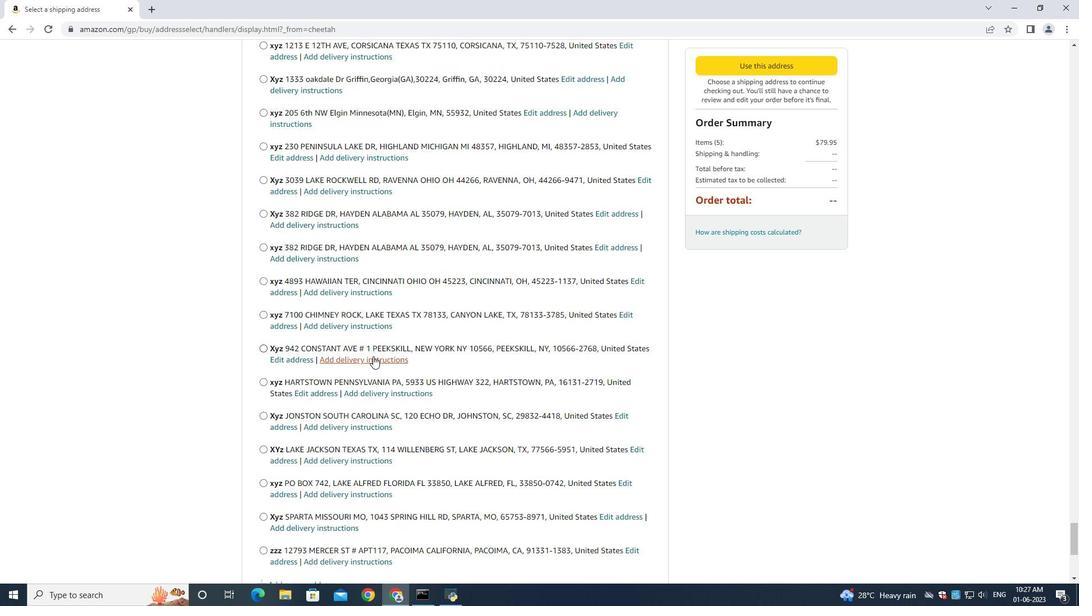 
Action: Mouse scrolled (328, 363) with delta (0, 0)
Screenshot: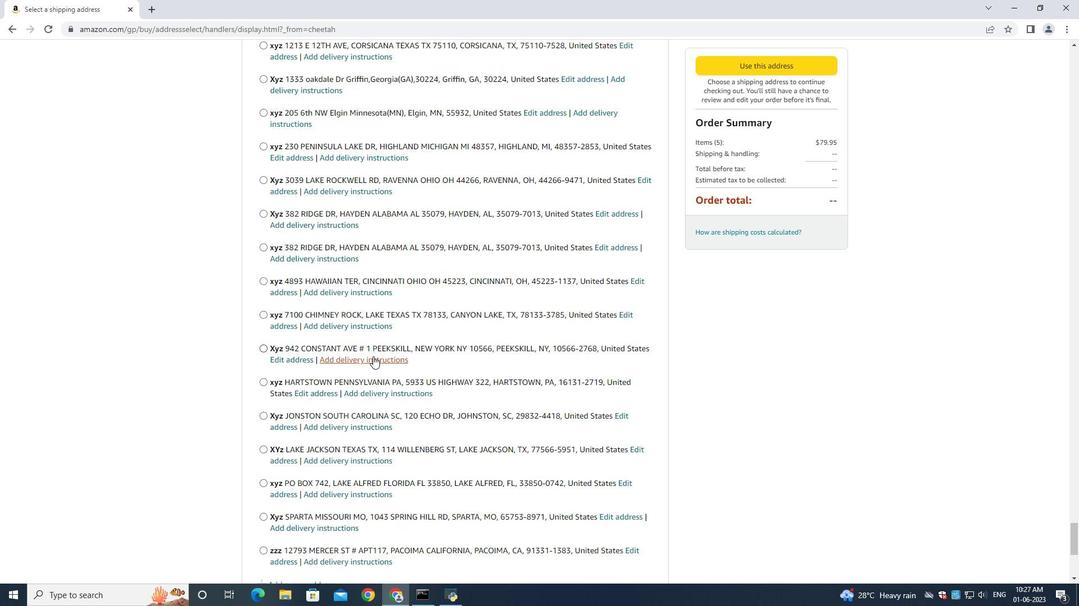 
Action: Mouse moved to (338, 370)
Screenshot: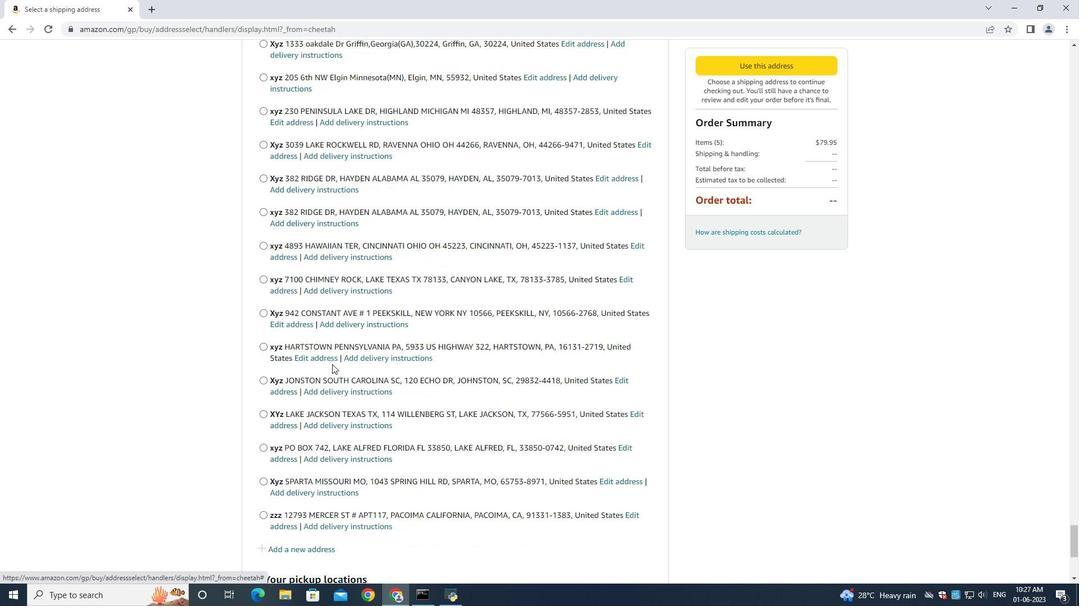 
Action: Mouse scrolled (338, 369) with delta (0, 0)
Screenshot: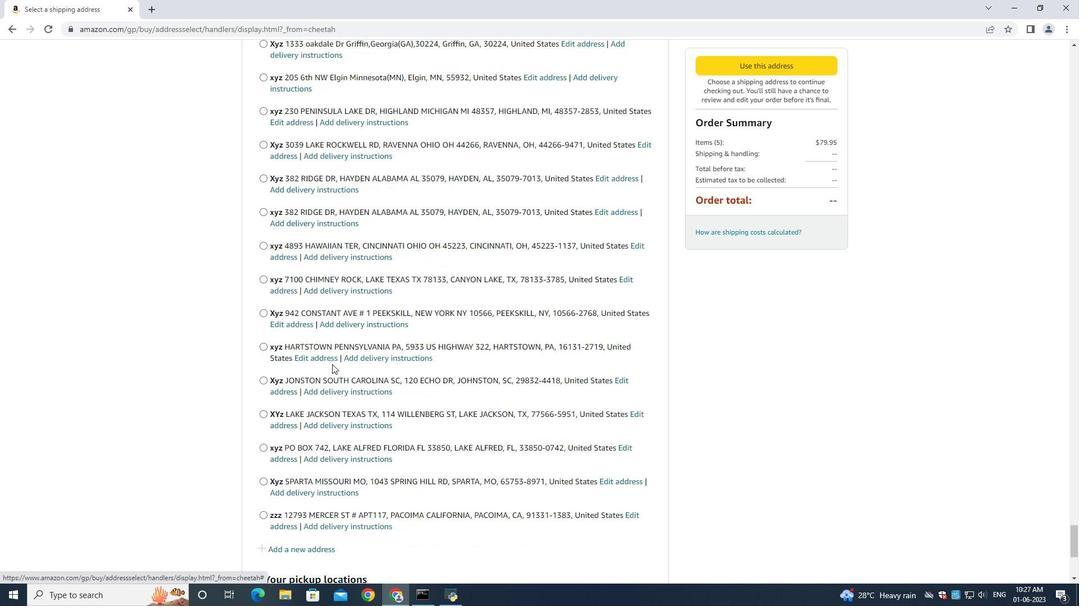 
Action: Mouse moved to (338, 370)
Screenshot: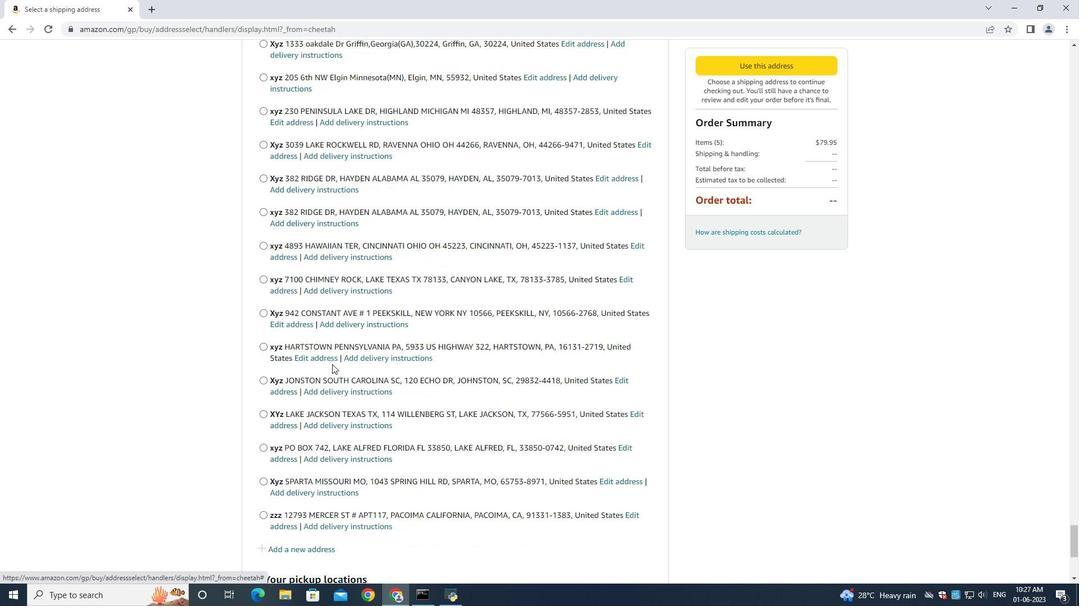 
Action: Mouse scrolled (338, 369) with delta (0, 0)
Screenshot: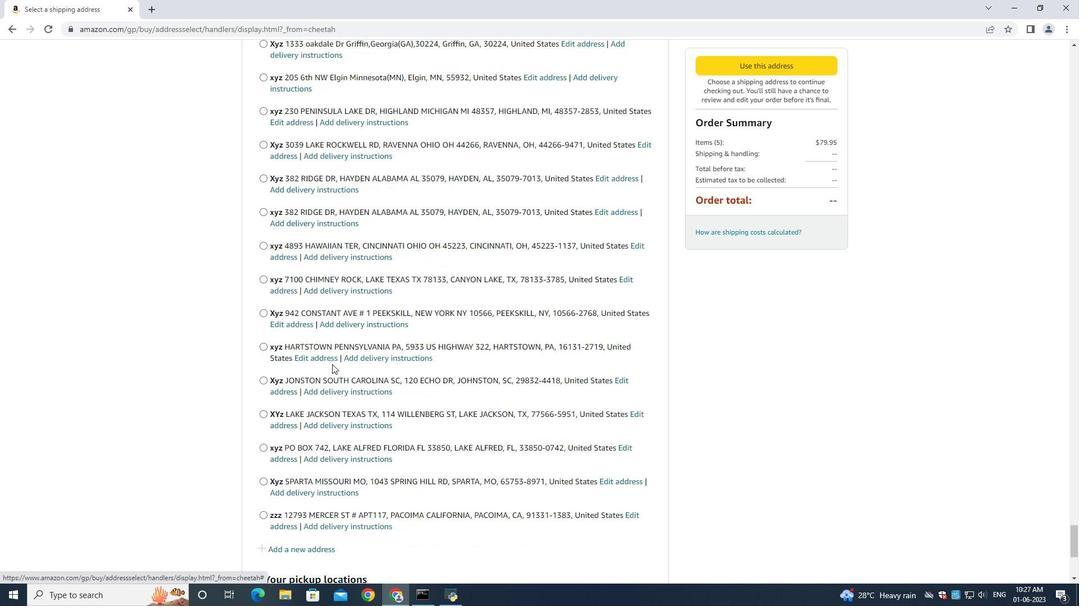 
Action: Mouse moved to (338, 370)
Screenshot: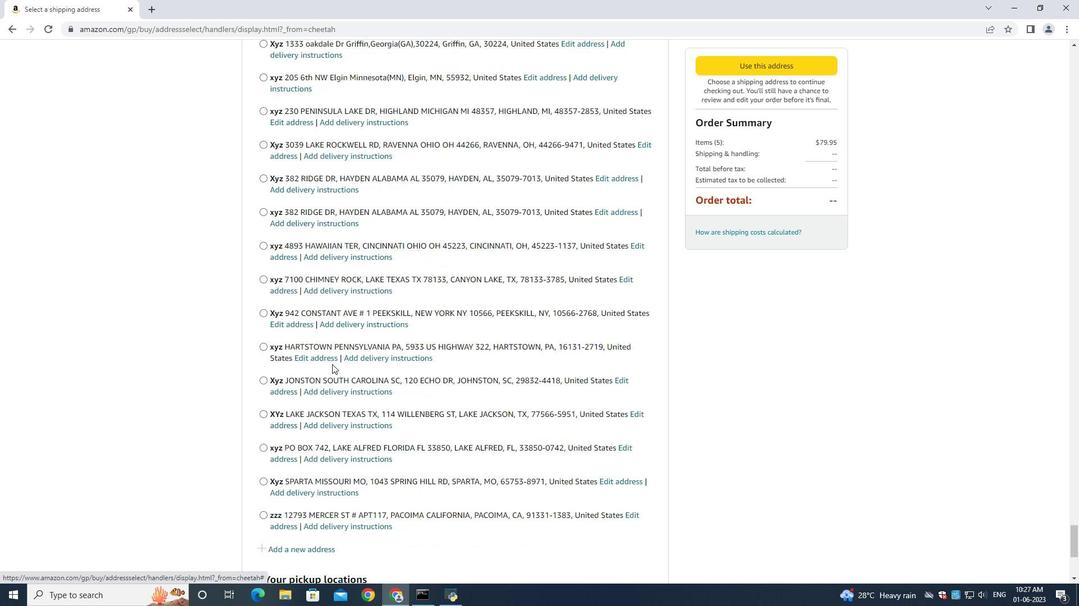 
Action: Mouse scrolled (338, 370) with delta (0, 0)
Screenshot: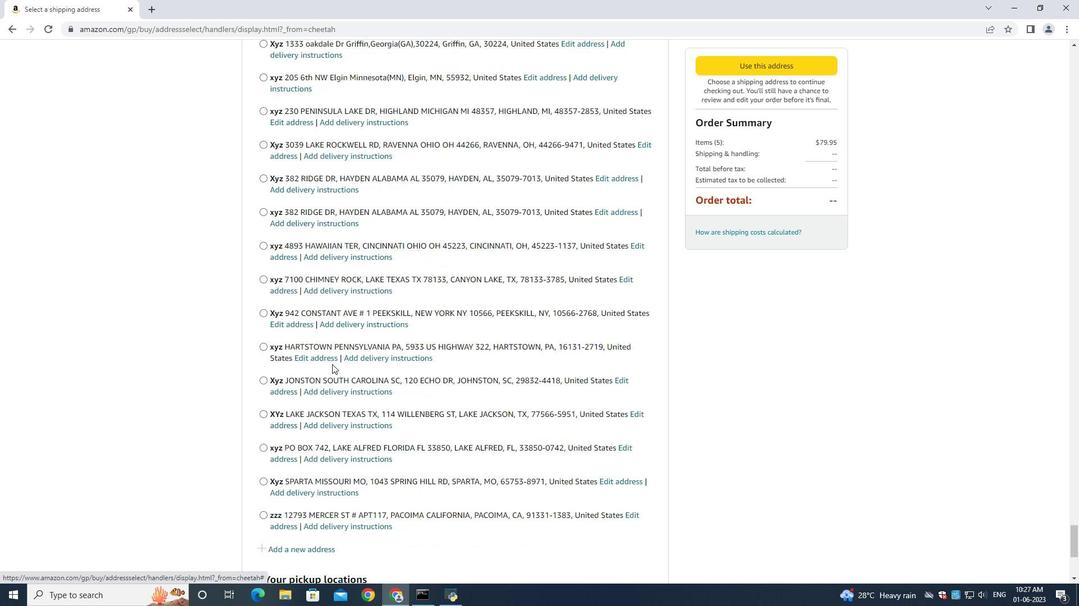 
Action: Mouse moved to (338, 370)
Screenshot: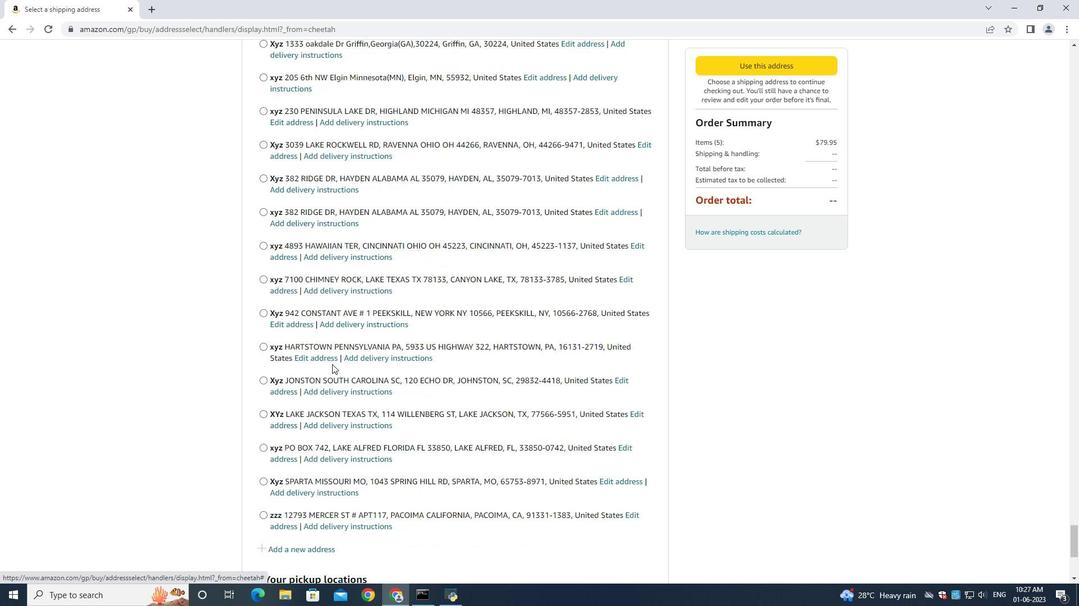 
Action: Mouse scrolled (338, 370) with delta (0, 0)
Screenshot: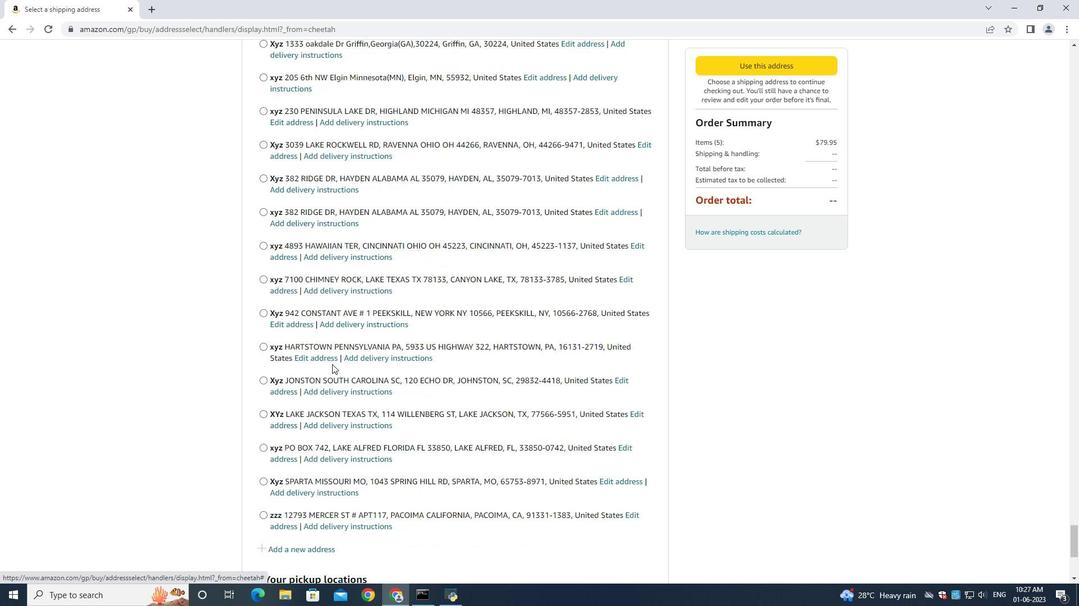 
Action: Mouse scrolled (338, 370) with delta (0, 0)
Screenshot: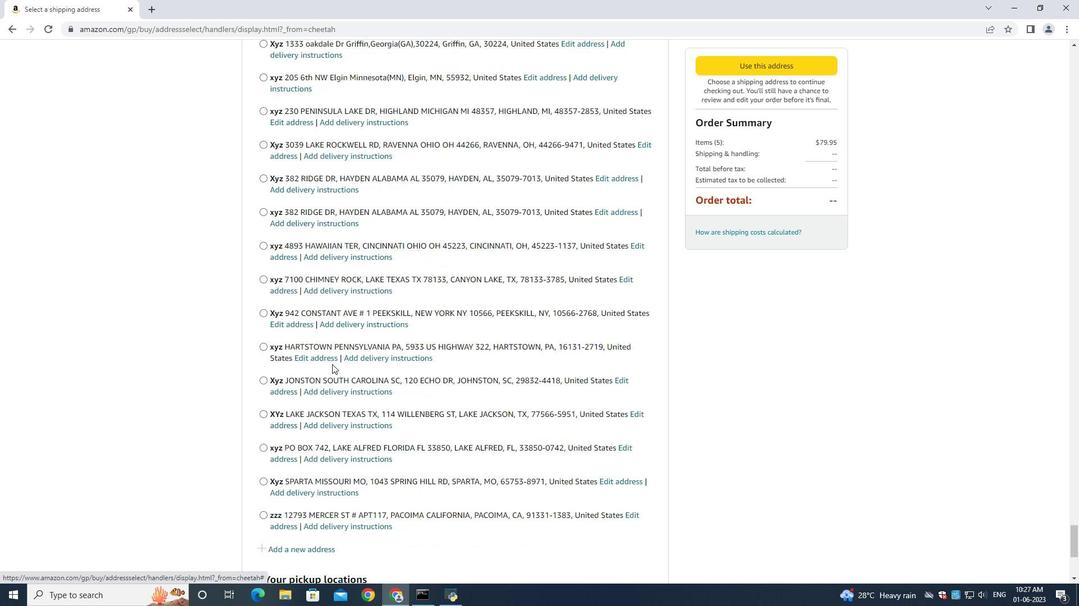 
Action: Mouse moved to (307, 263)
Screenshot: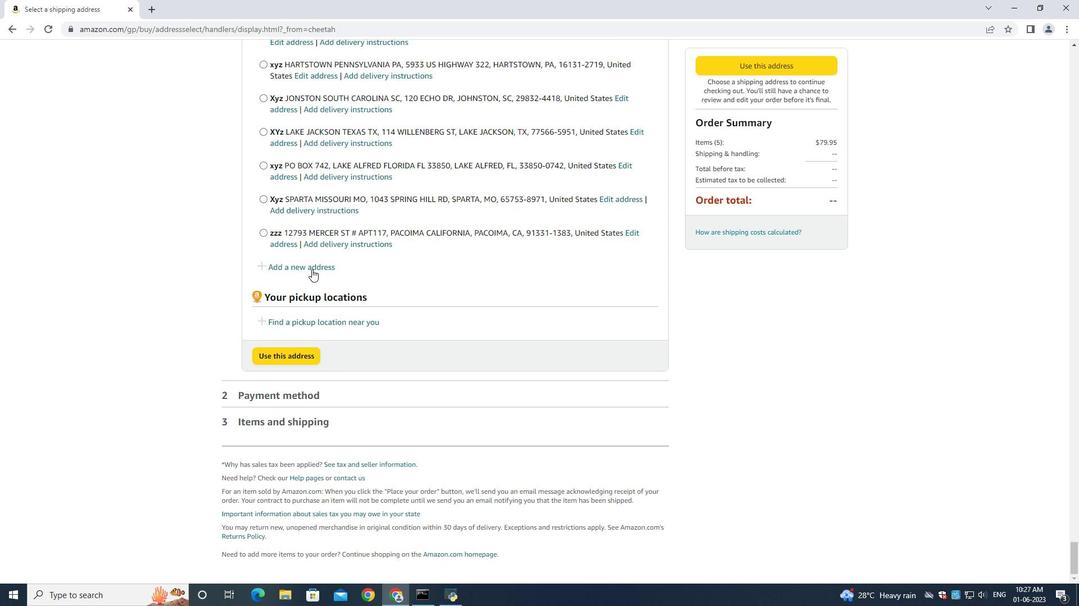 
Action: Mouse pressed left at (307, 263)
Screenshot: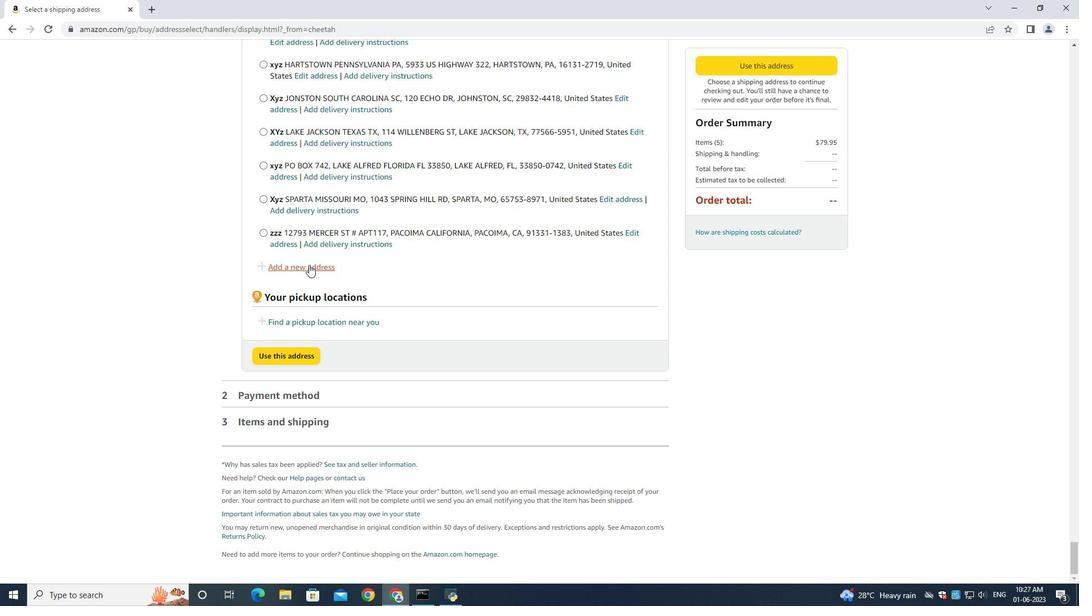 
Action: Mouse moved to (373, 265)
Screenshot: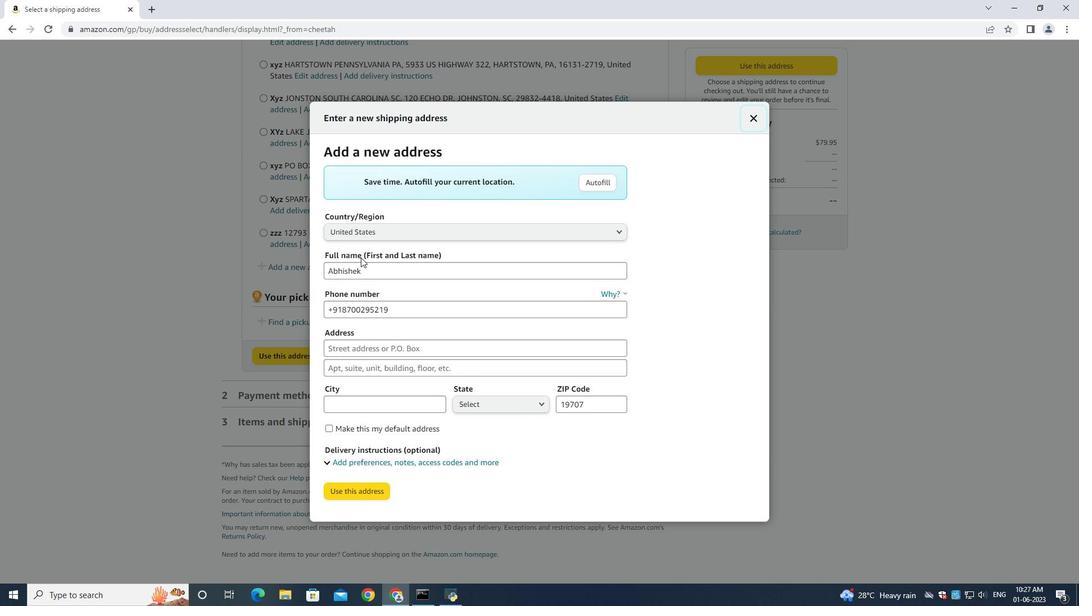 
Action: Mouse pressed left at (373, 265)
Screenshot: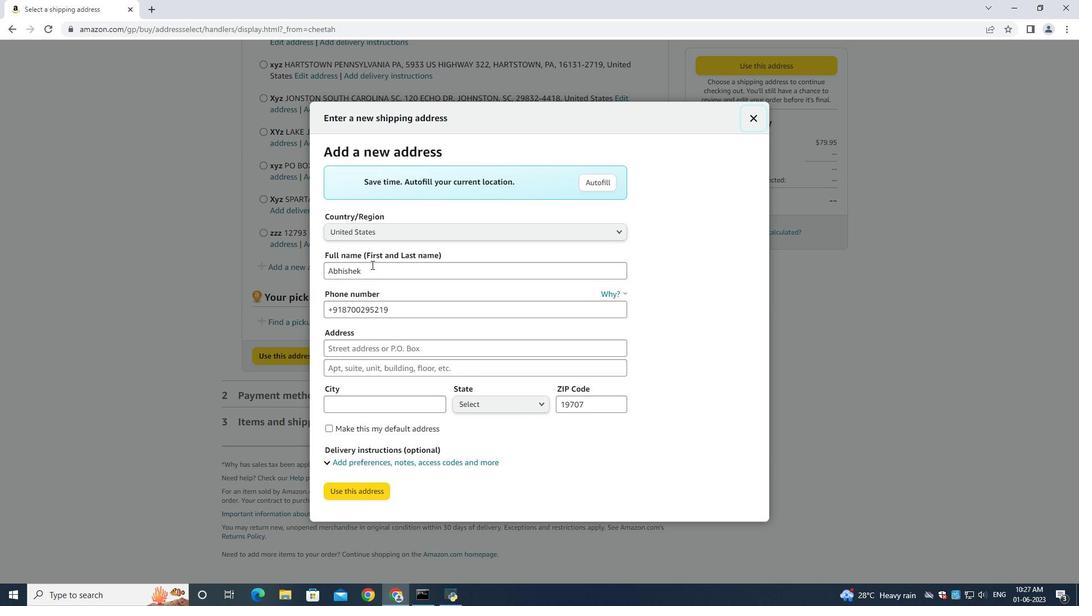 
Action: Key pressed ctrl+A<Key.backspace><Key.shift><Key.shift><Key.shift><Key.shift><Key.shift><Key.shift><Key.shift><Key.shift><Key.shift><Key.shift><Key.shift><Key.shift><Key.shift><Key.shift><Key.shift><Key.shift><Key.shift>Manuel<Key.space><Key.shift><Key.shift><Key.shift><Key.shift><Key.shift><Key.shift><Key.shift><Key.shift><Key.shift><Key.shift><Key.shift><Key.shift><Key.shift><Key.shift><Key.shift><Key.shift><Key.shift><Key.shift><Key.shift><Key.shift><Key.shift><Key.shift>F<Key.backspace>Garcia<Key.space><Key.tab><Key.tab><Key.backspace>6205197251<Key.tab>1228<Key.space><Key.shift>Ridh<Key.backspace>ge<Key.space>road<Key.tab><Key.shift><Key.shift><Key.shift><Key.shift>Doudge<Key.space><Key.backspace>c<Key.backspace><Key.space>city<Key.space><Key.shift><Key.shift><Key.shift><Key.shift><Key.shift><Key.shift><Key.shift><Key.shift><Key.shift><Key.shift><Key.shift><Key.shift><Key.shift><Key.shift><Key.shift><Key.shift><Key.shift><Key.shift><Key.shift><Key.shift><Key.shift><Key.shift>Kansas<Key.tab><Key.shift><Key.shift><Key.shift><Key.shift><Key.shift><Key.shift><Key.shift><Key.shift><Key.shift><Key.shift><Key.shift><Key.shift><Key.shift><Key.shift><Key.shift><Key.shift><Key.shift><Key.shift><Key.shift><Key.shift><Key.shift><Key.shift><Key.shift><Key.shift><Key.shift><Key.shift><Key.shift><Key.shift><Key.shift><Key.shift><Key.shift><Key.shift><Key.shift>Doudge<Key.tab><Key.shift><Key.shift><Key.shift>Ka<Key.tab><Key.backspace>67801
Screenshot: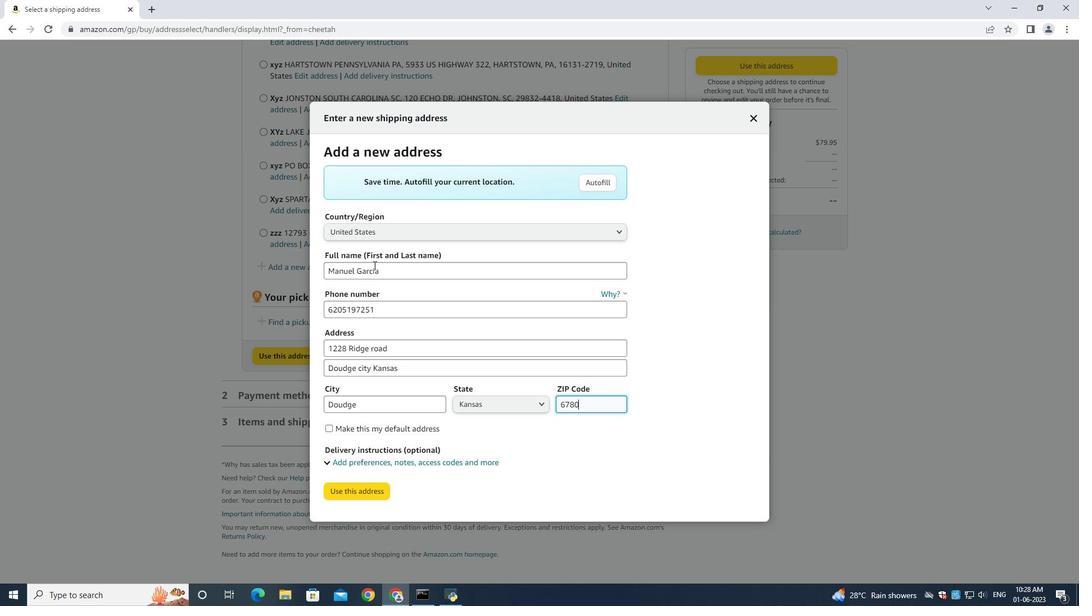
Action: Mouse moved to (355, 492)
Screenshot: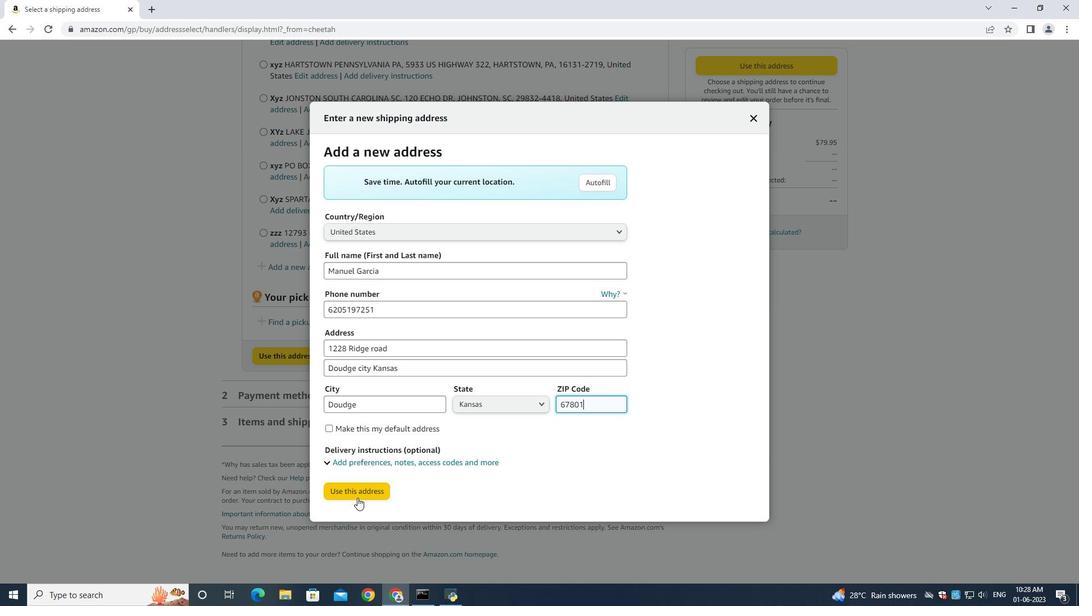 
Action: Mouse pressed left at (355, 492)
Screenshot: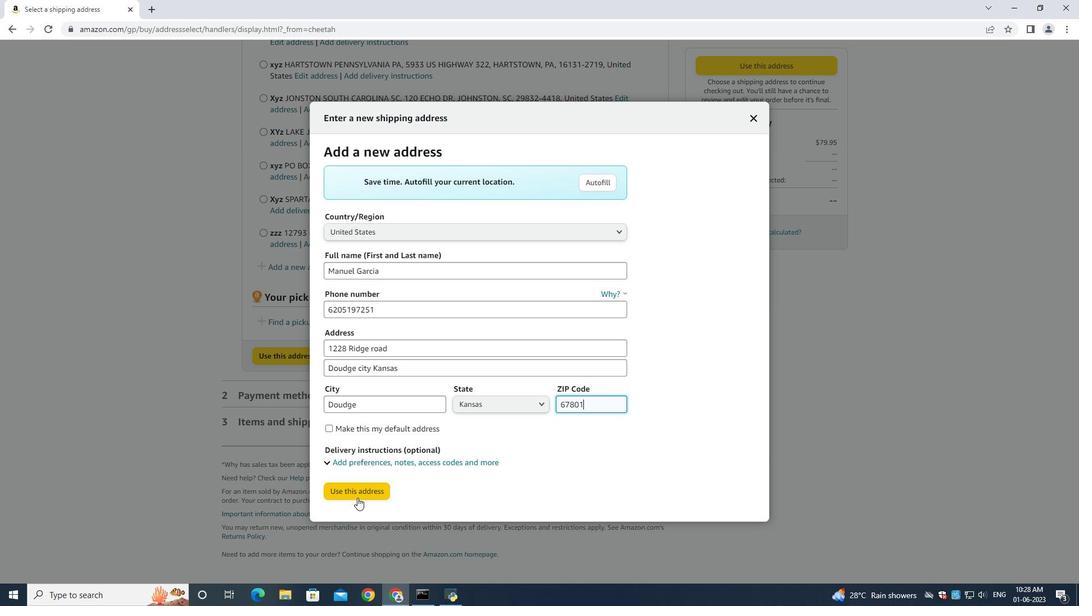 
Action: Mouse moved to (356, 569)
Screenshot: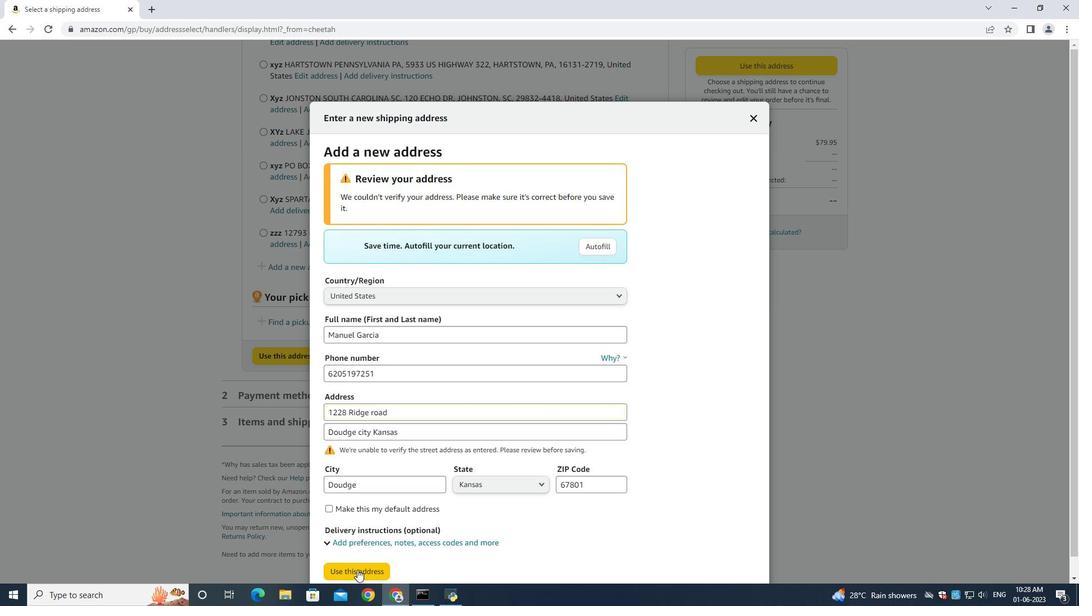 
Action: Mouse pressed left at (356, 569)
Screenshot: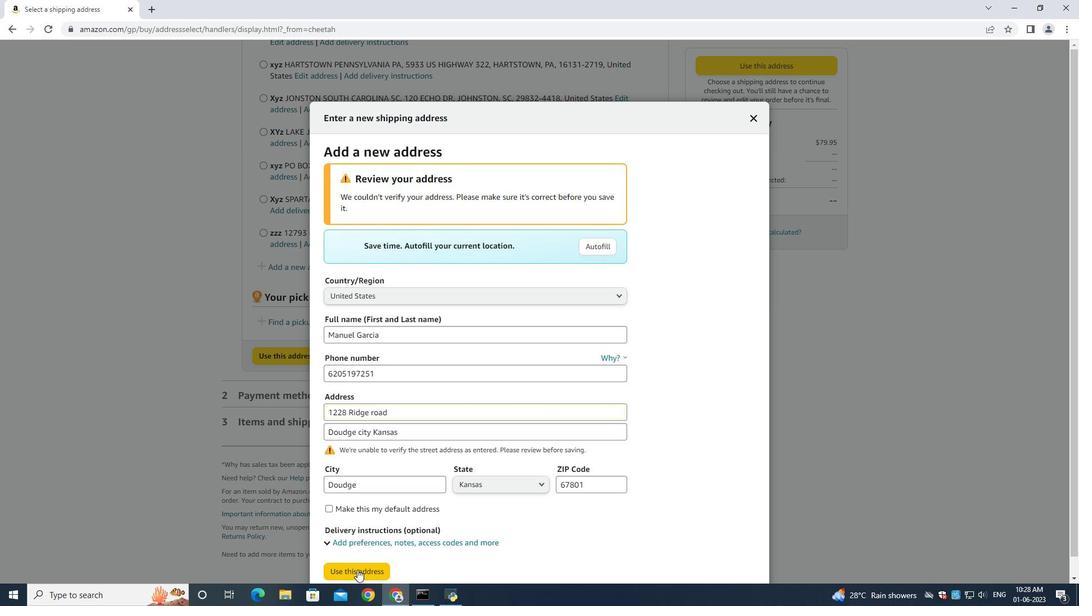 
Action: Mouse moved to (318, 333)
Screenshot: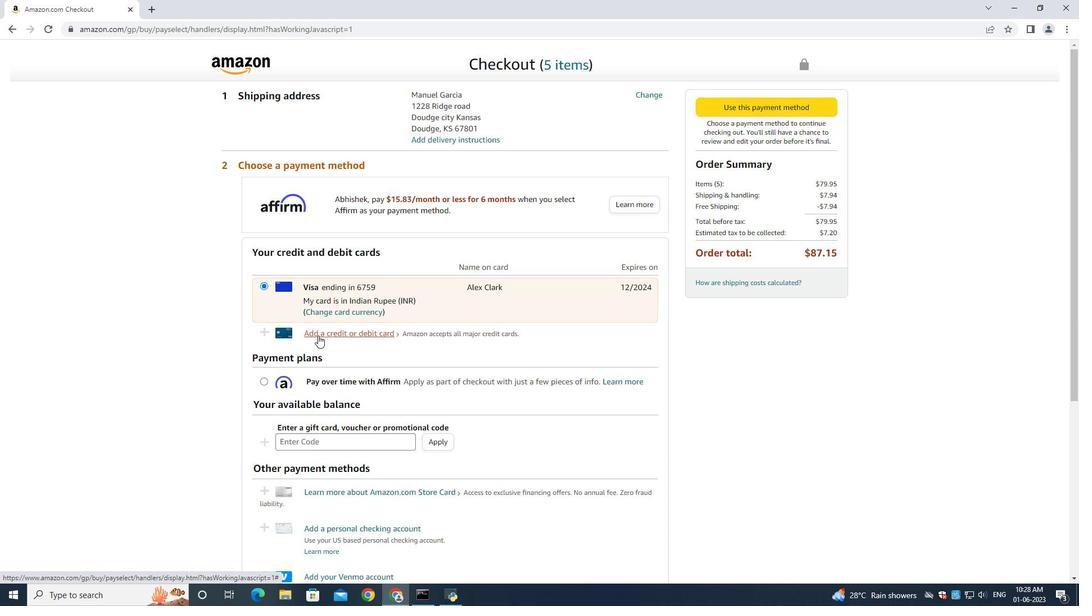 
Action: Mouse pressed left at (318, 333)
Screenshot: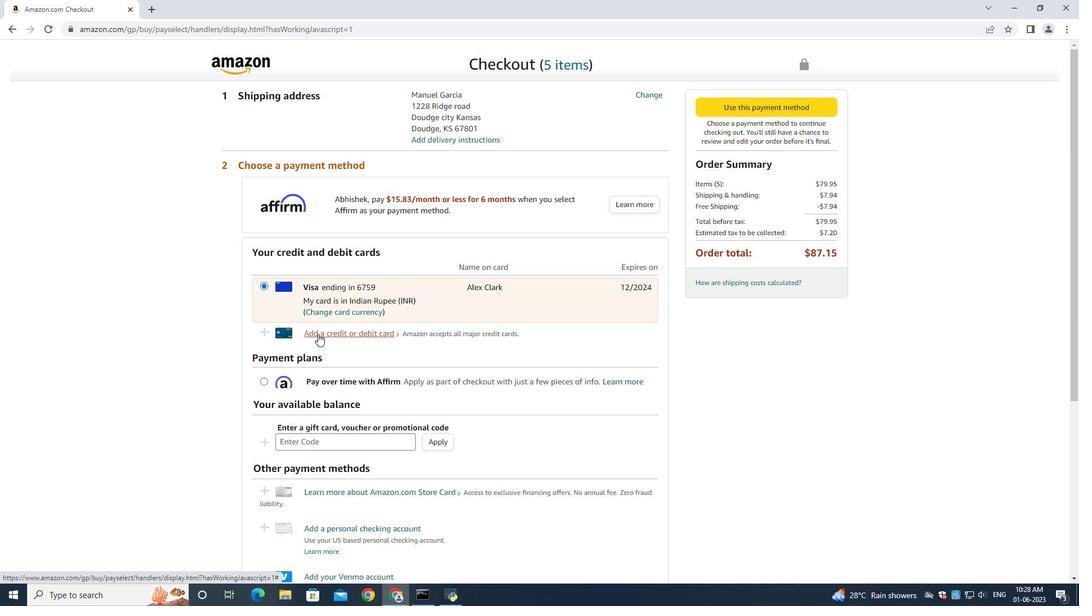 
Action: Mouse moved to (456, 275)
Screenshot: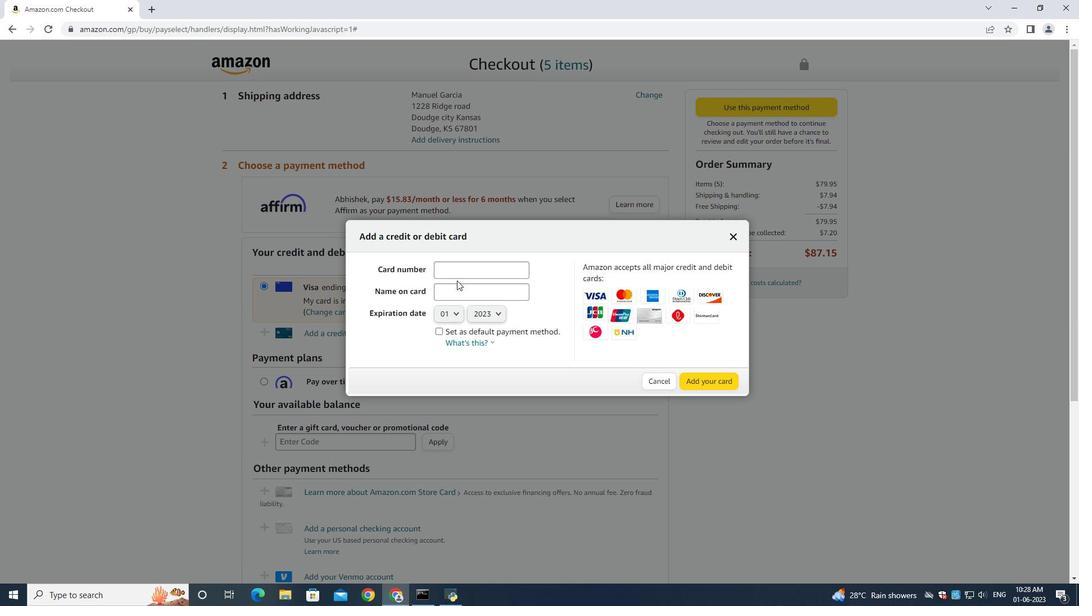 
Action: Mouse pressed left at (456, 275)
Screenshot: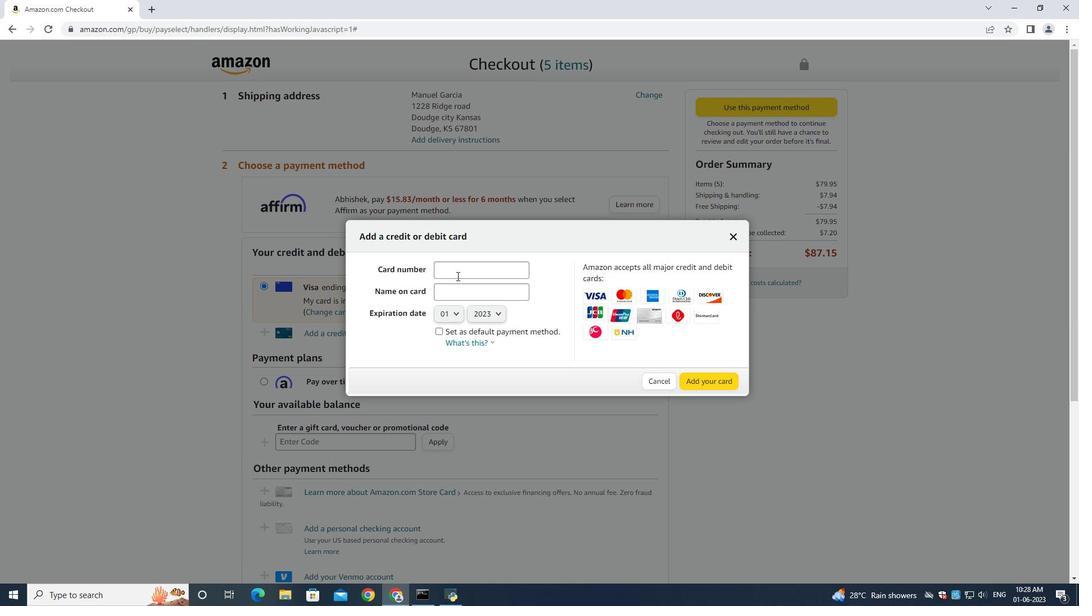 
Action: Mouse moved to (457, 275)
Screenshot: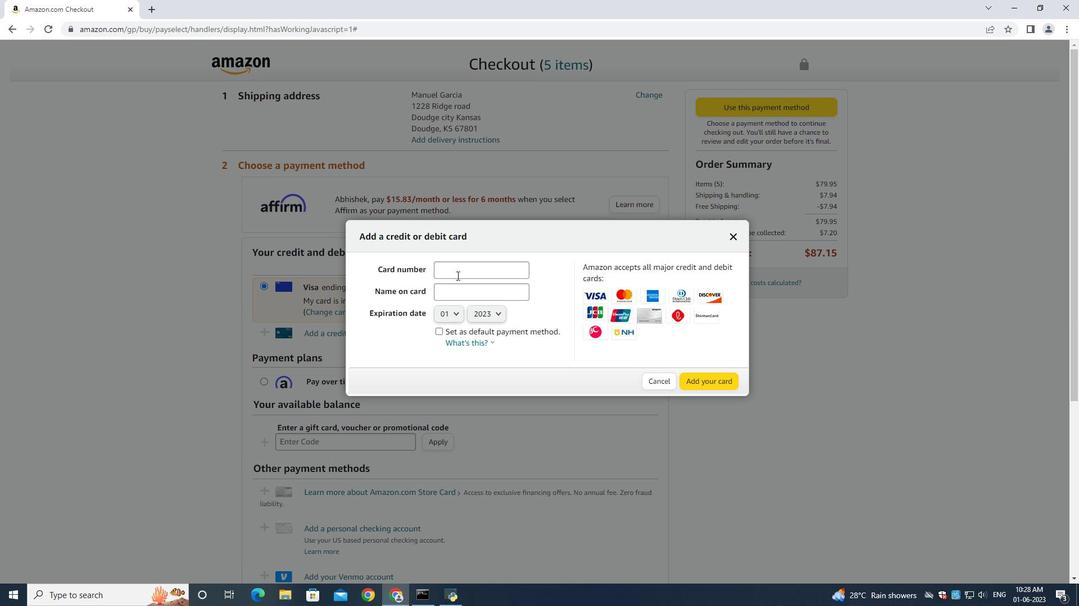 
Action: Key pressed 4
Screenshot: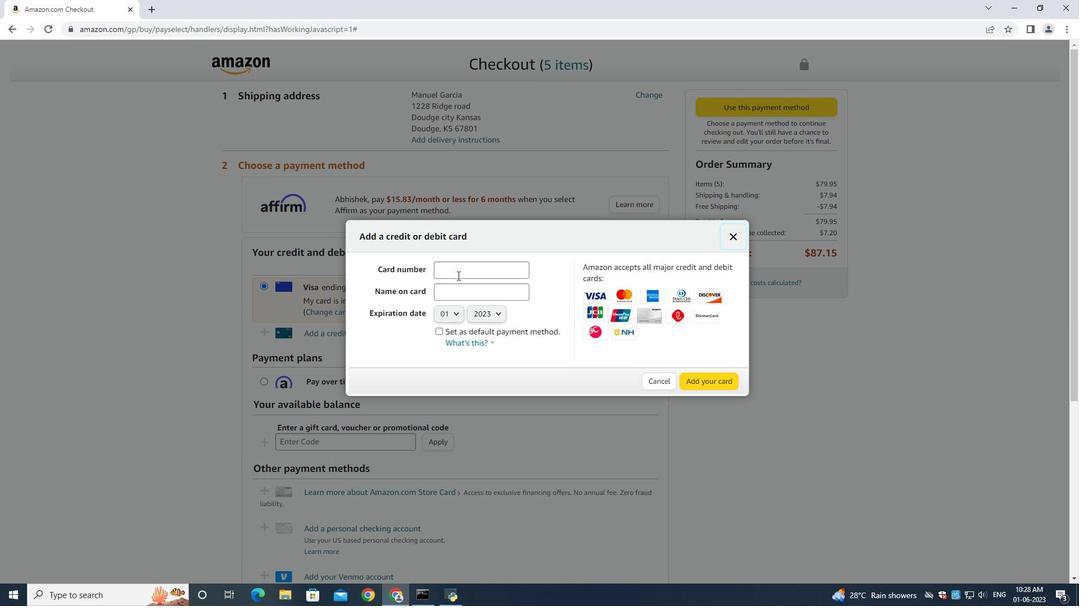 
Action: Mouse pressed left at (457, 275)
Screenshot: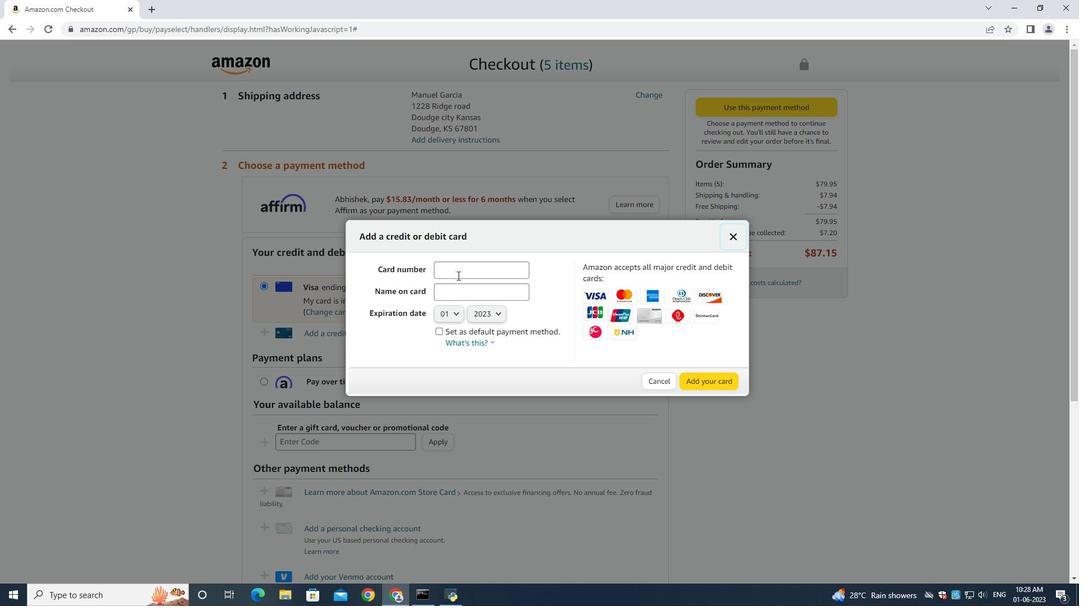 
Action: Key pressed 4893754559587965
Screenshot: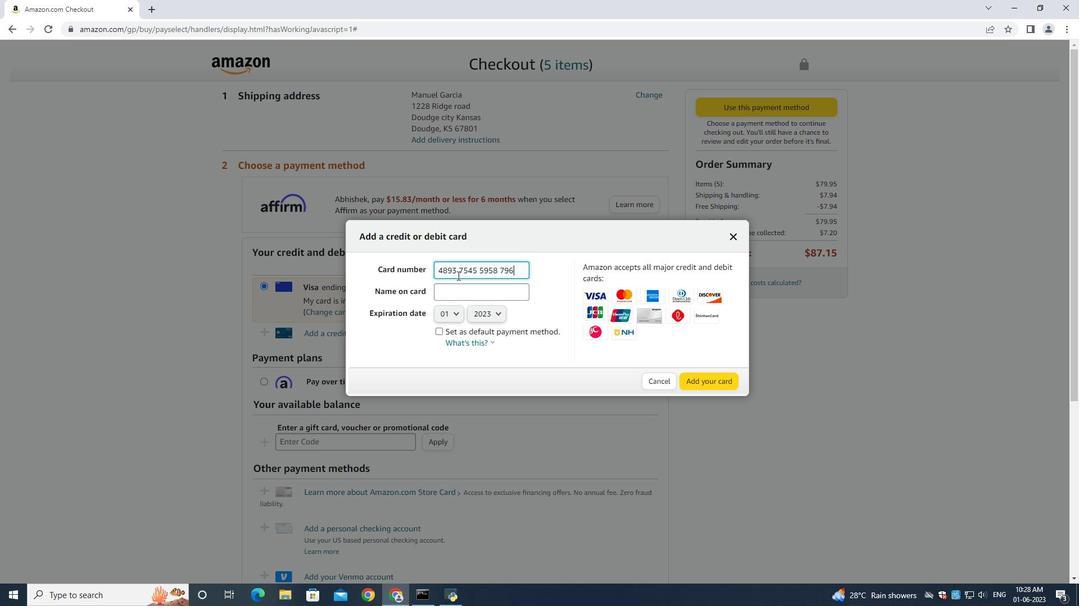 
Action: Mouse moved to (458, 291)
Screenshot: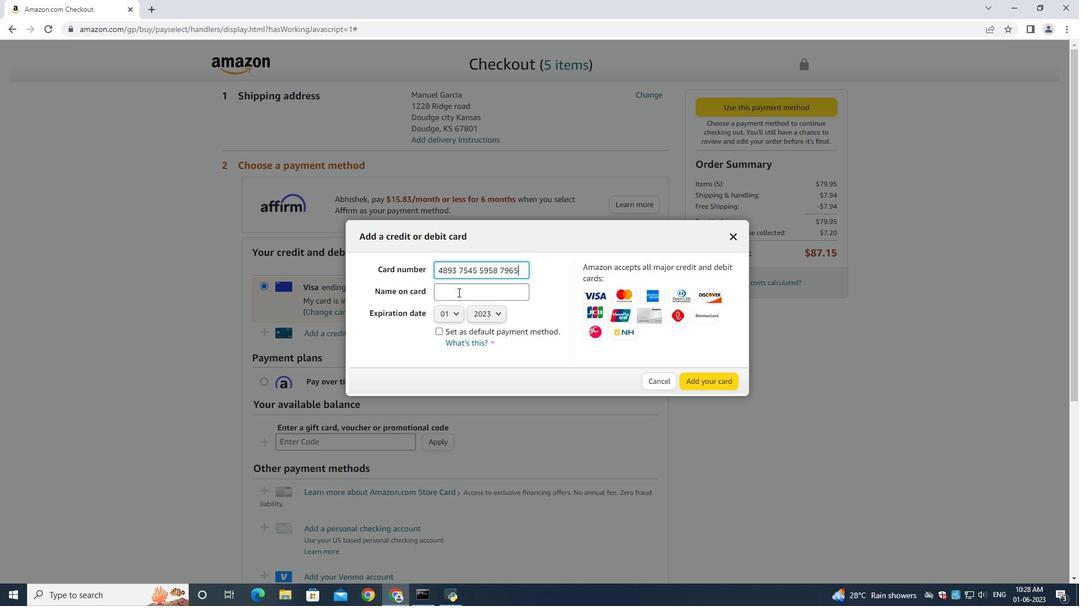
Action: Mouse pressed left at (458, 291)
Screenshot: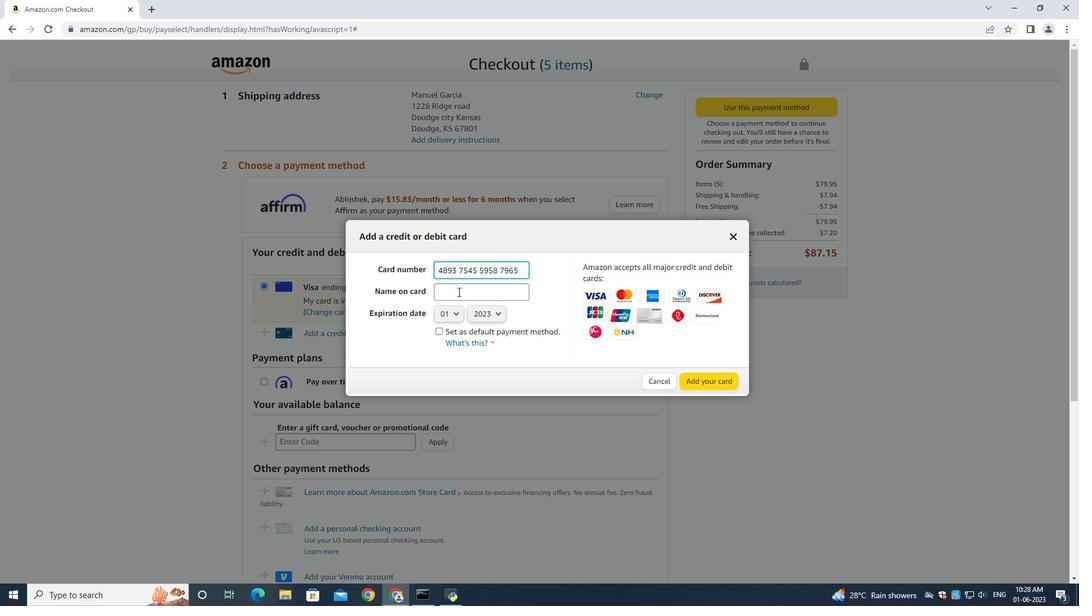 
Action: Mouse moved to (459, 292)
Screenshot: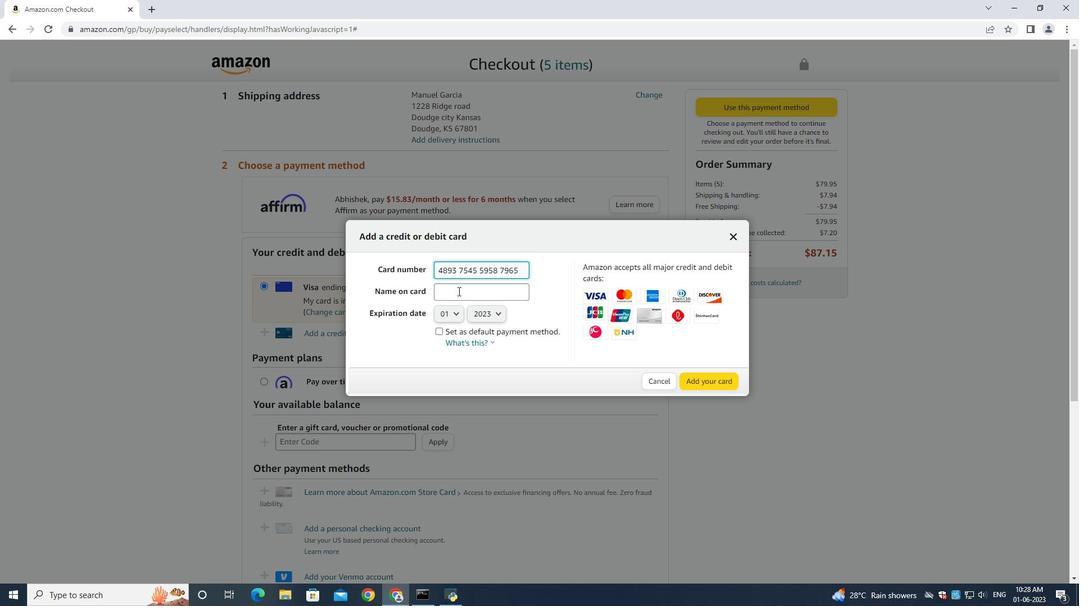 
Action: Key pressed <Key.shift>John<Key.space><Key.shift>Baker<Key.tab>
Screenshot: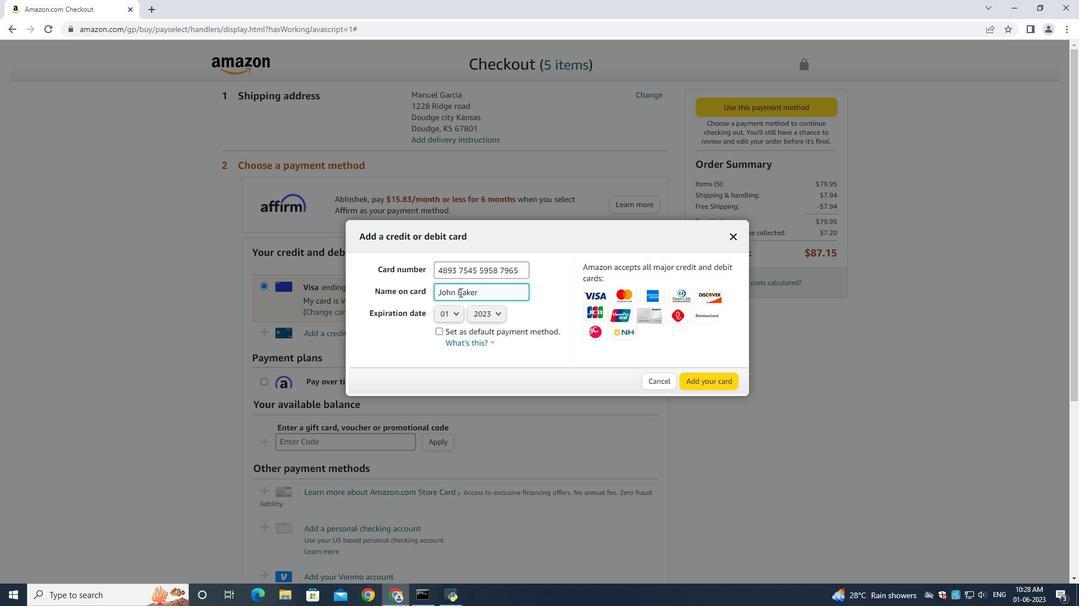 
Action: Mouse moved to (460, 315)
Screenshot: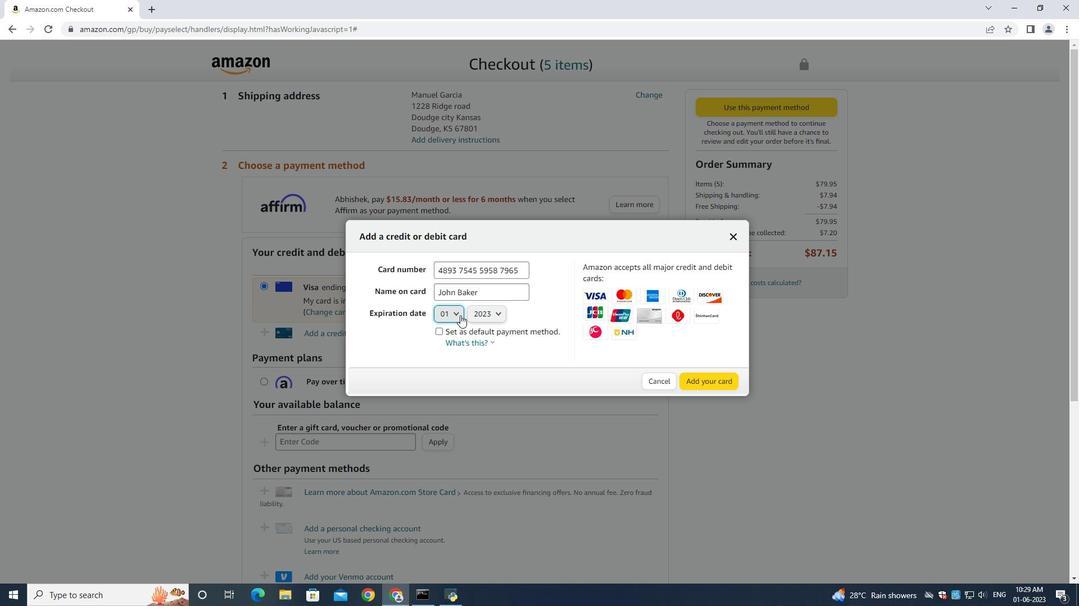 
Action: Mouse pressed left at (460, 315)
Screenshot: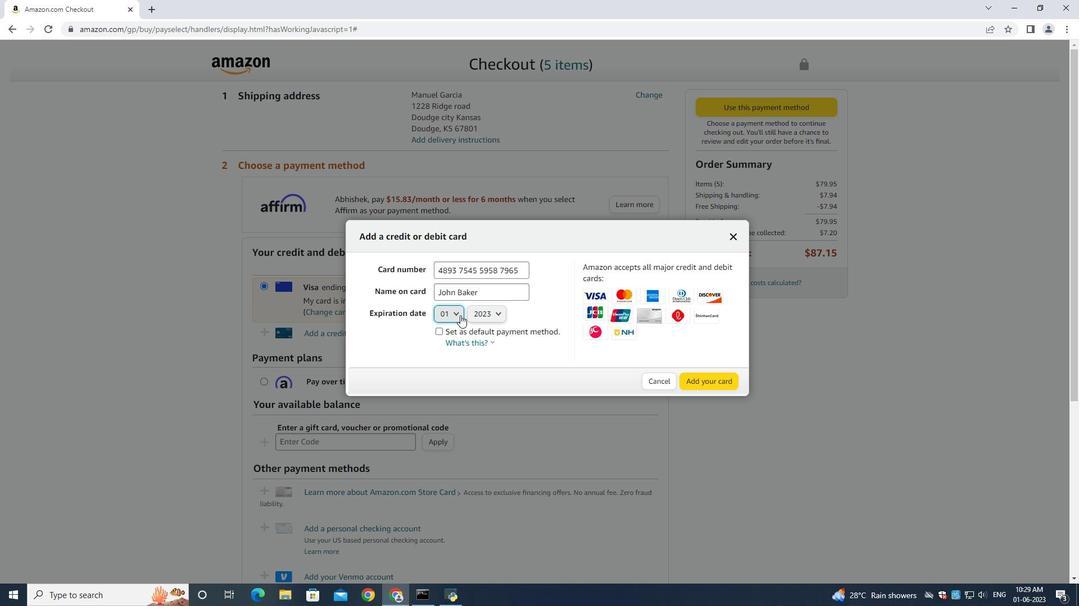 
Action: Mouse moved to (443, 385)
Screenshot: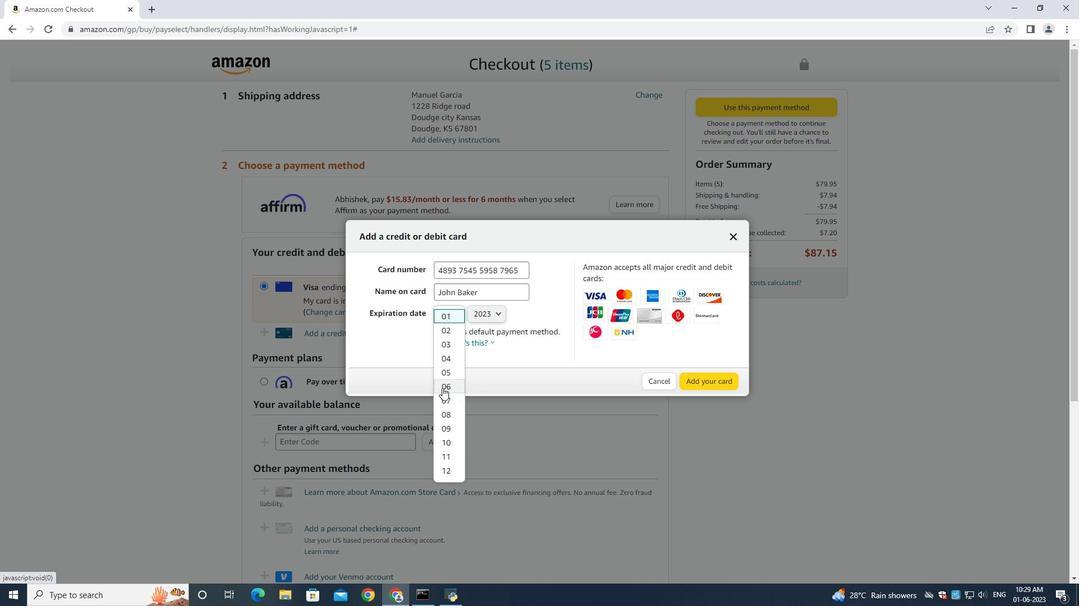
Action: Mouse pressed left at (443, 385)
Screenshot: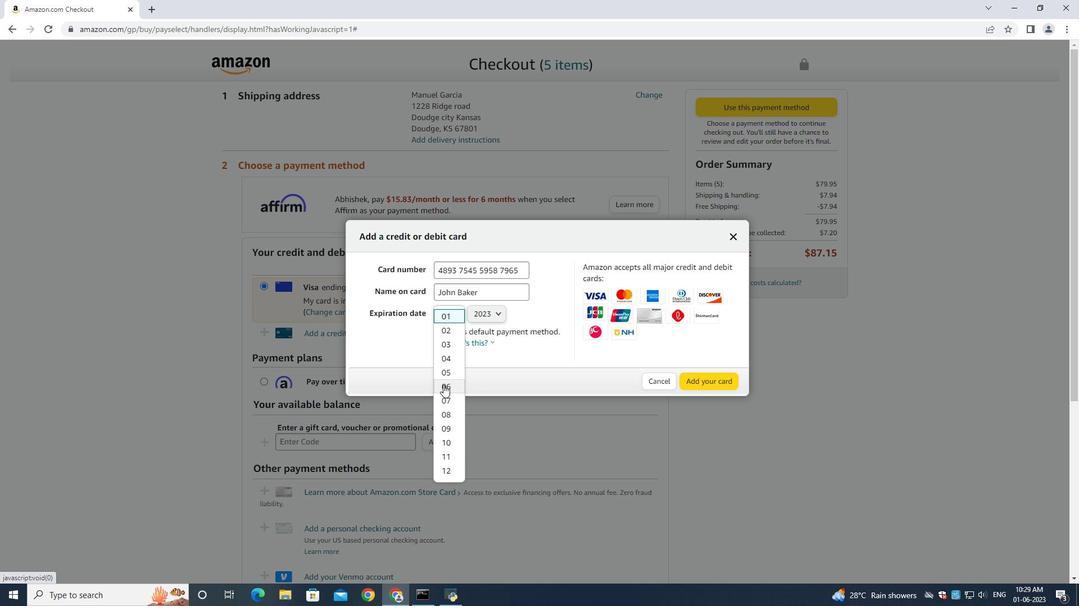 
Action: Mouse moved to (489, 309)
Screenshot: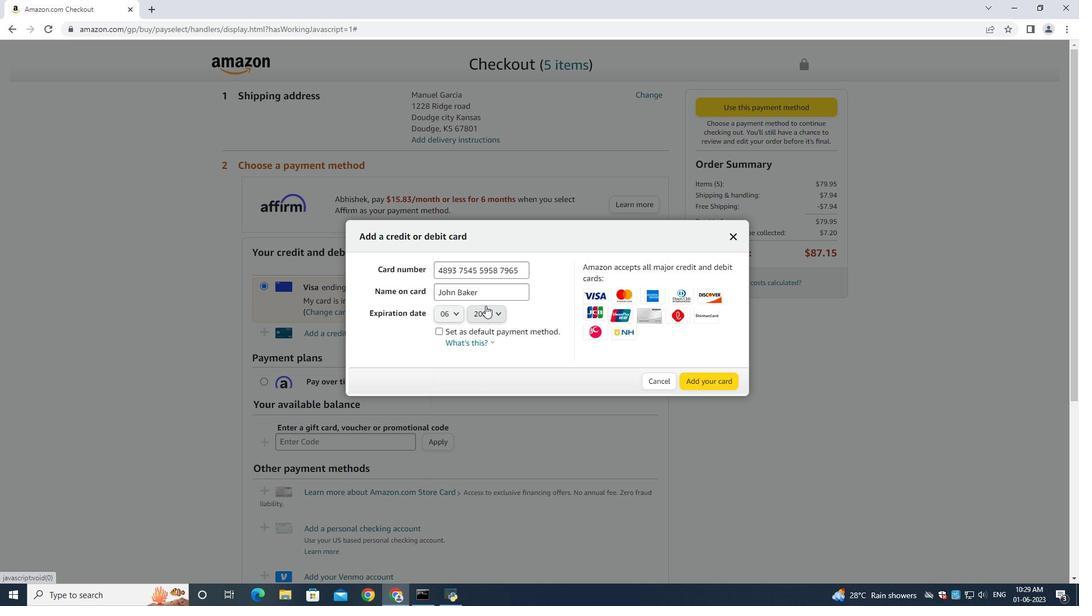 
Action: Mouse pressed left at (489, 309)
Screenshot: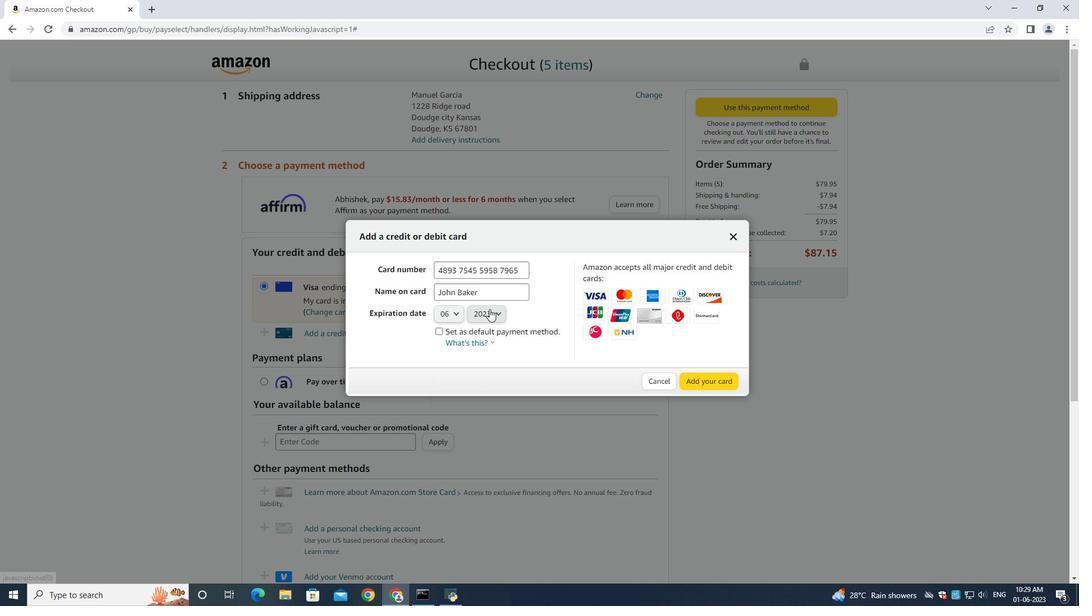 
Action: Mouse moved to (487, 94)
Screenshot: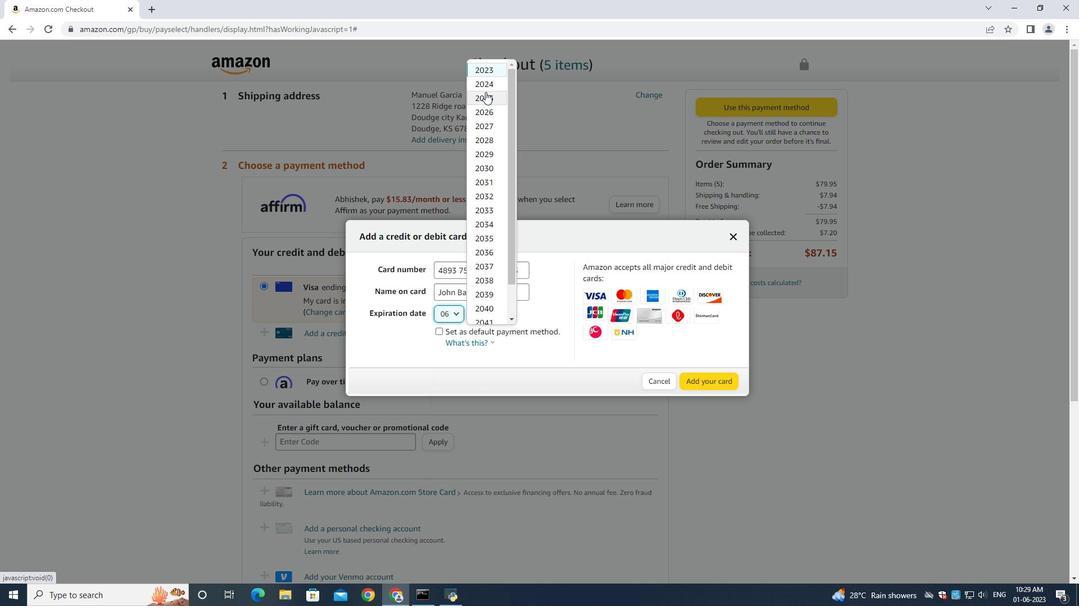 
Action: Mouse pressed left at (487, 94)
